Task: Create a Photography Portfolio.
Action: Mouse moved to (220, 85)
Screenshot: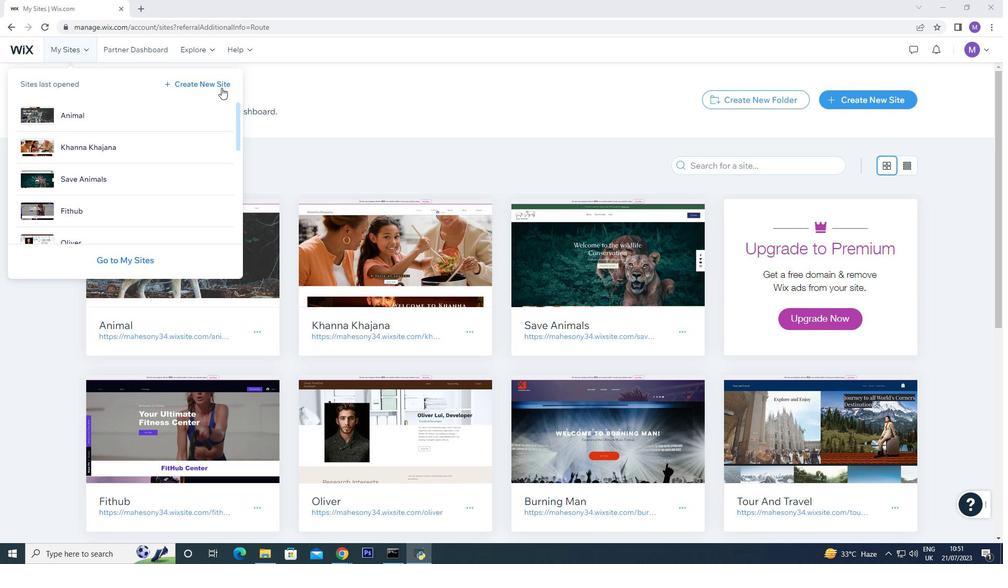 
Action: Mouse pressed left at (220, 85)
Screenshot: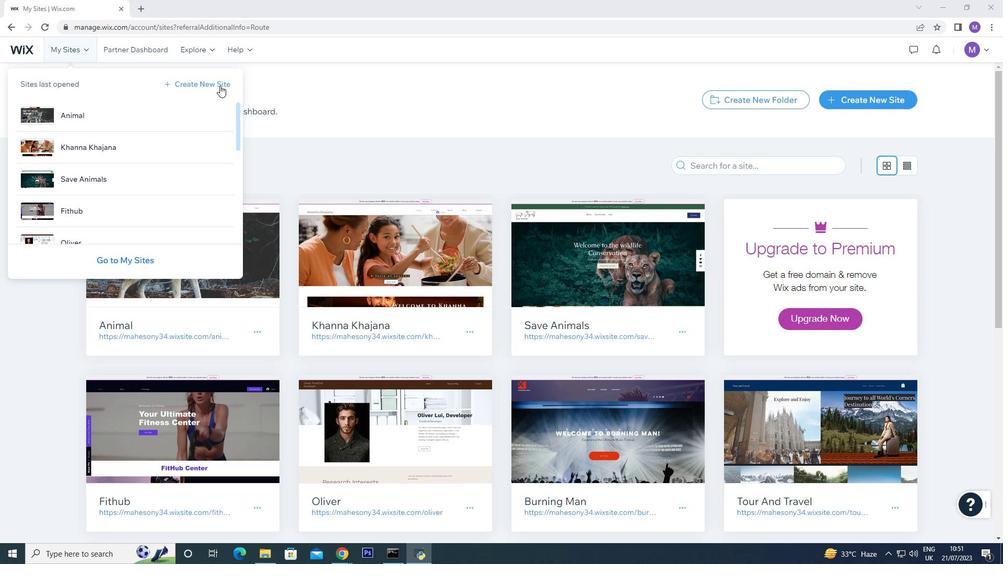 
Action: Mouse moved to (477, 183)
Screenshot: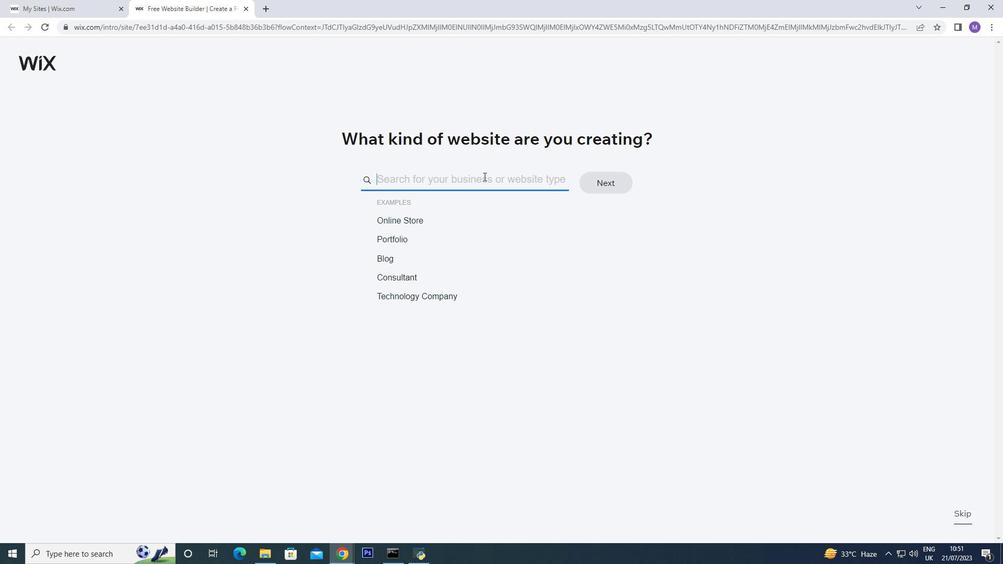 
Action: Mouse pressed left at (477, 183)
Screenshot: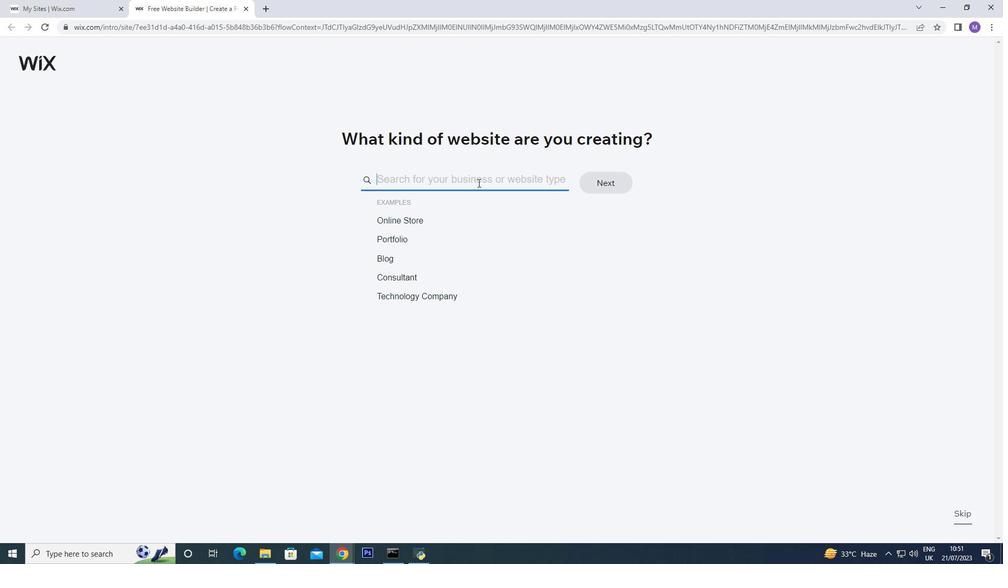 
Action: Mouse moved to (477, 182)
Screenshot: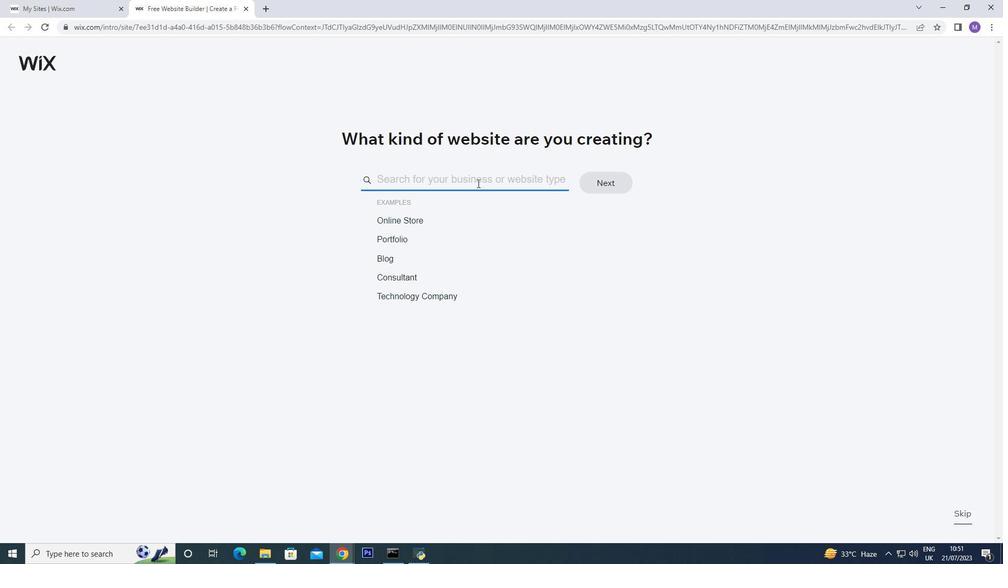 
Action: Key pressed <Key.shift>Photography<Key.space>portfolio
Screenshot: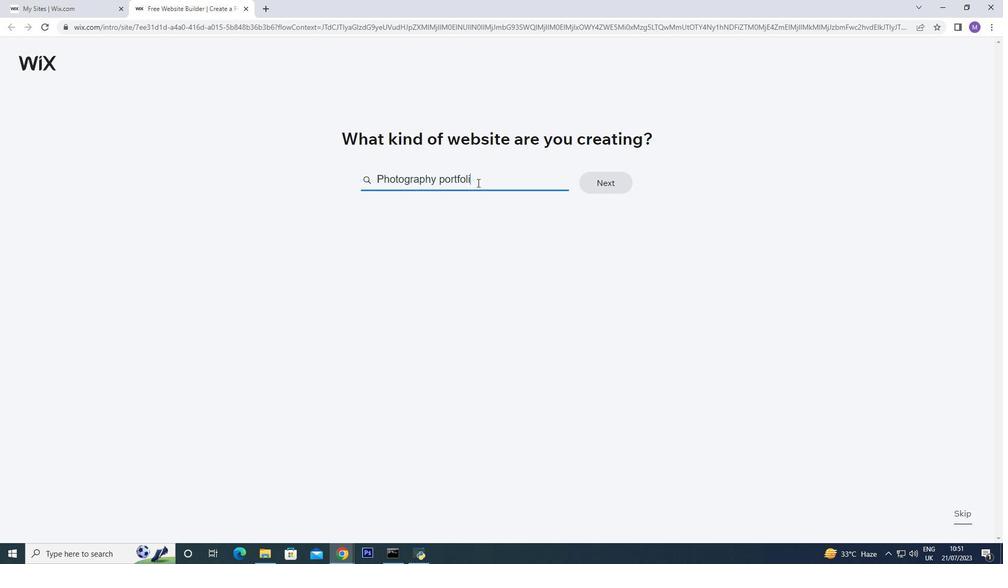 
Action: Mouse moved to (428, 209)
Screenshot: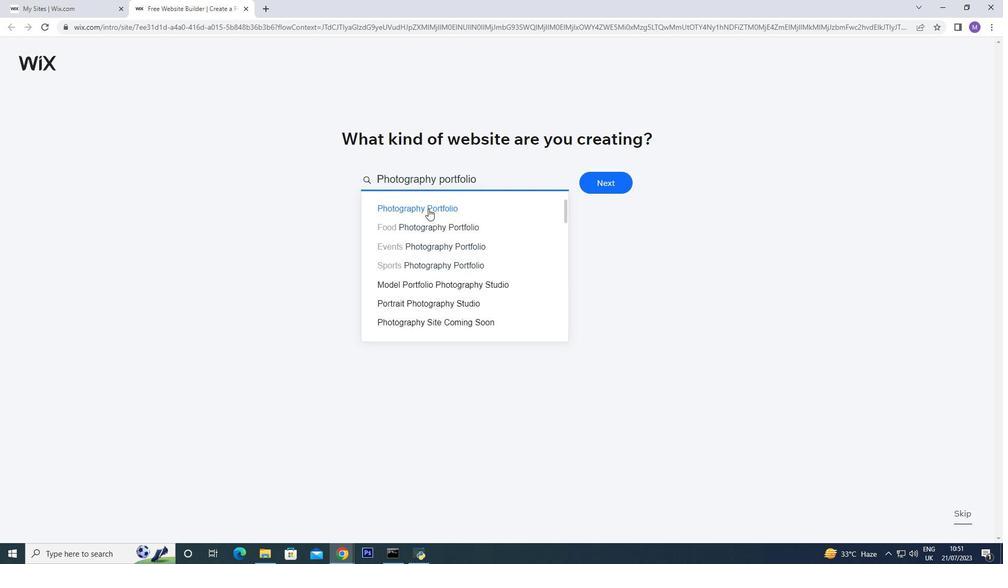 
Action: Mouse pressed left at (428, 209)
Screenshot: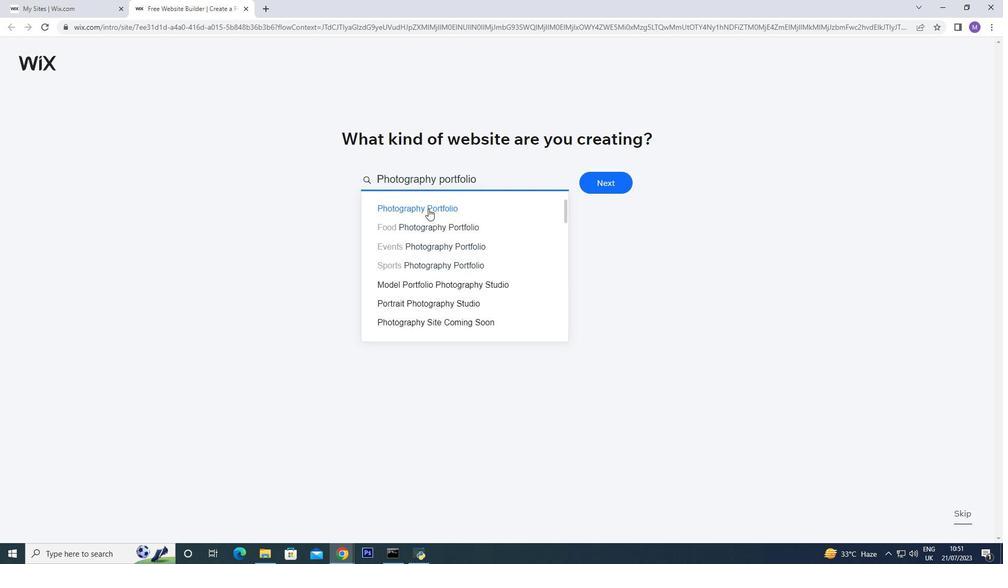 
Action: Mouse moved to (612, 184)
Screenshot: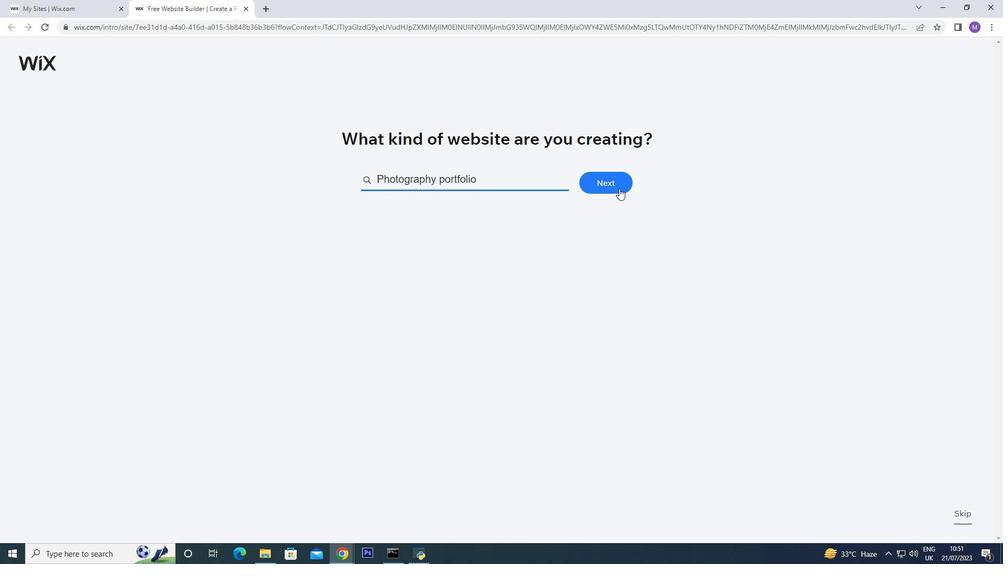 
Action: Mouse pressed left at (612, 184)
Screenshot: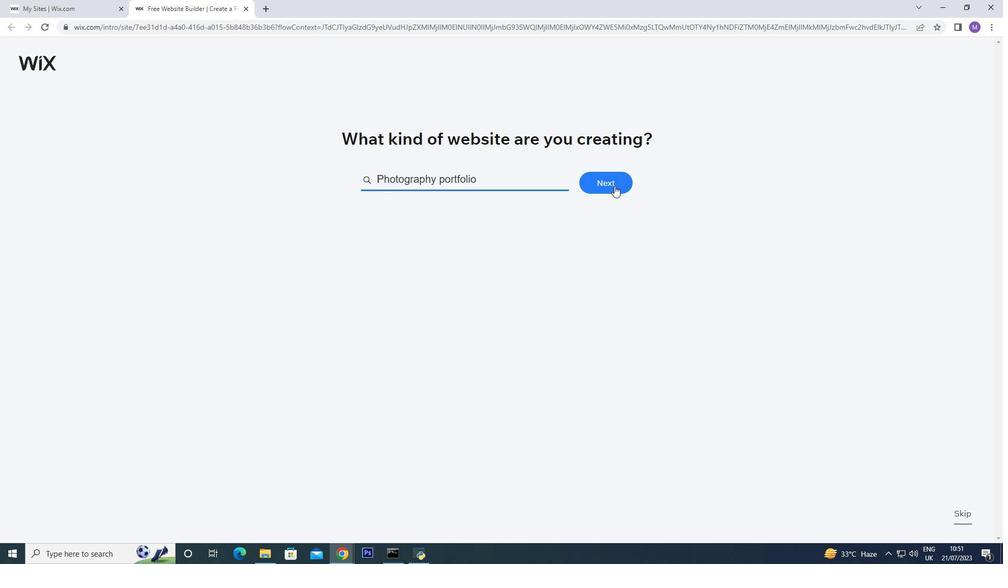 
Action: Mouse pressed left at (612, 184)
Screenshot: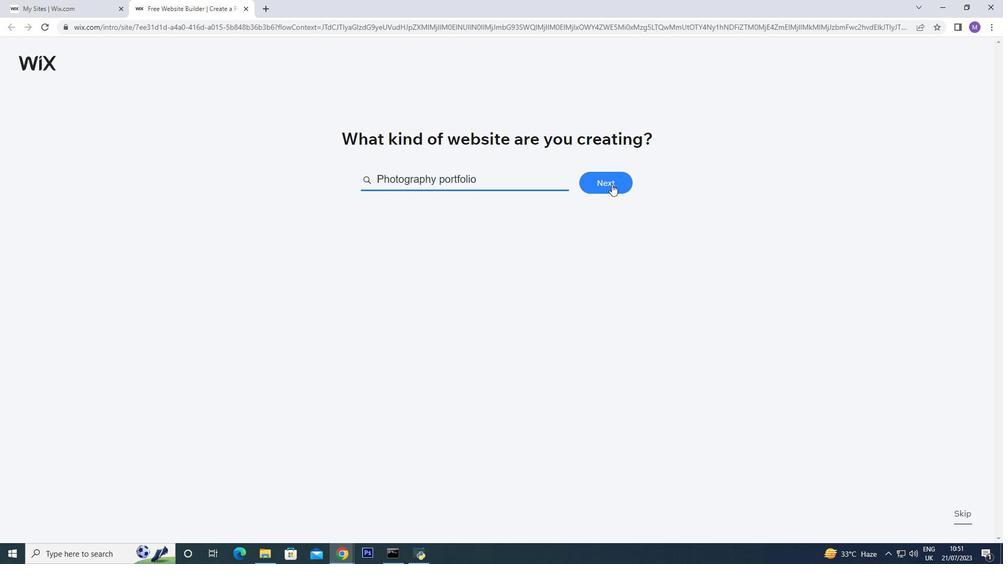 
Action: Mouse pressed left at (612, 184)
Screenshot: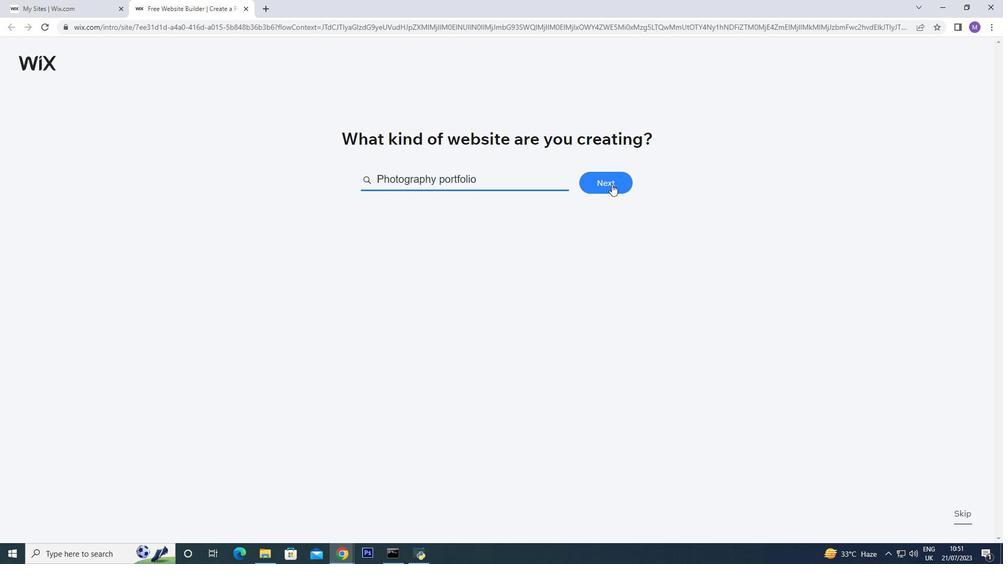 
Action: Mouse moved to (600, 184)
Screenshot: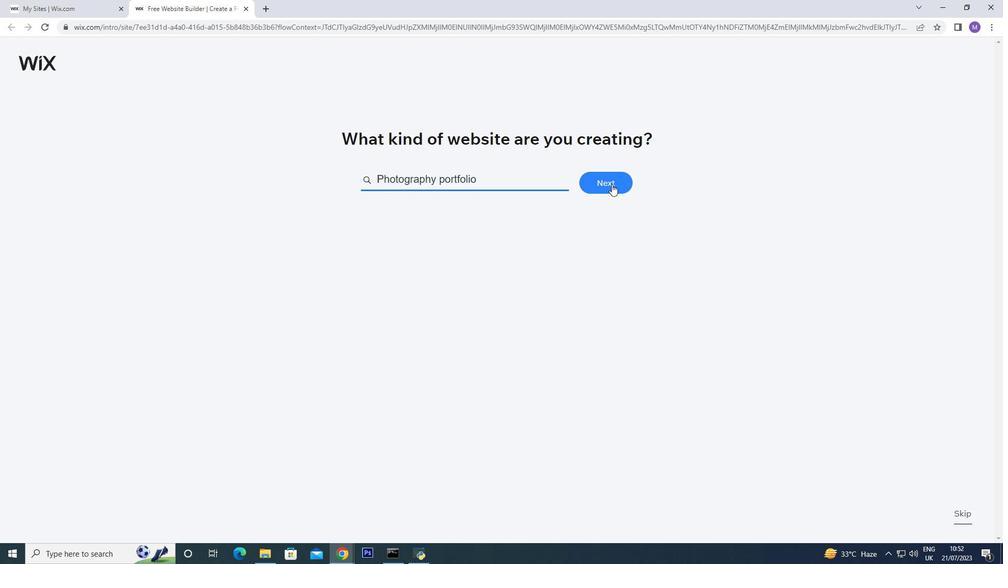 
Action: Mouse pressed left at (600, 184)
Screenshot: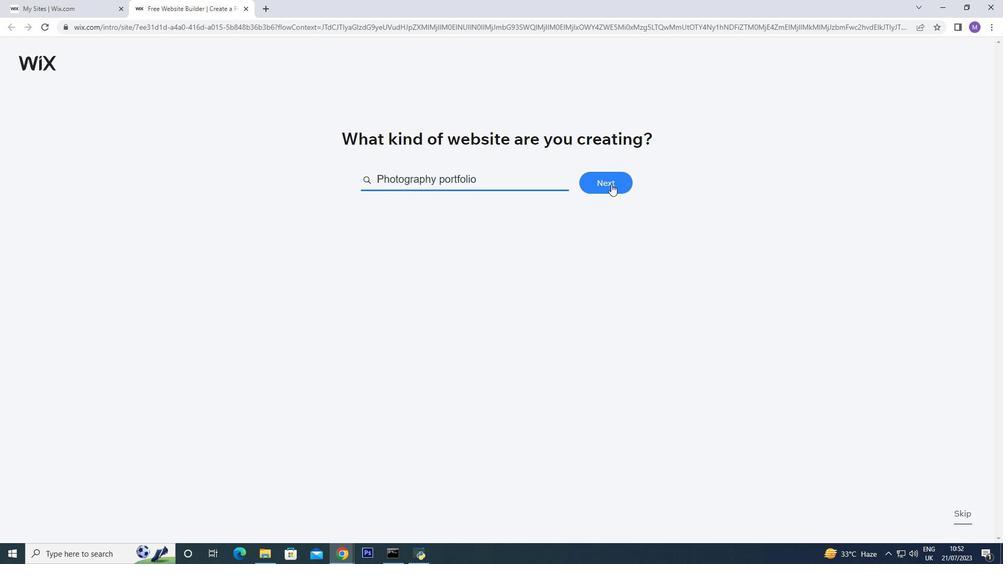 
Action: Mouse pressed left at (600, 184)
Screenshot: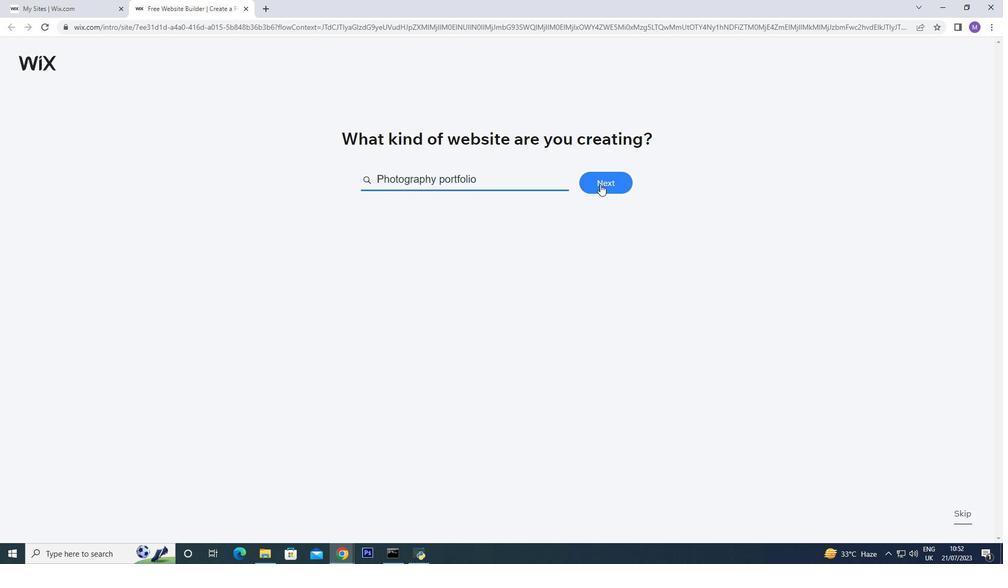 
Action: Mouse pressed left at (600, 184)
Screenshot: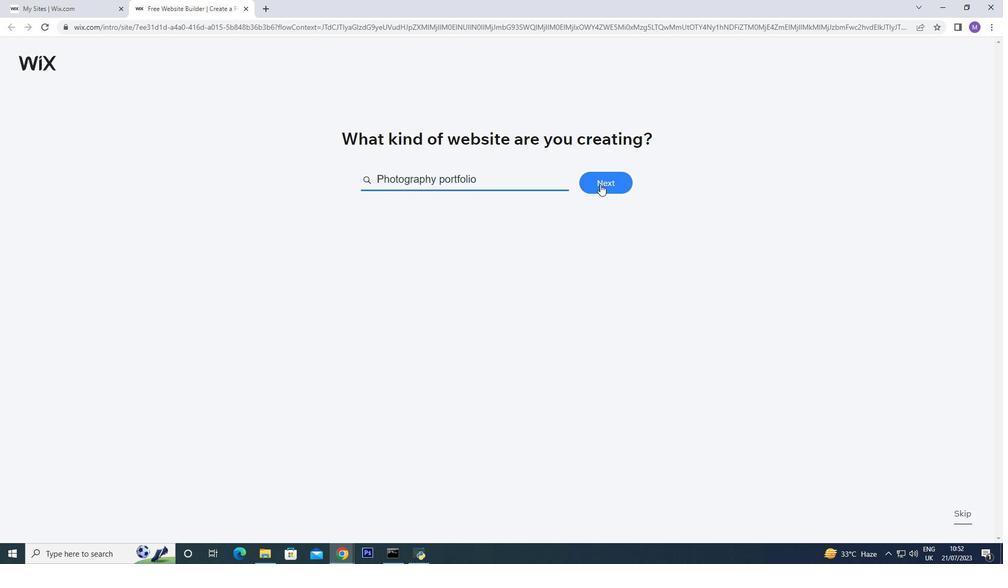 
Action: Mouse pressed left at (600, 184)
Screenshot: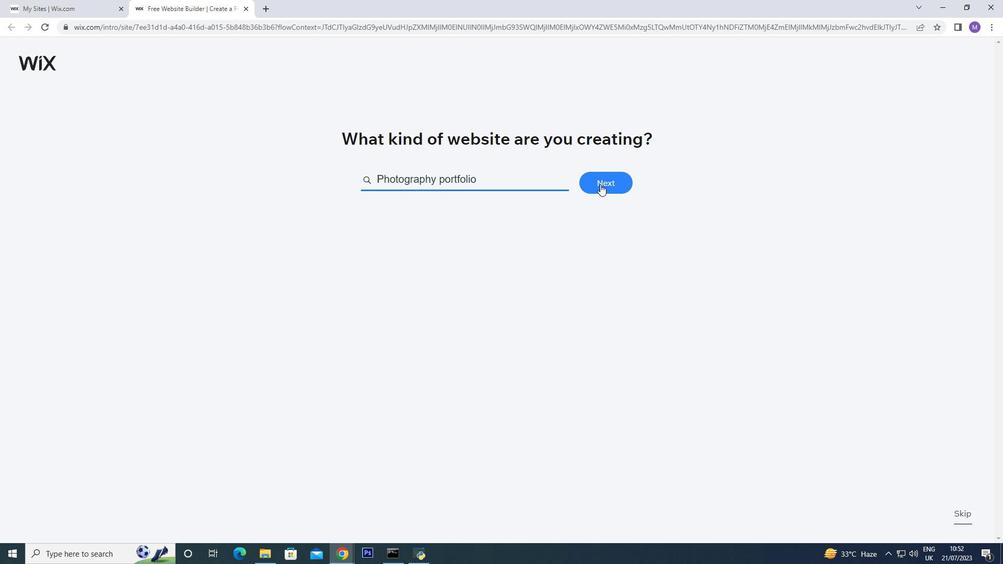 
Action: Mouse moved to (593, 189)
Screenshot: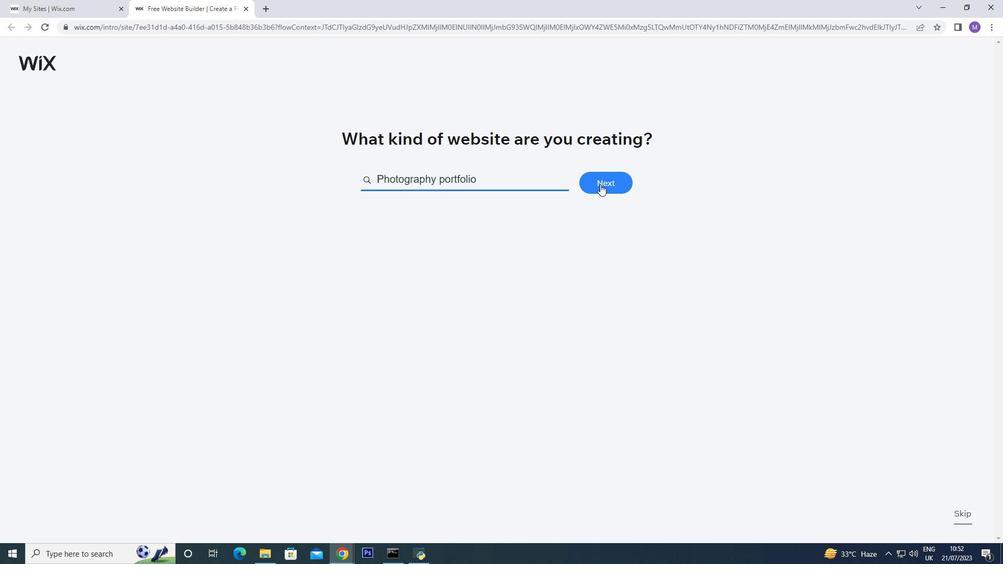 
Action: Mouse pressed left at (593, 189)
Screenshot: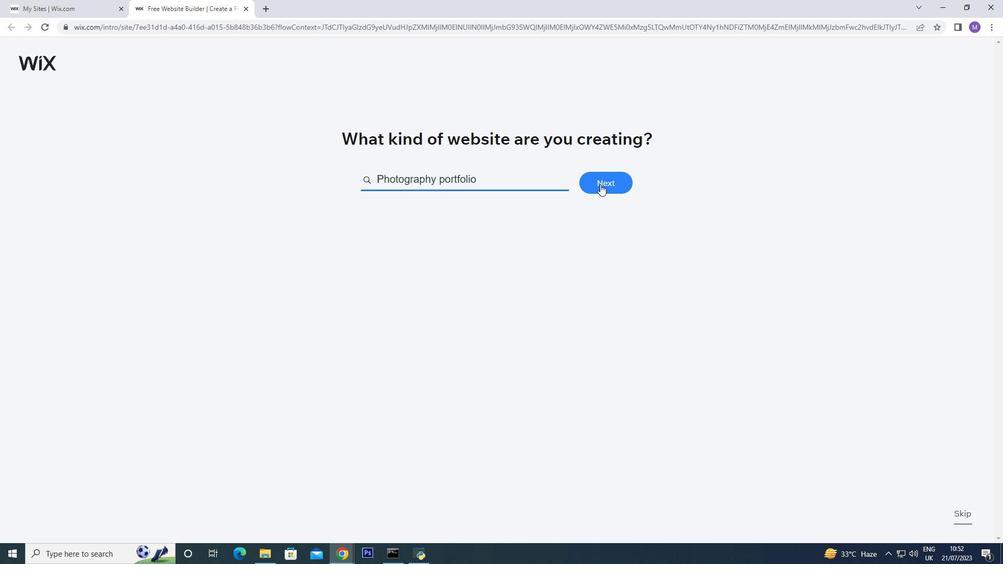 
Action: Mouse moved to (595, 190)
Screenshot: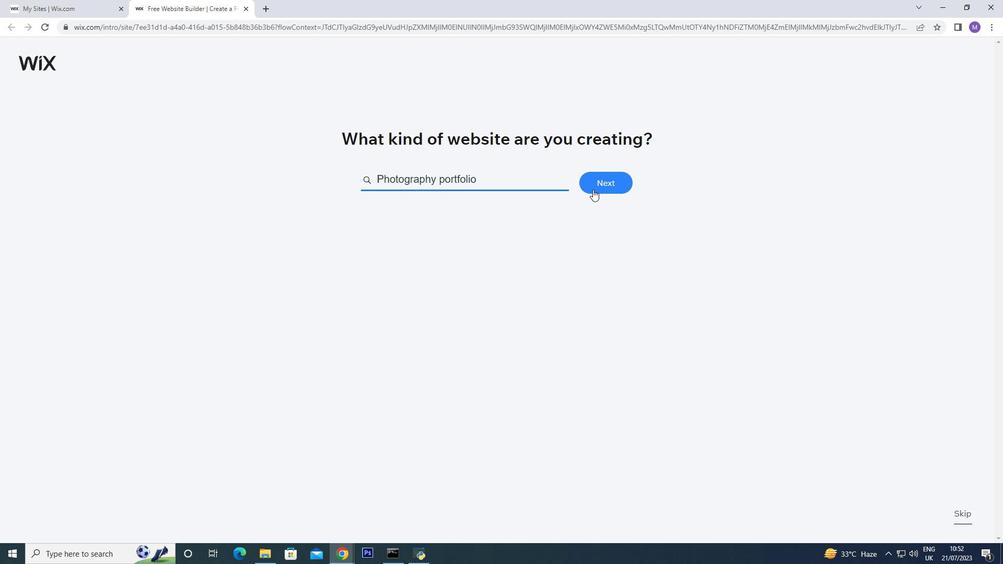 
Action: Mouse pressed left at (595, 190)
Screenshot: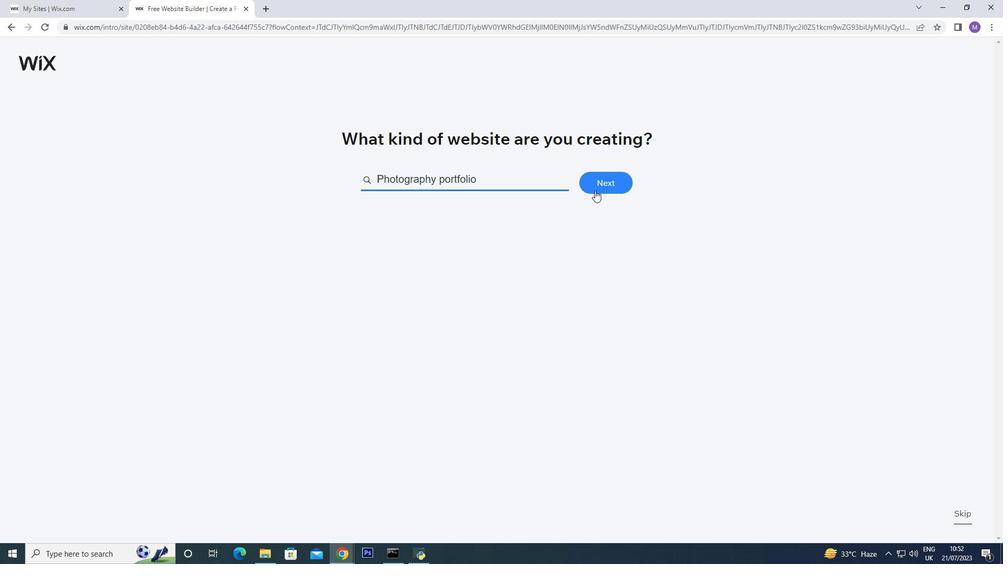 
Action: Mouse pressed left at (595, 190)
Screenshot: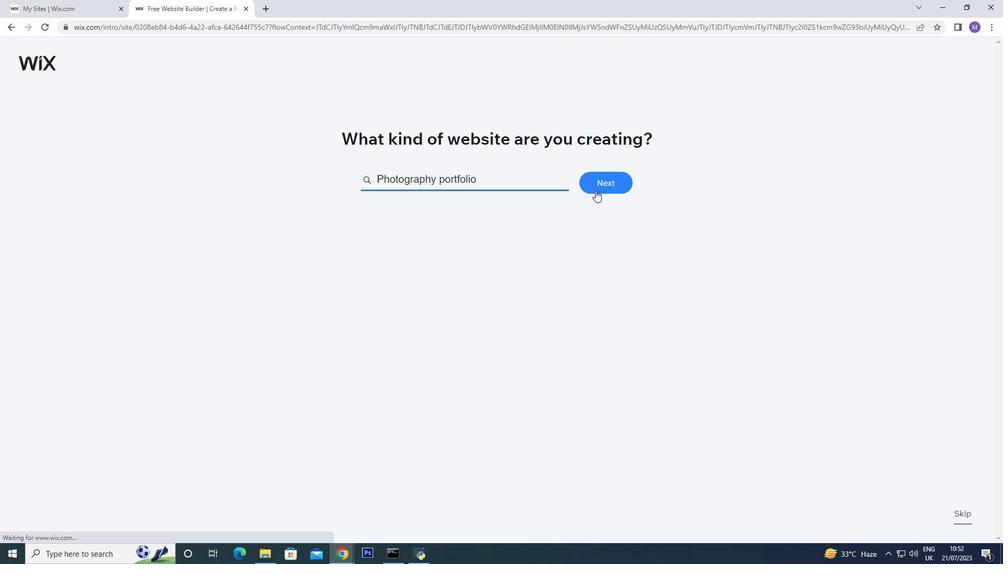 
Action: Mouse moved to (493, 208)
Screenshot: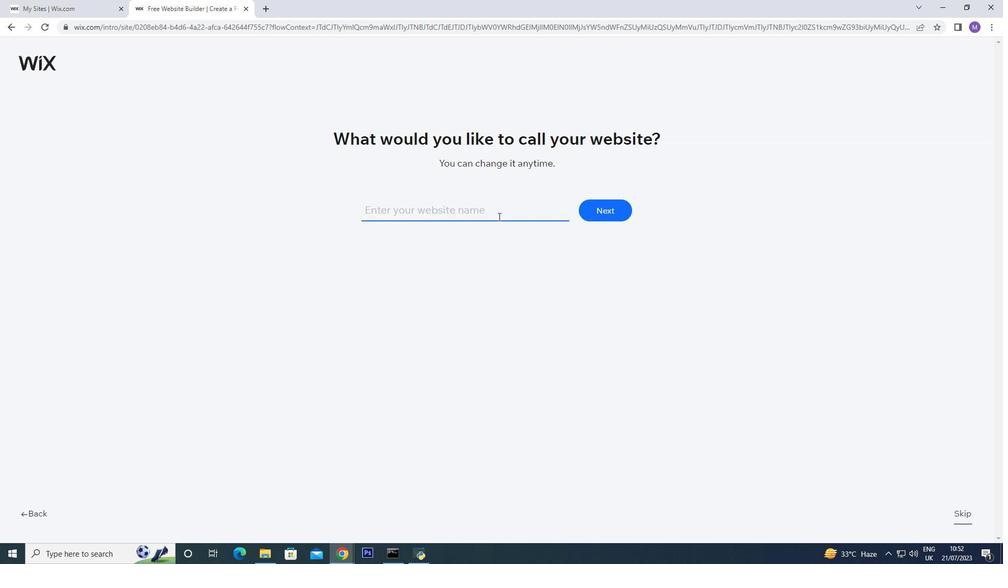 
Action: Mouse pressed left at (493, 208)
Screenshot: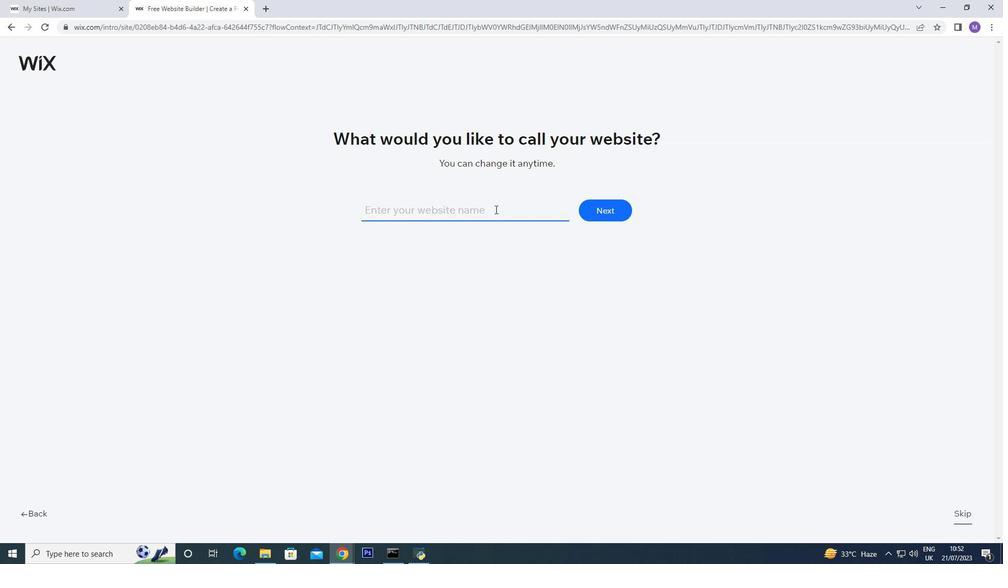 
Action: Mouse moved to (493, 208)
Screenshot: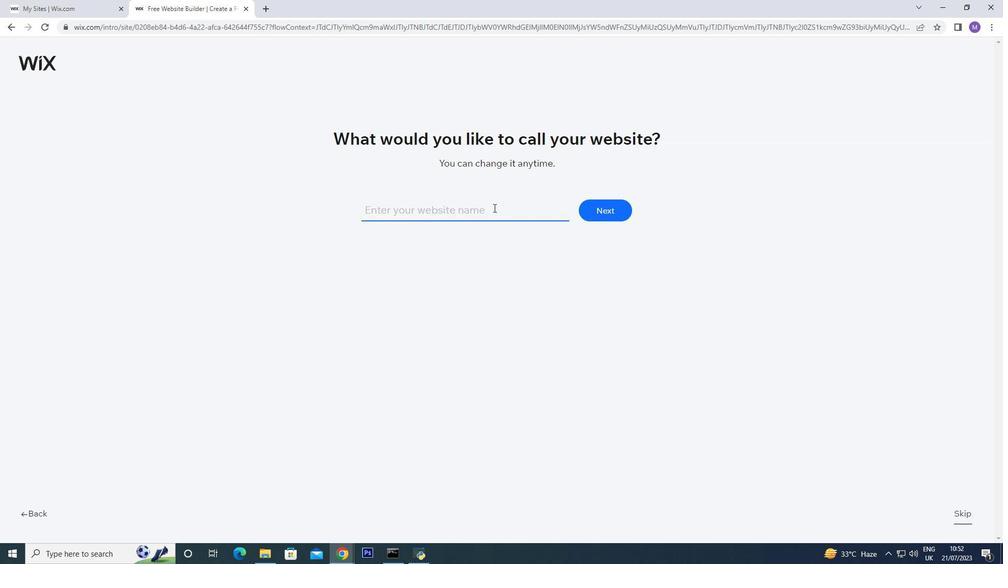 
Action: Key pressed <Key.shift>Alexander<Key.space><Key.shift>Photography
Screenshot: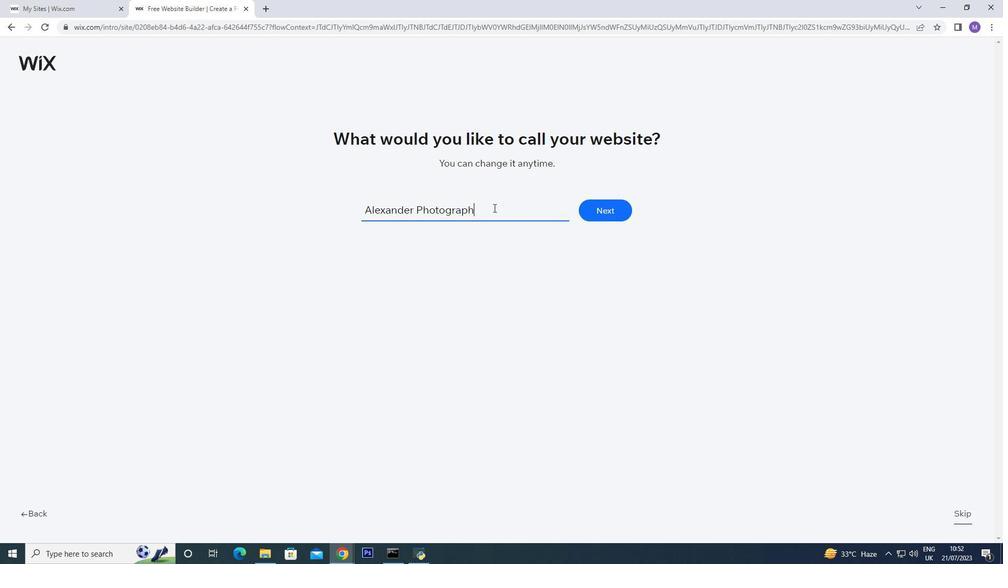 
Action: Mouse moved to (607, 209)
Screenshot: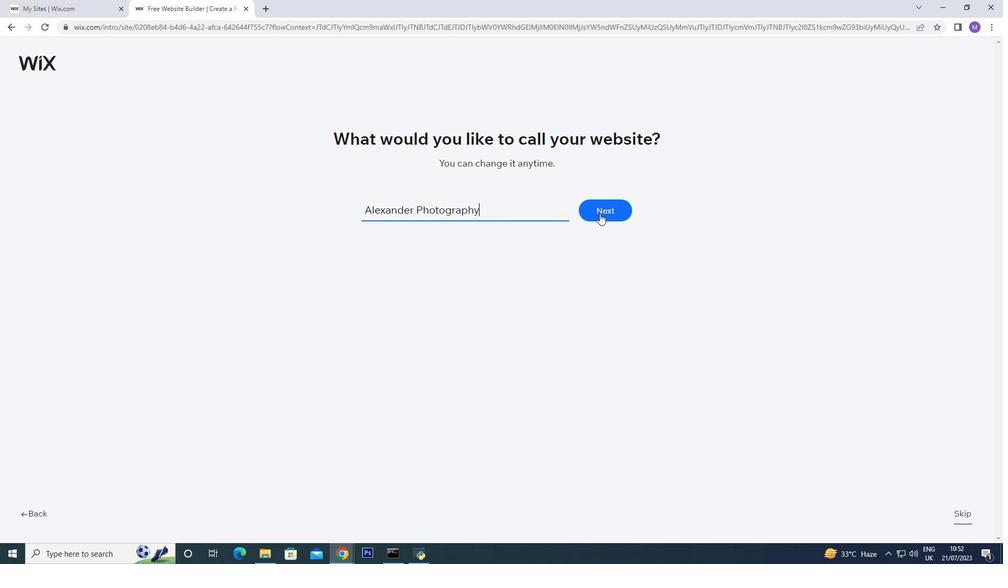
Action: Mouse pressed left at (607, 209)
Screenshot: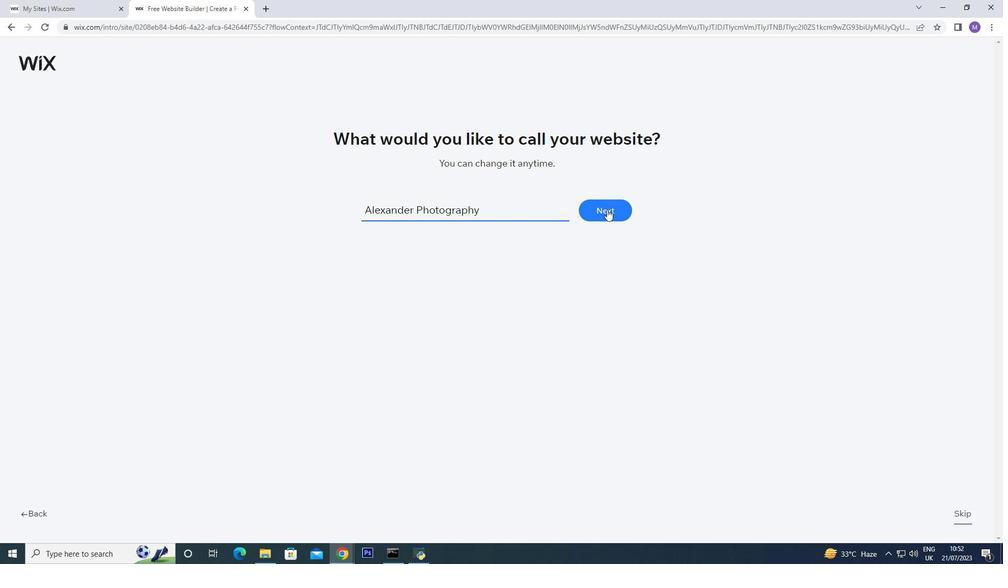 
Action: Mouse pressed left at (607, 209)
Screenshot: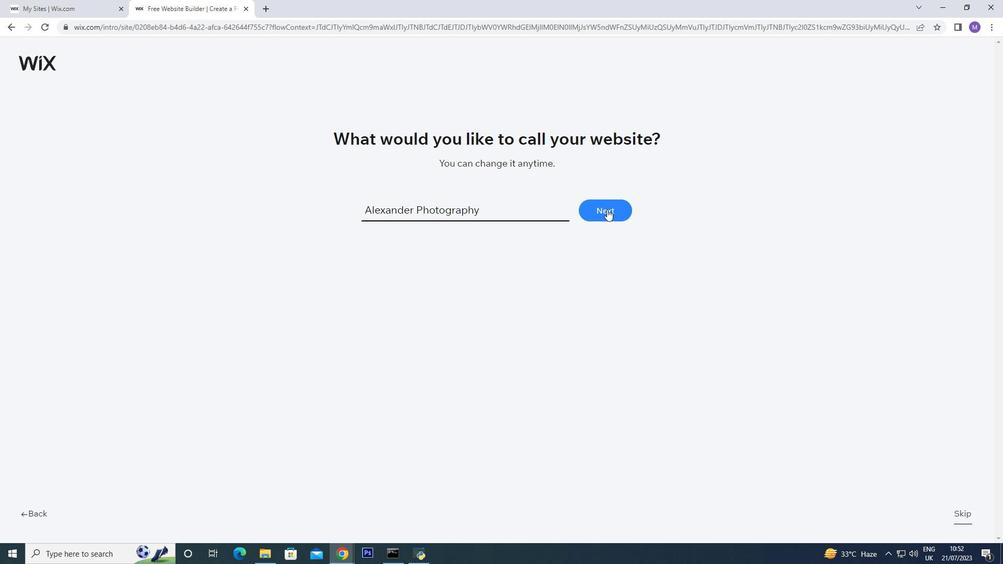 
Action: Mouse pressed left at (607, 209)
Screenshot: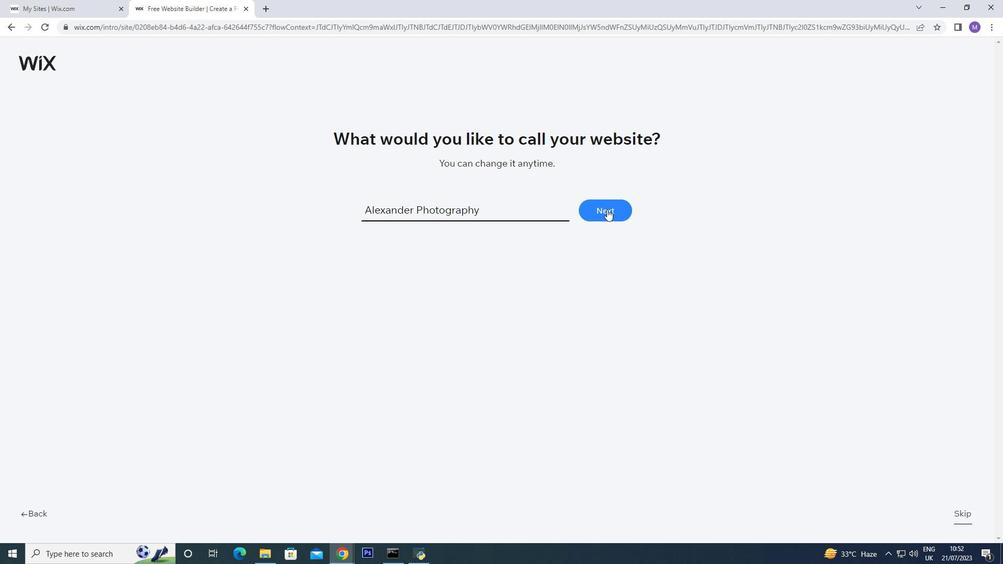 
Action: Mouse pressed left at (607, 209)
Screenshot: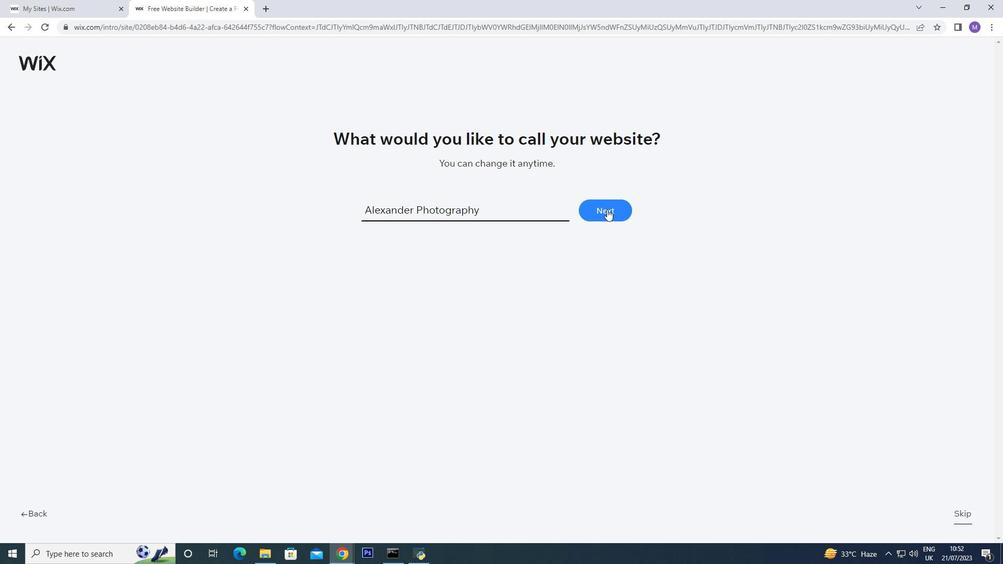 
Action: Mouse pressed left at (607, 209)
Screenshot: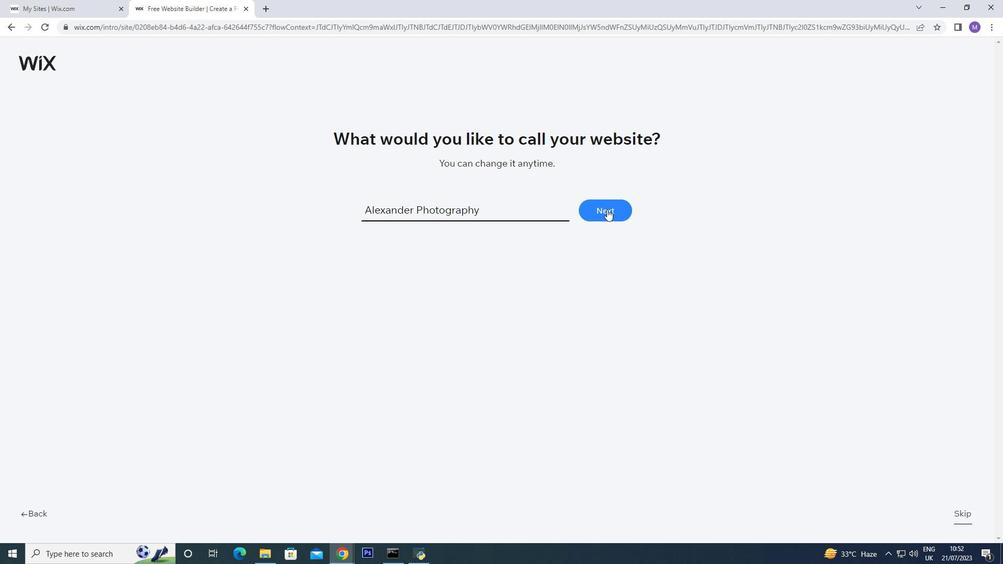 
Action: Mouse moved to (612, 213)
Screenshot: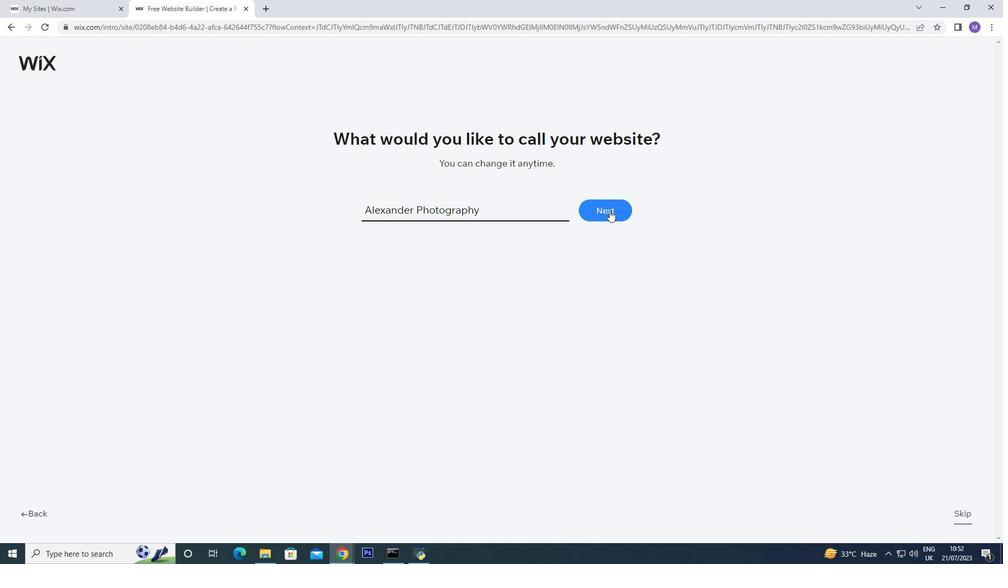 
Action: Mouse pressed left at (612, 213)
Screenshot: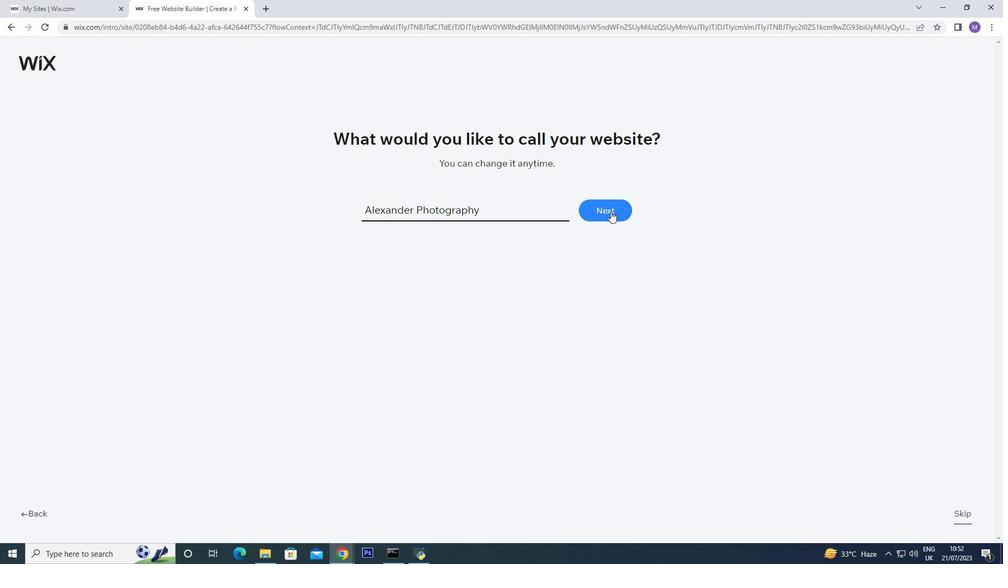 
Action: Mouse pressed left at (612, 213)
Screenshot: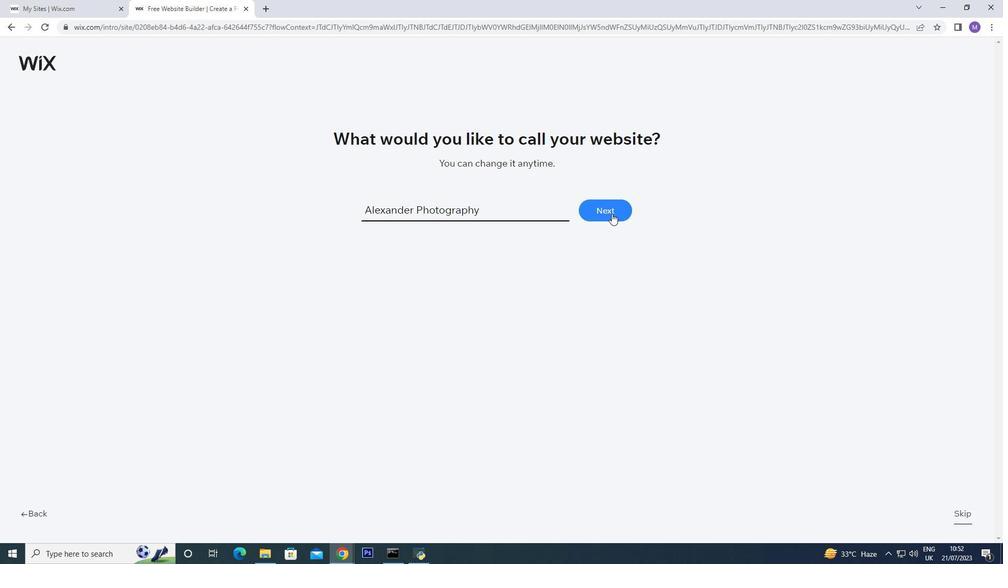 
Action: Mouse moved to (613, 216)
Screenshot: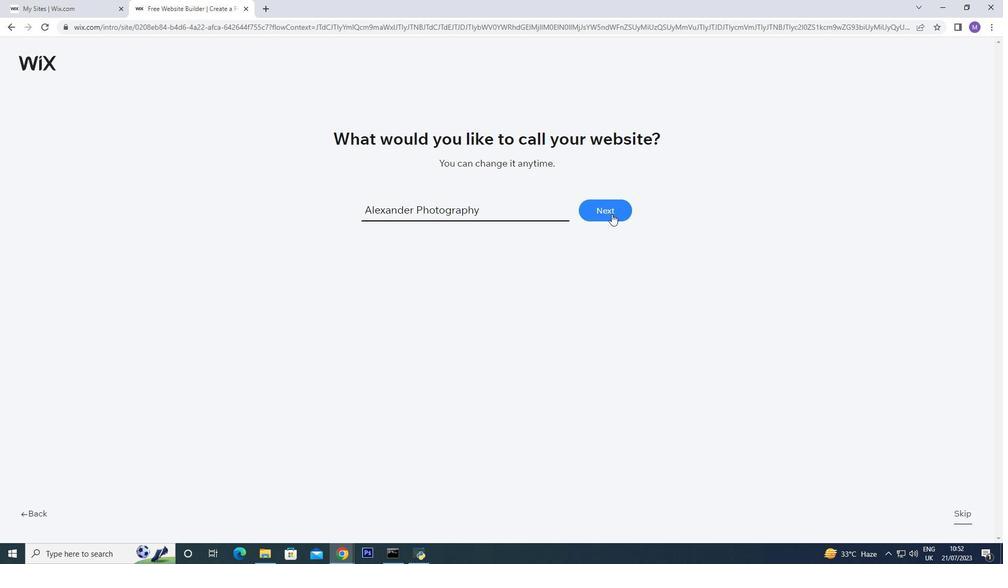 
Action: Mouse pressed left at (613, 216)
Screenshot: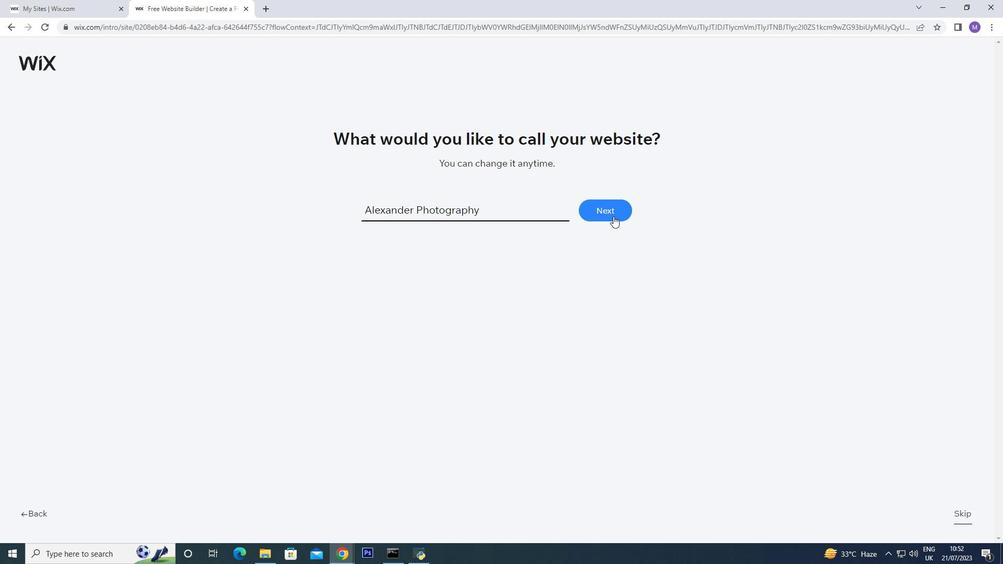 
Action: Mouse moved to (611, 214)
Screenshot: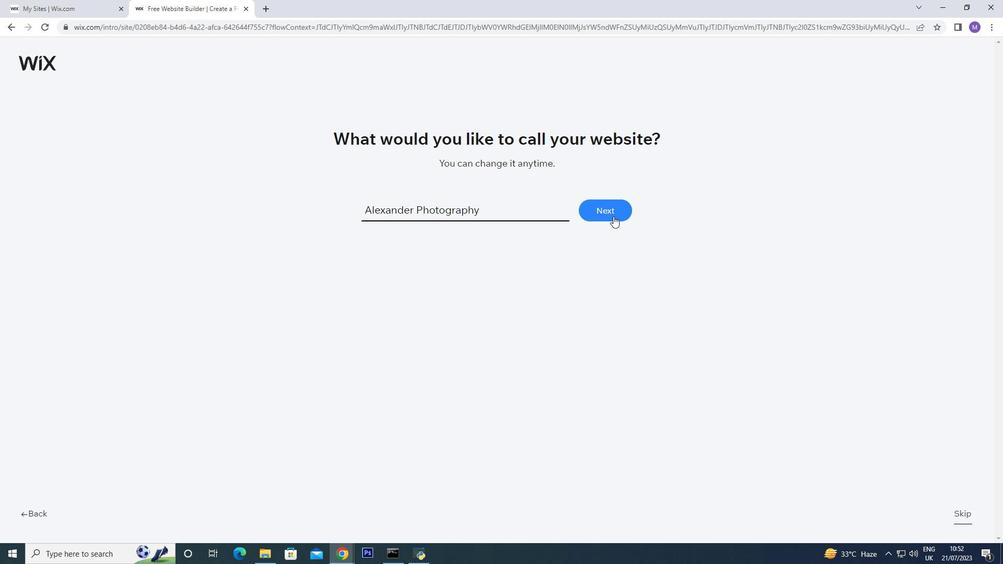 
Action: Mouse pressed left at (611, 214)
Screenshot: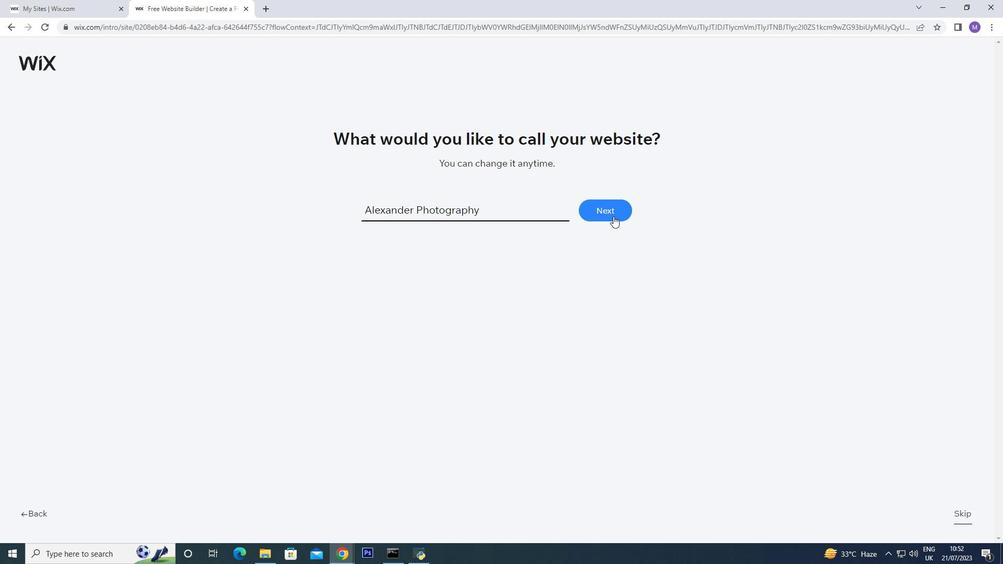 
Action: Mouse pressed left at (611, 214)
Screenshot: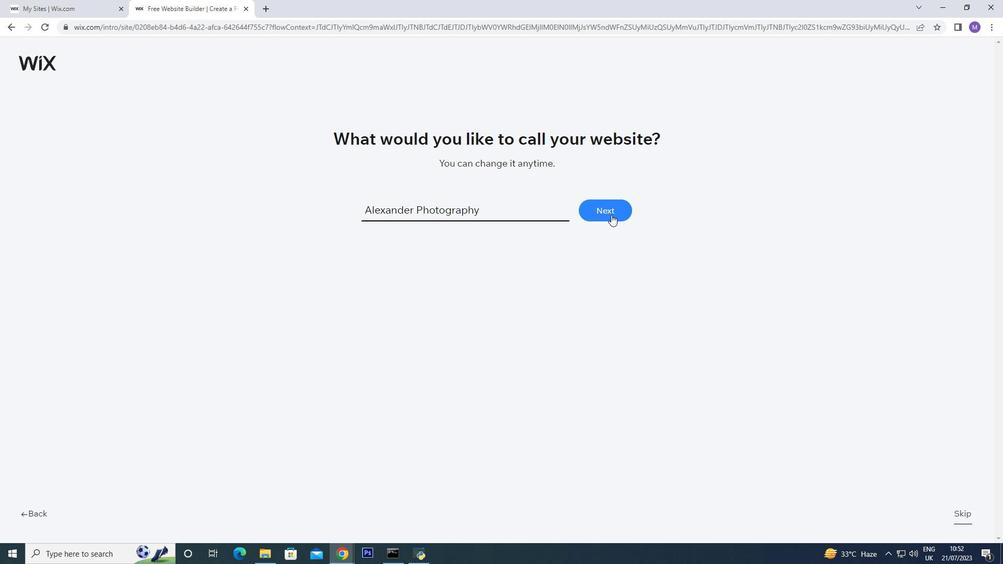 
Action: Mouse moved to (608, 211)
Screenshot: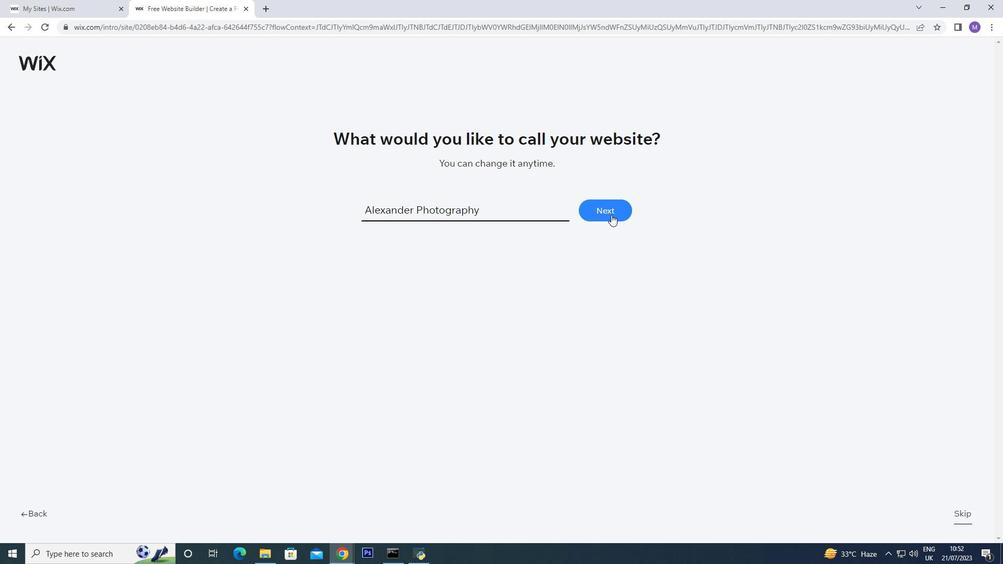 
Action: Mouse pressed left at (608, 211)
Screenshot: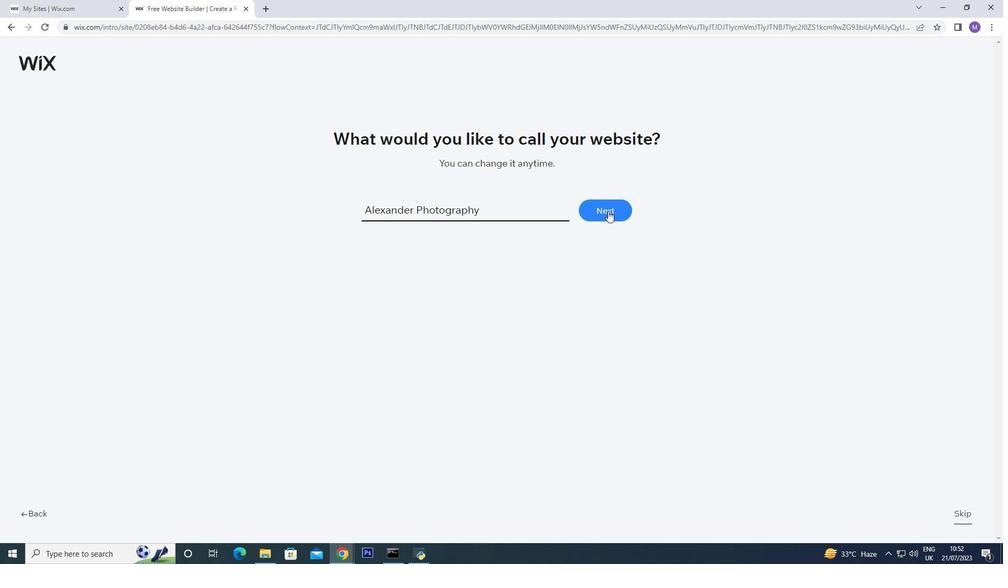 
Action: Mouse moved to (607, 210)
Screenshot: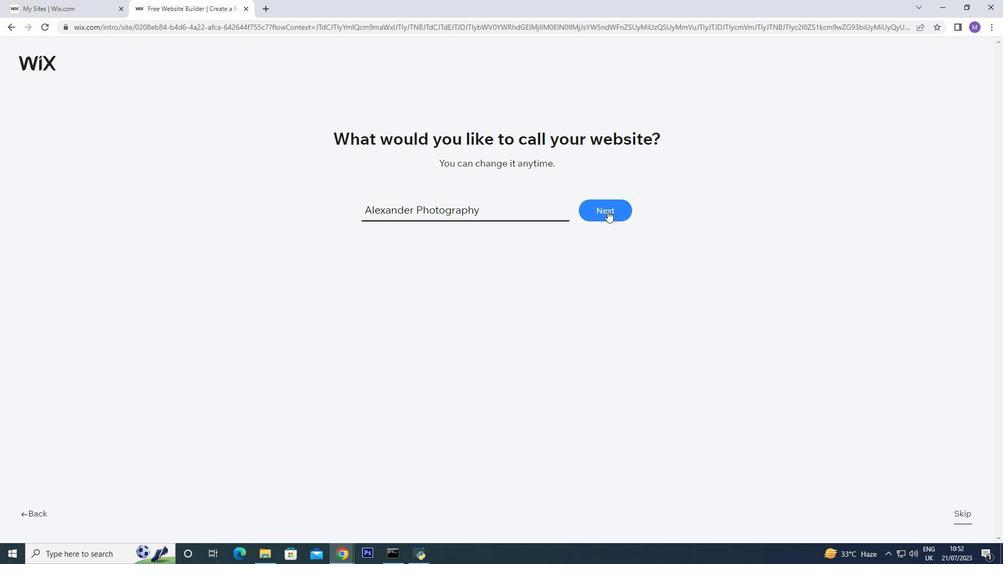 
Action: Mouse pressed left at (607, 210)
Screenshot: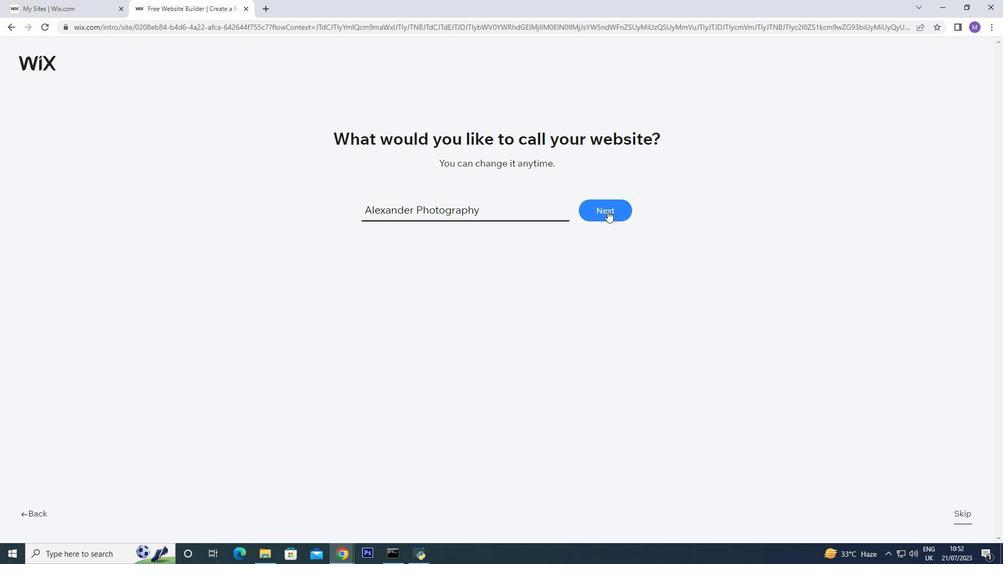 
Action: Mouse pressed left at (607, 210)
Screenshot: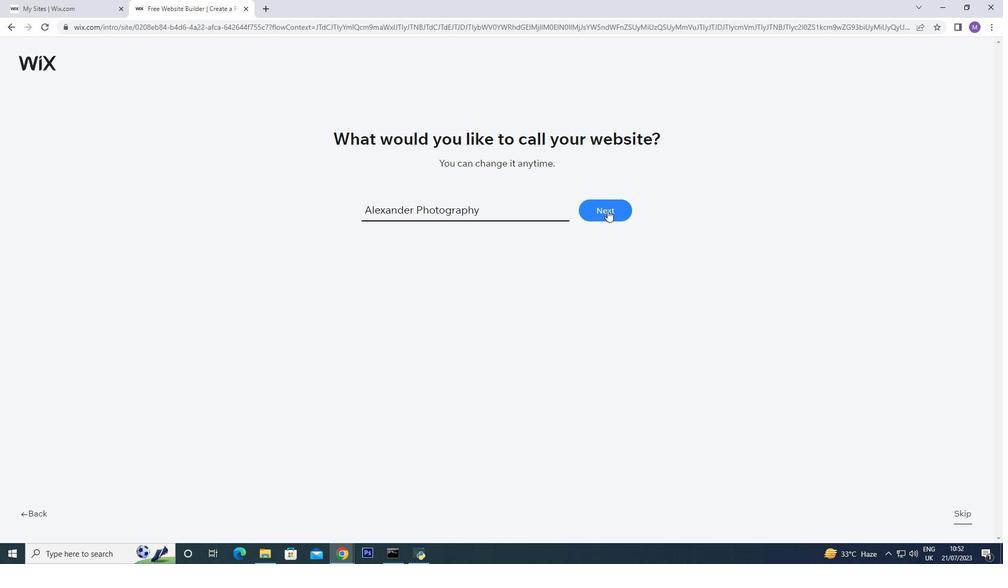 
Action: Mouse moved to (607, 210)
Screenshot: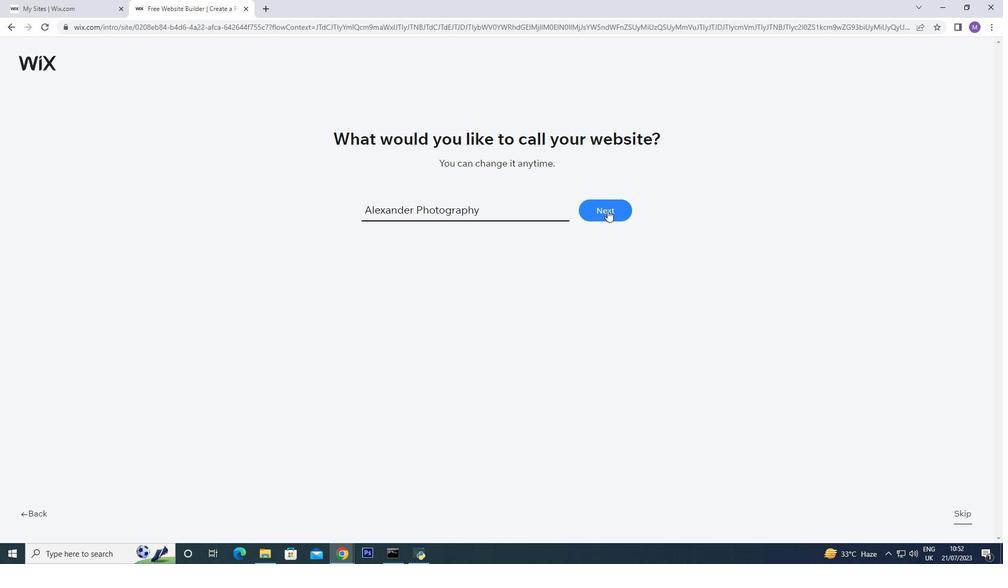 
Action: Mouse pressed left at (607, 210)
Screenshot: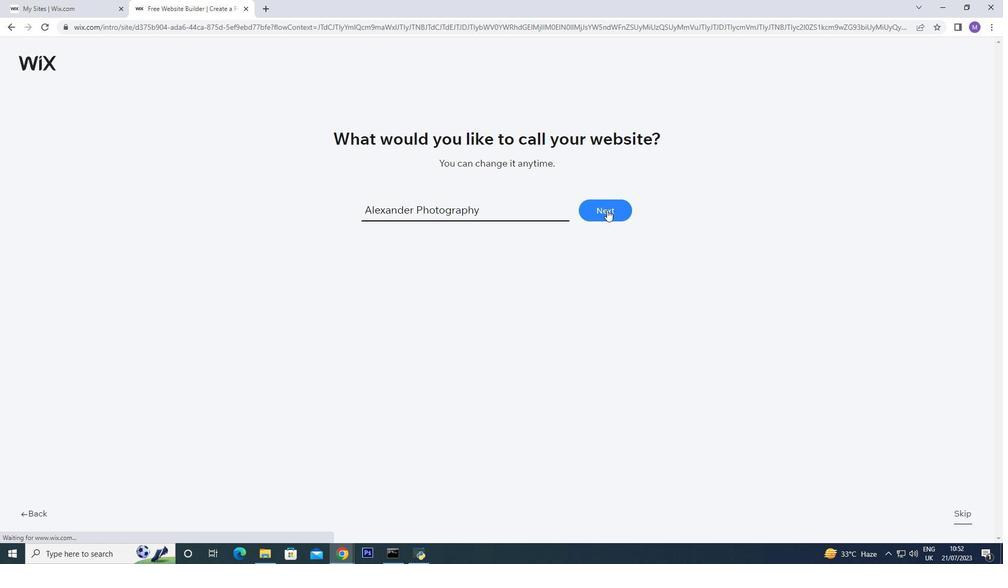 
Action: Mouse pressed left at (607, 210)
Screenshot: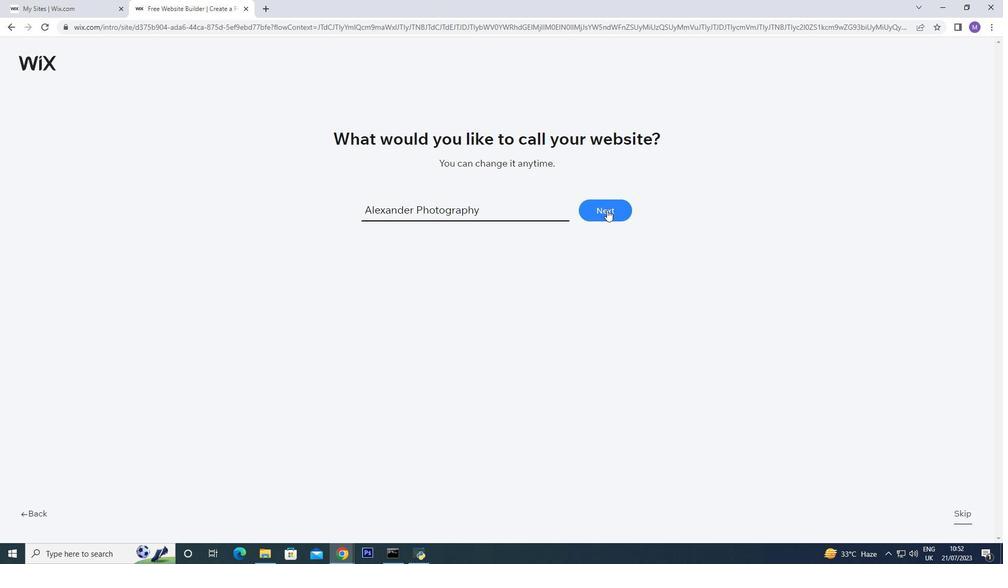 
Action: Mouse moved to (579, 158)
Screenshot: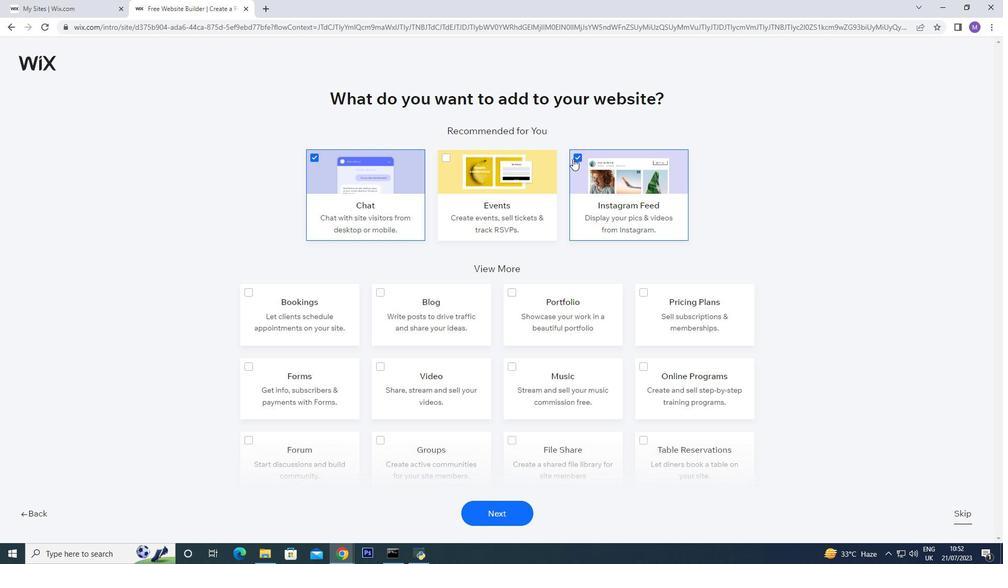 
Action: Mouse pressed left at (579, 158)
Screenshot: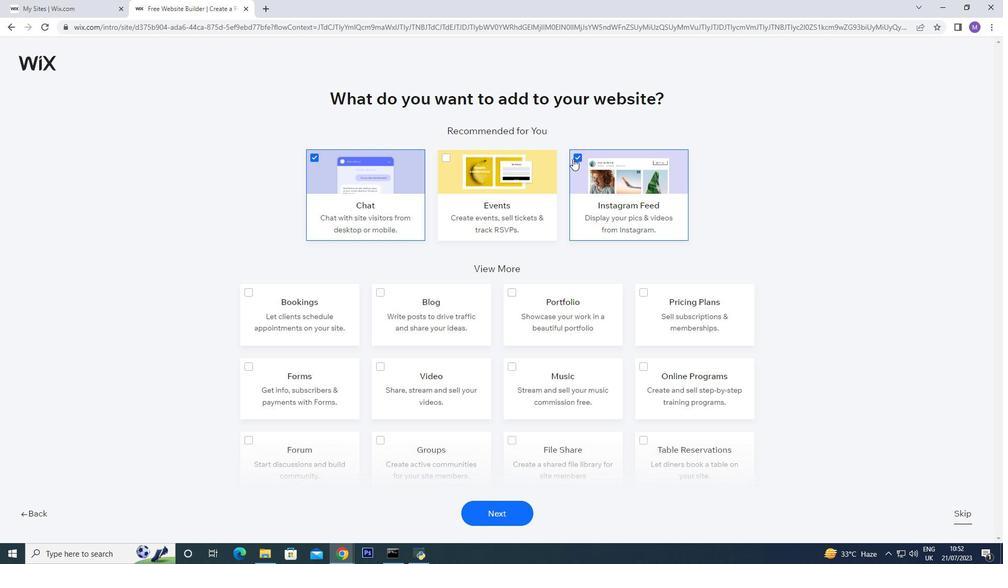 
Action: Mouse moved to (708, 376)
Screenshot: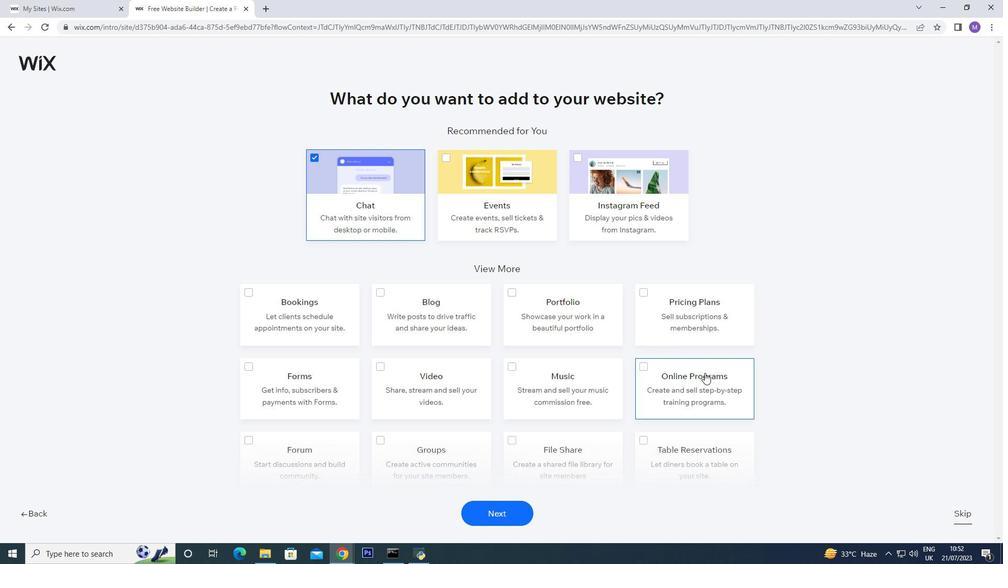 
Action: Mouse scrolled (708, 376) with delta (0, 0)
Screenshot: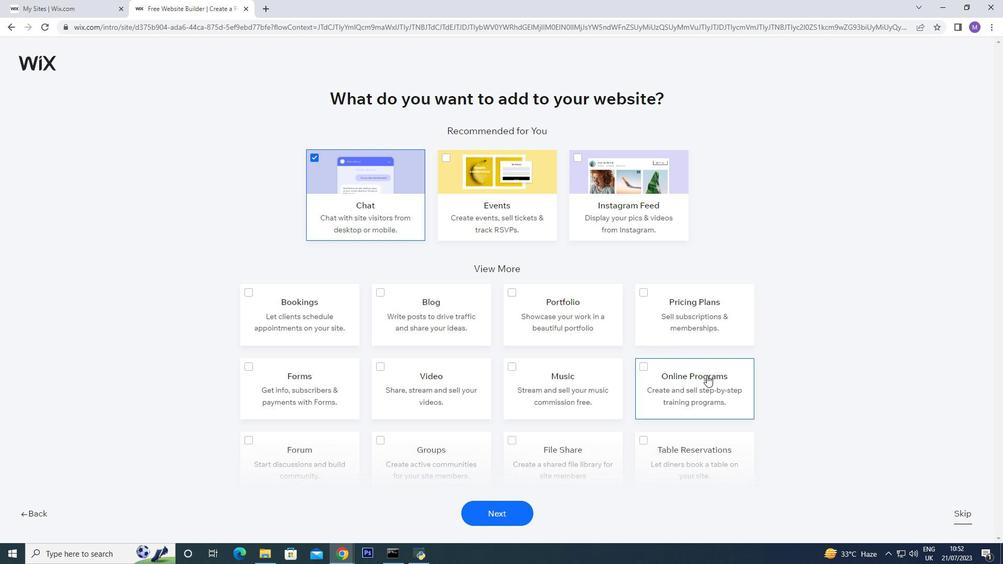 
Action: Mouse moved to (708, 381)
Screenshot: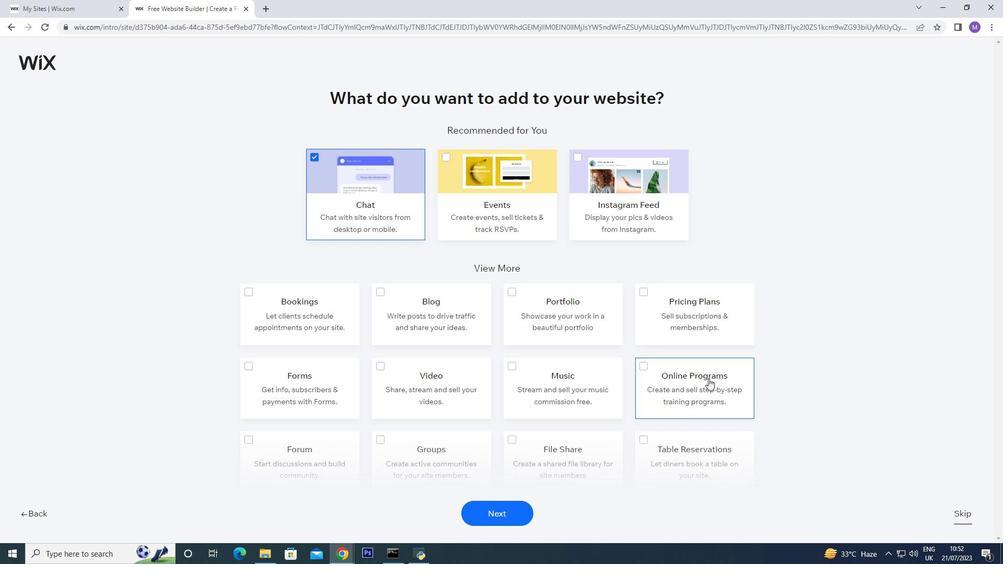 
Action: Mouse scrolled (708, 381) with delta (0, 0)
Screenshot: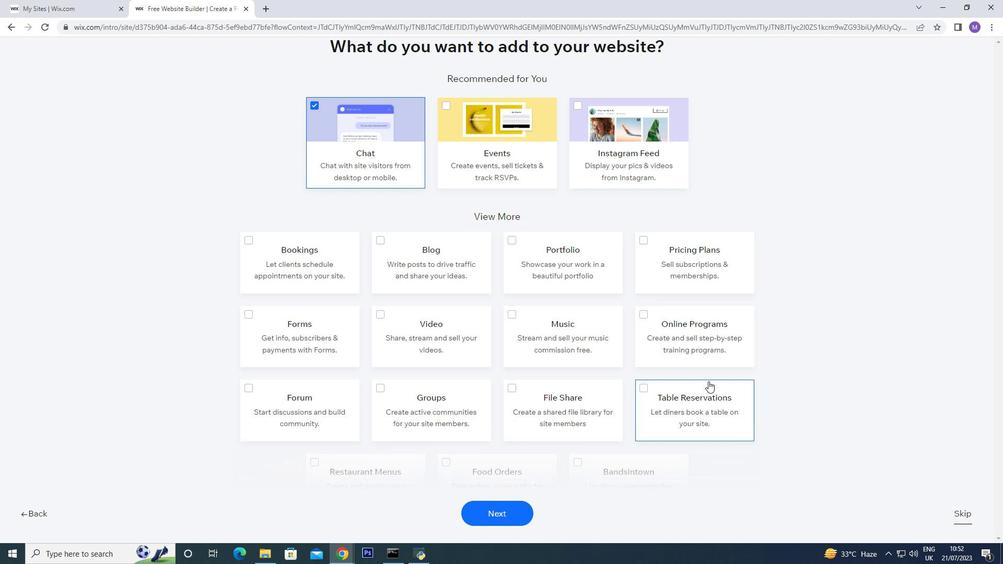 
Action: Mouse moved to (646, 185)
Screenshot: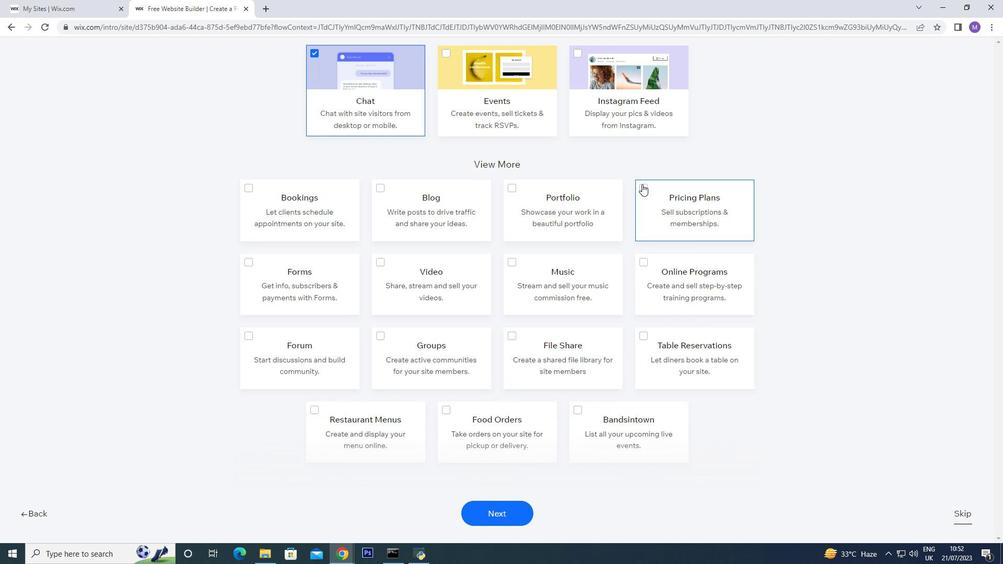 
Action: Mouse pressed left at (646, 185)
Screenshot: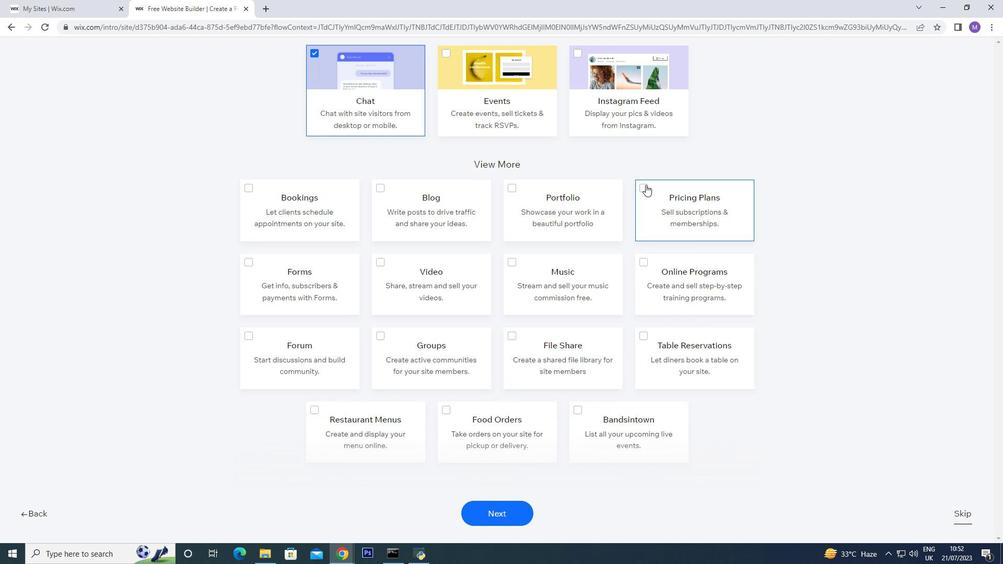 
Action: Mouse moved to (703, 273)
Screenshot: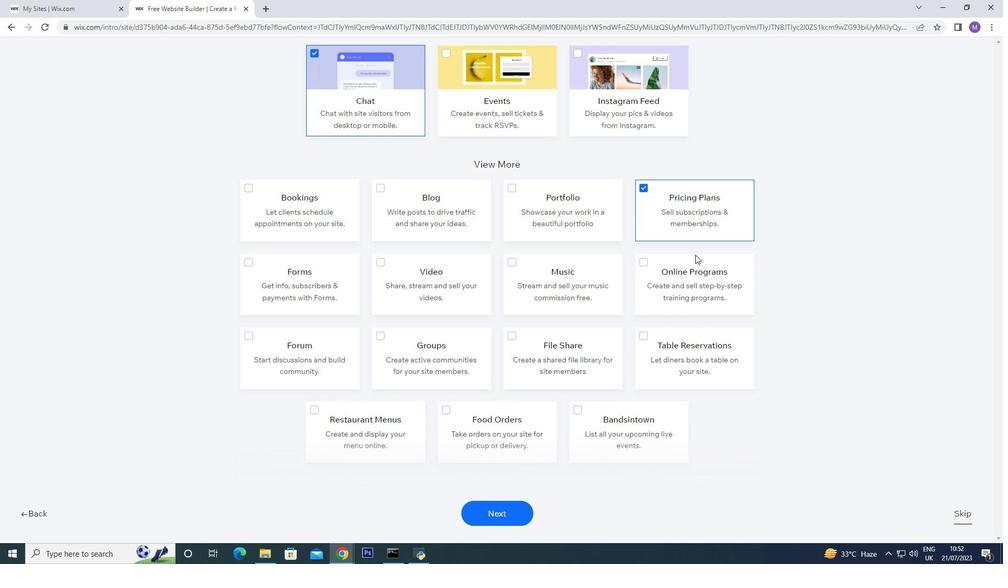 
Action: Mouse scrolled (703, 273) with delta (0, 0)
Screenshot: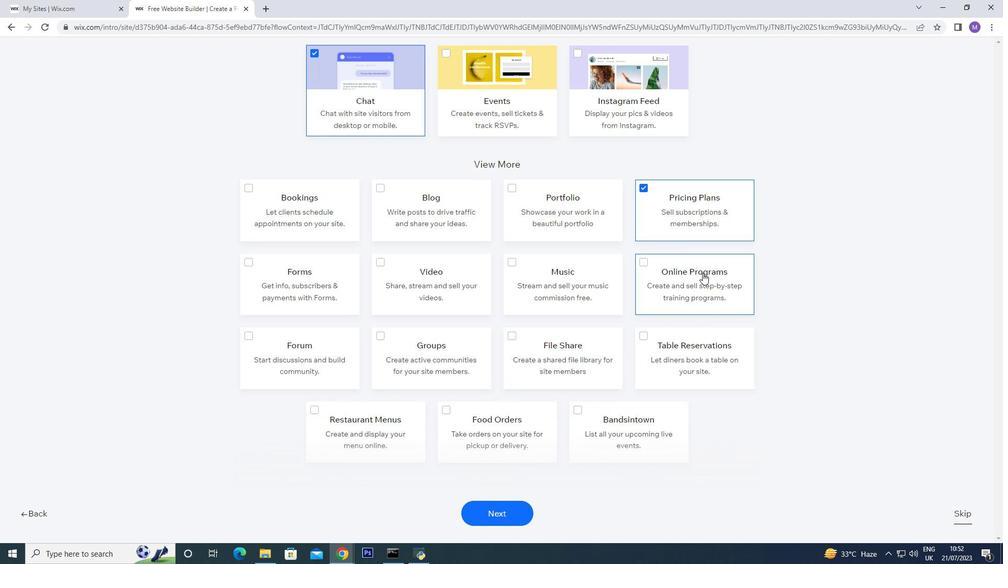 
Action: Mouse moved to (703, 278)
Screenshot: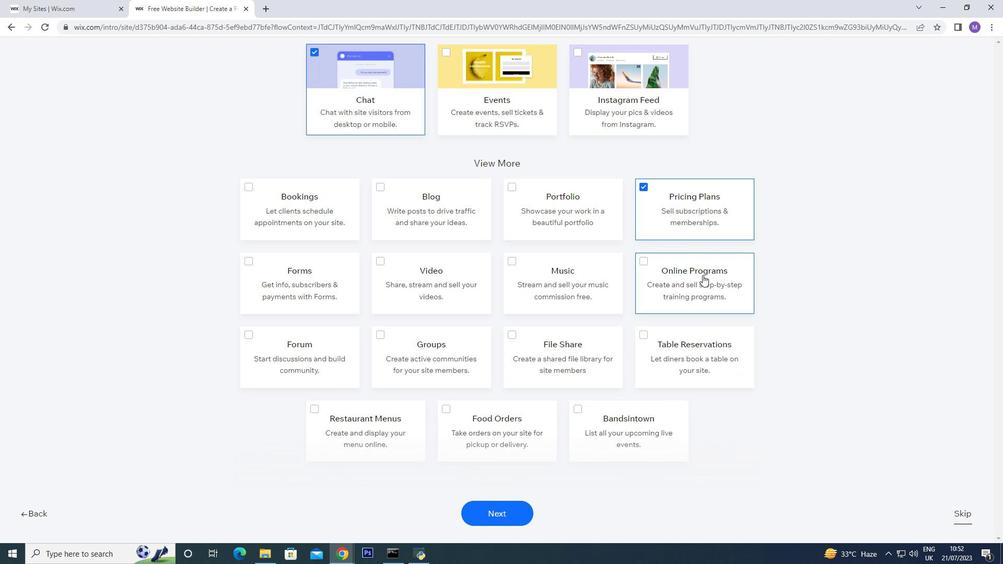 
Action: Mouse scrolled (703, 277) with delta (0, 0)
Screenshot: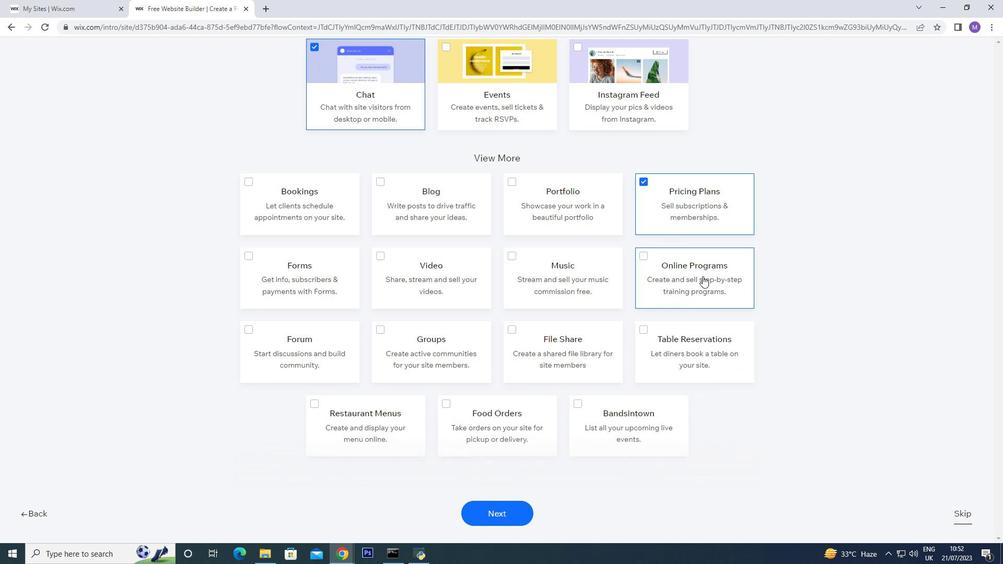 
Action: Mouse moved to (701, 283)
Screenshot: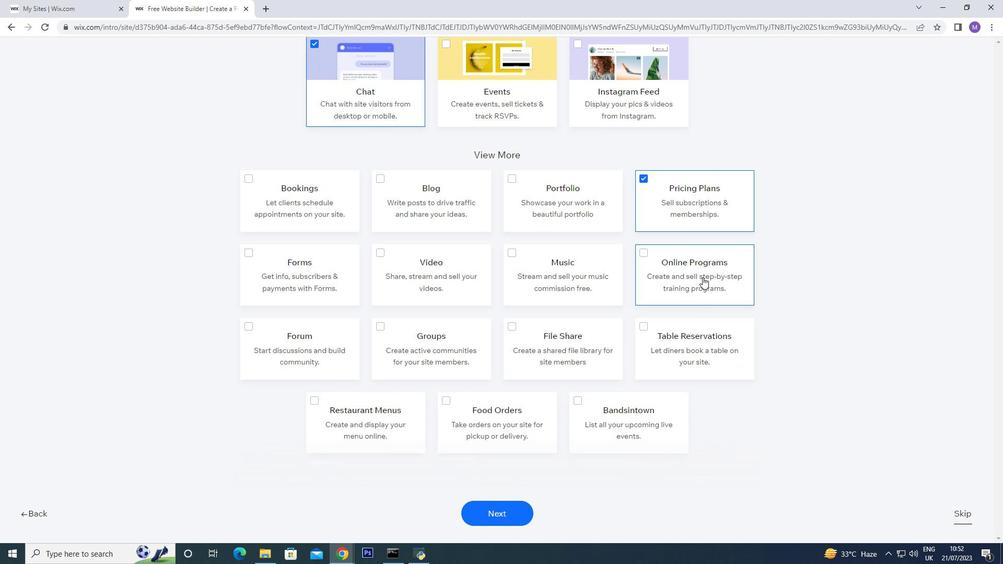 
Action: Mouse scrolled (701, 283) with delta (0, 0)
Screenshot: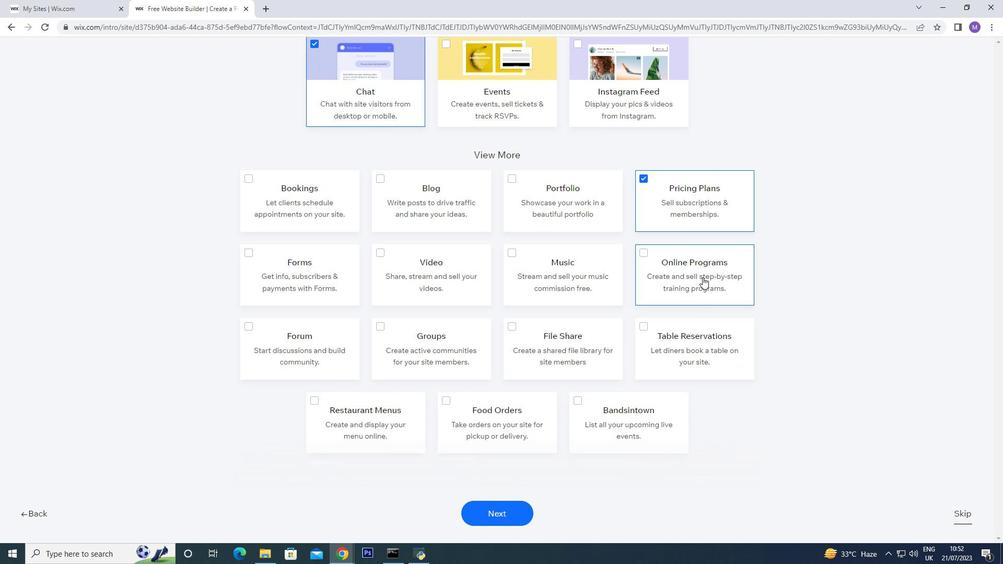 
Action: Mouse moved to (700, 287)
Screenshot: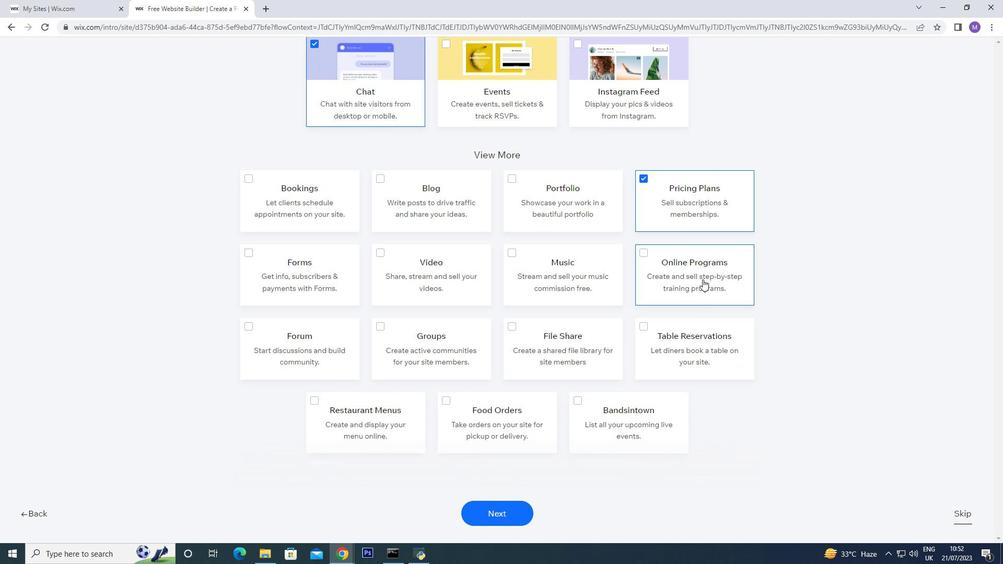 
Action: Mouse scrolled (700, 286) with delta (0, 0)
Screenshot: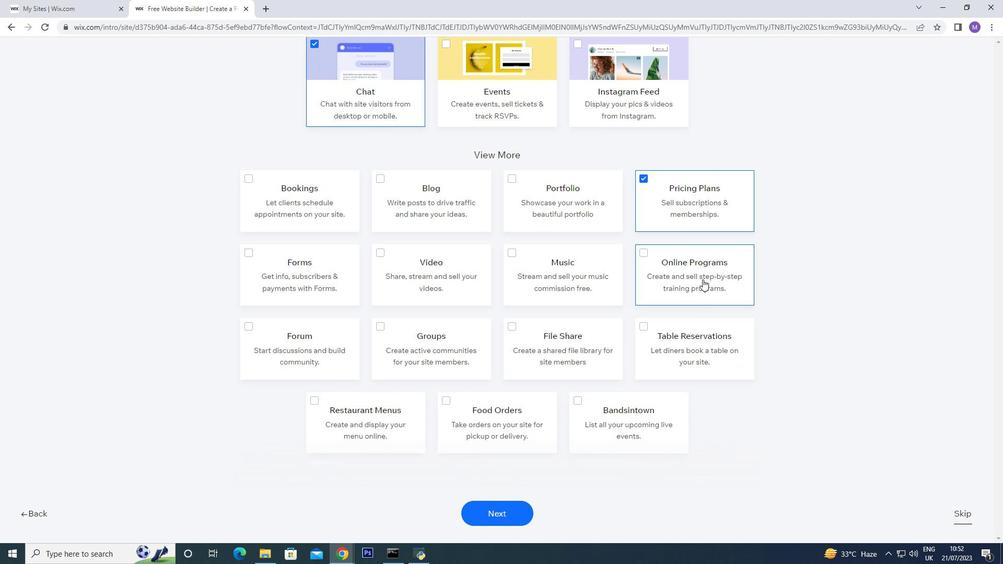 
Action: Mouse moved to (611, 423)
Screenshot: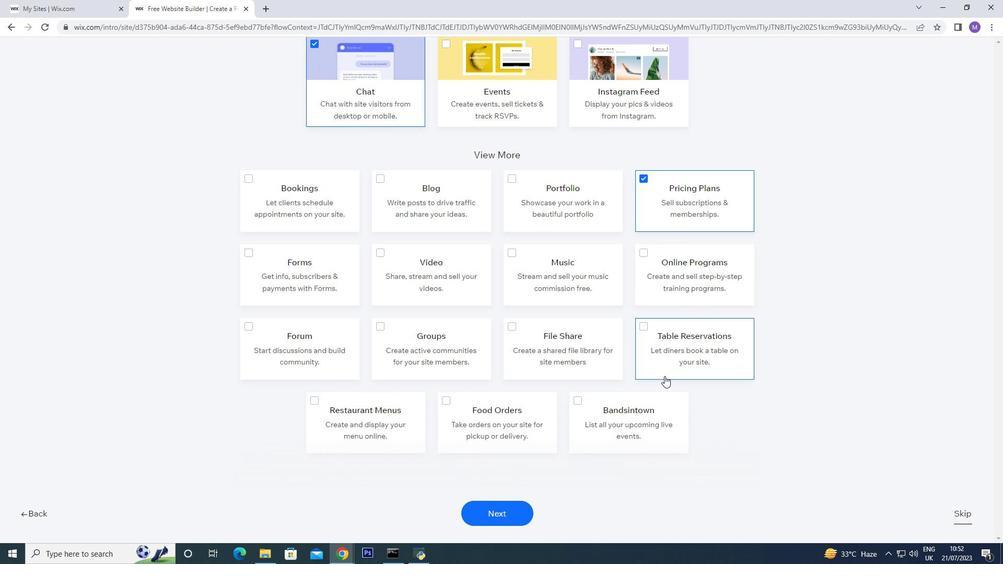 
Action: Mouse scrolled (611, 423) with delta (0, 0)
Screenshot: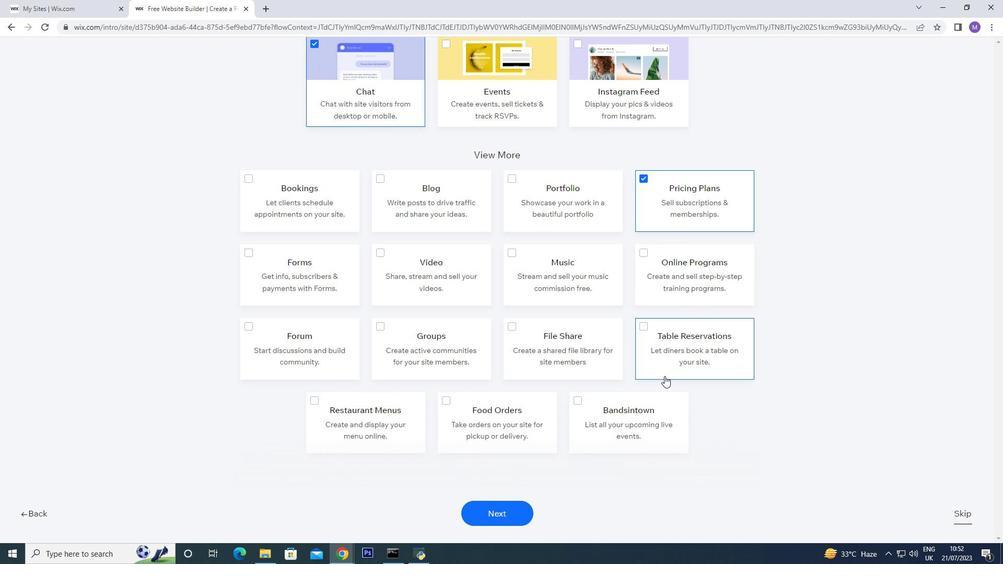 
Action: Mouse moved to (601, 432)
Screenshot: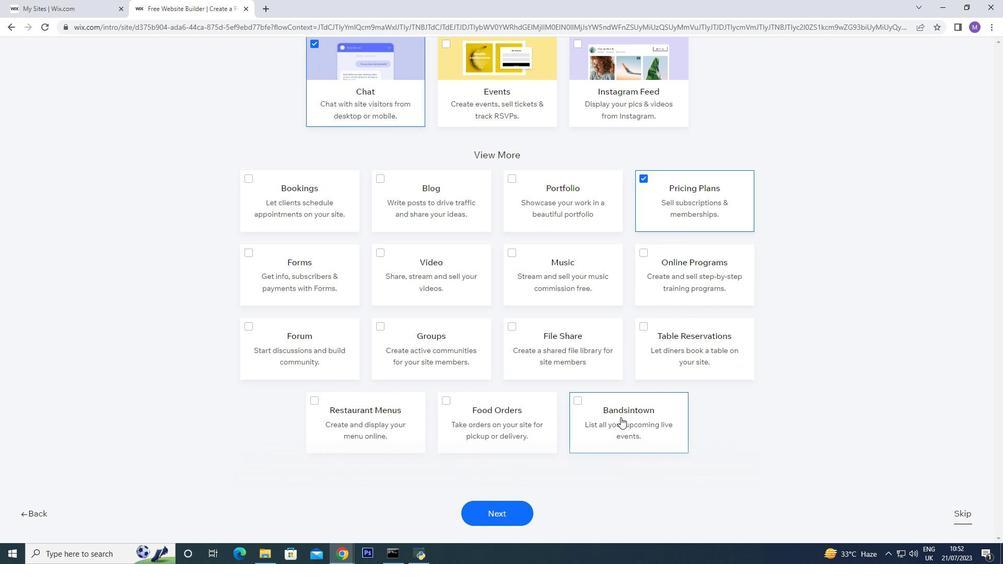 
Action: Mouse scrolled (601, 431) with delta (0, 0)
Screenshot: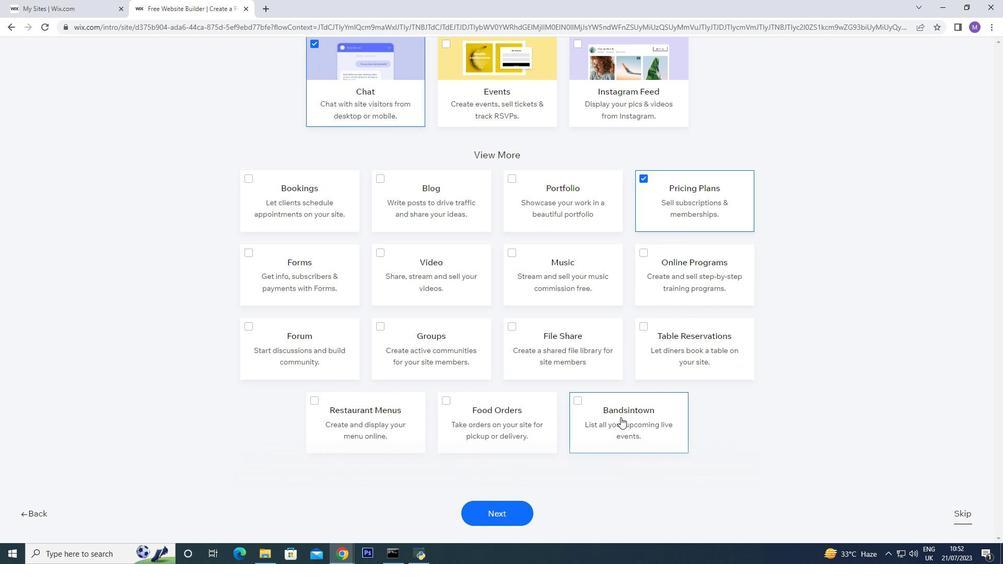 
Action: Mouse moved to (501, 512)
Screenshot: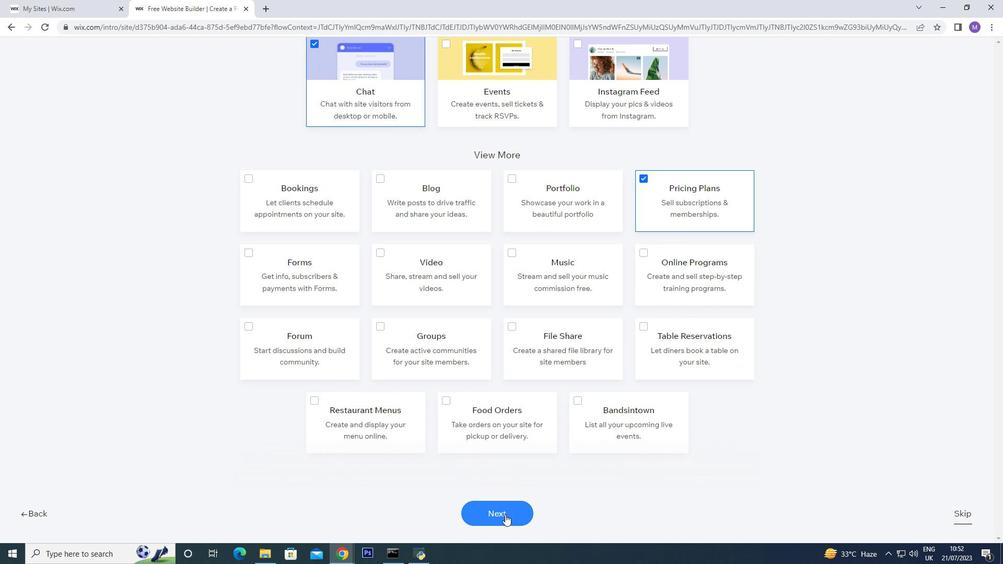 
Action: Mouse pressed left at (501, 512)
Screenshot: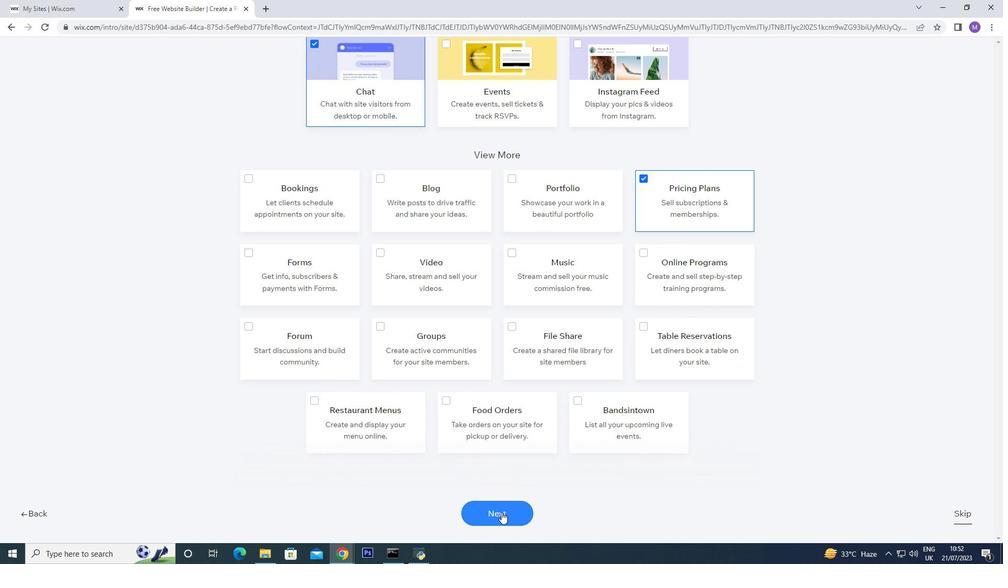 
Action: Mouse moved to (498, 512)
Screenshot: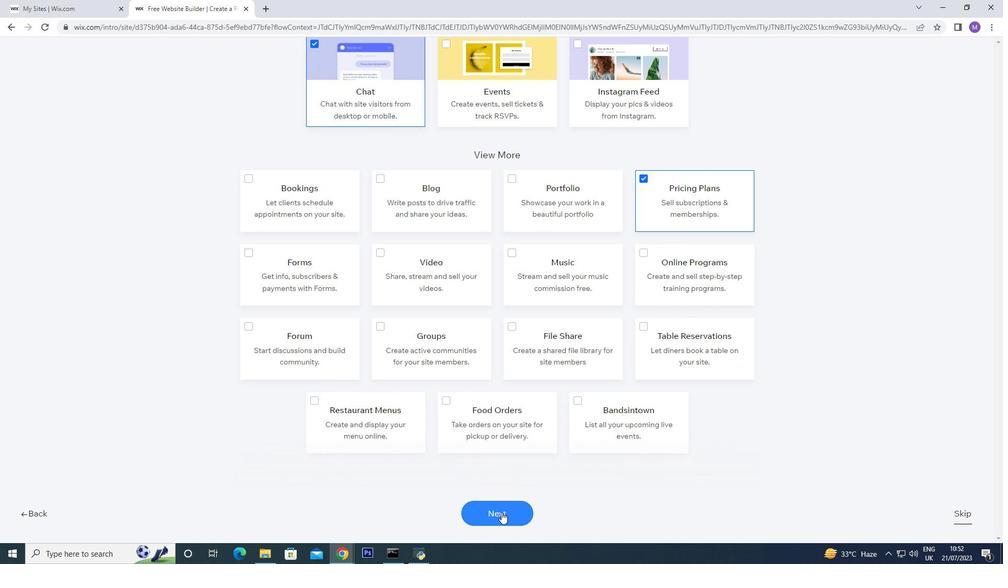 
Action: Mouse pressed left at (498, 512)
Screenshot: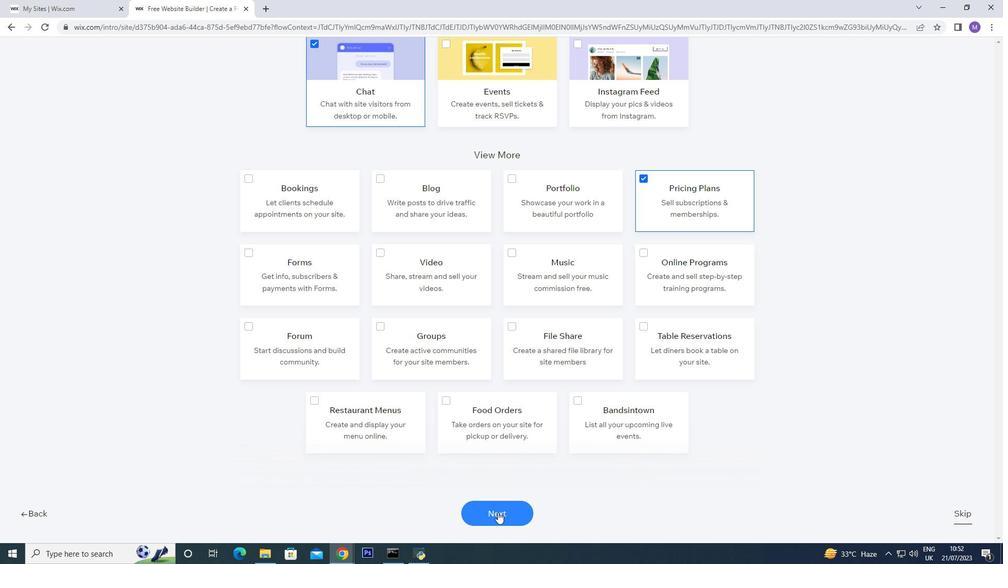 
Action: Mouse moved to (574, 205)
Screenshot: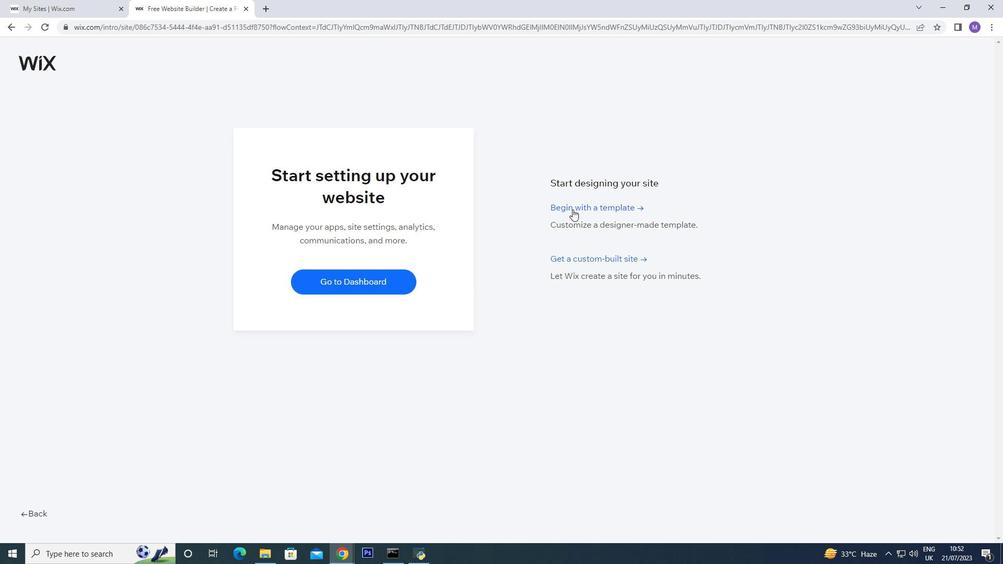 
Action: Mouse pressed left at (574, 205)
Screenshot: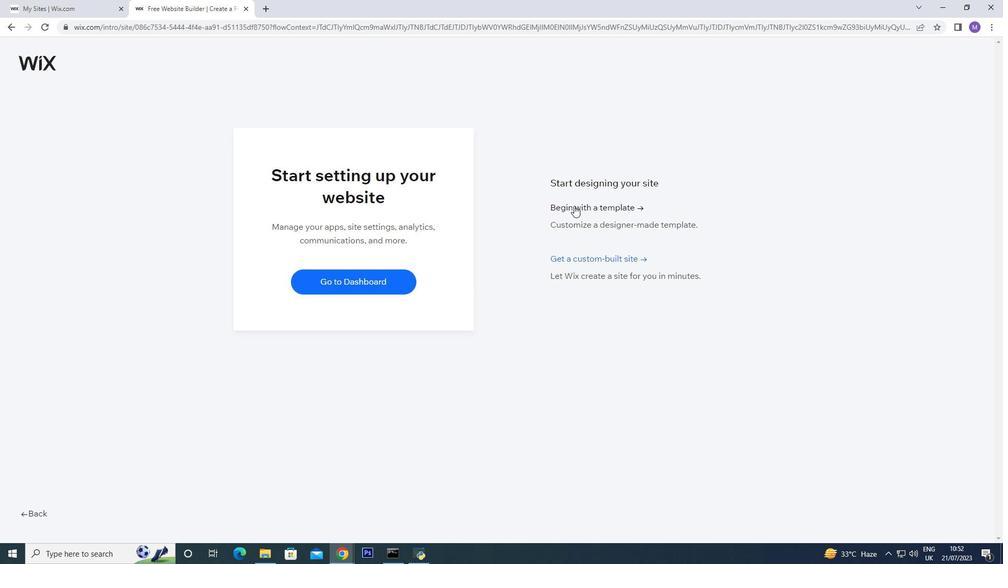 
Action: Mouse pressed left at (574, 205)
Screenshot: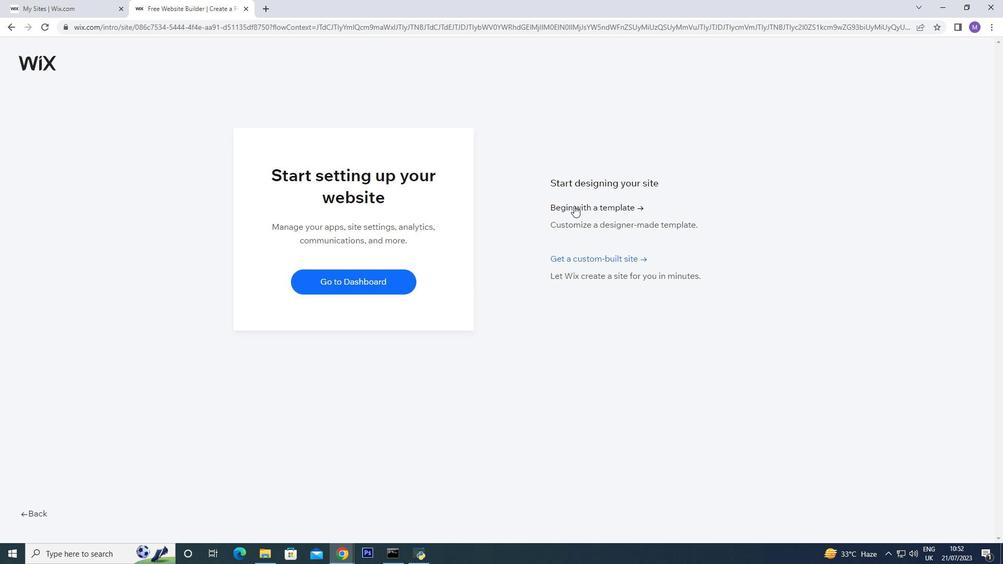 
Action: Mouse pressed left at (574, 205)
Screenshot: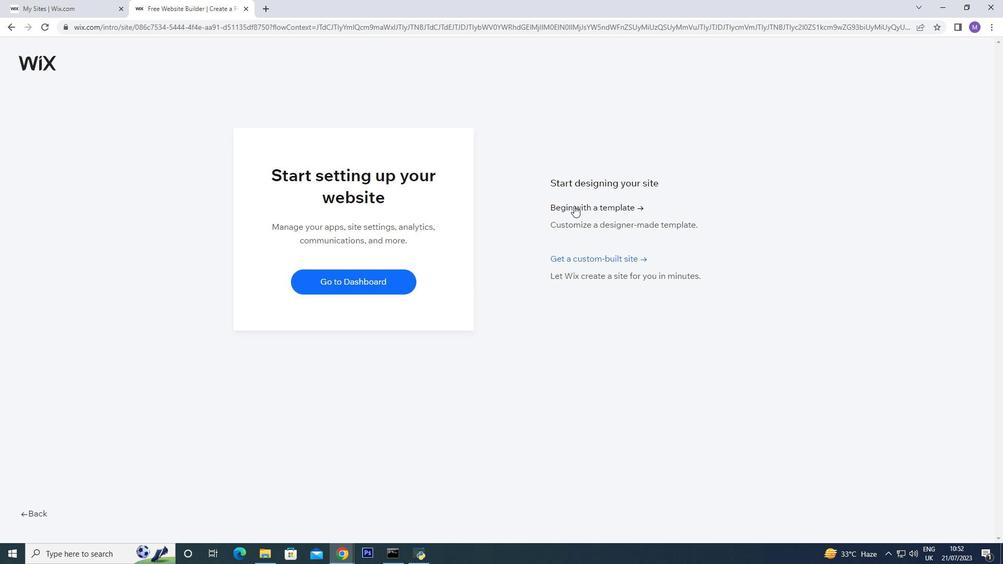 
Action: Mouse moved to (577, 314)
Screenshot: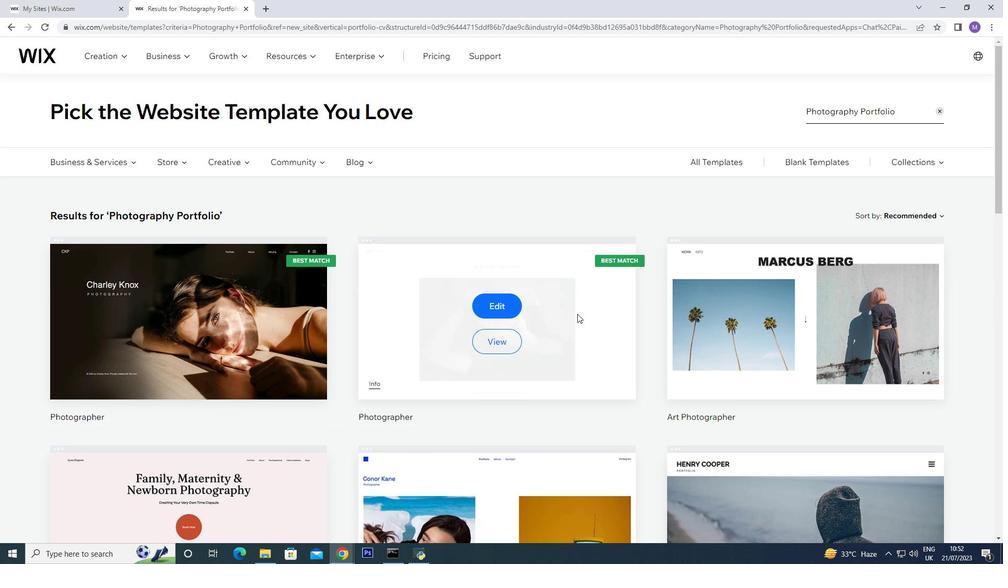 
Action: Mouse scrolled (577, 314) with delta (0, 0)
Screenshot: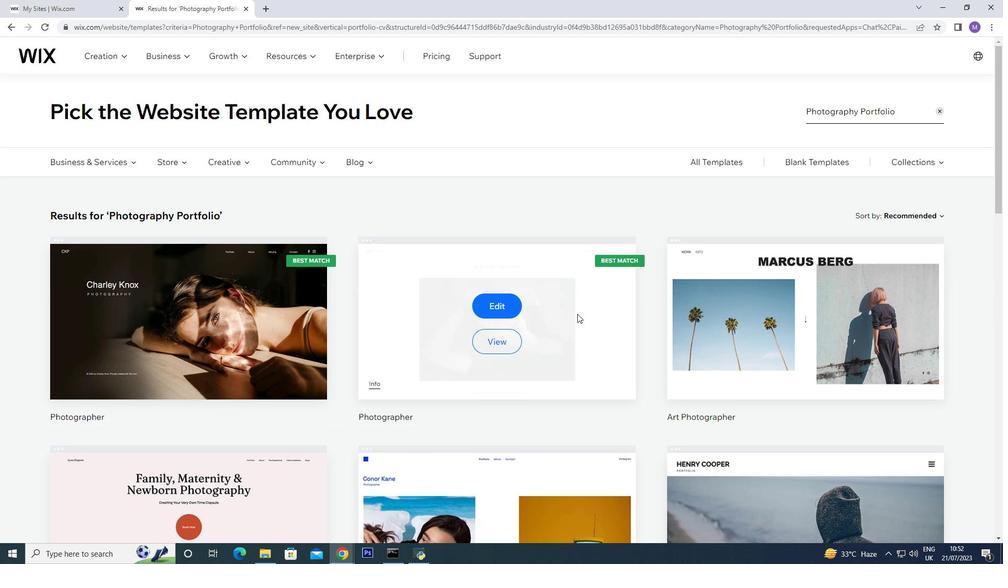 
Action: Mouse moved to (576, 314)
Screenshot: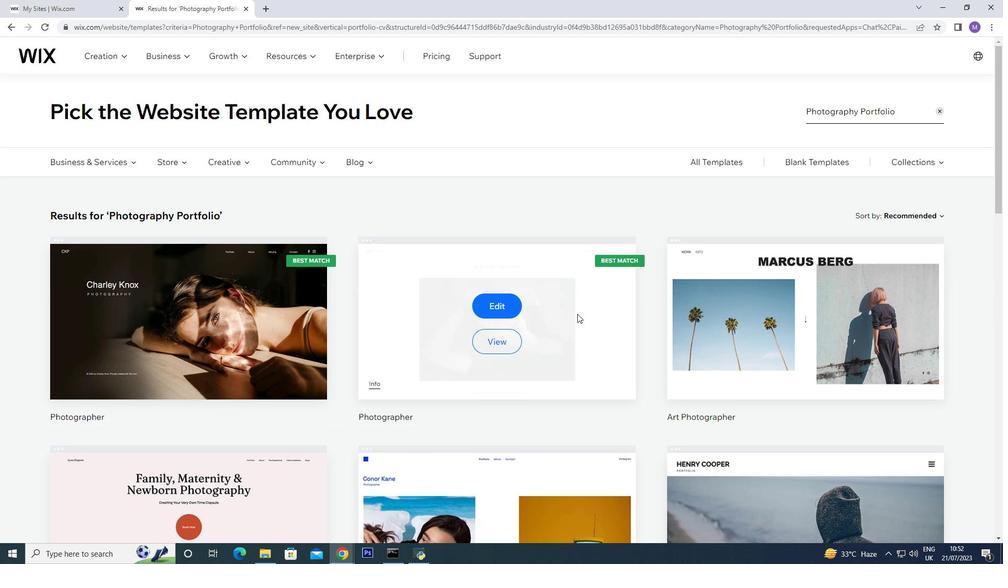 
Action: Mouse scrolled (576, 314) with delta (0, 0)
Screenshot: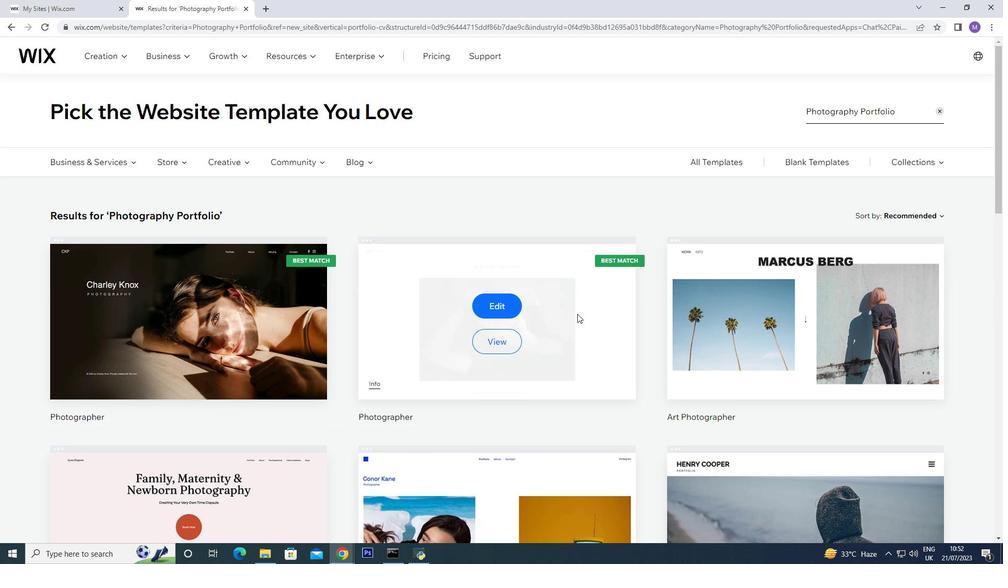 
Action: Mouse moved to (575, 315)
Screenshot: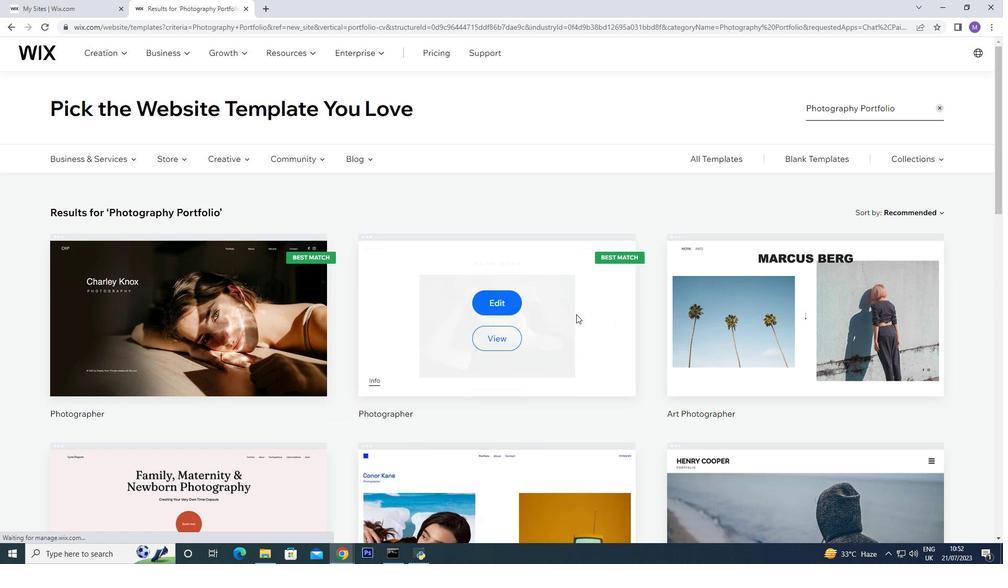 
Action: Mouse scrolled (575, 314) with delta (0, 0)
Screenshot: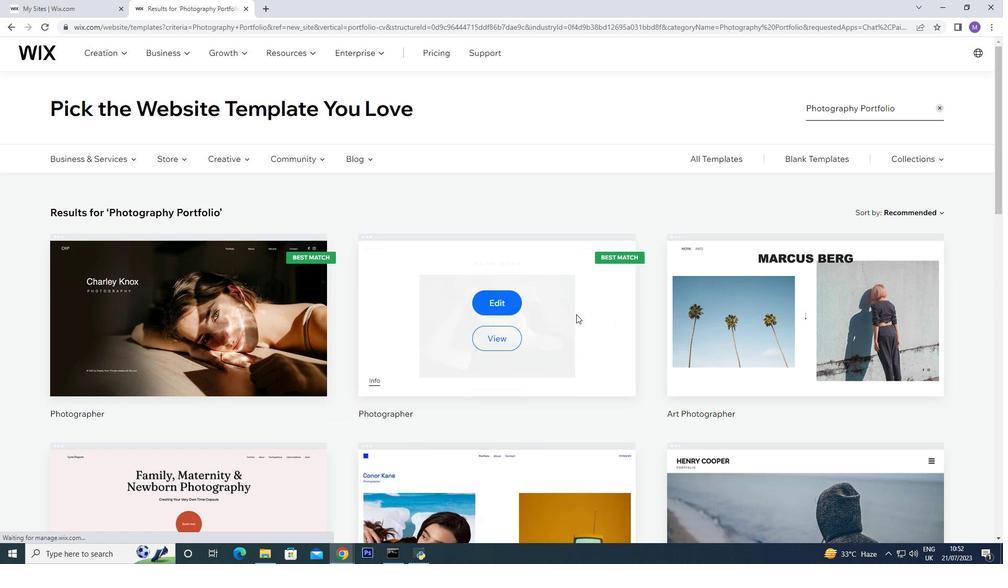 
Action: Mouse moved to (574, 315)
Screenshot: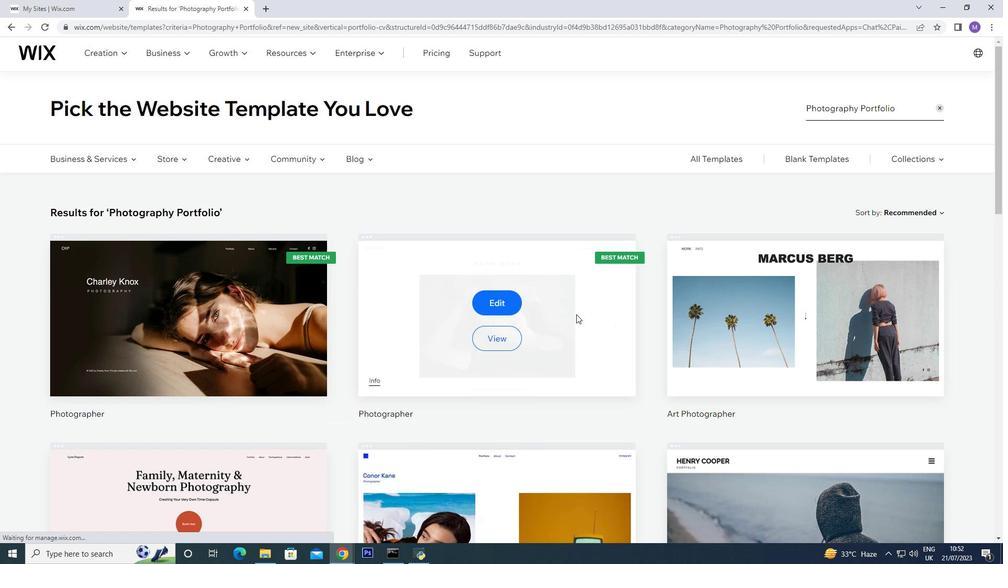 
Action: Mouse scrolled (574, 315) with delta (0, 0)
Screenshot: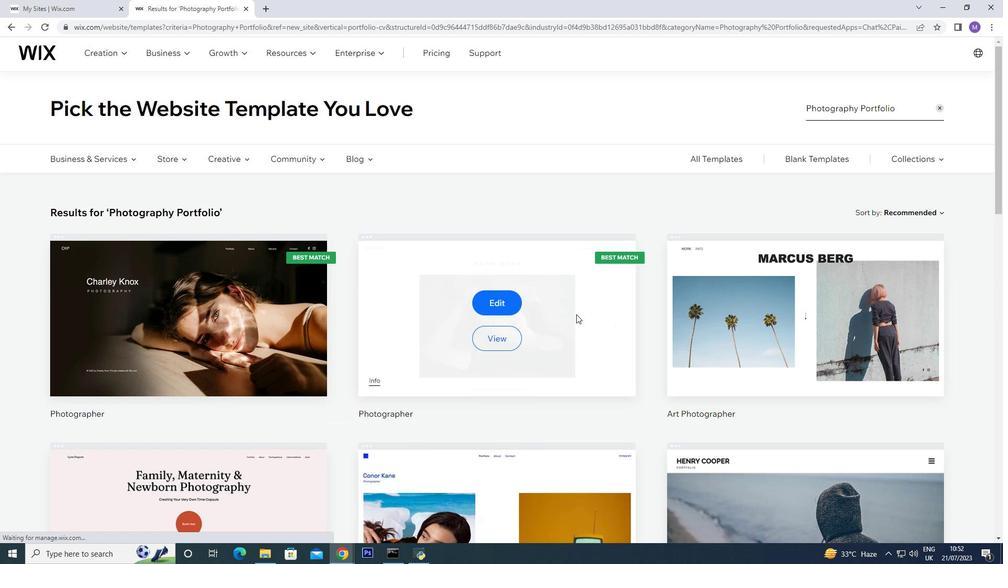 
Action: Mouse scrolled (574, 315) with delta (0, 0)
Screenshot: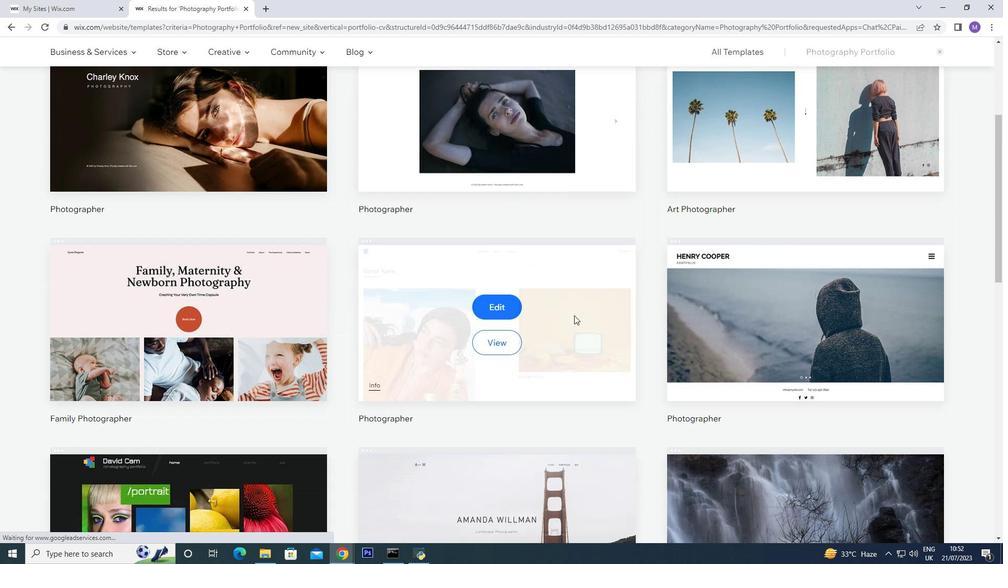 
Action: Mouse scrolled (574, 315) with delta (0, 0)
Screenshot: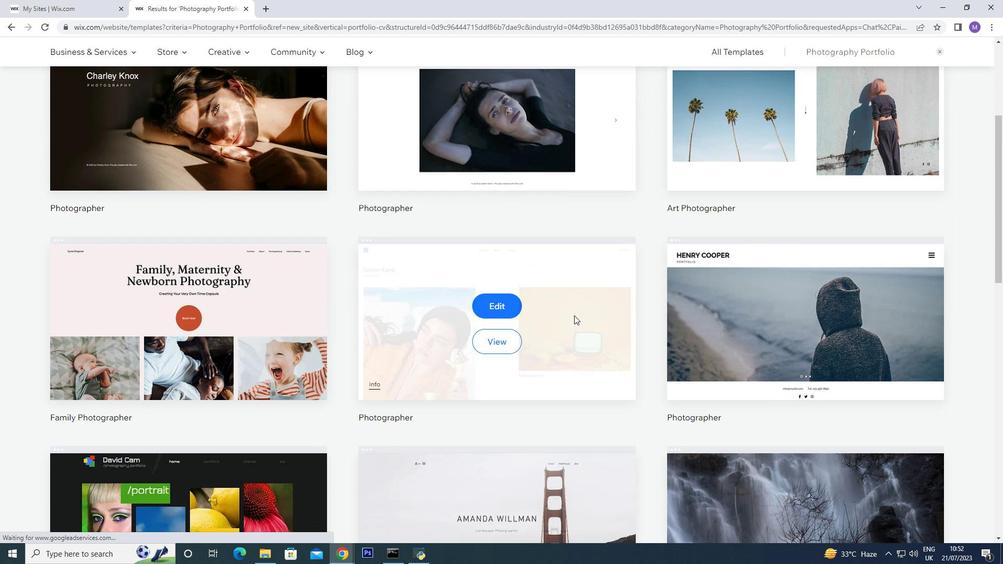 
Action: Mouse moved to (569, 313)
Screenshot: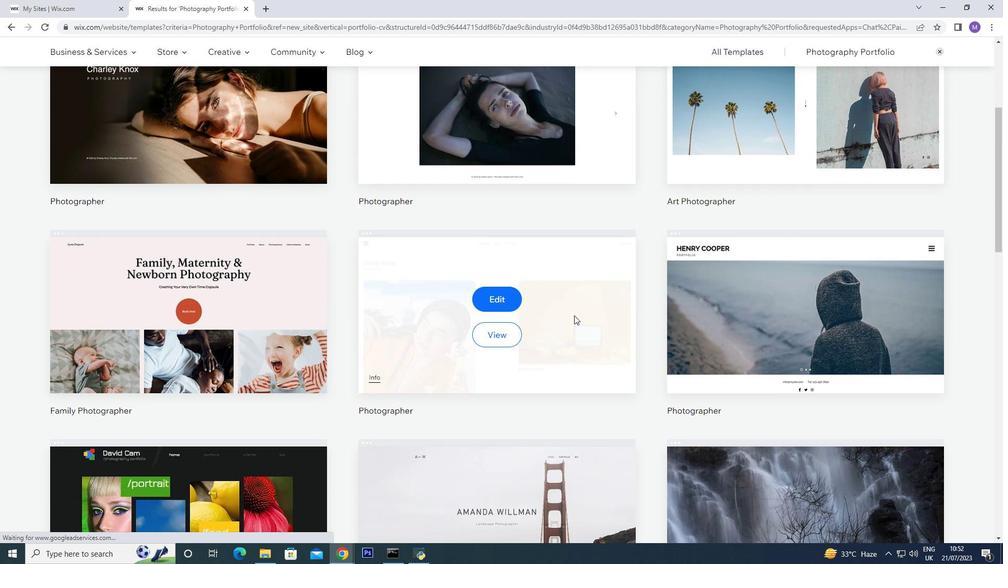 
Action: Mouse scrolled (569, 313) with delta (0, 0)
Screenshot: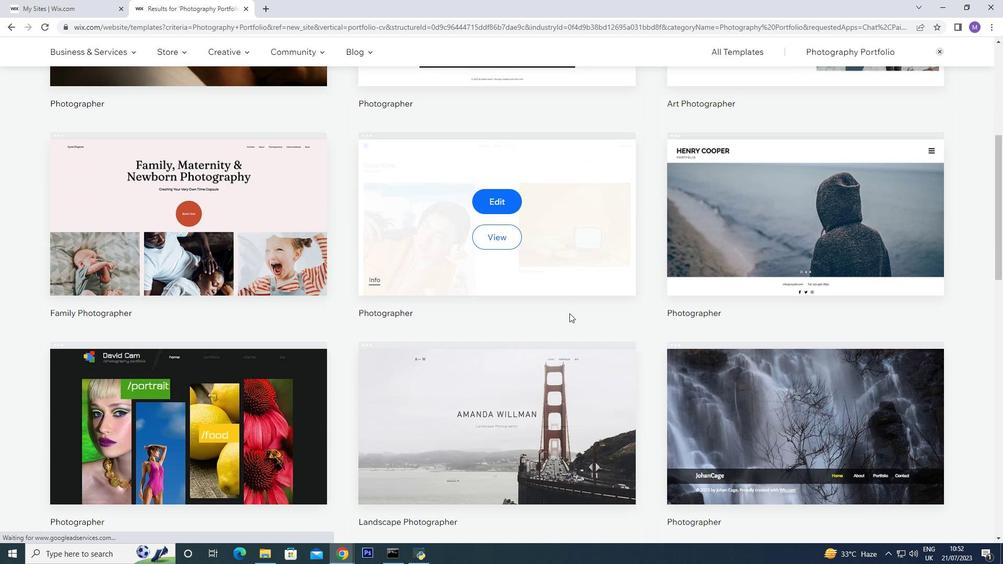 
Action: Mouse scrolled (569, 313) with delta (0, 0)
Screenshot: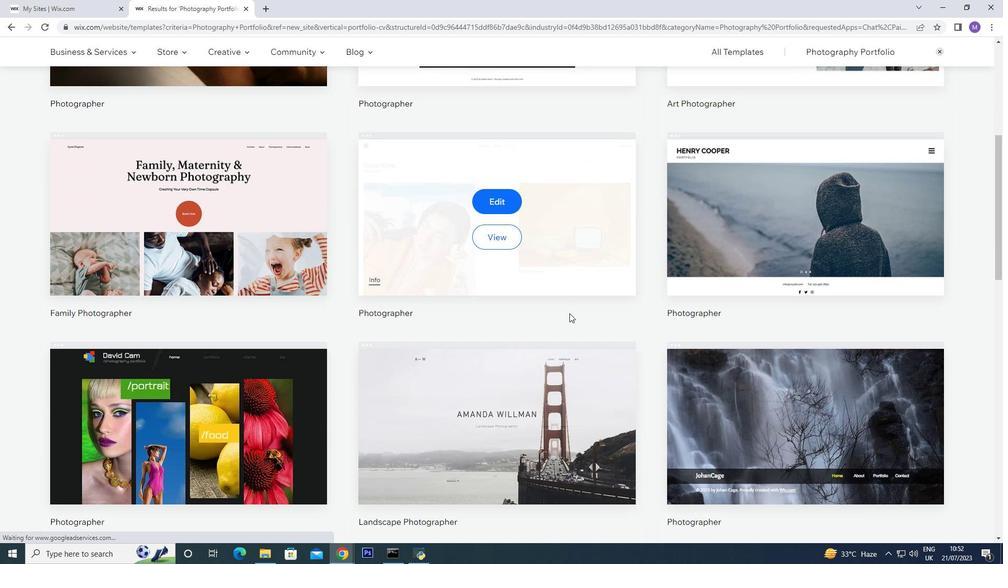 
Action: Mouse scrolled (569, 313) with delta (0, 0)
Screenshot: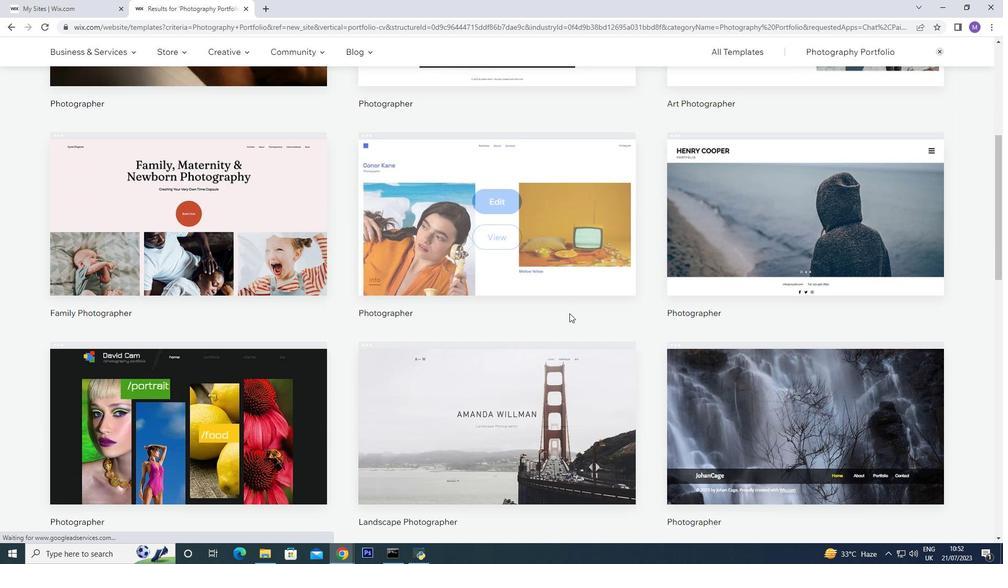 
Action: Mouse scrolled (569, 313) with delta (0, 0)
Screenshot: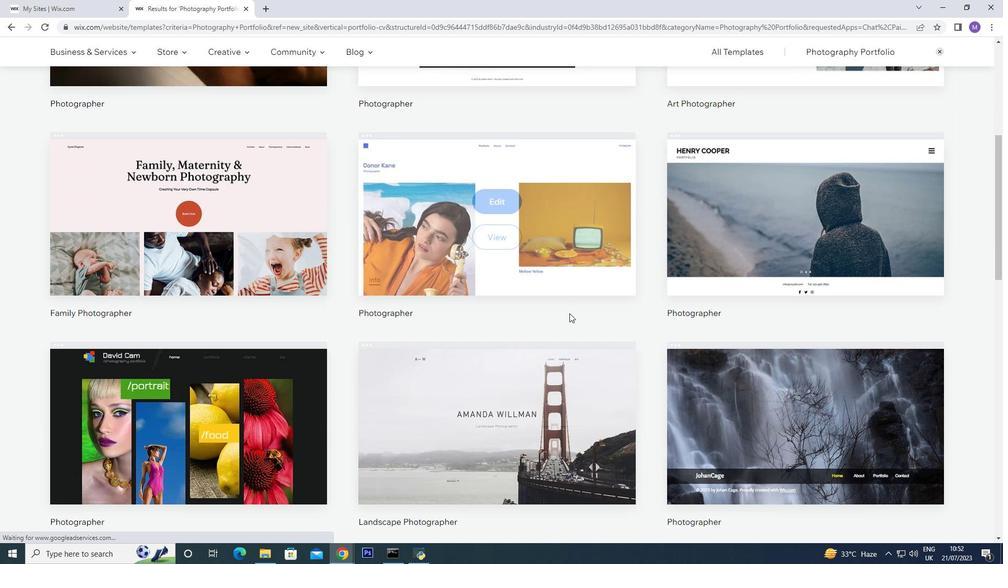
Action: Mouse scrolled (569, 313) with delta (0, 0)
Screenshot: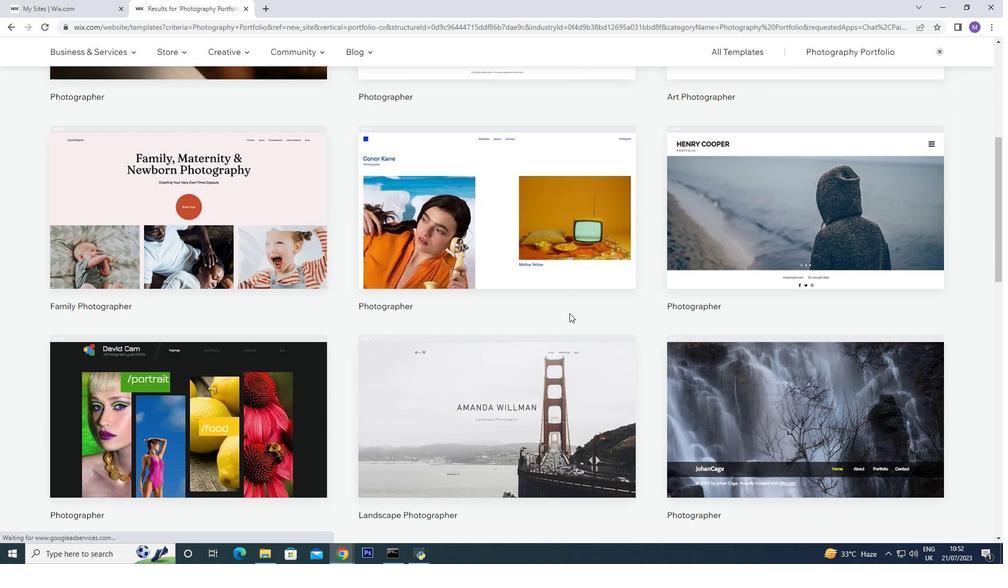 
Action: Mouse scrolled (569, 313) with delta (0, 0)
Screenshot: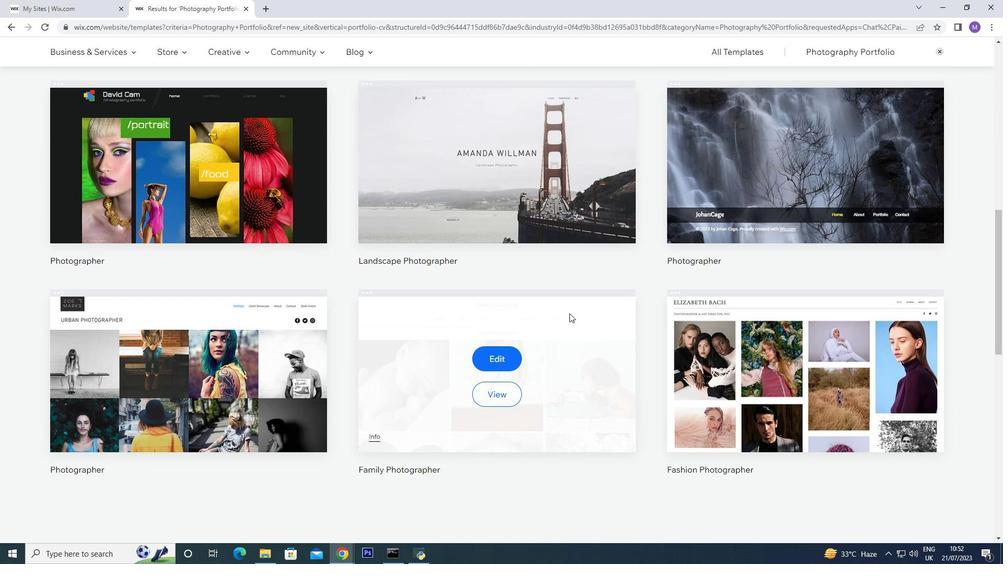
Action: Mouse scrolled (569, 313) with delta (0, 0)
Screenshot: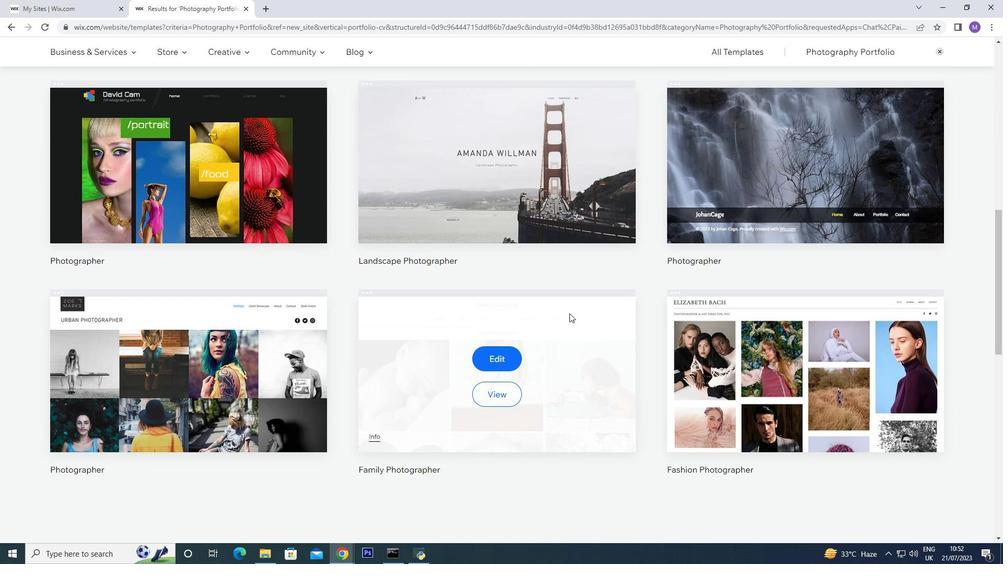 
Action: Mouse scrolled (569, 313) with delta (0, 0)
Screenshot: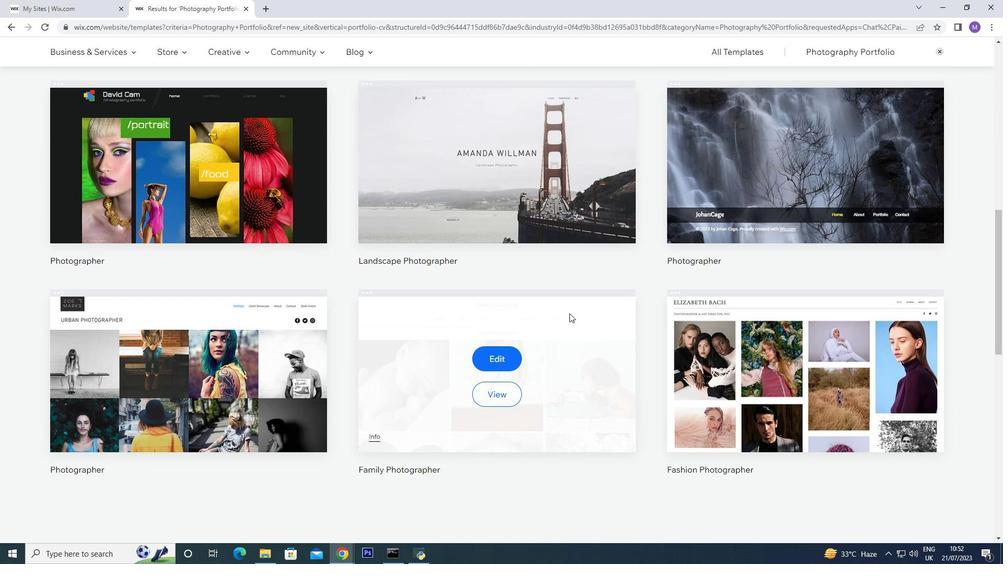 
Action: Mouse scrolled (569, 313) with delta (0, 0)
Screenshot: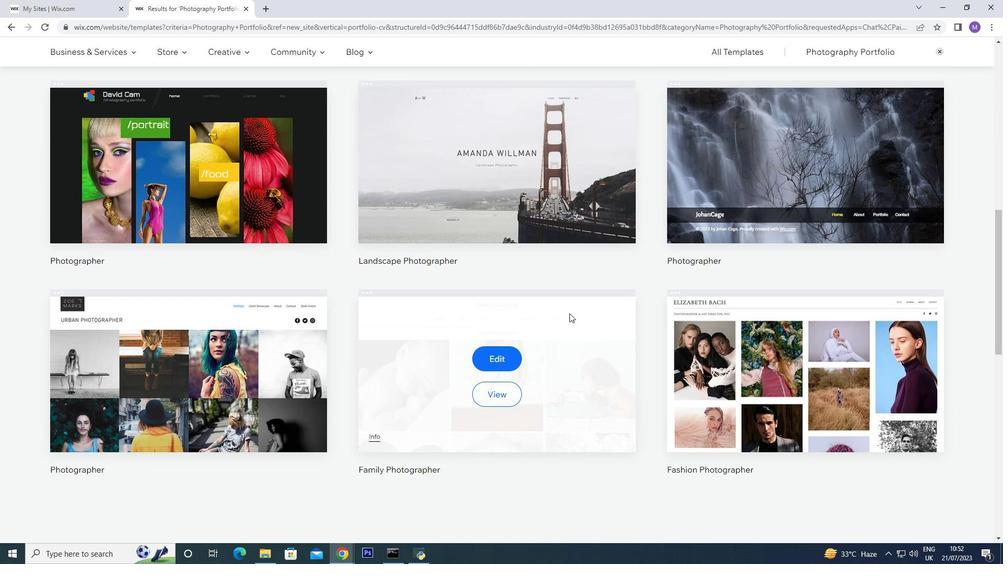 
Action: Mouse scrolled (569, 313) with delta (0, 0)
Screenshot: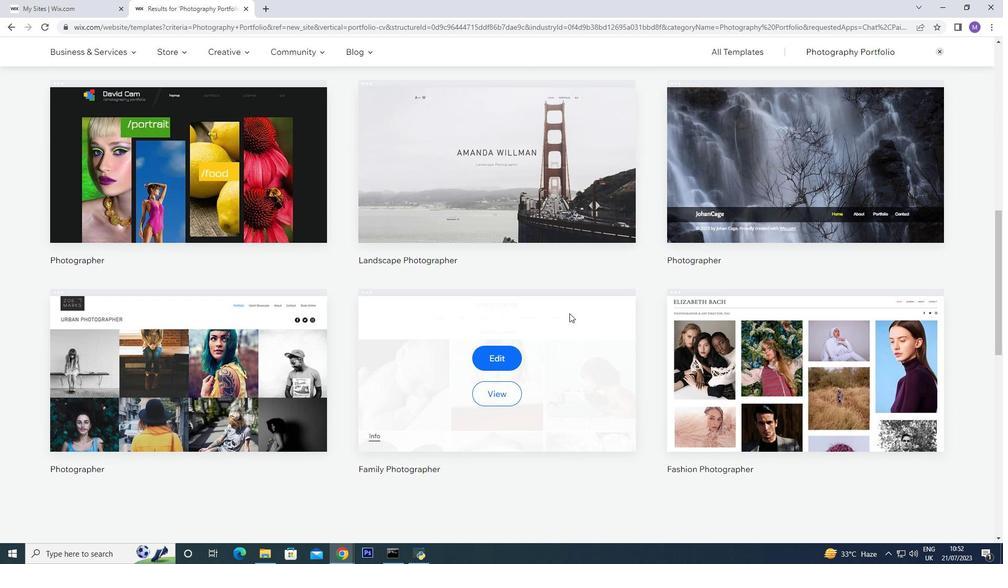
Action: Mouse scrolled (569, 314) with delta (0, 0)
Screenshot: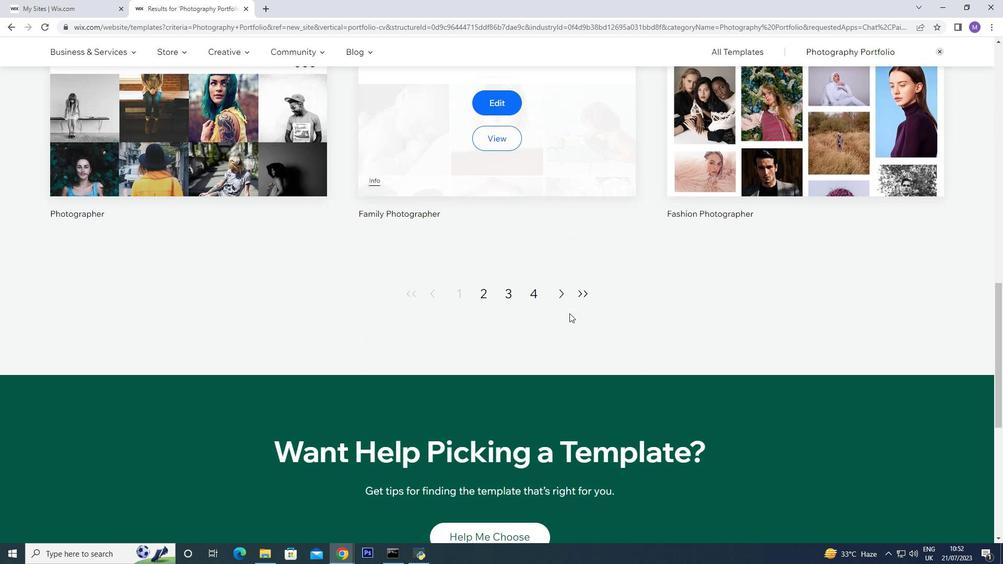 
Action: Mouse scrolled (569, 314) with delta (0, 0)
Screenshot: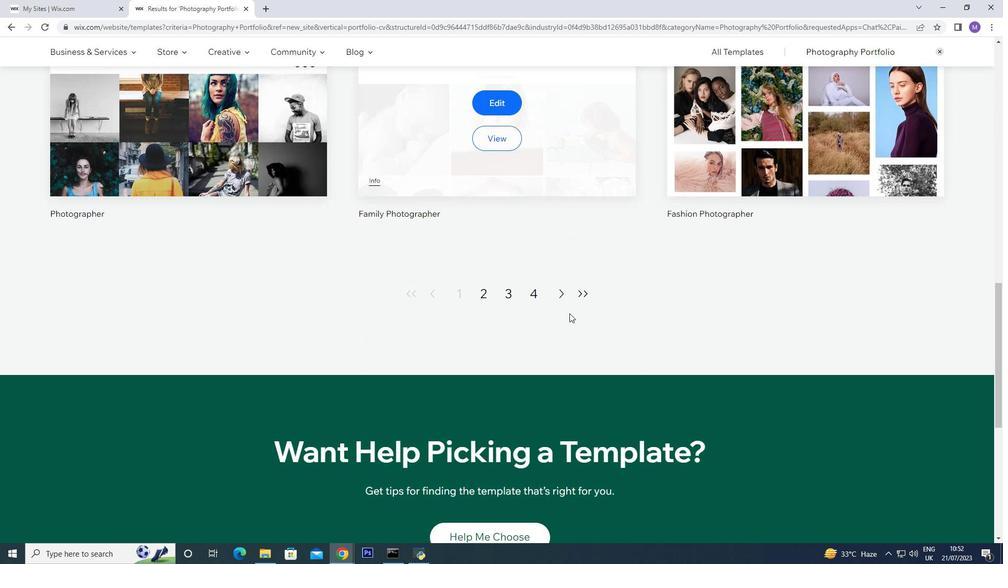 
Action: Mouse scrolled (569, 314) with delta (0, 0)
Screenshot: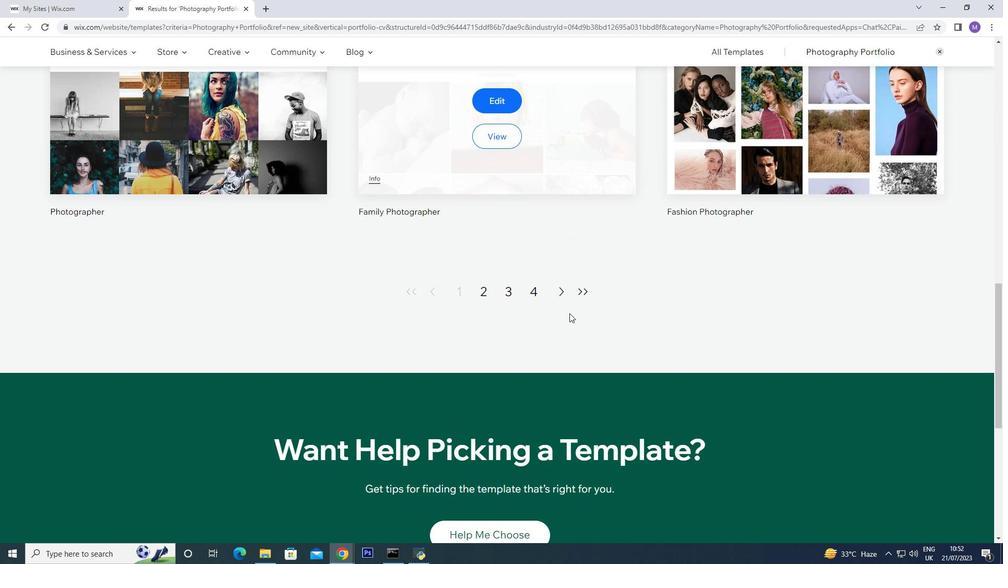 
Action: Mouse scrolled (569, 314) with delta (0, 0)
Screenshot: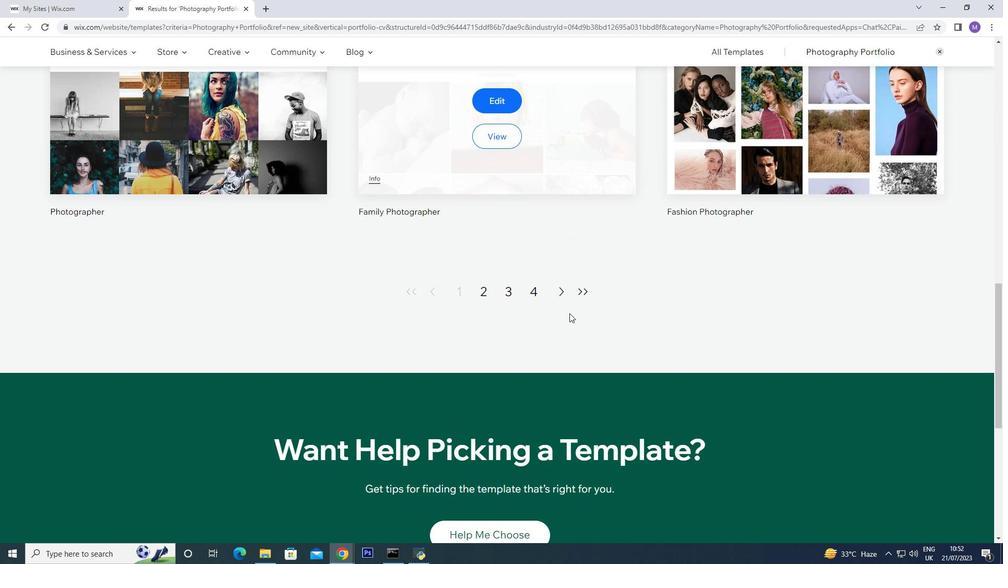 
Action: Mouse scrolled (569, 314) with delta (0, 0)
Screenshot: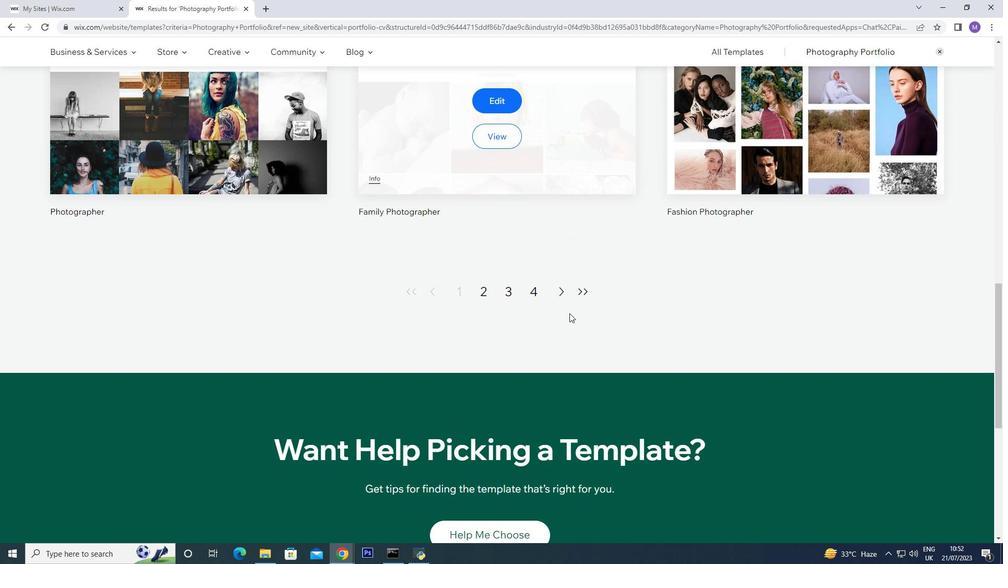 
Action: Mouse scrolled (569, 314) with delta (0, 0)
Screenshot: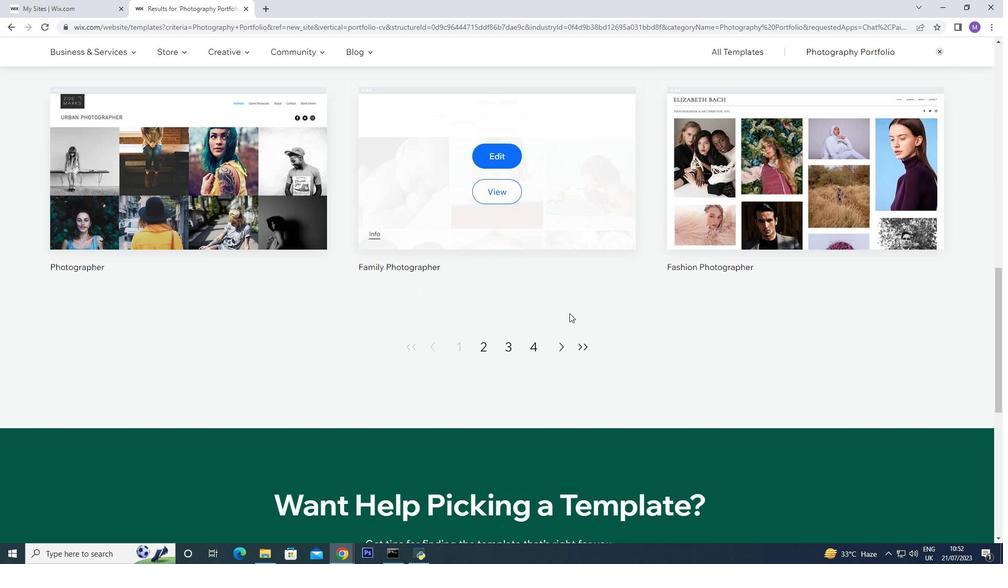 
Action: Mouse moved to (569, 313)
Screenshot: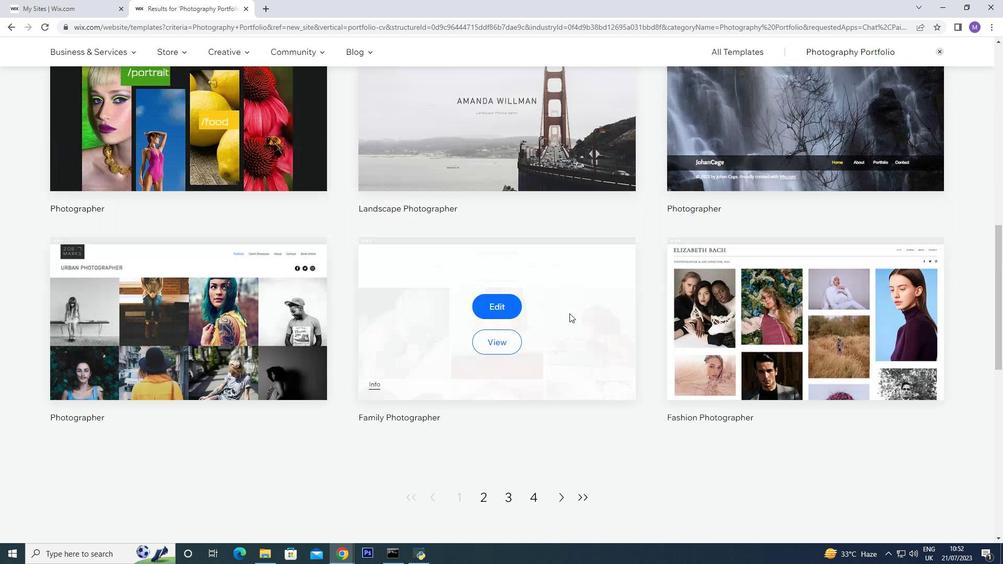 
Action: Mouse scrolled (569, 314) with delta (0, 0)
Screenshot: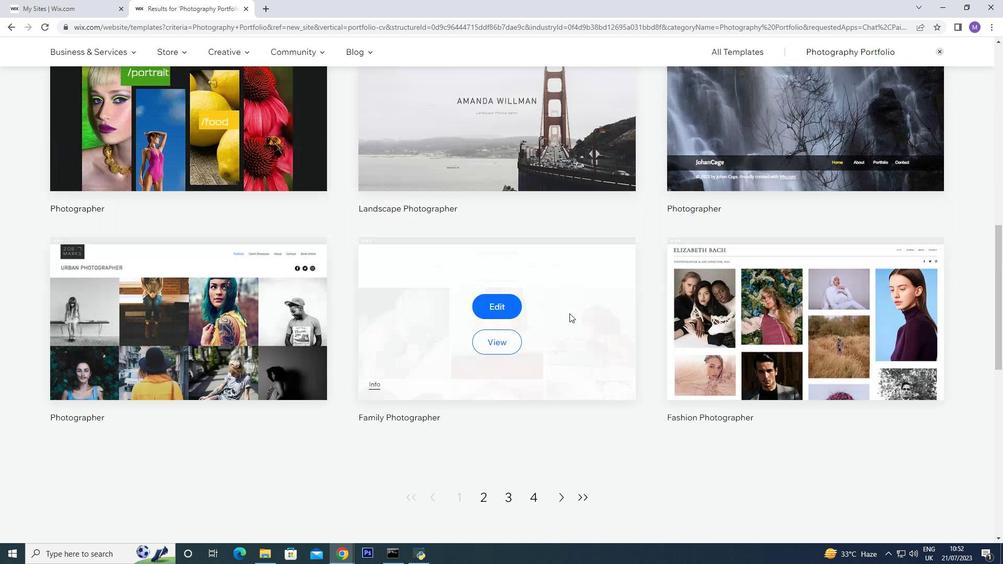 
Action: Mouse scrolled (569, 314) with delta (0, 0)
Screenshot: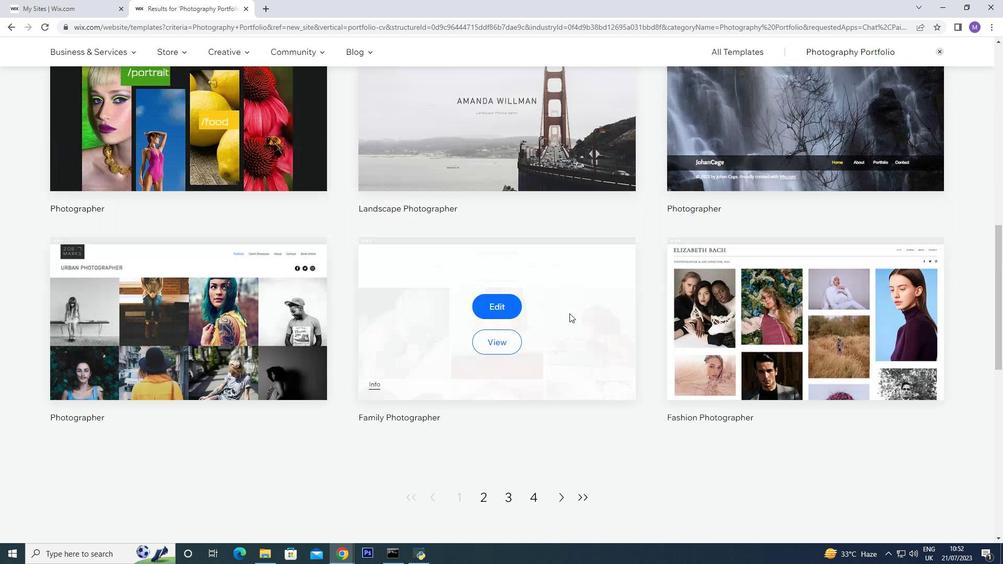
Action: Mouse scrolled (569, 314) with delta (0, 0)
Screenshot: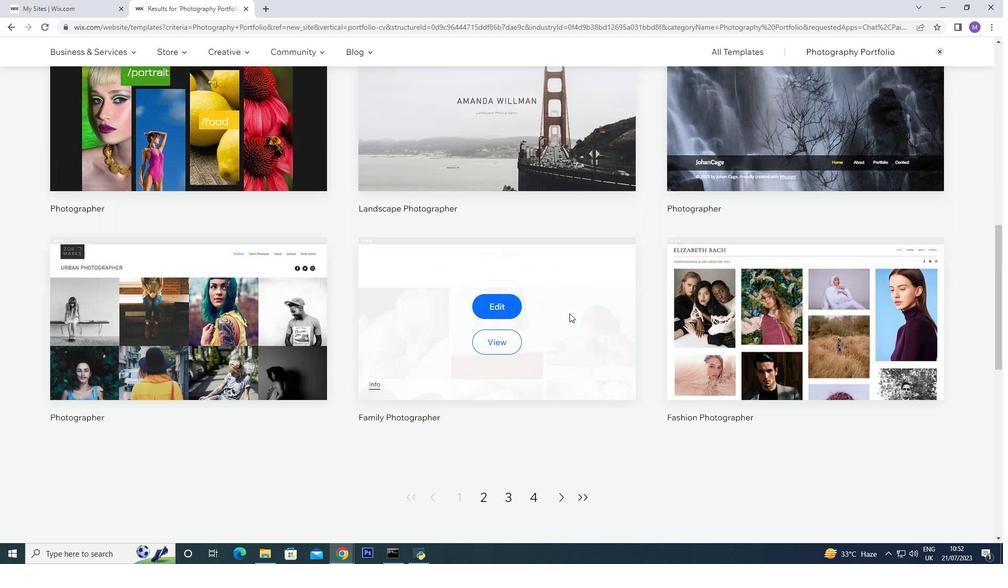 
Action: Mouse scrolled (569, 314) with delta (0, 0)
Screenshot: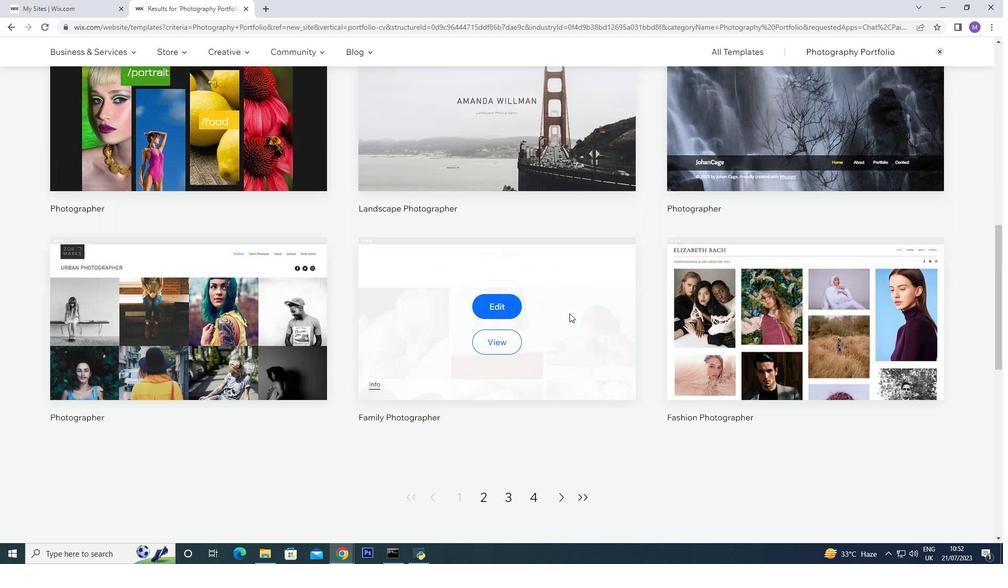 
Action: Mouse scrolled (569, 314) with delta (0, 0)
Screenshot: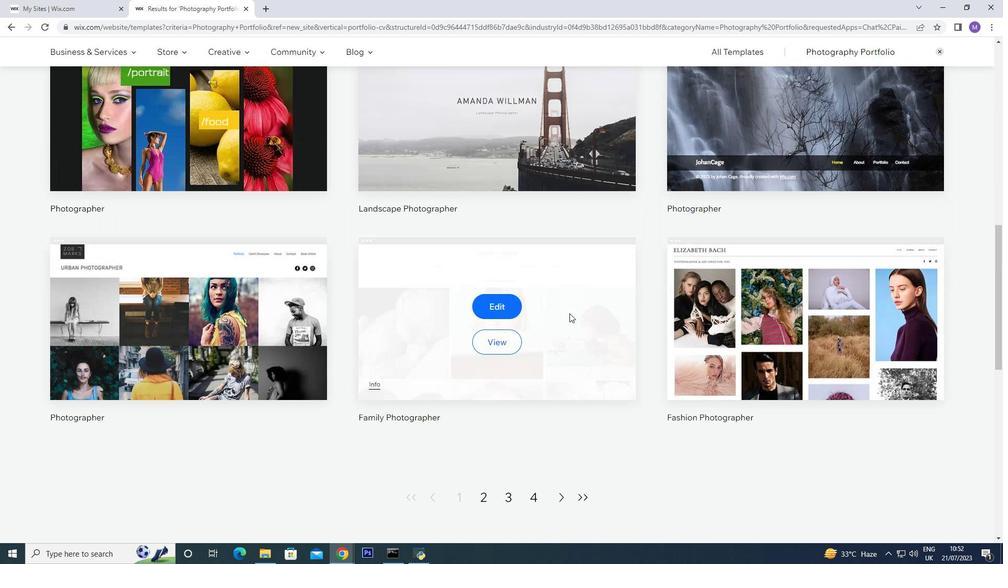 
Action: Mouse moved to (567, 313)
Screenshot: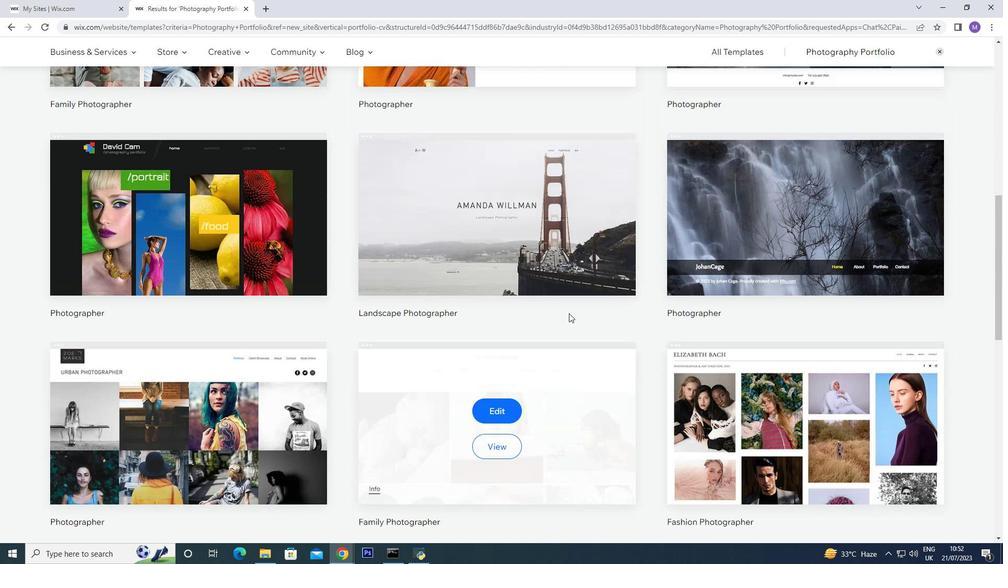 
Action: Mouse scrolled (567, 314) with delta (0, 0)
Screenshot: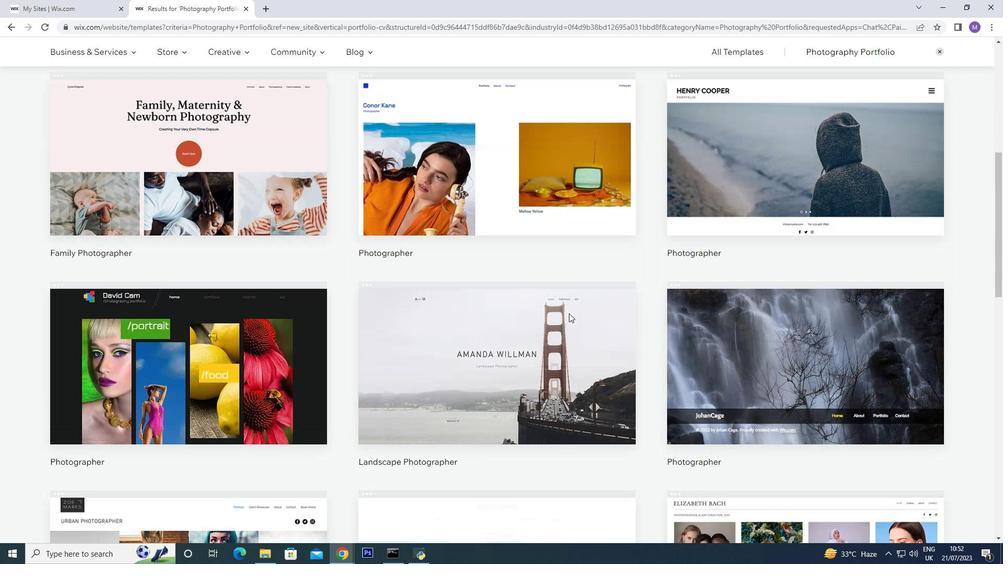 
Action: Mouse scrolled (567, 314) with delta (0, 0)
Screenshot: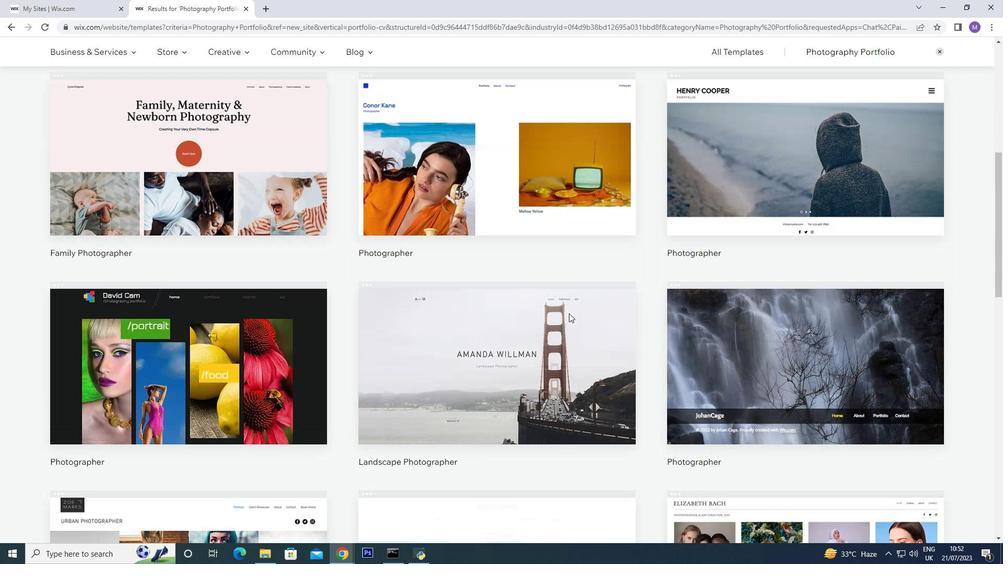 
Action: Mouse scrolled (567, 314) with delta (0, 0)
Screenshot: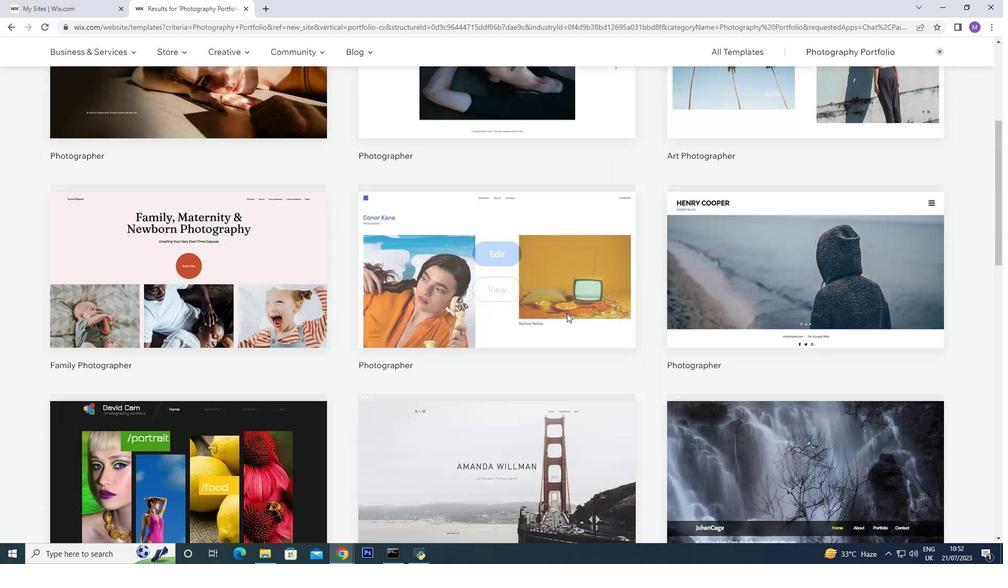 
Action: Mouse scrolled (567, 314) with delta (0, 0)
Screenshot: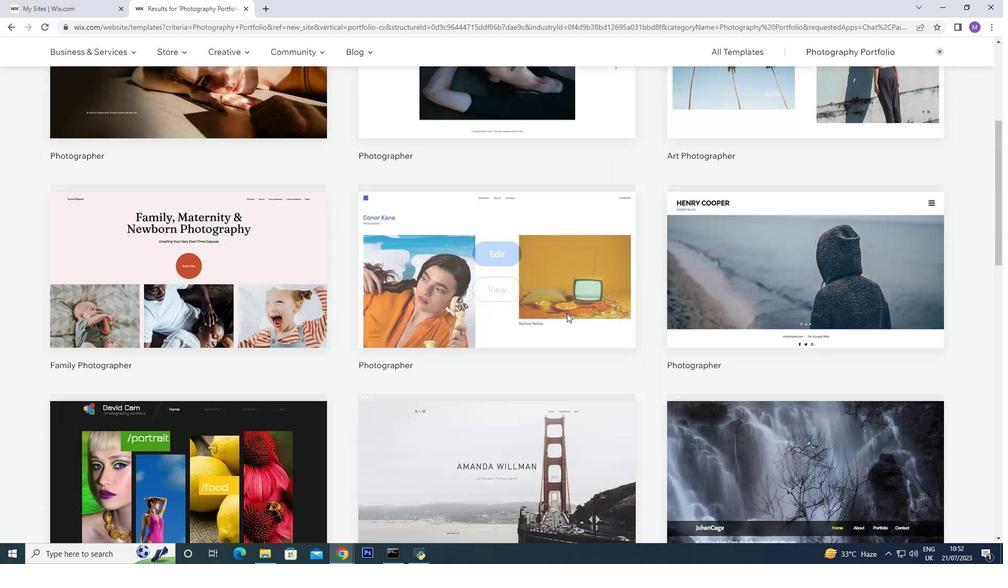 
Action: Mouse scrolled (567, 314) with delta (0, 0)
Screenshot: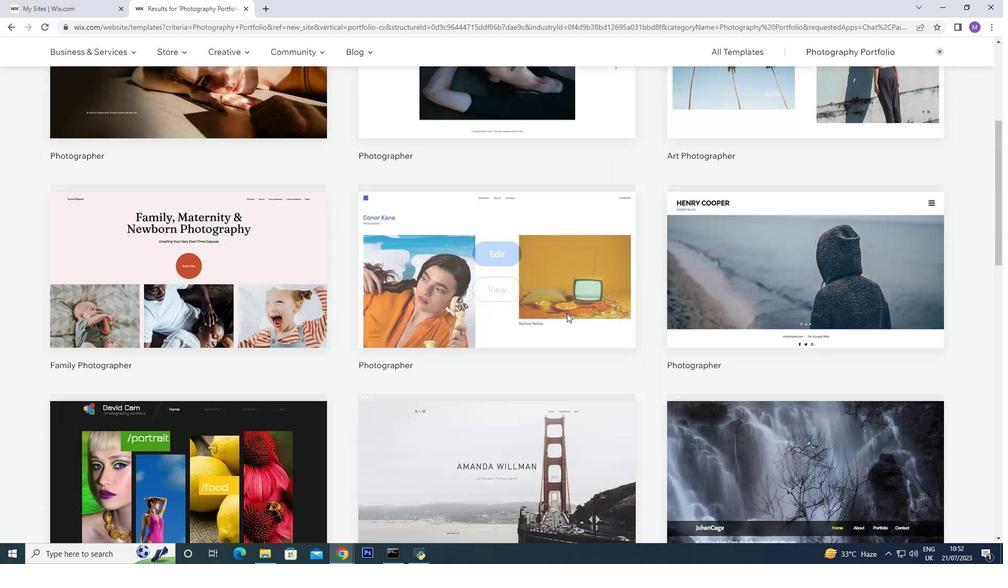 
Action: Mouse scrolled (567, 314) with delta (0, 0)
Screenshot: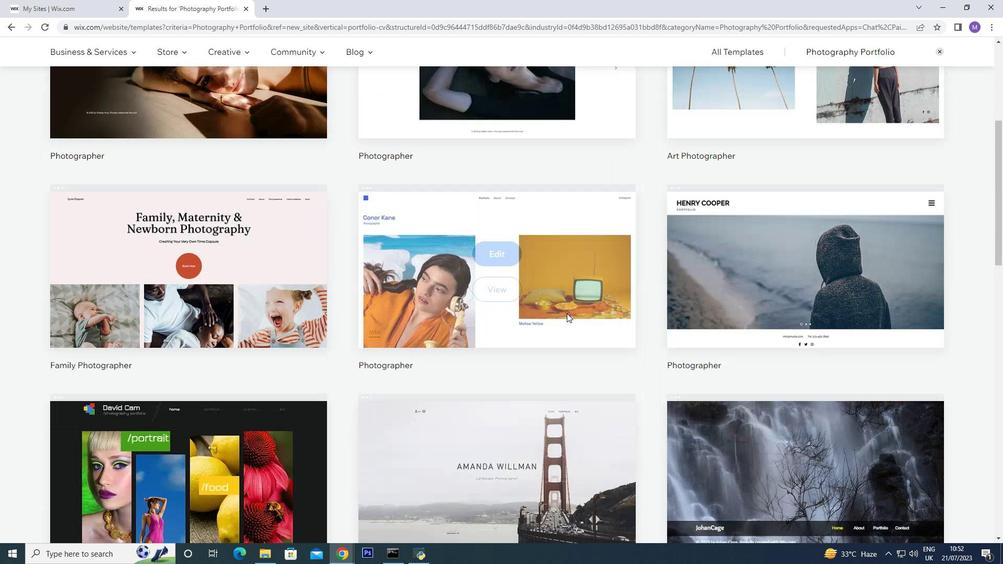 
Action: Mouse scrolled (567, 314) with delta (0, 0)
Screenshot: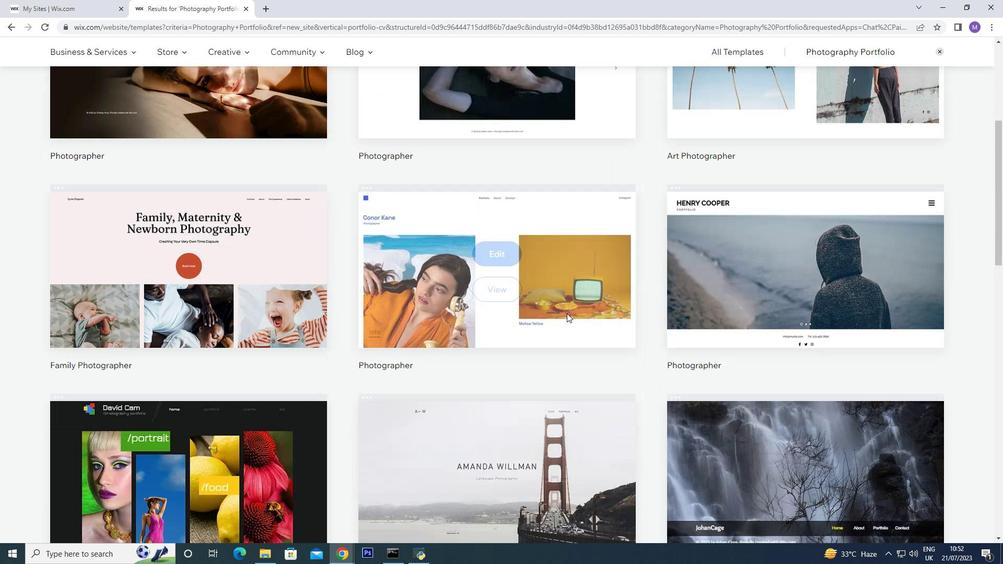 
Action: Mouse moved to (763, 340)
Screenshot: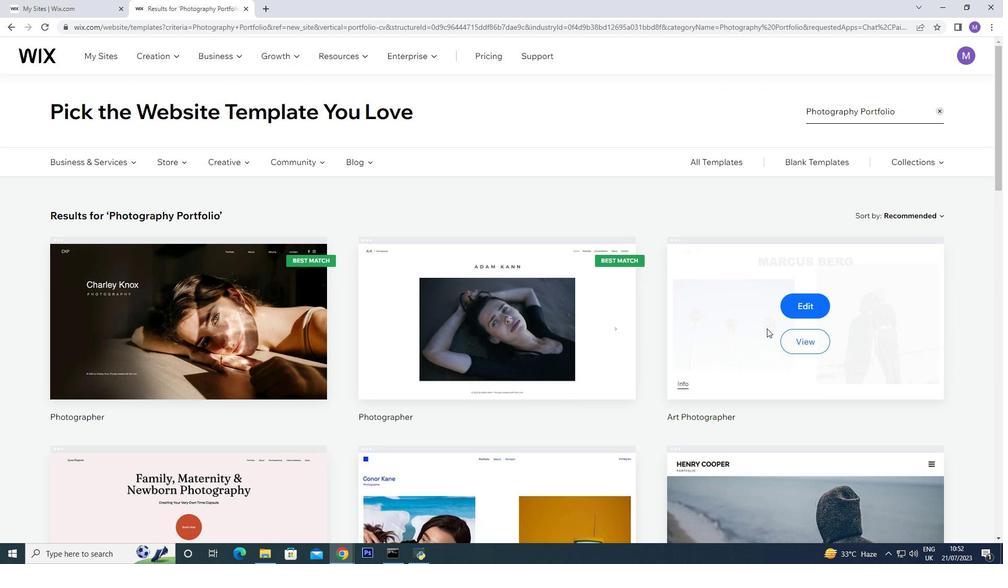 
Action: Mouse scrolled (763, 339) with delta (0, 0)
Screenshot: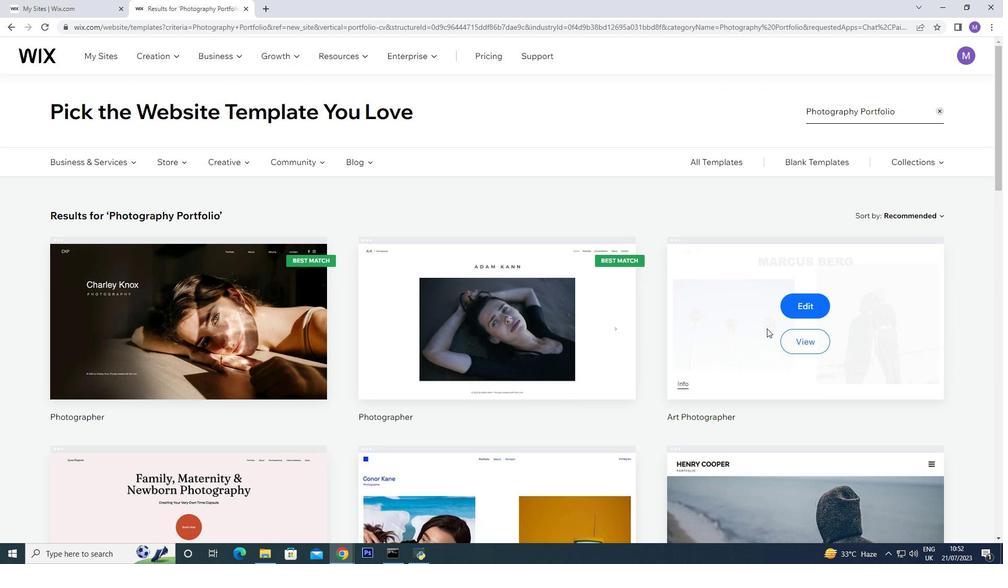 
Action: Mouse moved to (761, 342)
Screenshot: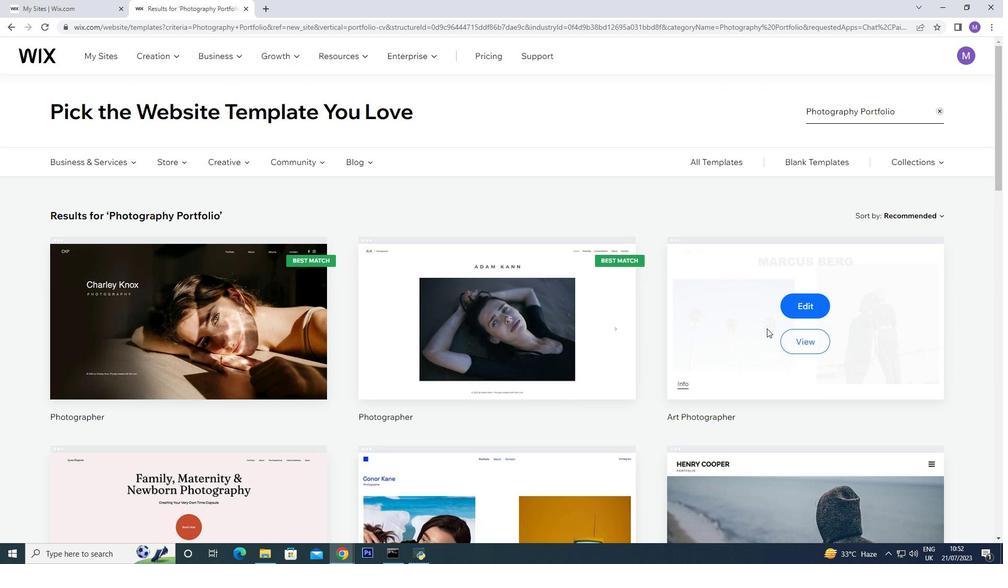 
Action: Mouse scrolled (761, 341) with delta (0, 0)
Screenshot: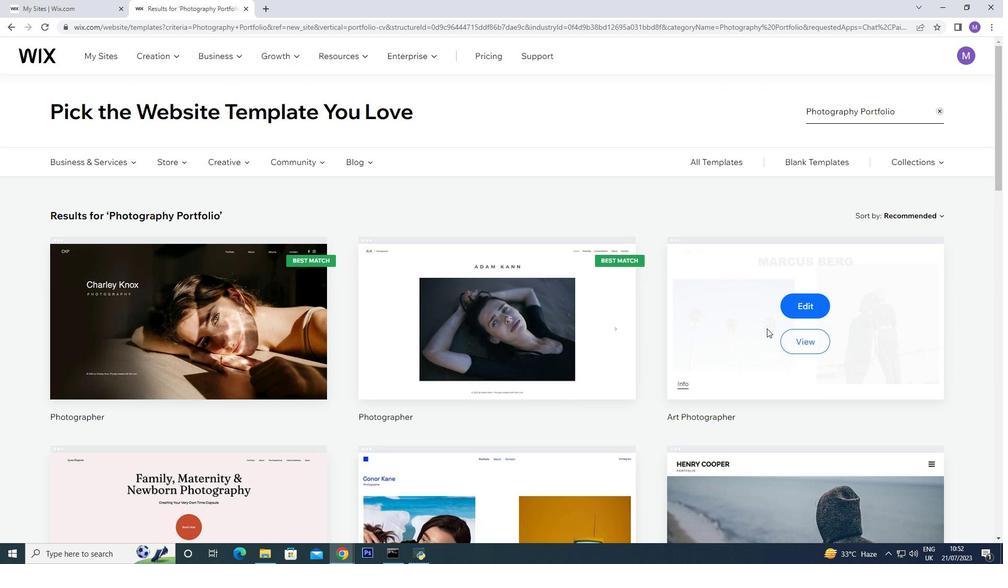 
Action: Mouse moved to (759, 342)
Screenshot: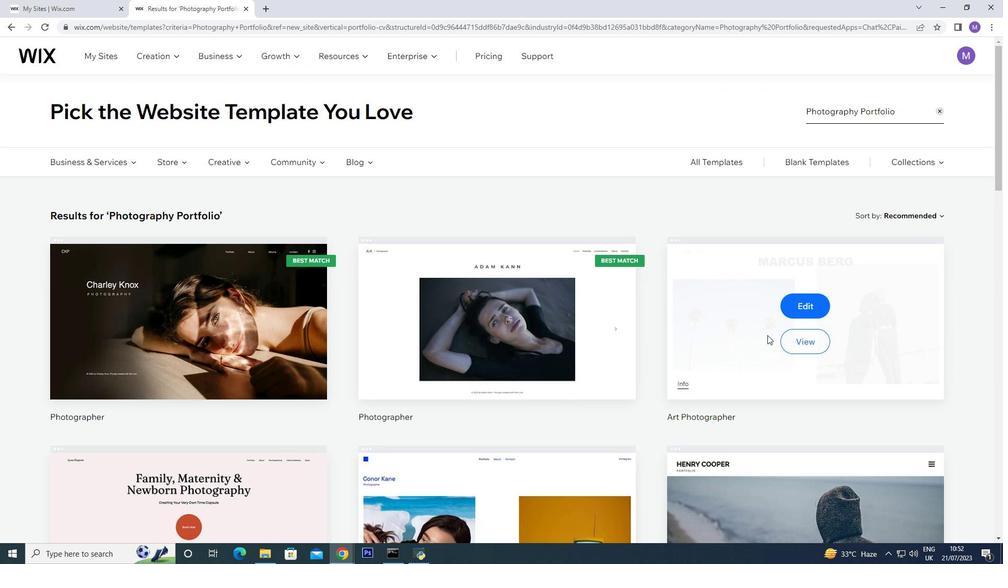 
Action: Mouse scrolled (759, 342) with delta (0, 0)
Screenshot: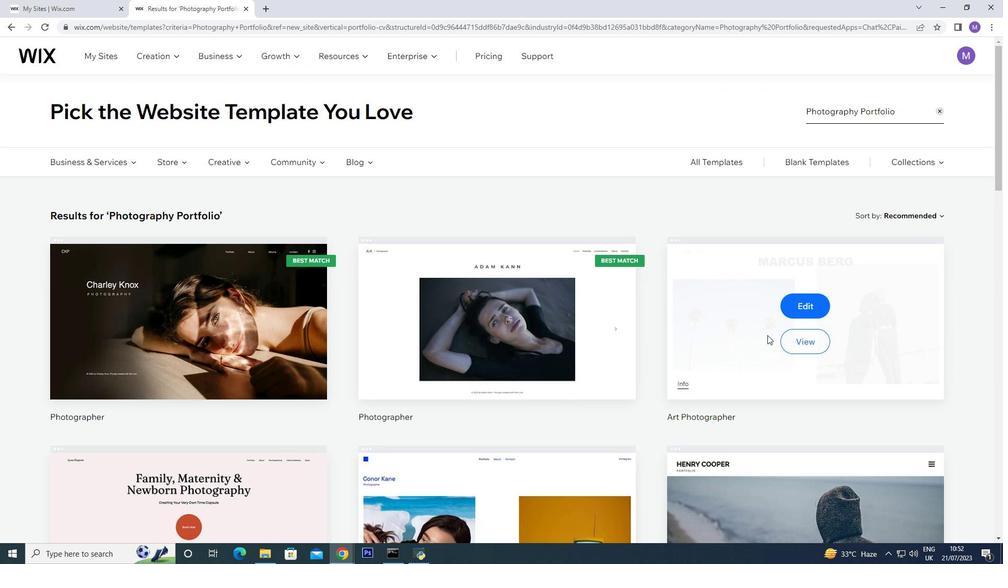 
Action: Mouse moved to (758, 343)
Screenshot: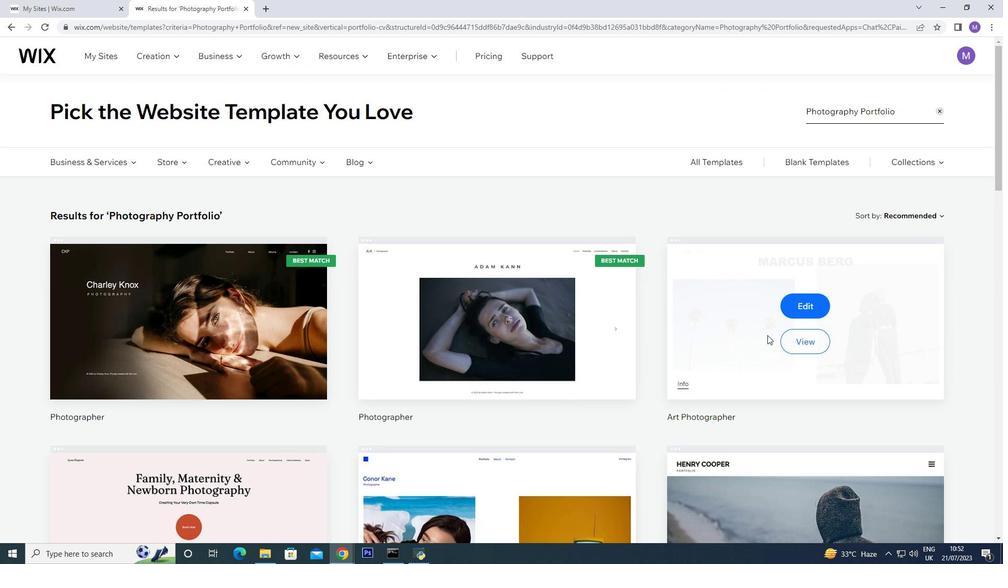 
Action: Mouse scrolled (758, 342) with delta (0, 0)
Screenshot: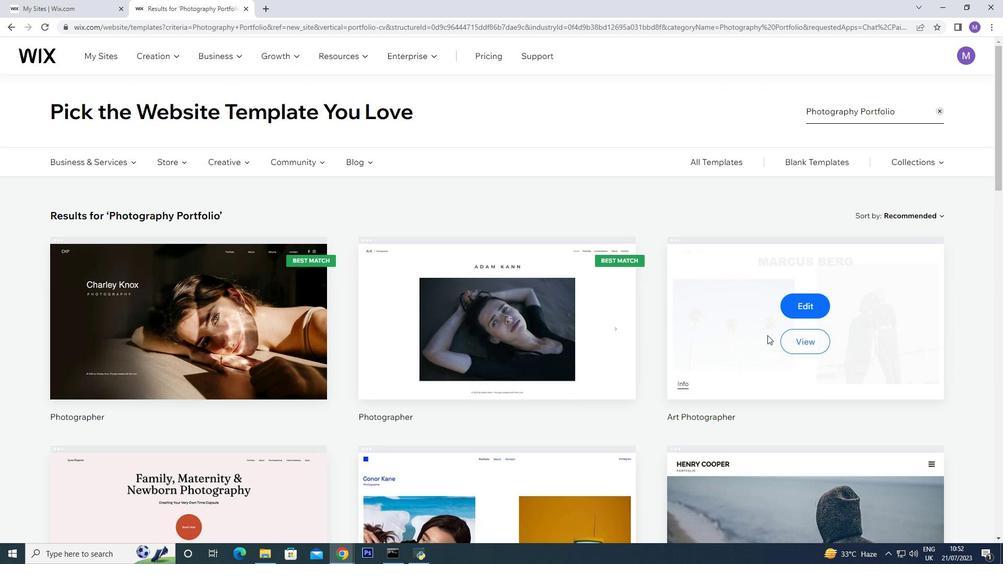 
Action: Mouse scrolled (758, 342) with delta (0, 0)
Screenshot: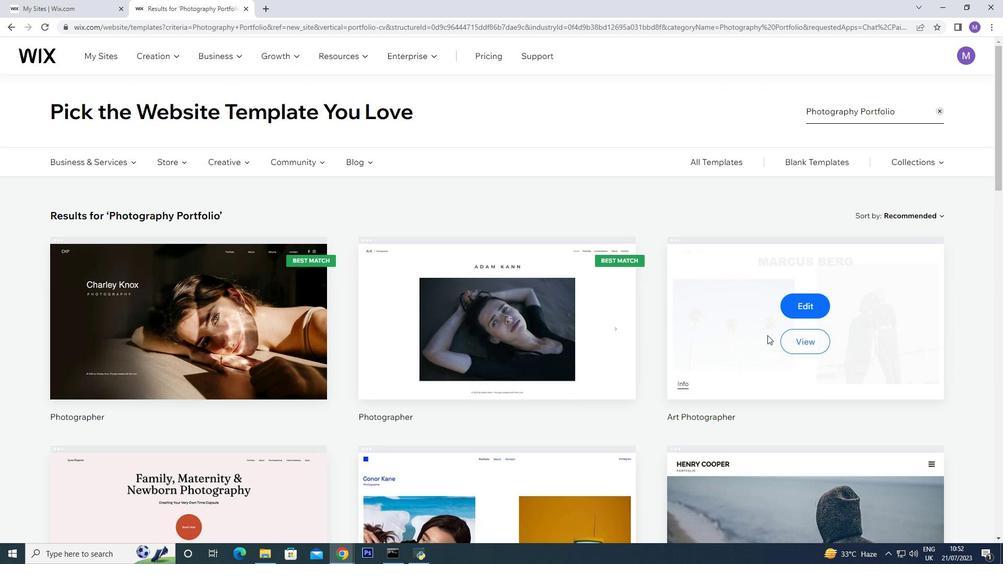 
Action: Mouse scrolled (758, 342) with delta (0, 0)
Screenshot: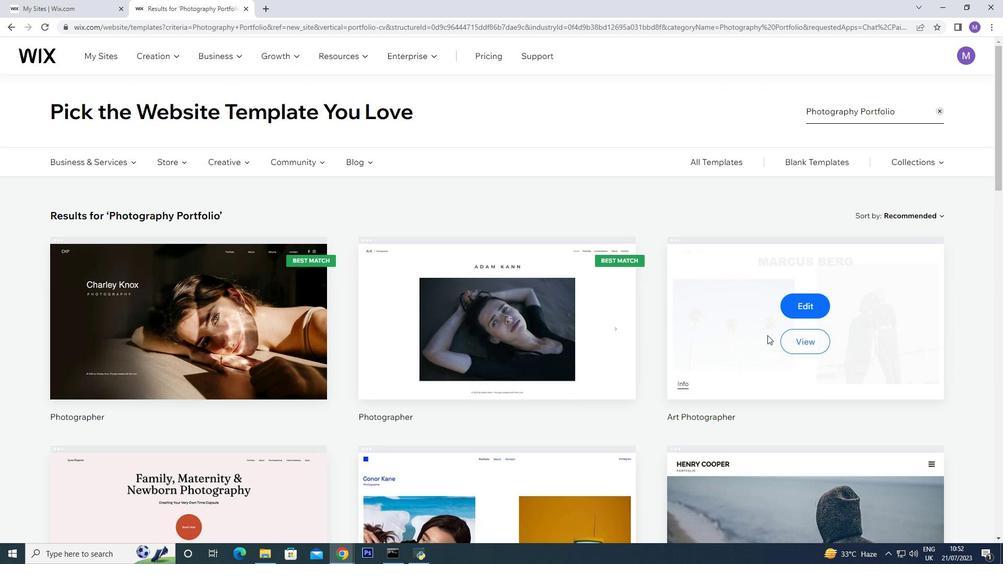 
Action: Mouse moved to (757, 343)
Screenshot: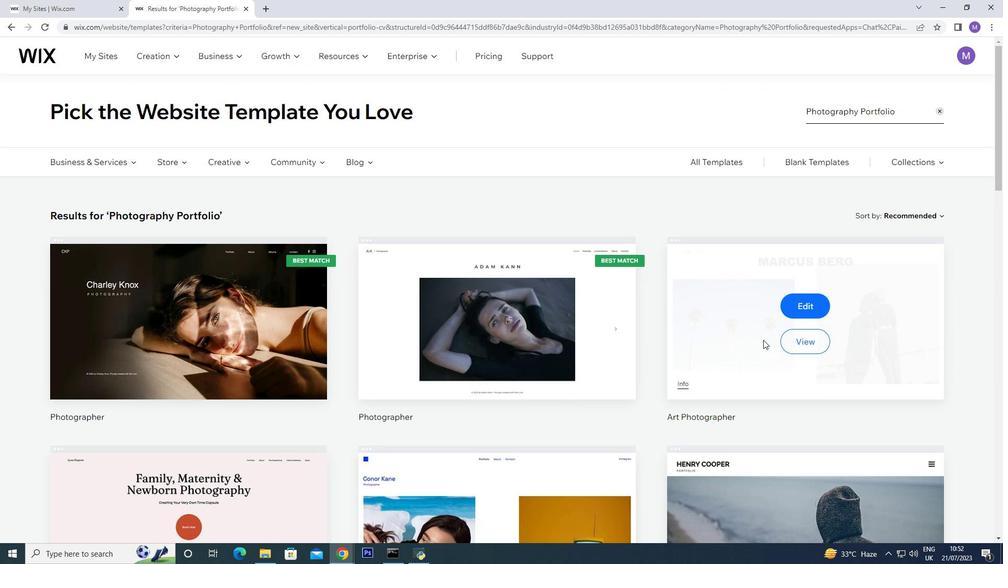 
Action: Mouse scrolled (757, 342) with delta (0, 0)
Screenshot: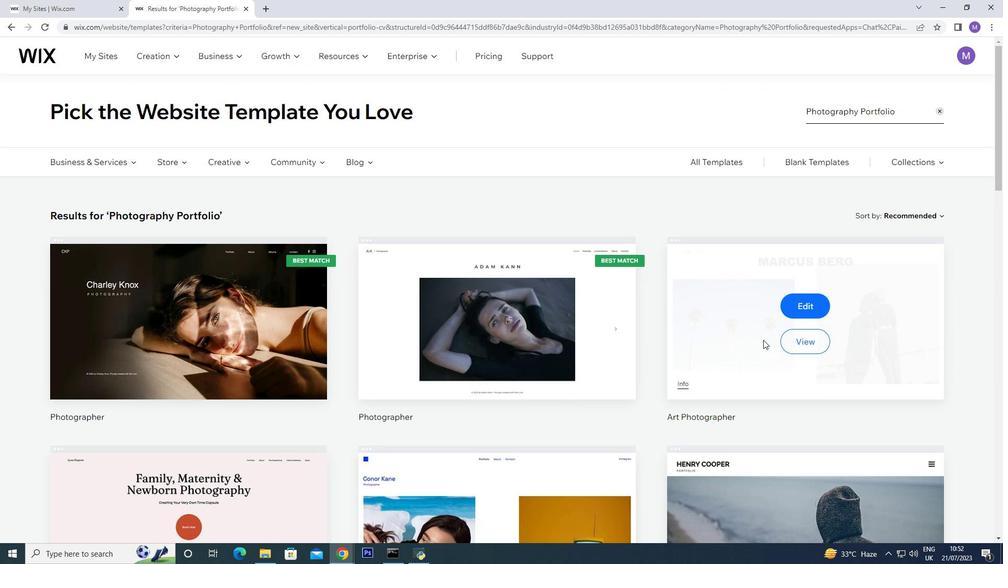 
Action: Mouse moved to (700, 353)
Screenshot: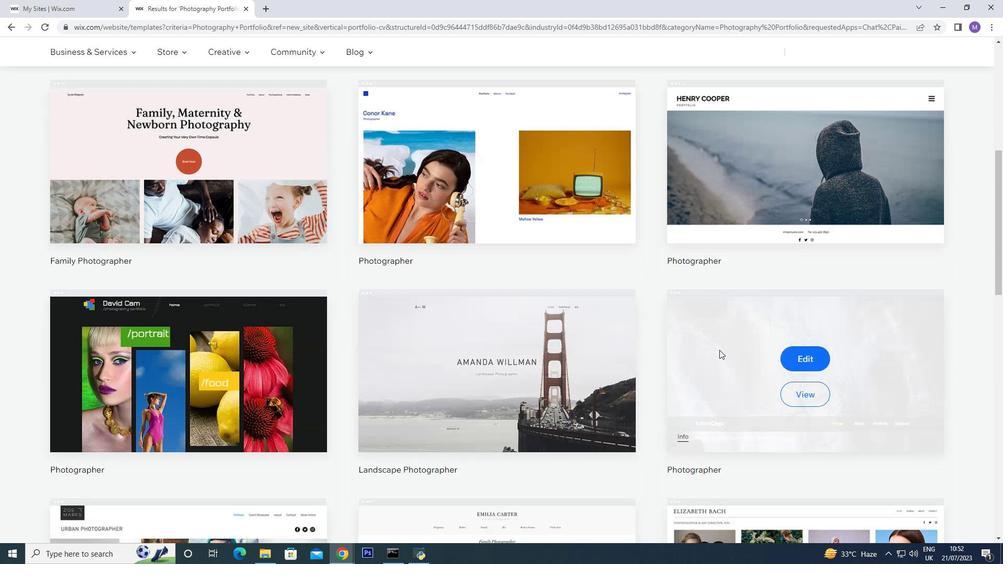 
Action: Mouse scrolled (700, 353) with delta (0, 0)
Screenshot: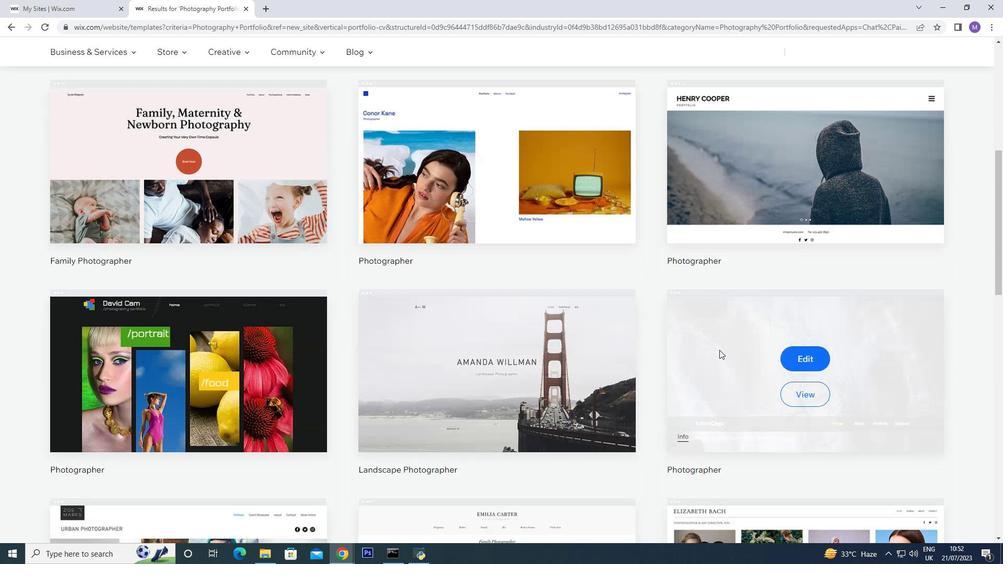 
Action: Mouse moved to (694, 354)
Screenshot: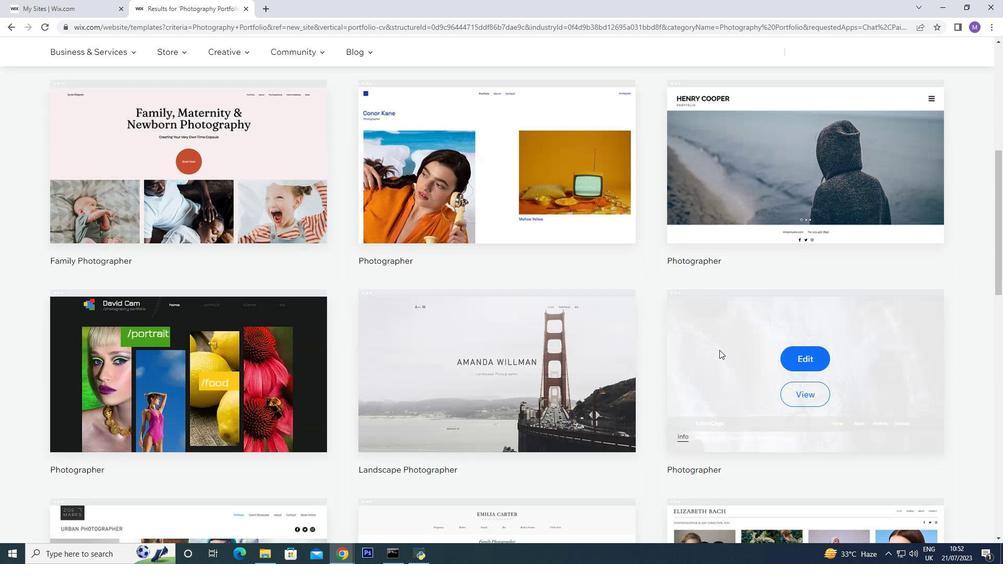 
Action: Mouse scrolled (694, 353) with delta (0, 0)
Screenshot: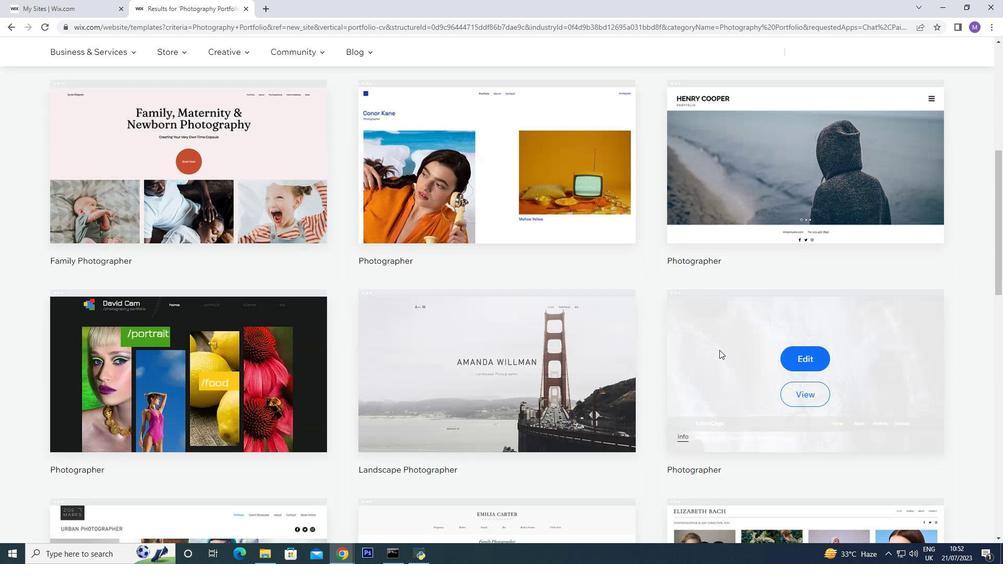 
Action: Mouse moved to (686, 356)
Screenshot: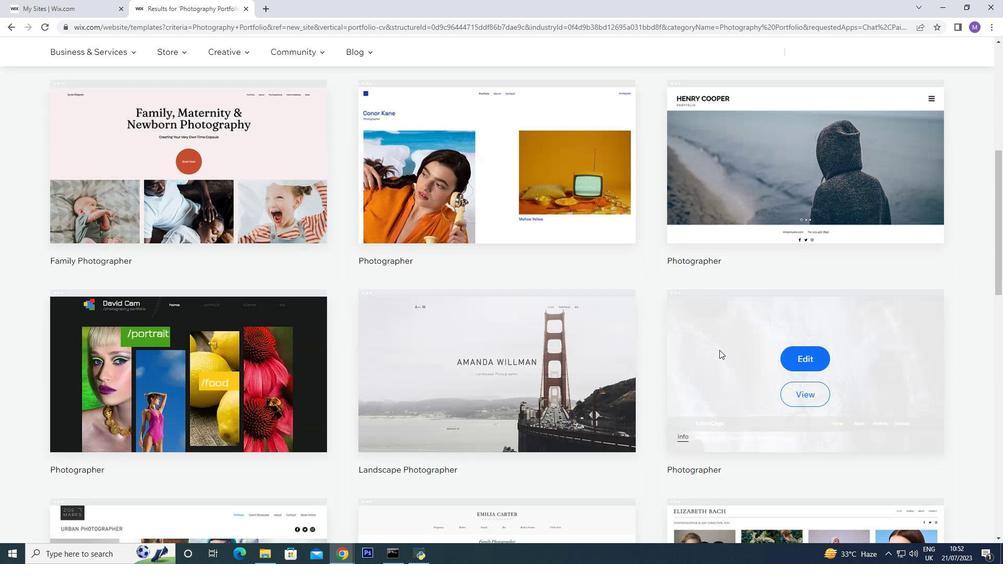 
Action: Mouse scrolled (688, 355) with delta (0, 0)
Screenshot: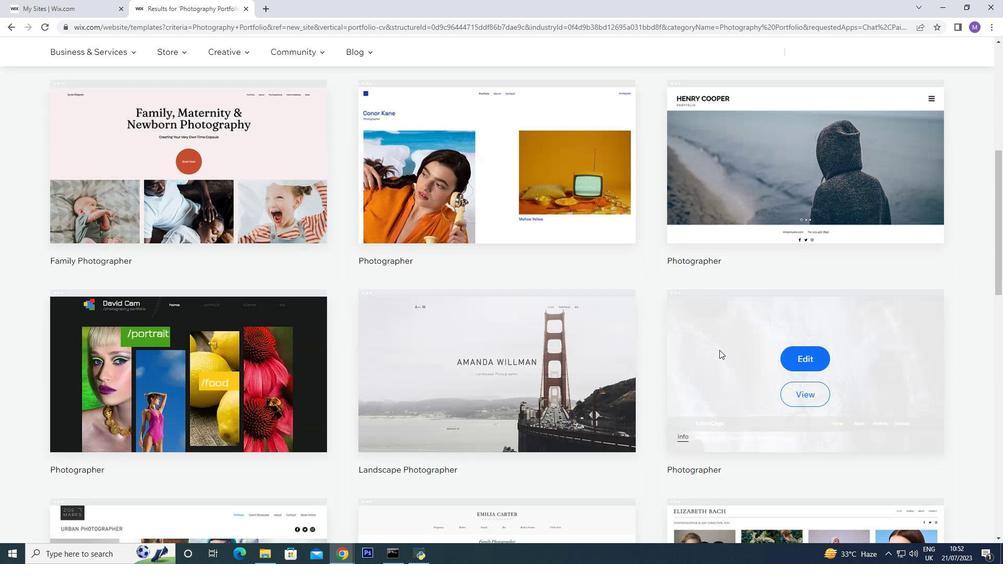 
Action: Mouse moved to (684, 357)
Screenshot: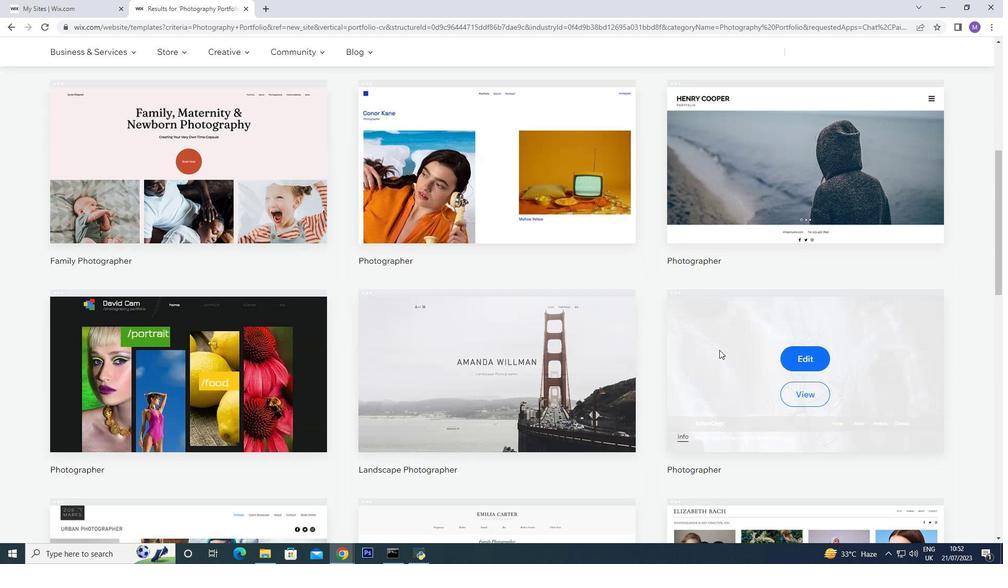 
Action: Mouse scrolled (685, 356) with delta (0, 0)
Screenshot: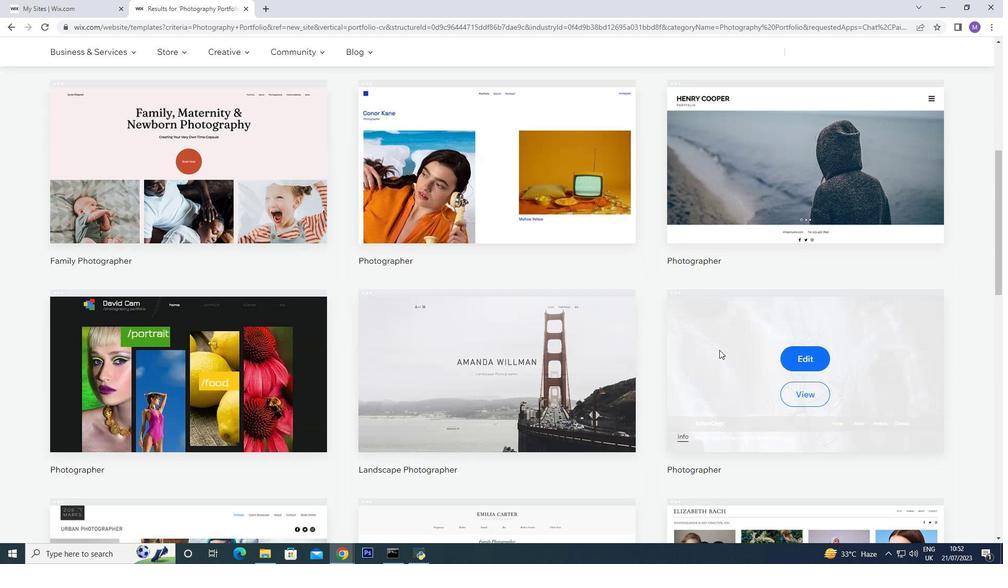 
Action: Mouse scrolled (684, 356) with delta (0, 0)
Screenshot: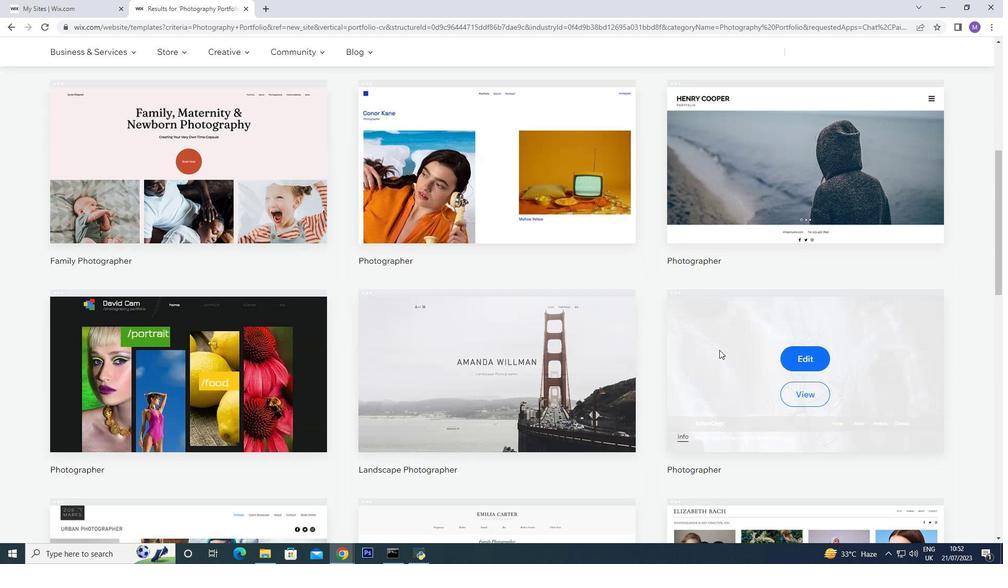 
Action: Mouse moved to (683, 358)
Screenshot: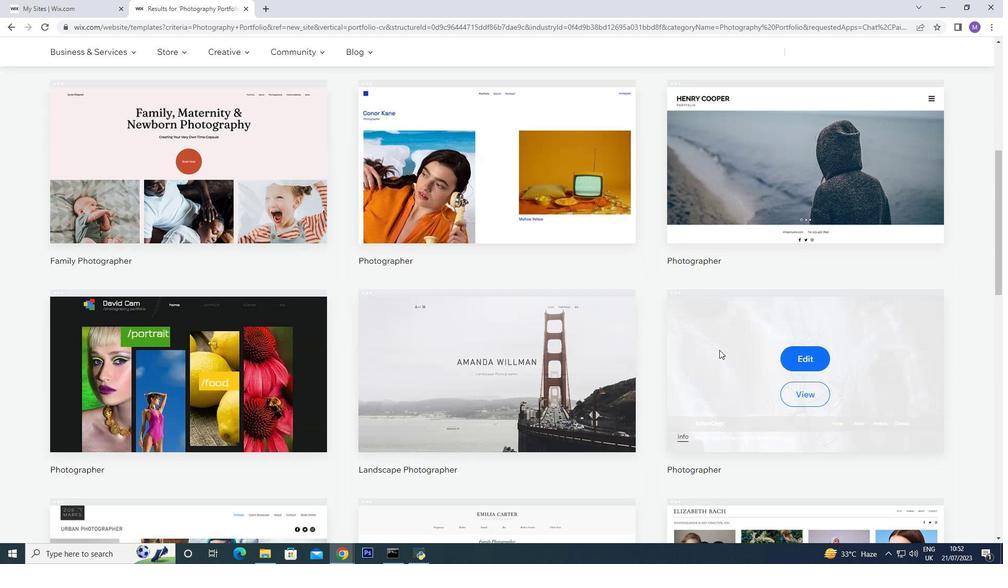 
Action: Mouse scrolled (684, 356) with delta (0, 0)
Screenshot: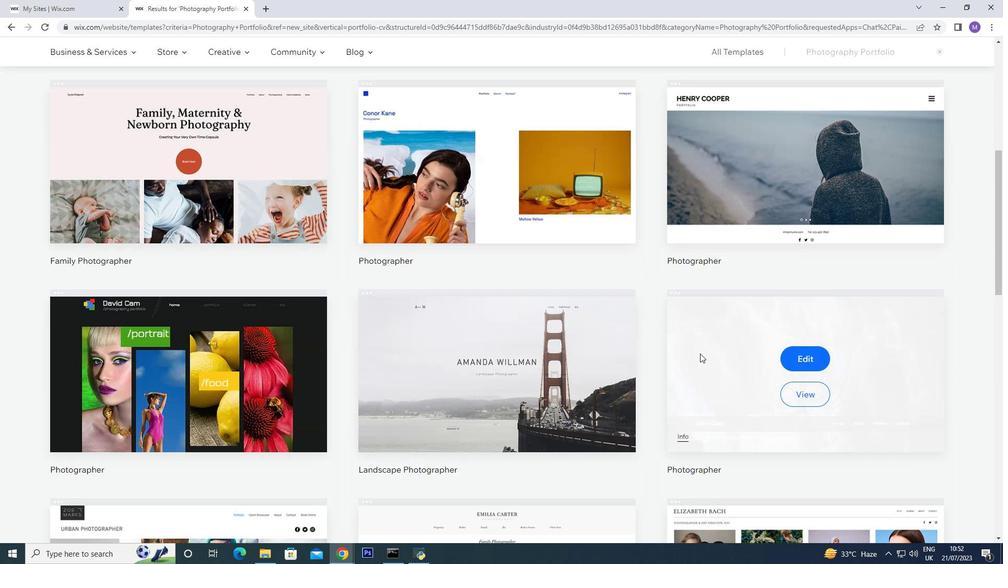 
Action: Mouse moved to (681, 358)
Screenshot: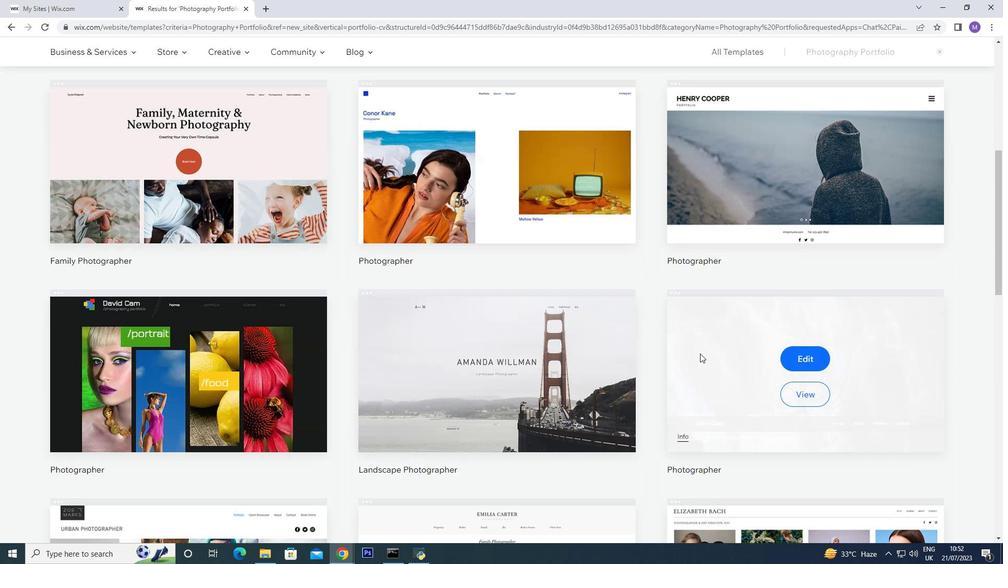 
Action: Mouse scrolled (682, 357) with delta (0, 0)
Screenshot: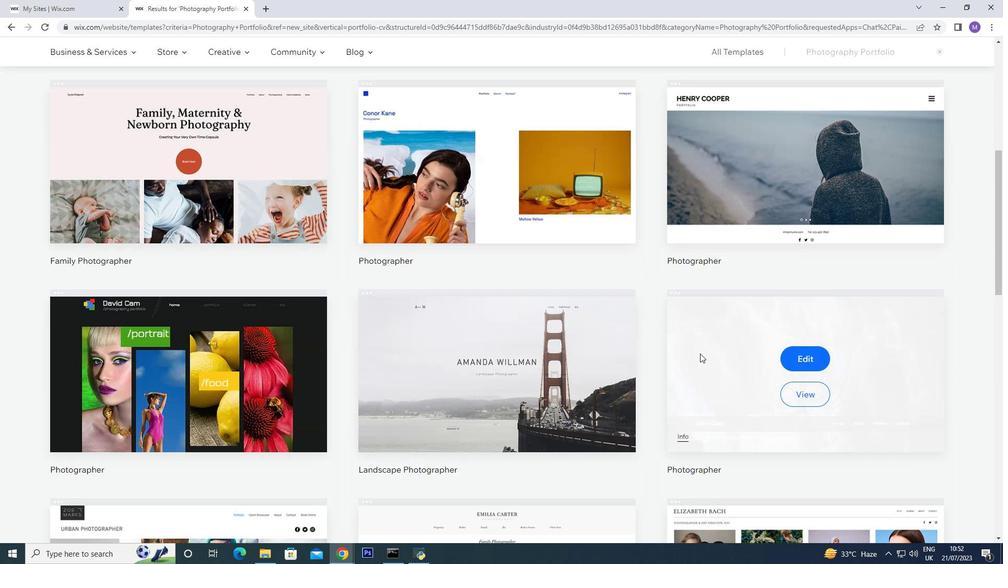 
Action: Mouse moved to (481, 397)
Screenshot: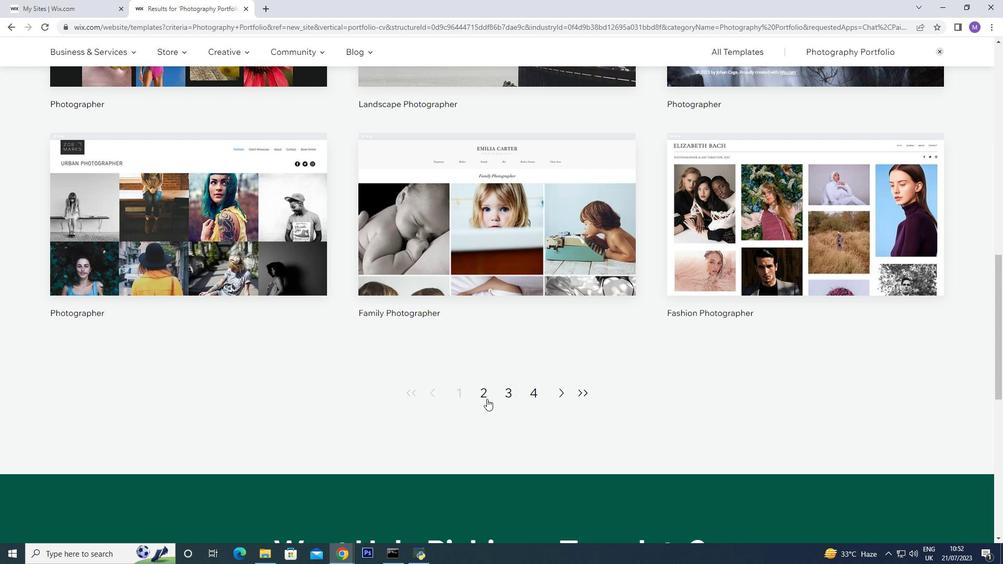 
Action: Mouse pressed left at (481, 397)
Screenshot: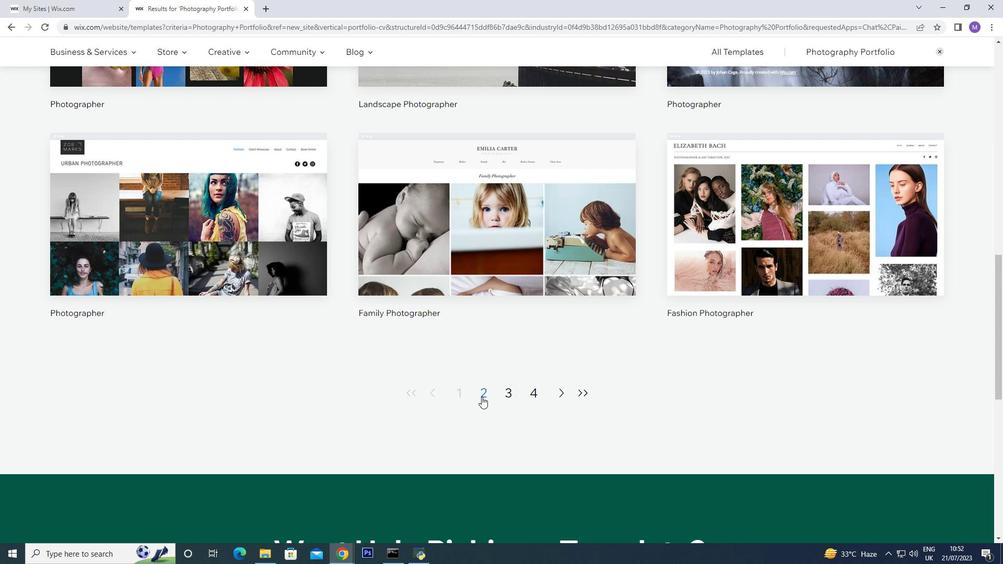 
Action: Mouse moved to (531, 362)
Screenshot: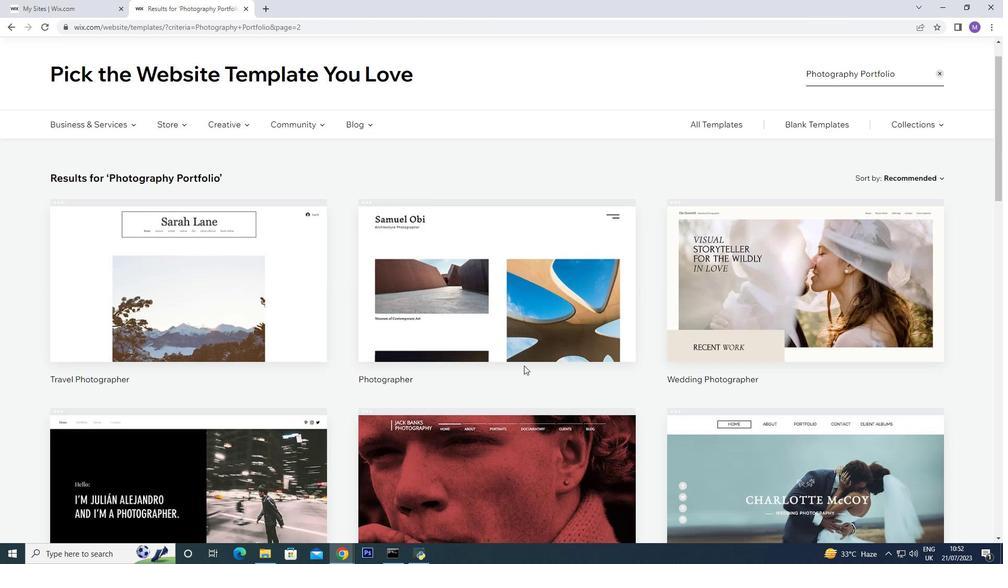 
Action: Mouse scrolled (531, 362) with delta (0, 0)
Screenshot: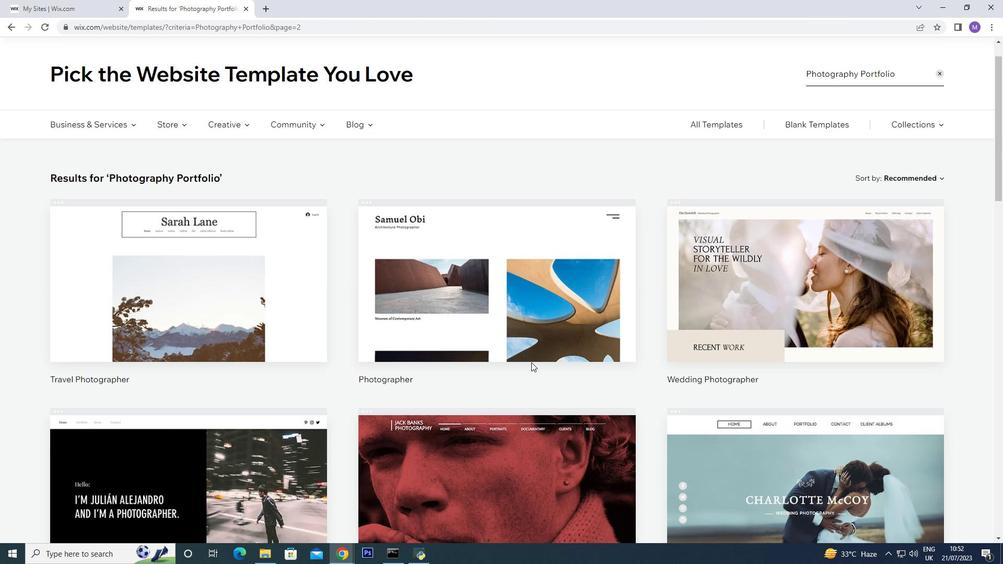 
Action: Mouse scrolled (531, 362) with delta (0, 0)
Screenshot: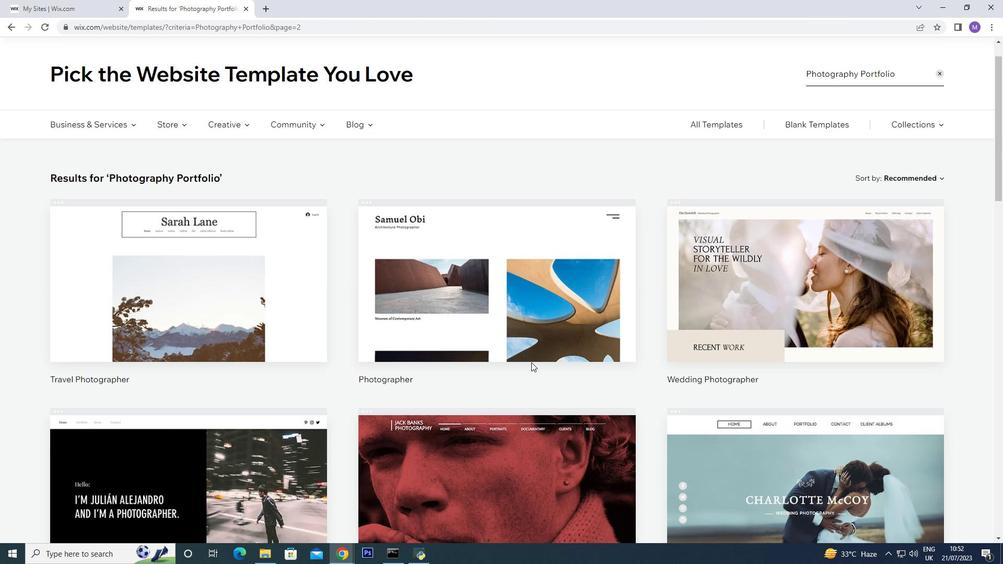
Action: Mouse scrolled (531, 362) with delta (0, 0)
Screenshot: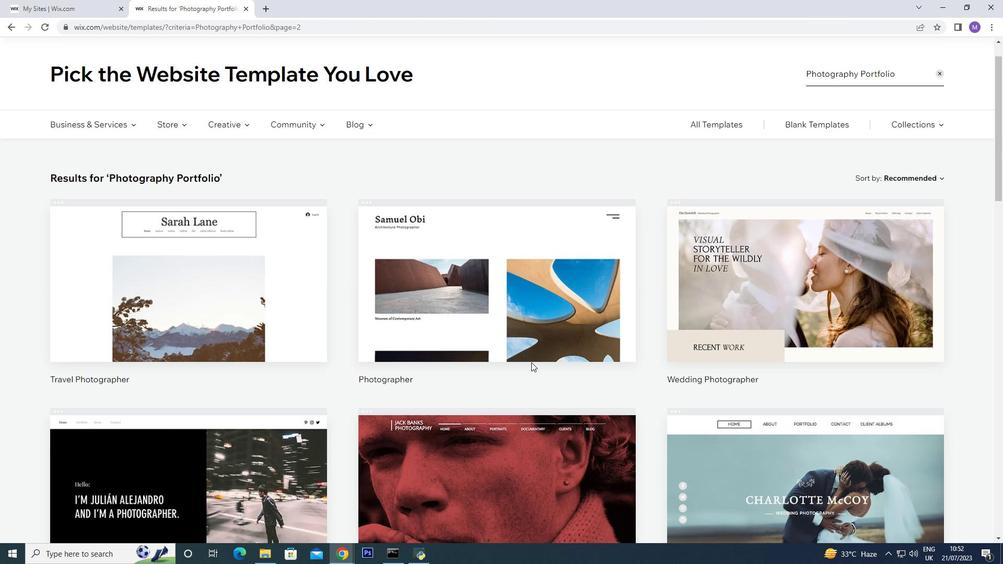 
Action: Mouse scrolled (531, 362) with delta (0, 0)
Screenshot: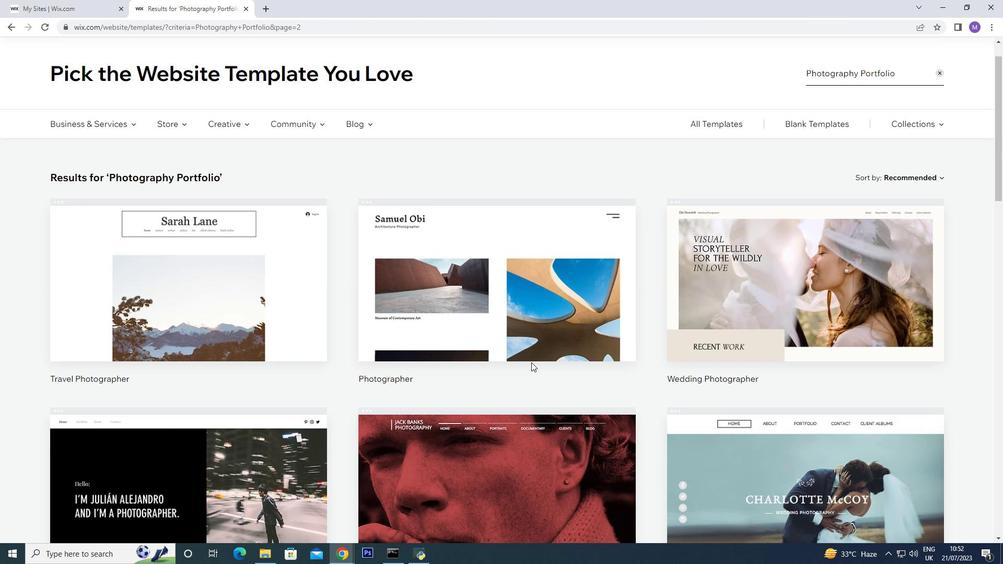 
Action: Mouse scrolled (531, 362) with delta (0, 0)
Screenshot: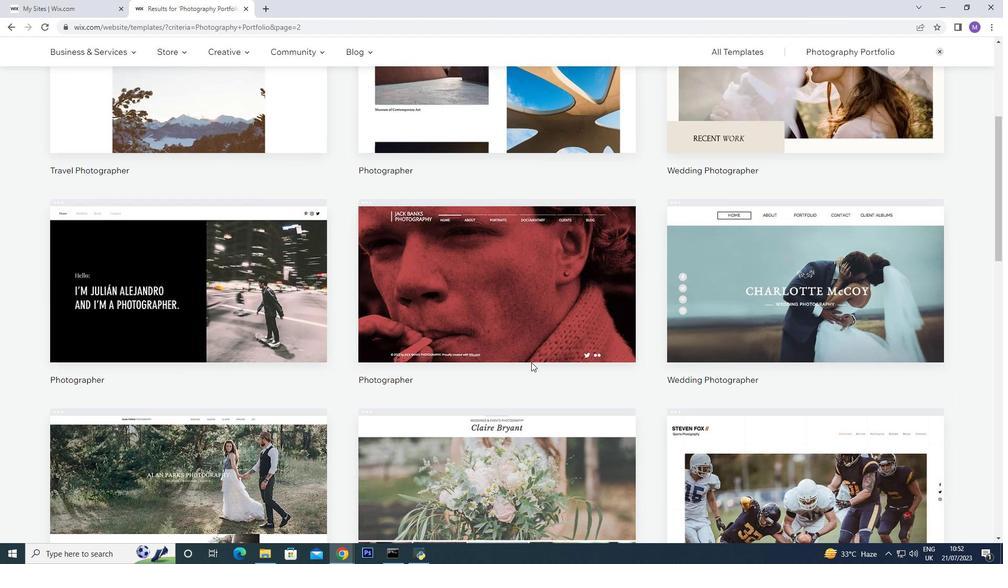 
Action: Mouse scrolled (531, 362) with delta (0, 0)
Screenshot: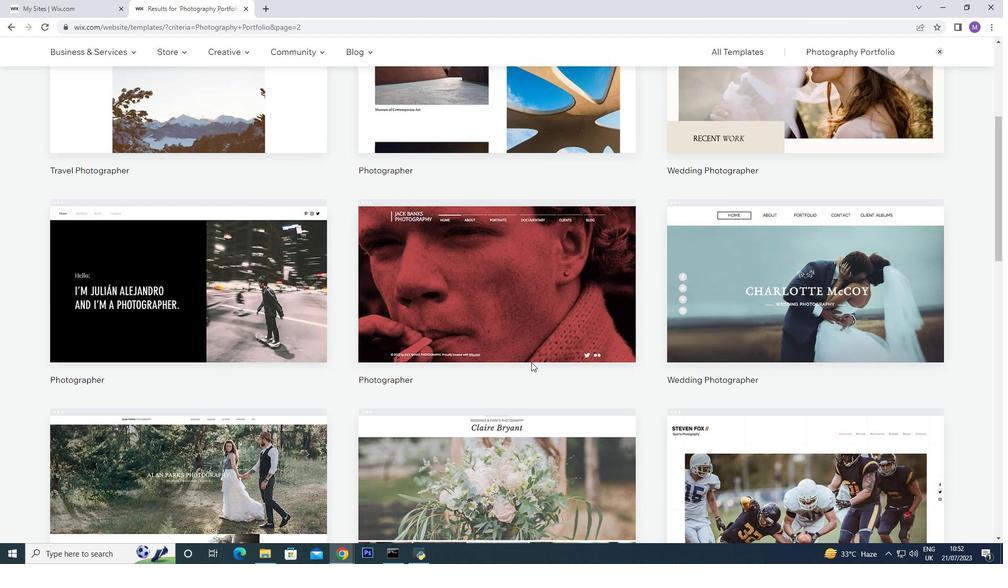 
Action: Mouse scrolled (531, 362) with delta (0, 0)
Screenshot: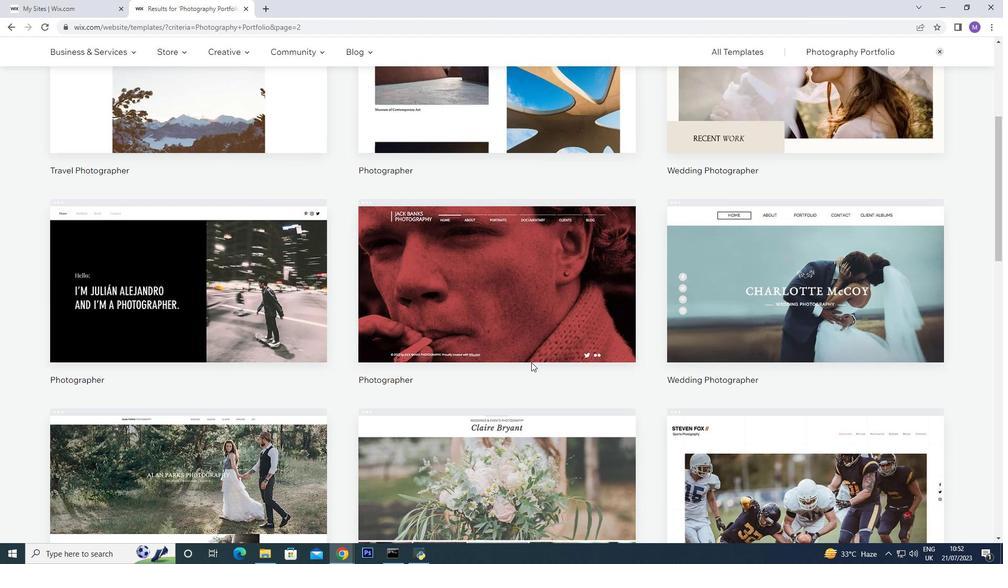 
Action: Mouse scrolled (531, 362) with delta (0, 0)
Screenshot: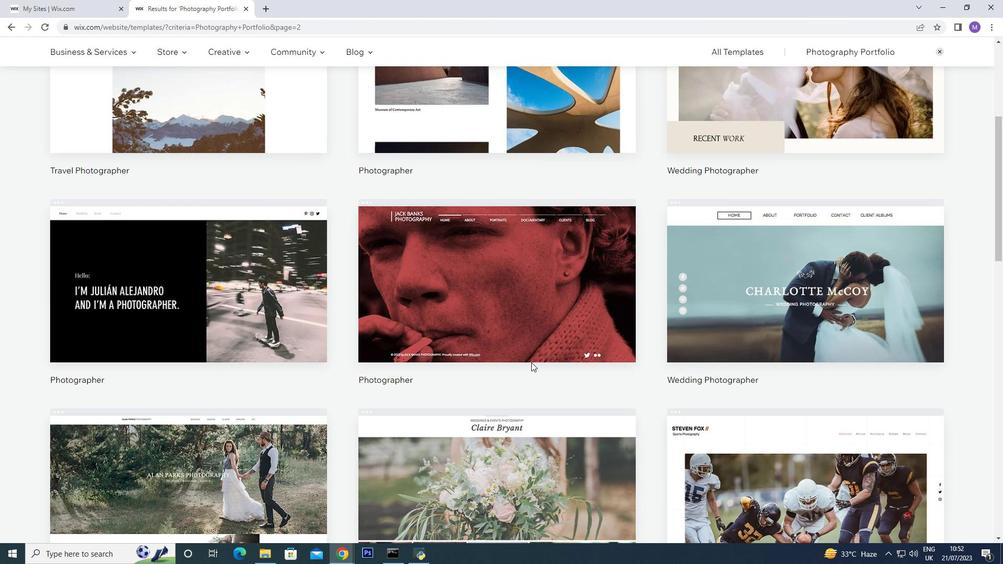 
Action: Mouse scrolled (531, 362) with delta (0, 0)
Screenshot: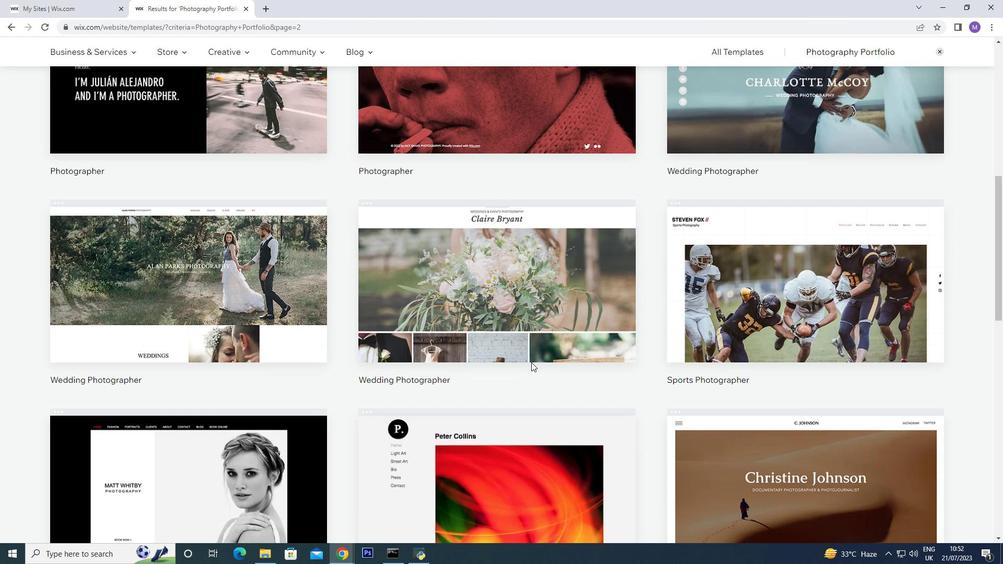 
Action: Mouse scrolled (531, 362) with delta (0, 0)
Screenshot: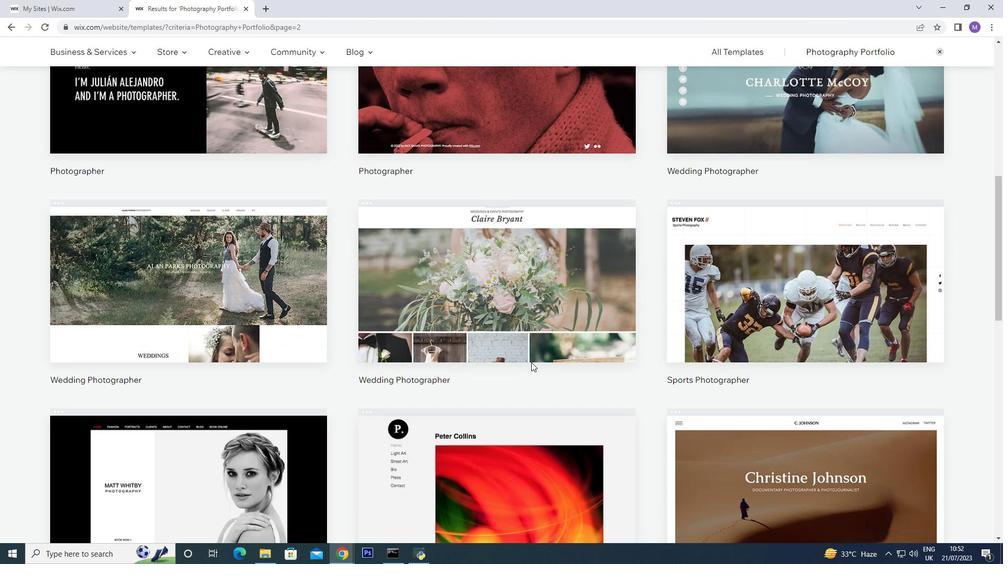 
Action: Mouse scrolled (531, 362) with delta (0, 0)
Screenshot: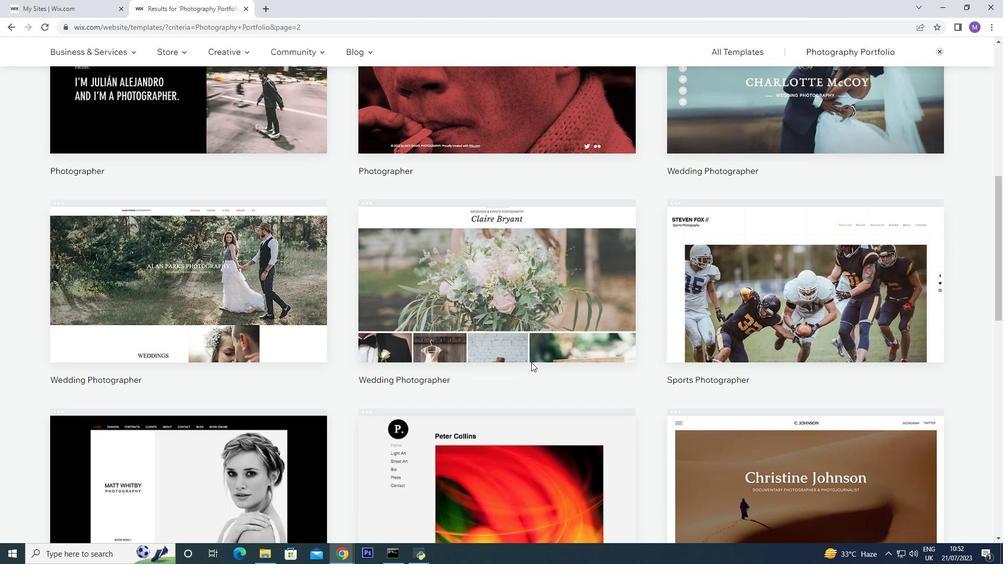
Action: Mouse scrolled (531, 362) with delta (0, 0)
Screenshot: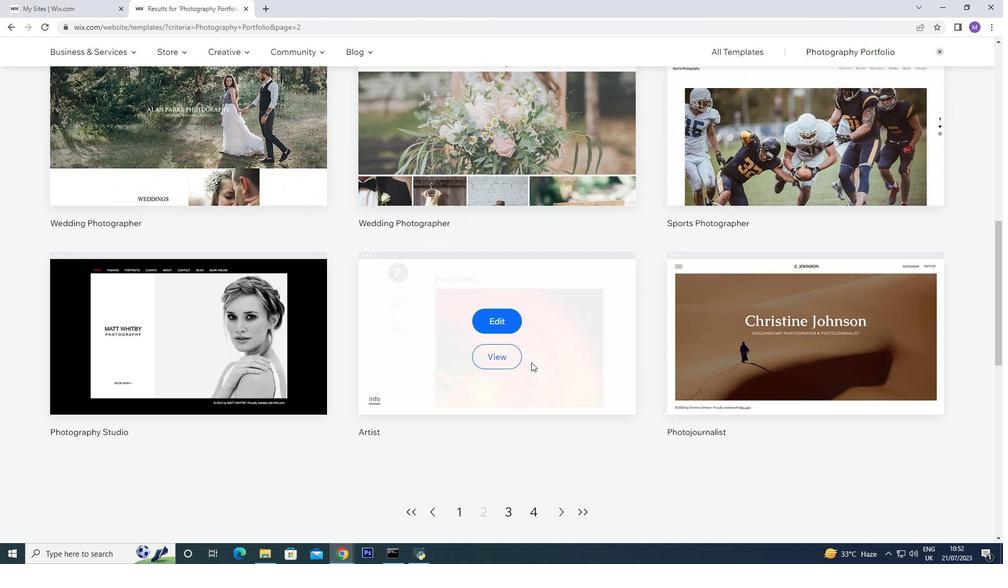 
Action: Mouse scrolled (531, 362) with delta (0, 0)
Screenshot: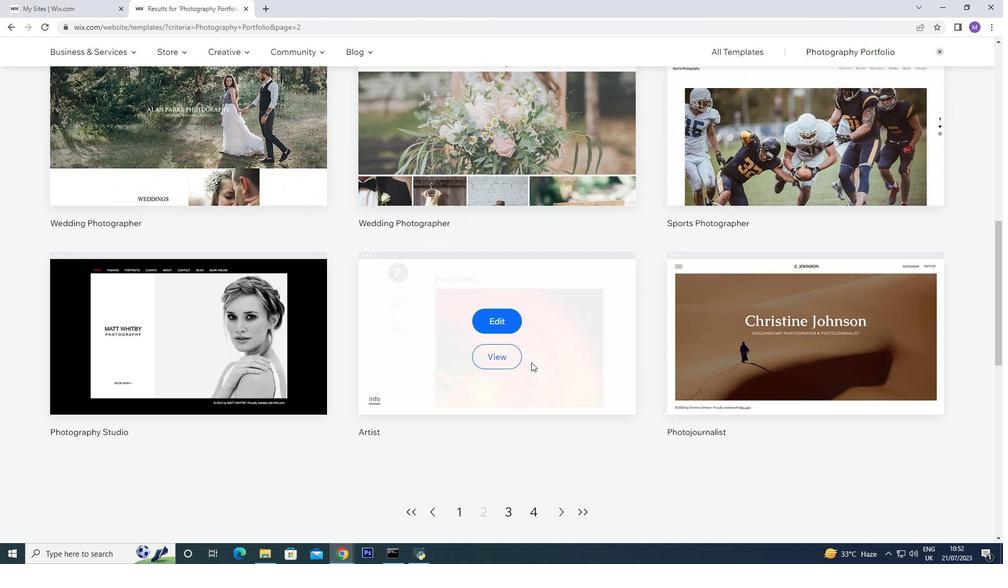 
Action: Mouse scrolled (531, 362) with delta (0, 0)
Screenshot: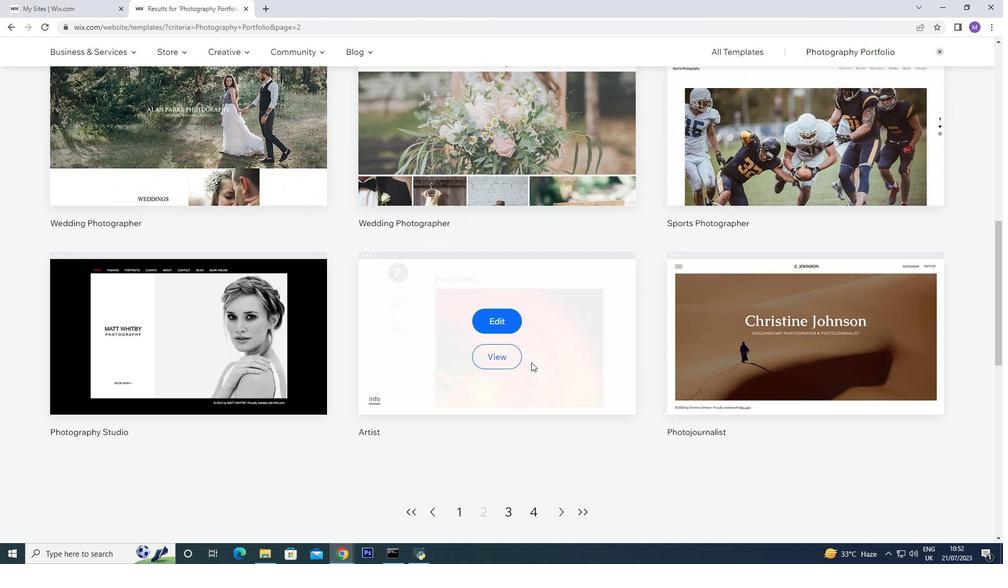 
Action: Mouse scrolled (531, 362) with delta (0, 0)
Screenshot: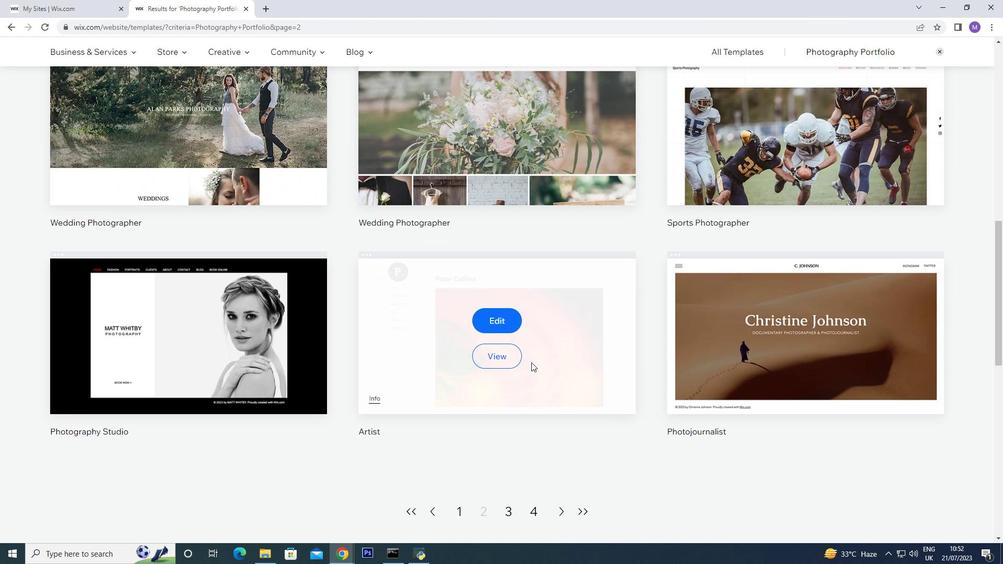 
Action: Mouse scrolled (531, 362) with delta (0, 0)
Screenshot: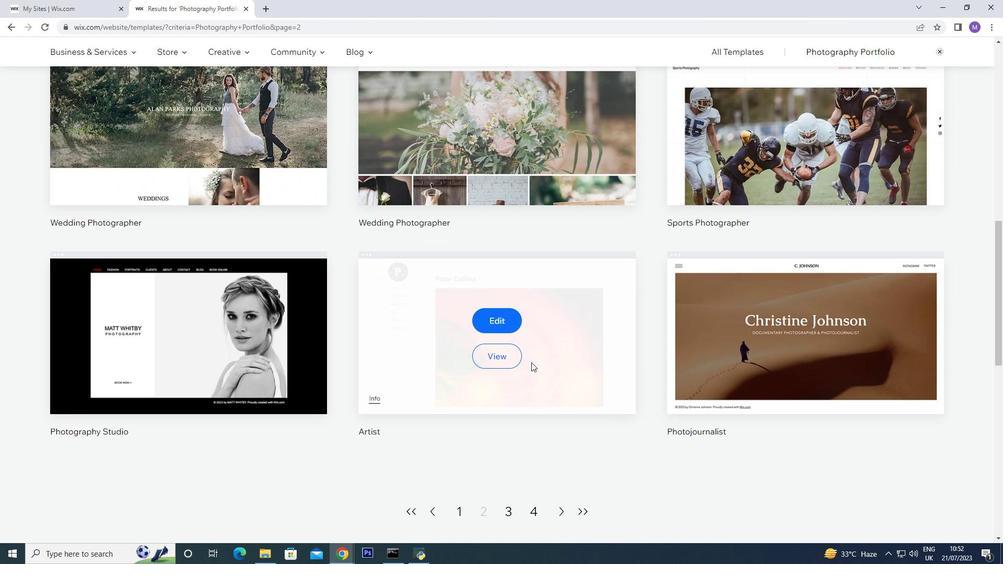 
Action: Mouse moved to (508, 252)
Screenshot: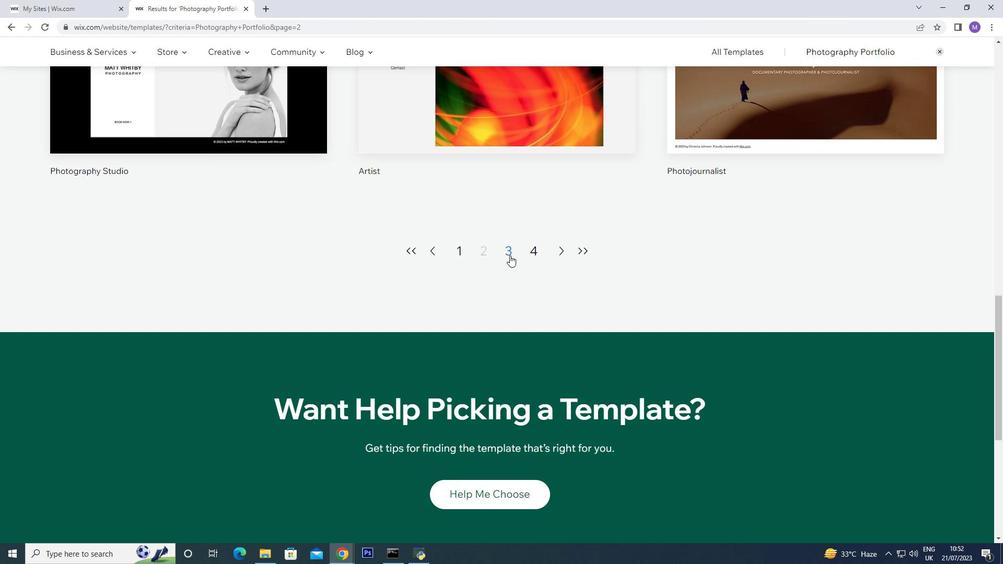 
Action: Mouse pressed left at (508, 252)
Screenshot: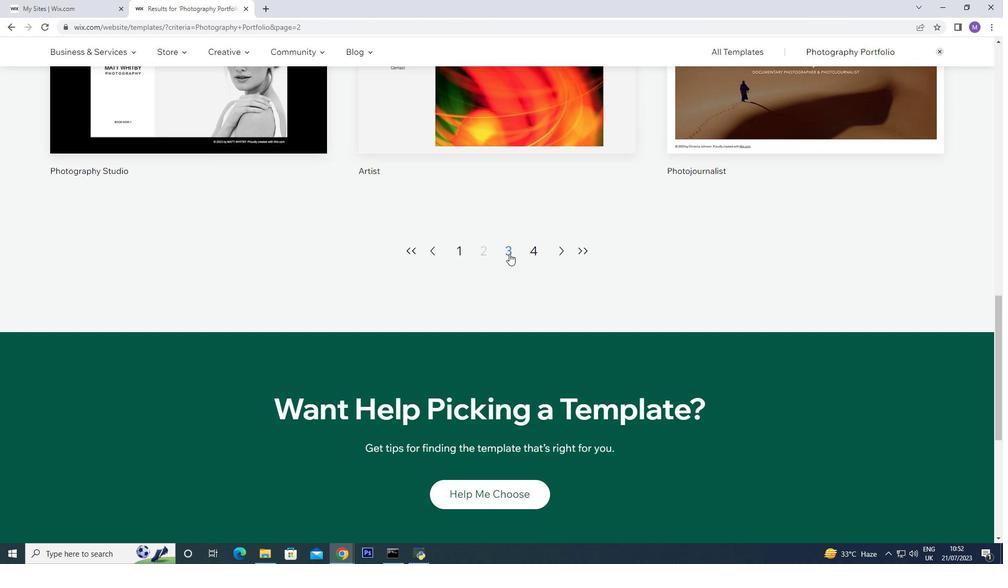 
Action: Mouse moved to (863, 352)
Screenshot: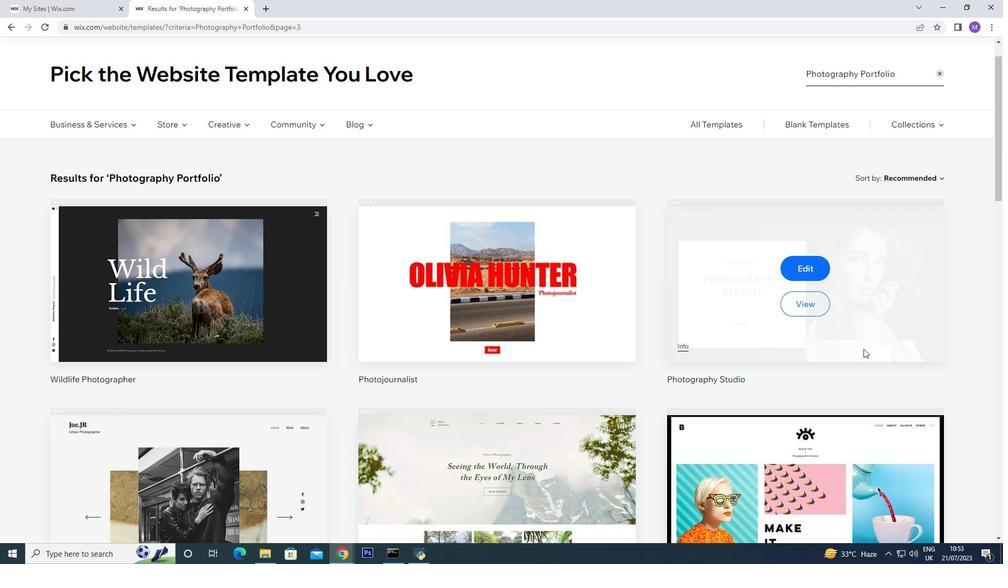 
Action: Mouse scrolled (863, 352) with delta (0, 0)
Screenshot: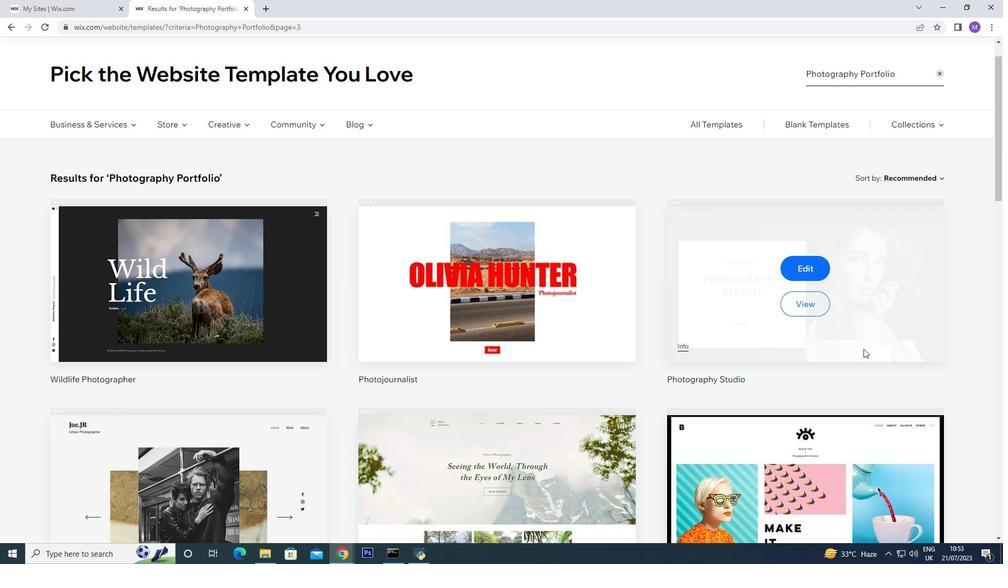 
Action: Mouse moved to (858, 357)
Screenshot: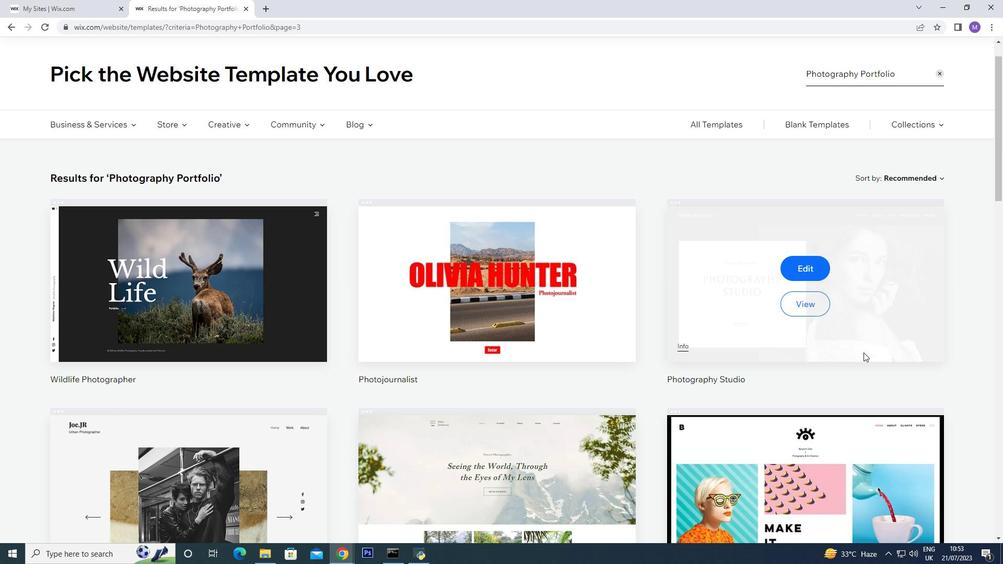 
Action: Mouse scrolled (860, 355) with delta (0, 0)
Screenshot: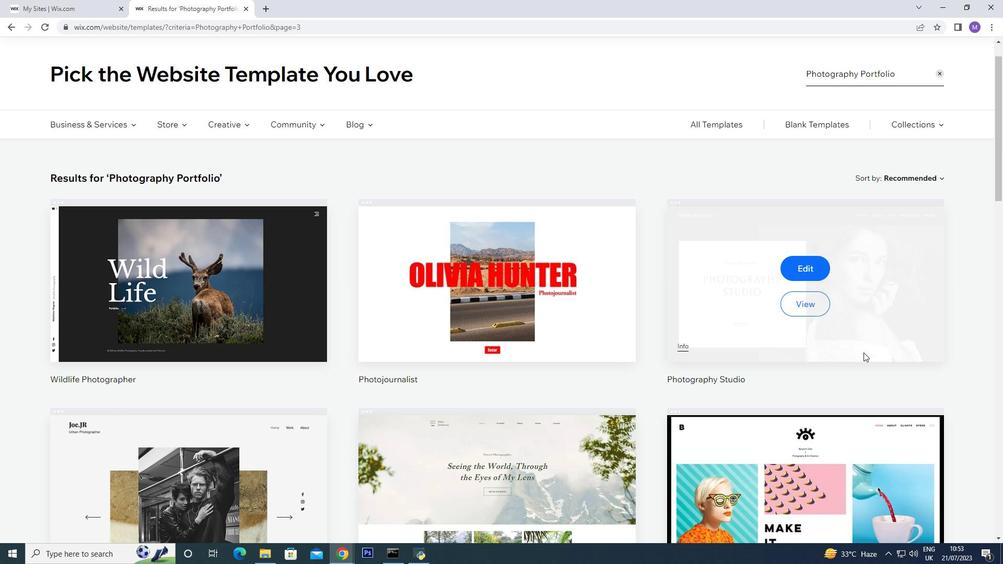 
Action: Mouse scrolled (858, 356) with delta (0, 0)
Screenshot: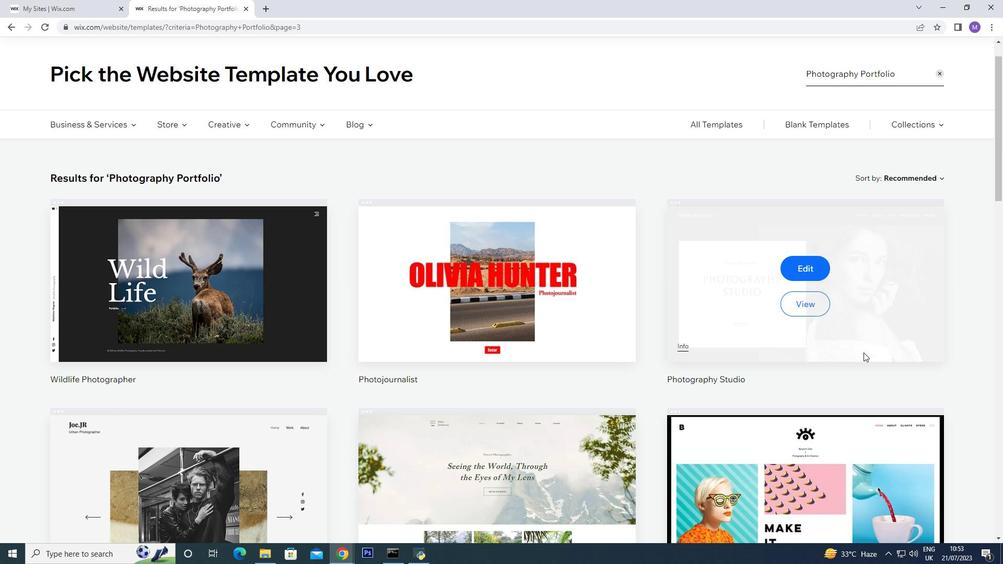 
Action: Mouse scrolled (858, 356) with delta (0, 0)
Screenshot: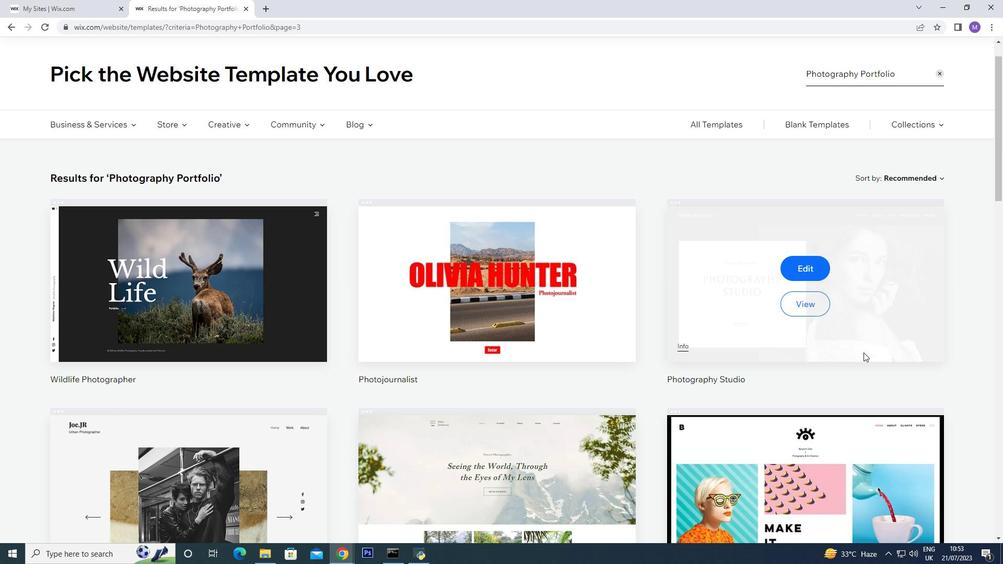 
Action: Mouse moved to (858, 357)
Screenshot: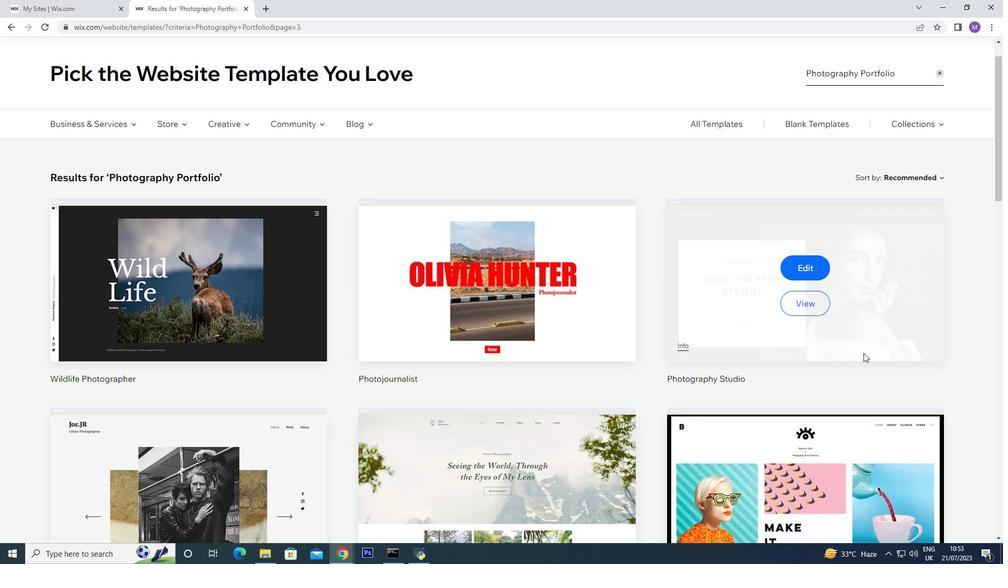 
Action: Mouse scrolled (858, 358) with delta (0, 0)
Screenshot: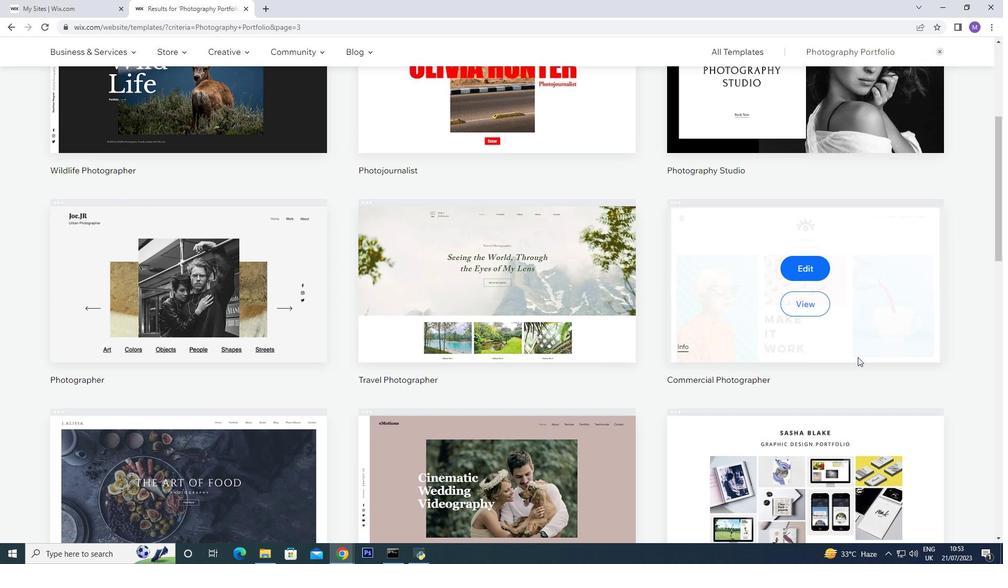 
Action: Mouse scrolled (858, 358) with delta (0, 0)
Screenshot: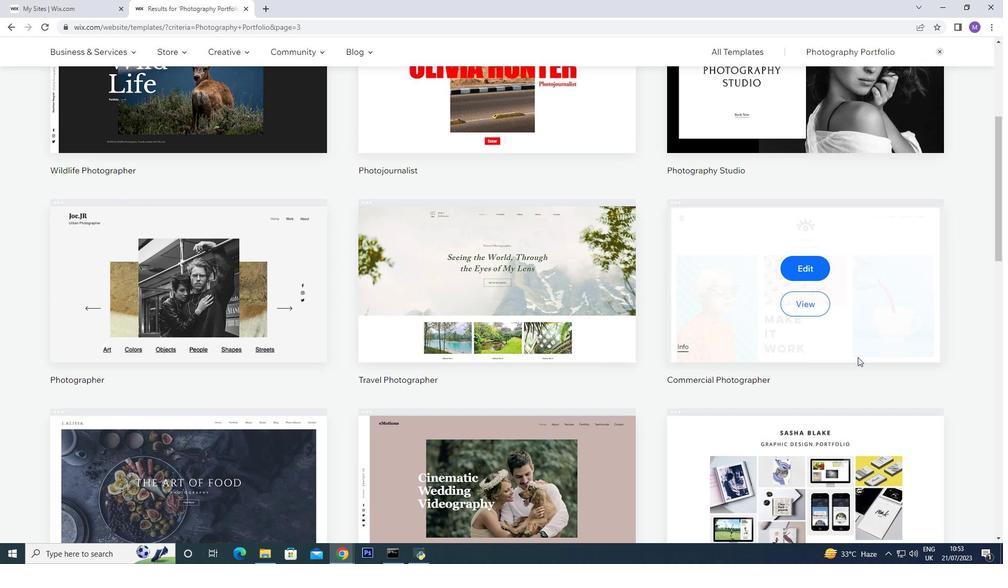 
Action: Mouse scrolled (858, 358) with delta (0, 0)
Screenshot: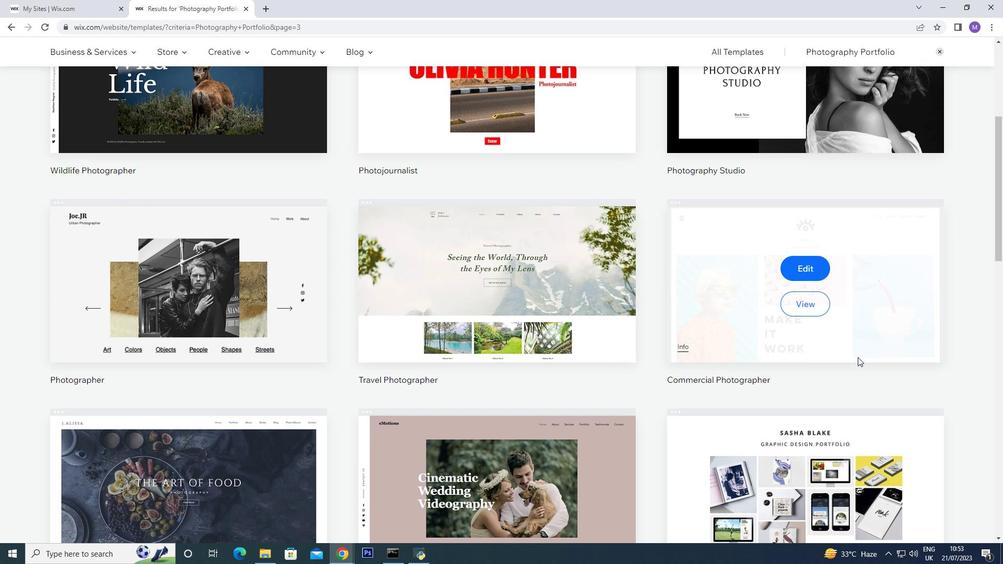 
Action: Mouse moved to (855, 357)
Screenshot: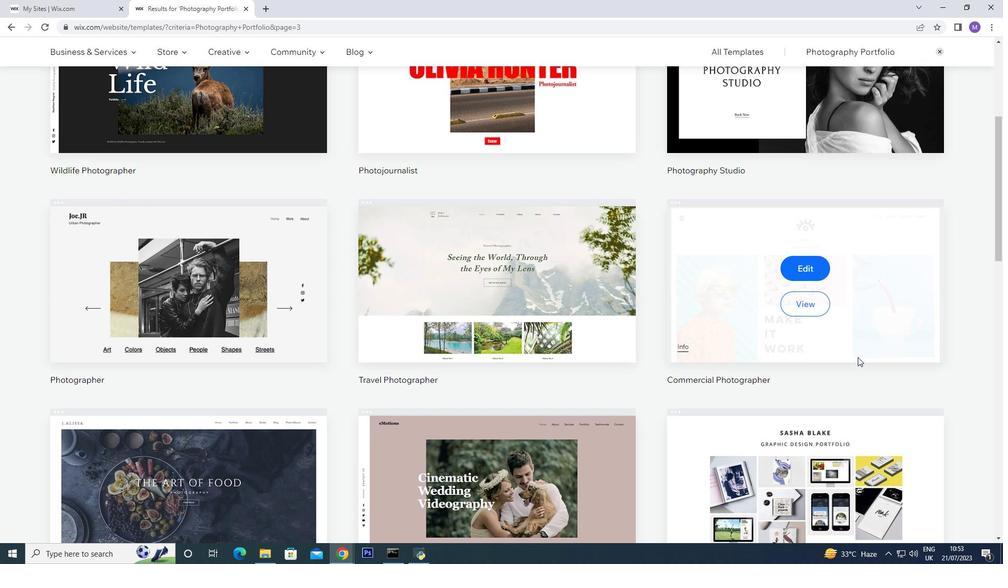 
Action: Mouse scrolled (855, 358) with delta (0, 0)
Screenshot: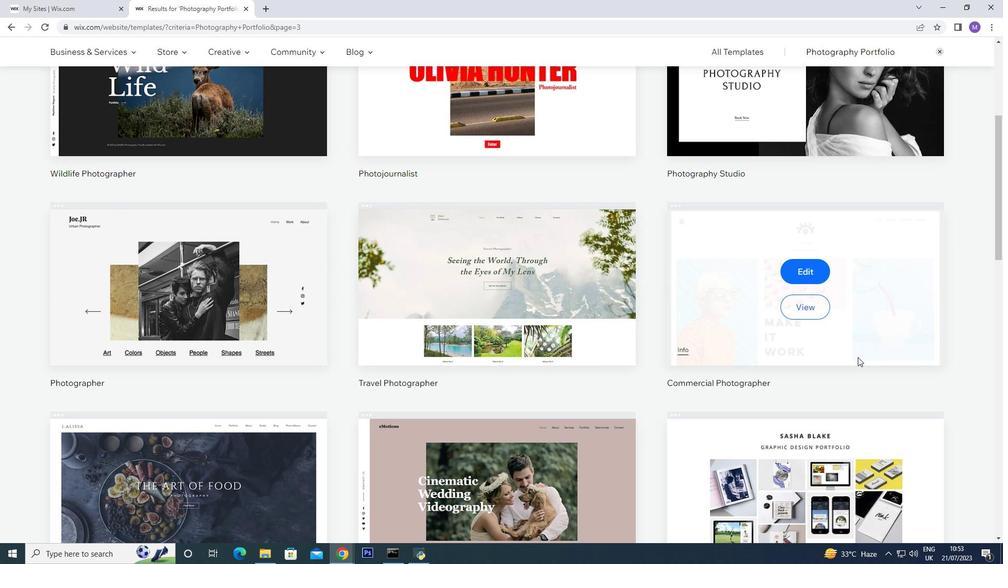 
Action: Mouse scrolled (855, 358) with delta (0, 0)
Screenshot: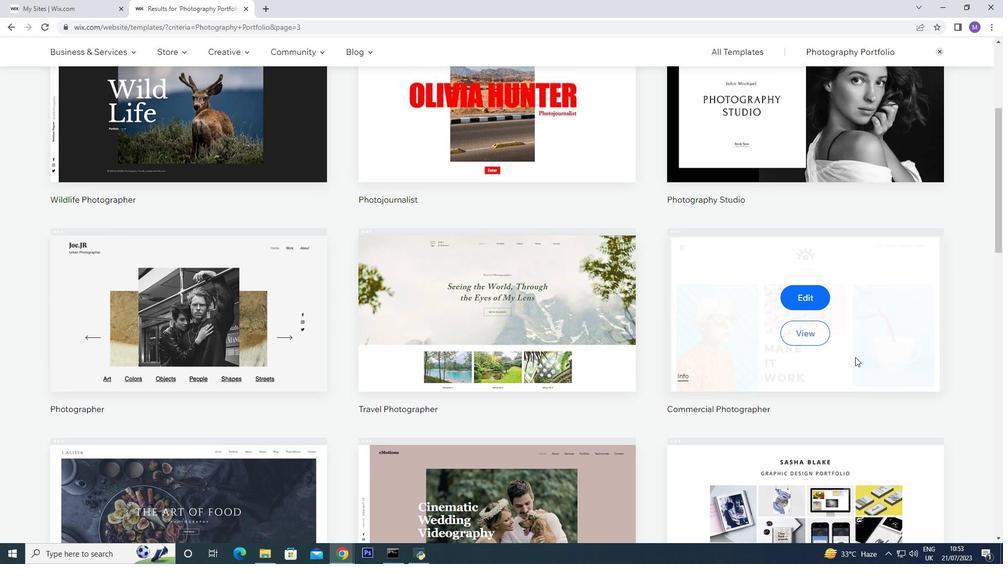 
Action: Mouse moved to (811, 303)
Screenshot: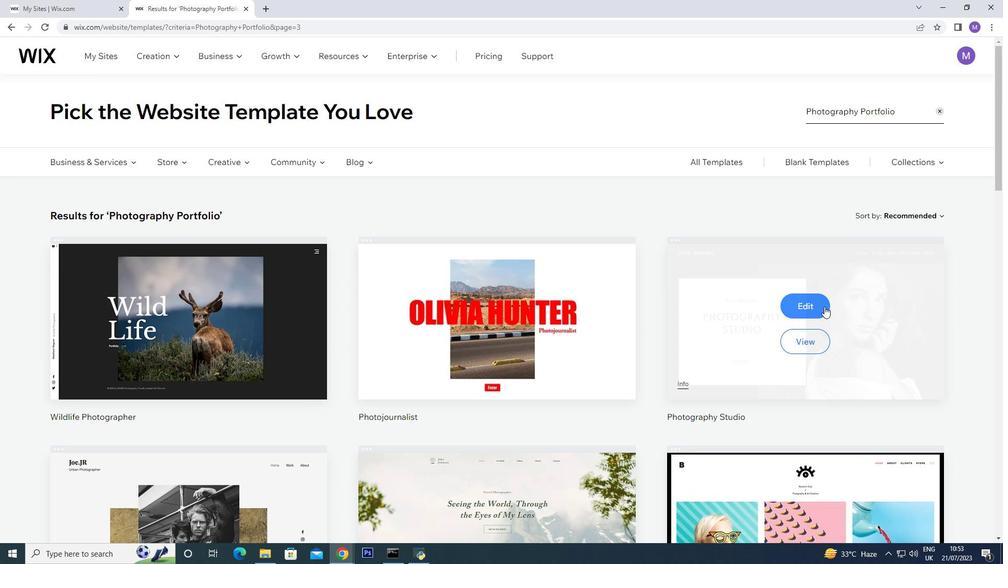 
Action: Mouse pressed left at (811, 303)
Screenshot: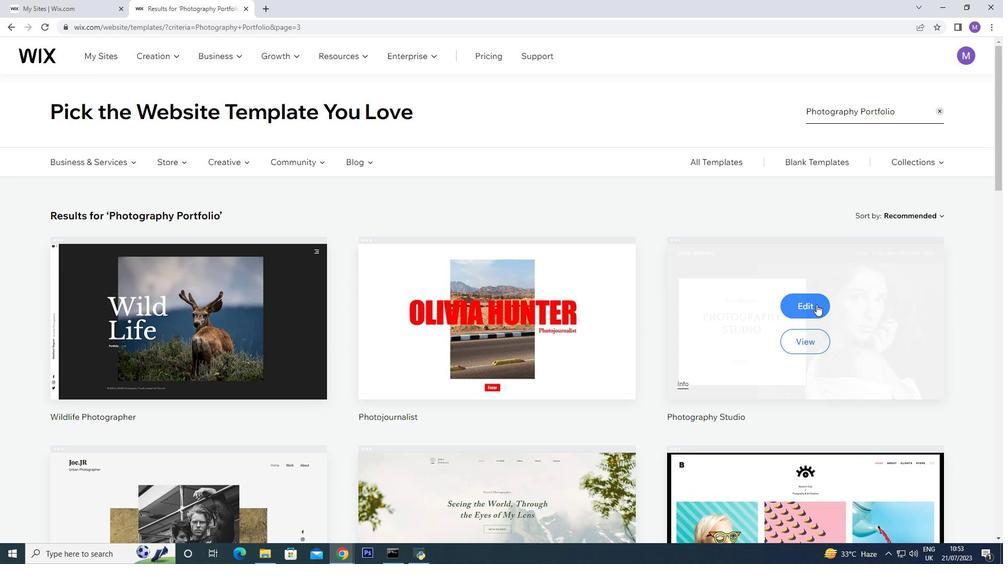 
Action: Mouse moved to (614, 297)
Screenshot: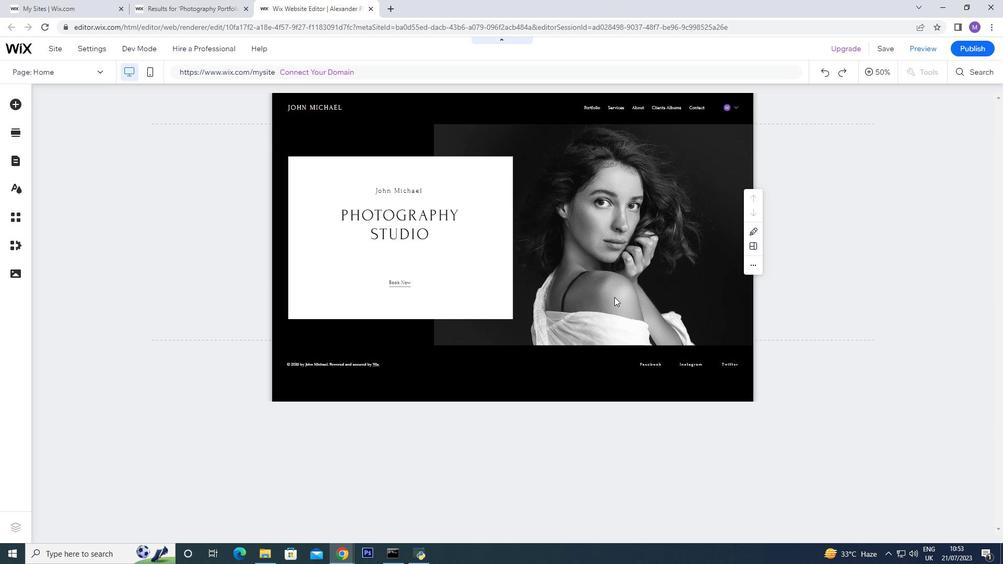 
Action: Mouse pressed left at (614, 297)
Screenshot: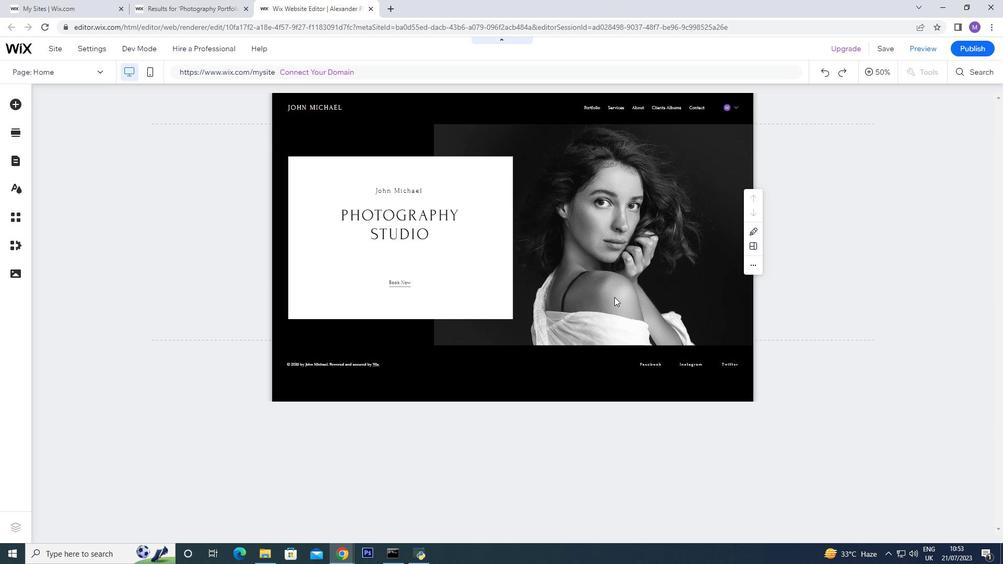 
Action: Mouse moved to (616, 298)
Screenshot: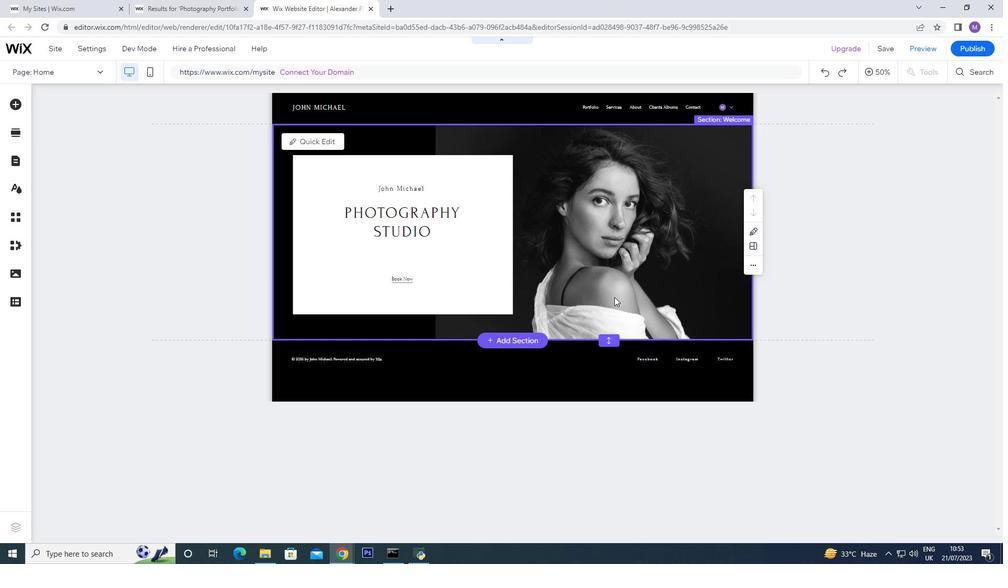
Action: Mouse pressed left at (616, 298)
Screenshot: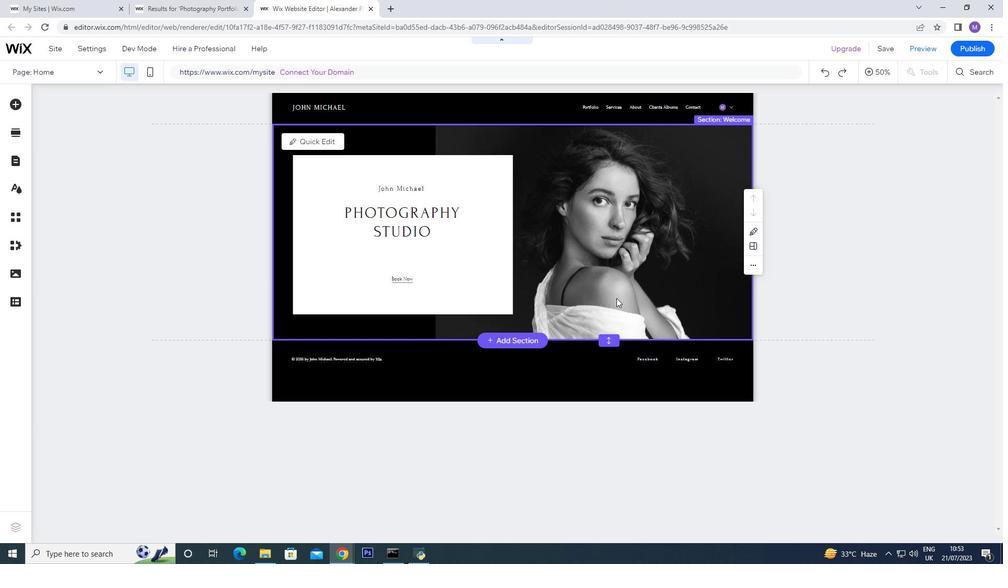 
Action: Mouse moved to (645, 306)
Screenshot: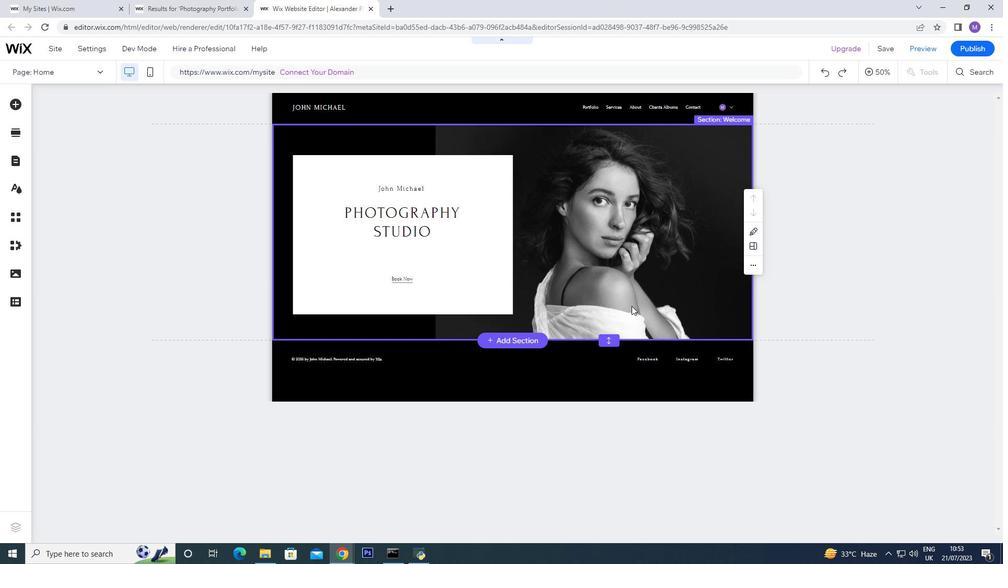 
Action: Mouse pressed left at (645, 306)
Screenshot: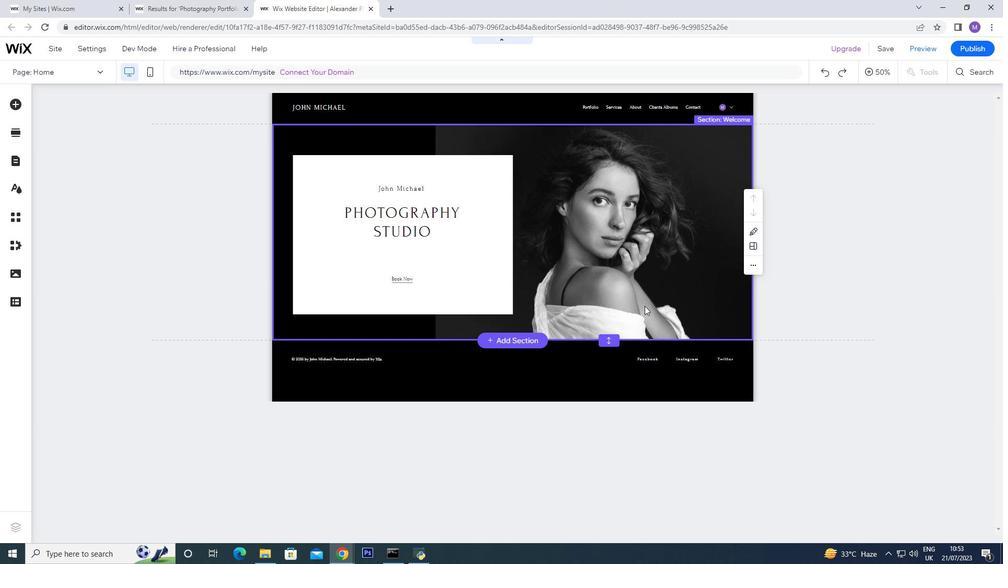 
Action: Mouse moved to (539, 238)
Screenshot: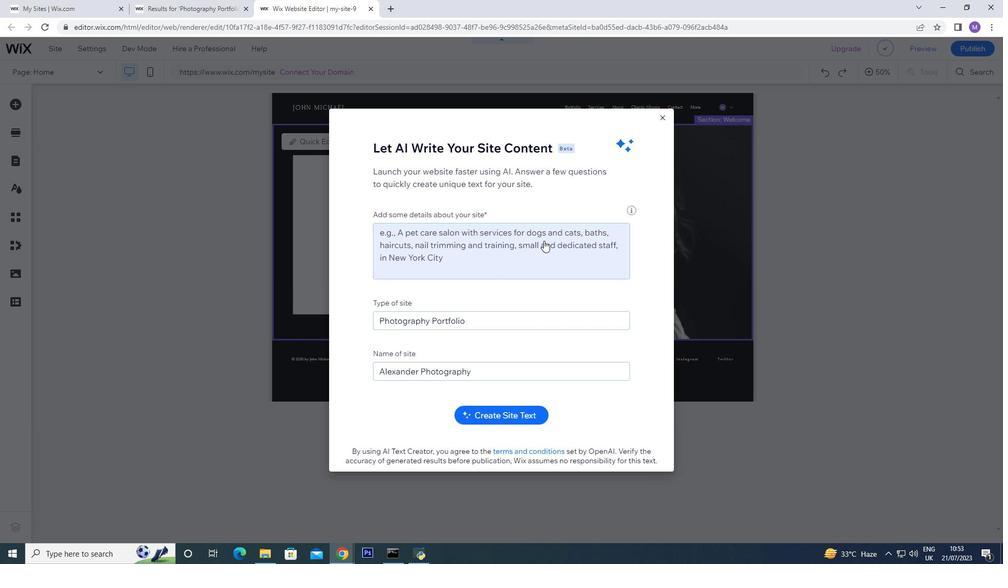 
Action: Mouse pressed left at (539, 238)
Screenshot: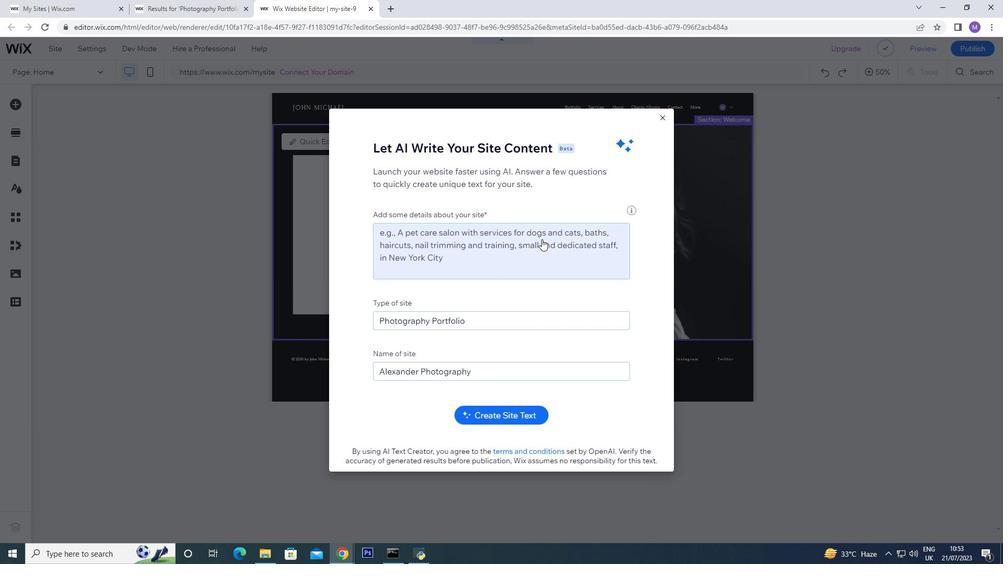 
Action: Mouse moved to (539, 238)
Screenshot: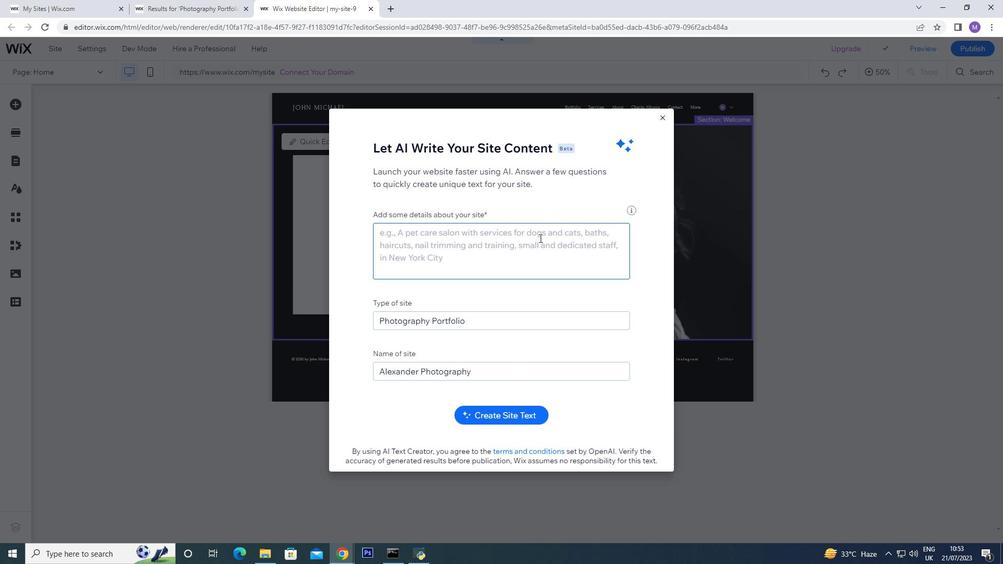 
Action: Key pressed <Key.shift>Hi<Key.space>i<Key.space>am<Key.space><Key.shift>Alexn<Key.backspace>ander<Key.space>photographer
Screenshot: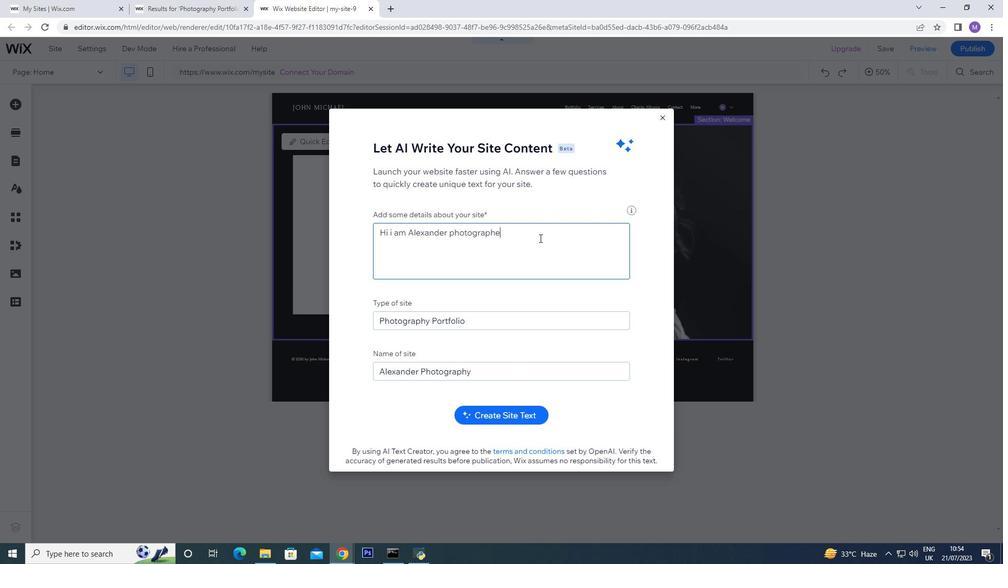 
Action: Mouse moved to (545, 240)
Screenshot: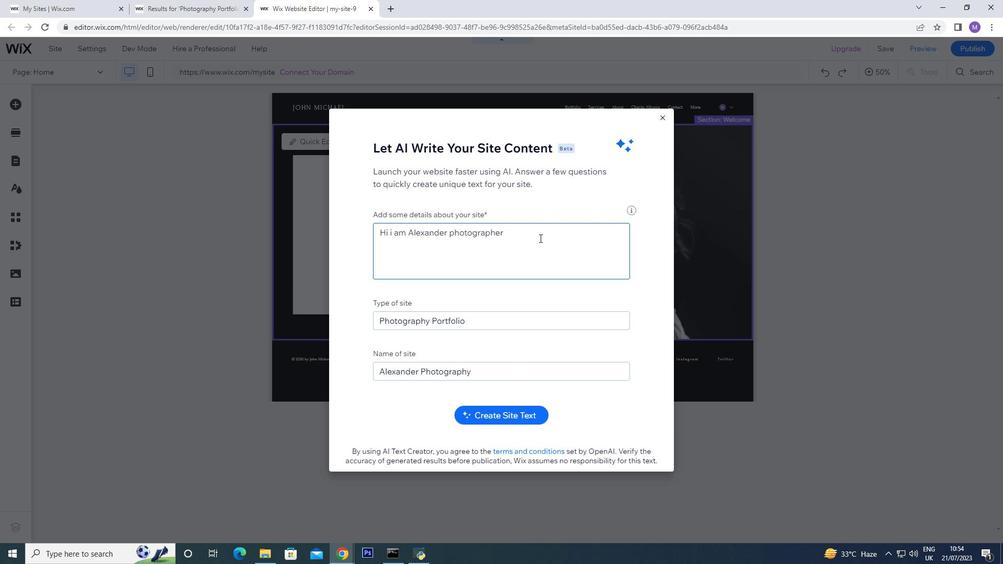 
Action: Key pressed .
Screenshot: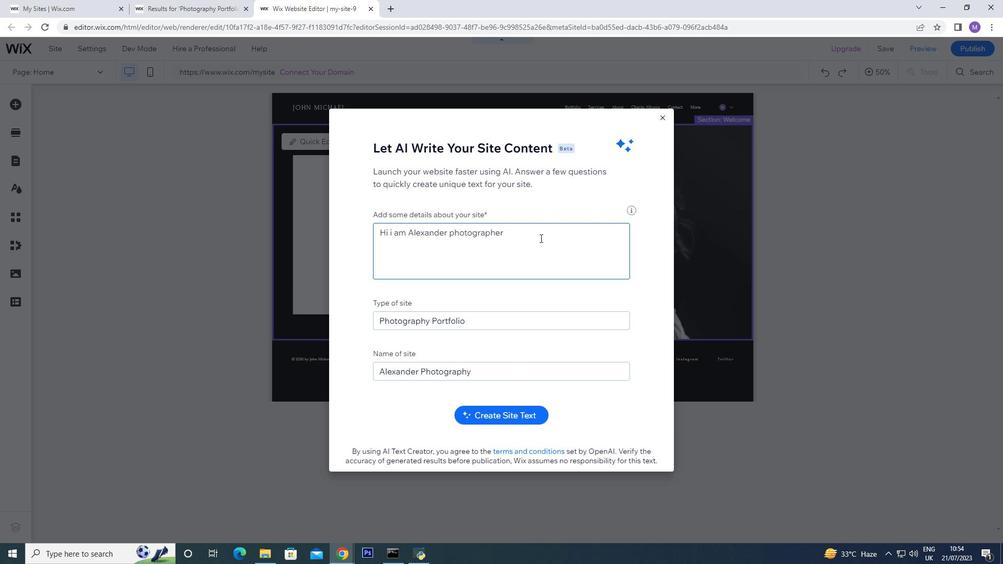 
Action: Mouse moved to (524, 418)
Screenshot: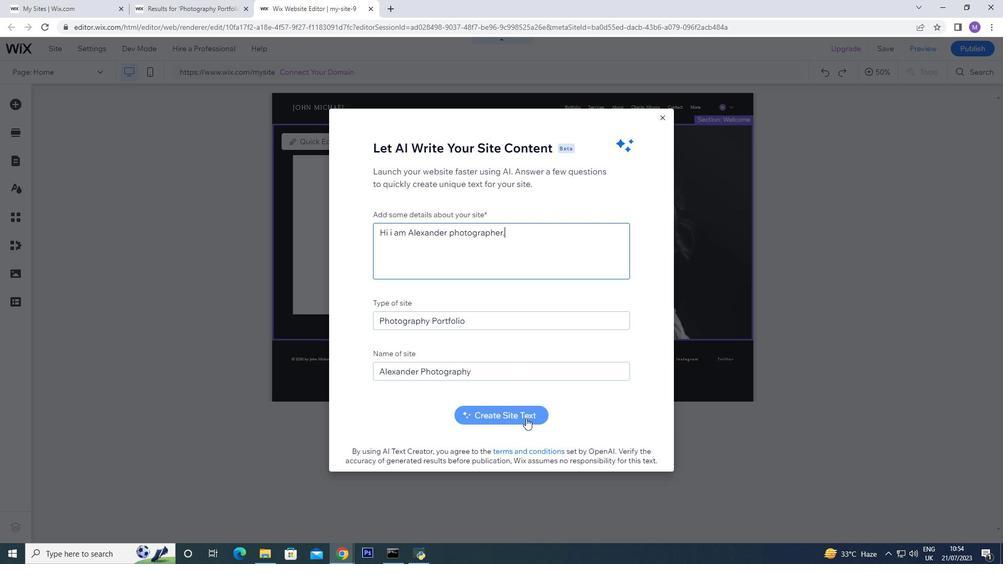 
Action: Mouse pressed left at (524, 418)
Screenshot: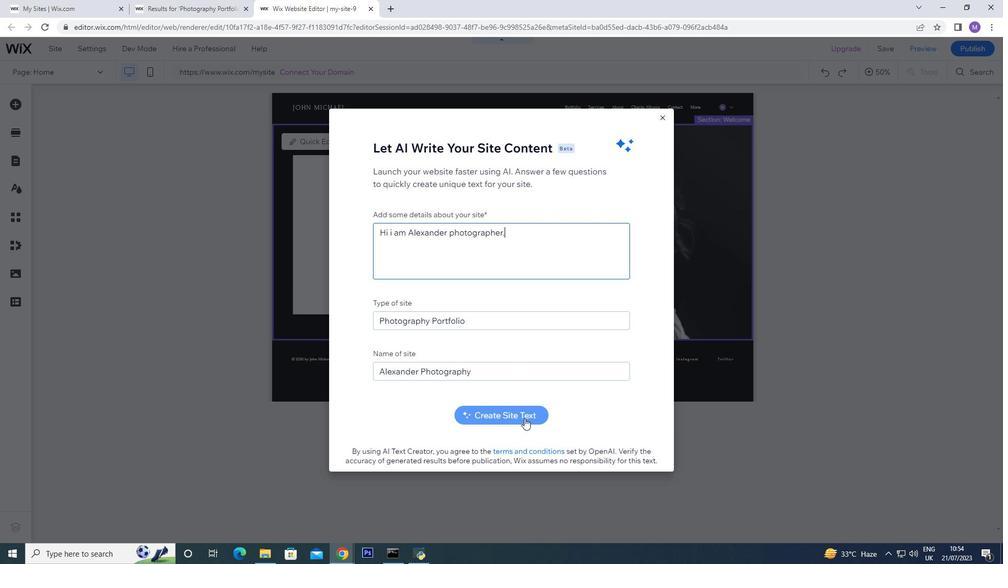 
Action: Mouse moved to (523, 418)
Screenshot: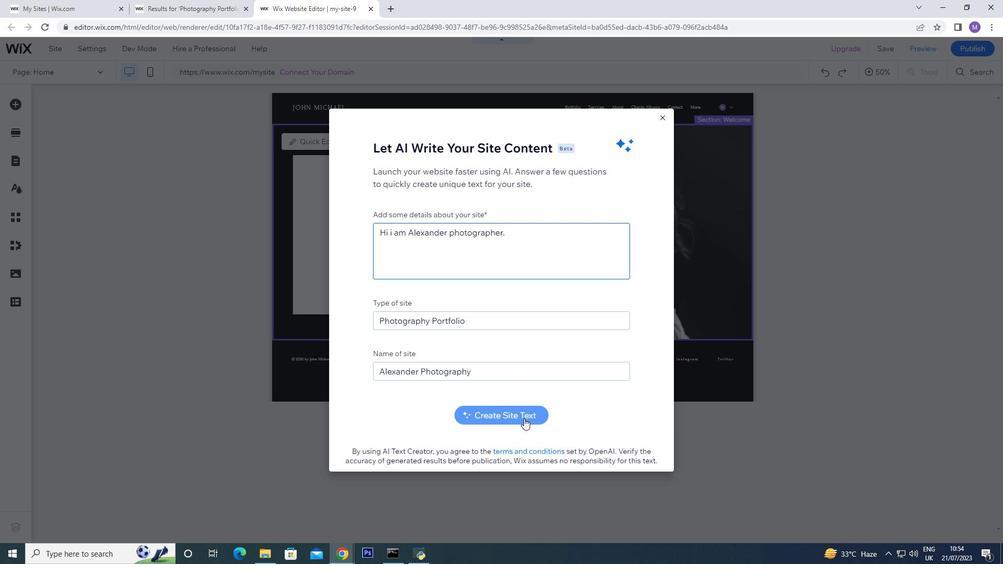 
Action: Mouse pressed left at (523, 418)
Screenshot: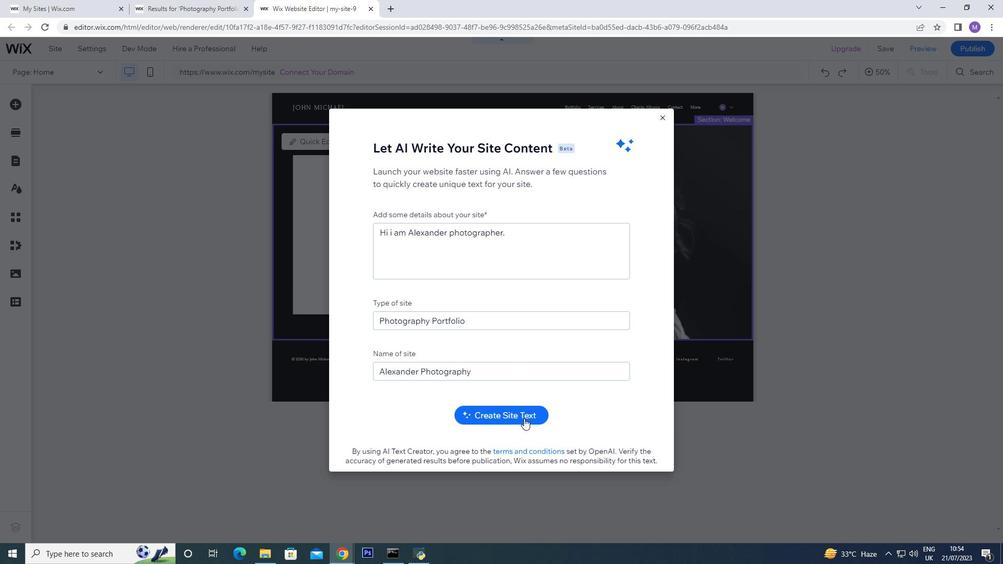 
Action: Mouse moved to (586, 320)
Screenshot: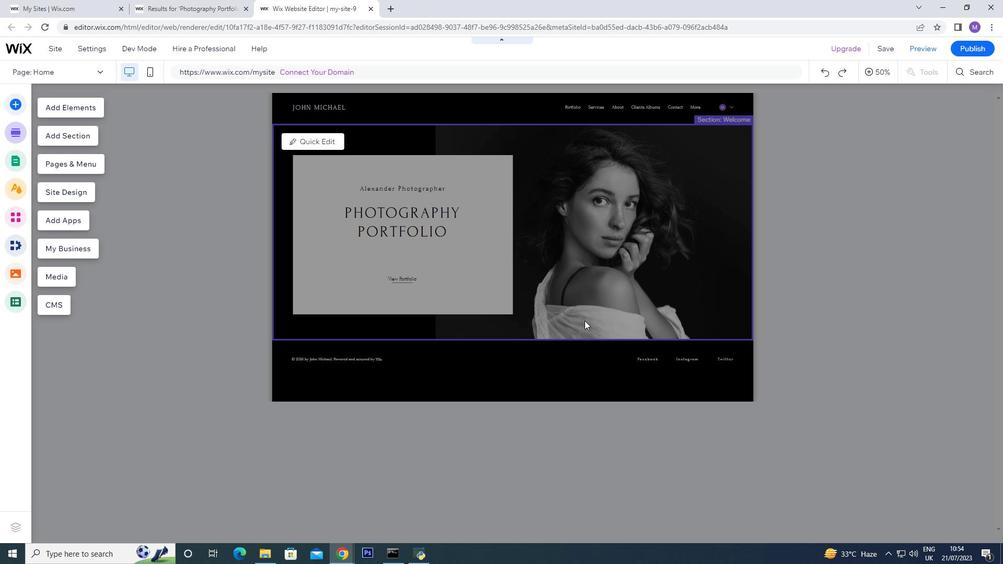 
Action: Mouse pressed left at (586, 320)
Screenshot: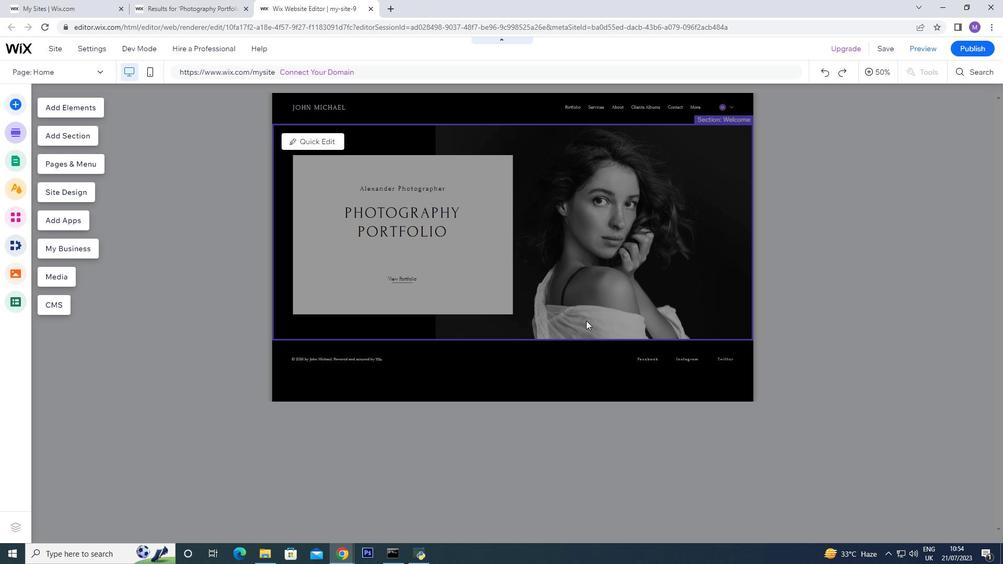 
Action: Mouse pressed left at (586, 320)
Screenshot: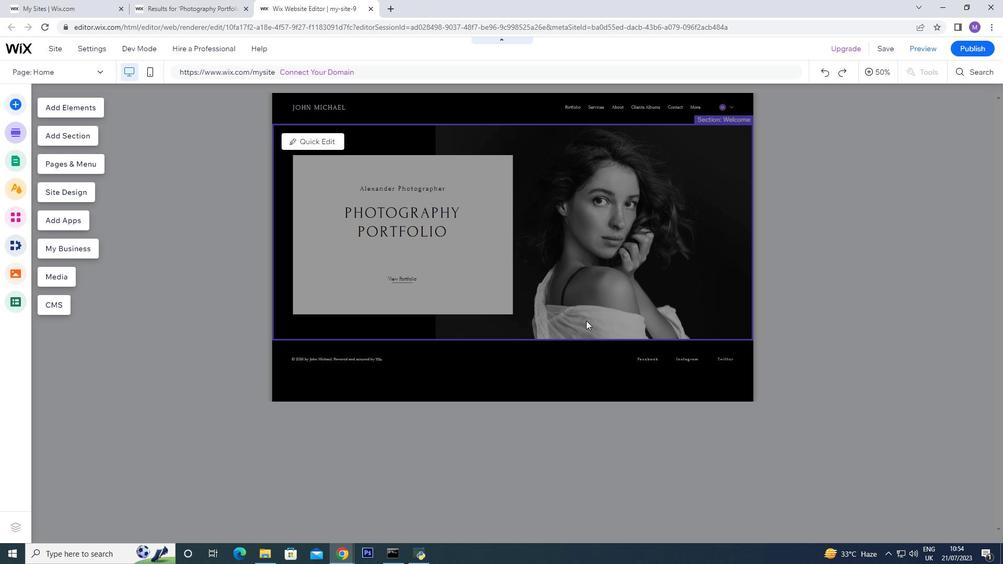
Action: Mouse pressed left at (586, 320)
Screenshot: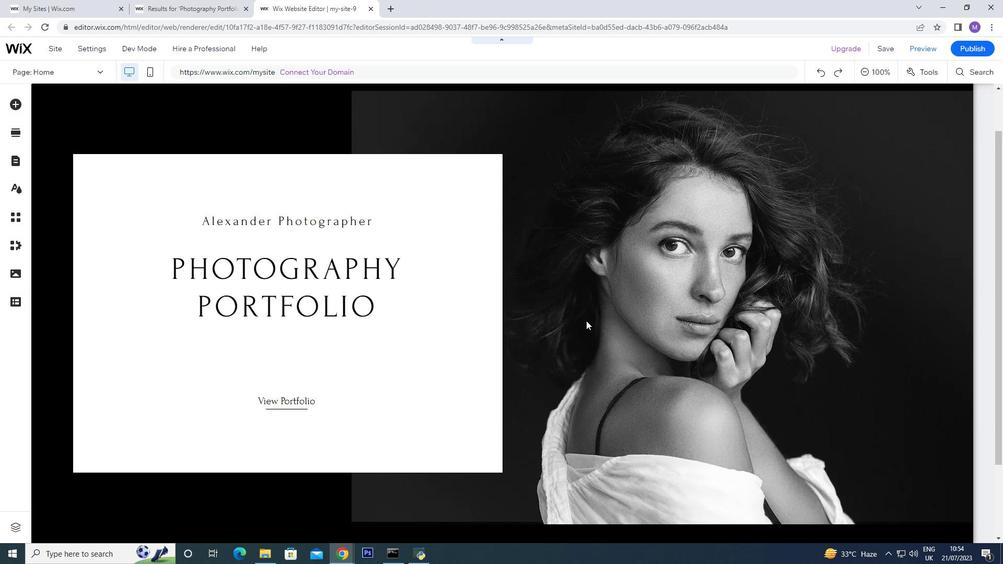 
Action: Mouse pressed left at (586, 320)
Screenshot: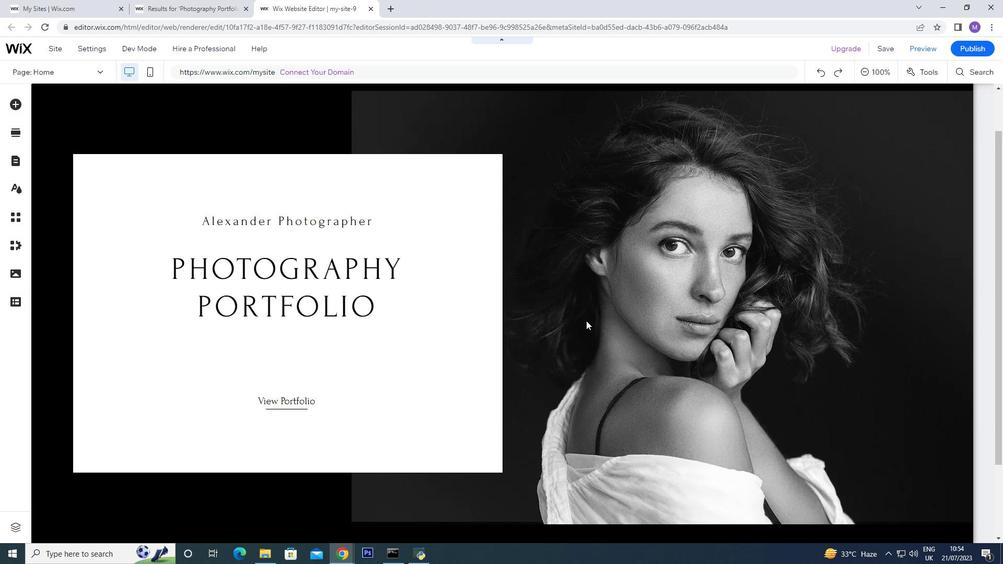 
Action: Mouse moved to (627, 312)
Screenshot: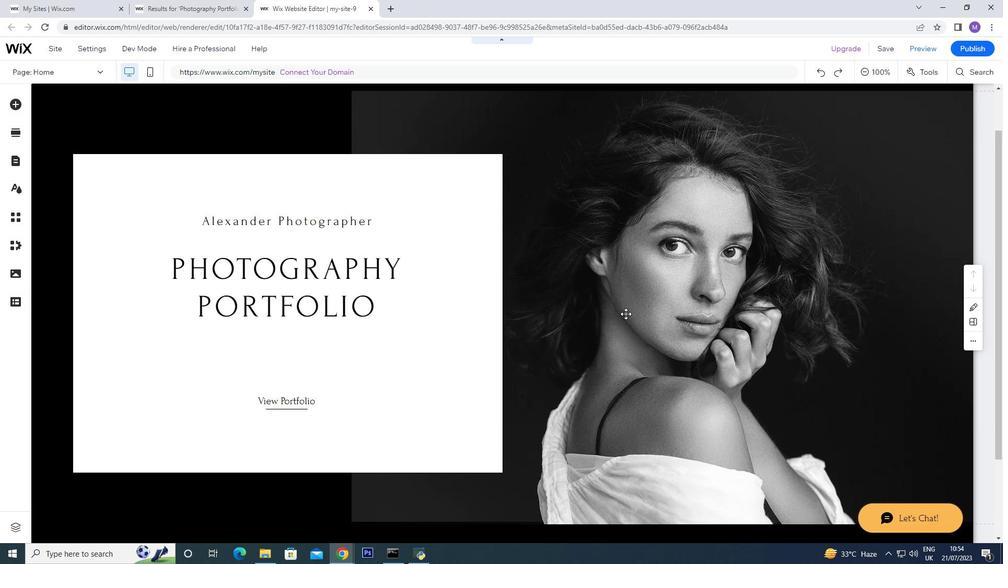 
Action: Mouse scrolled (627, 313) with delta (0, 0)
Screenshot: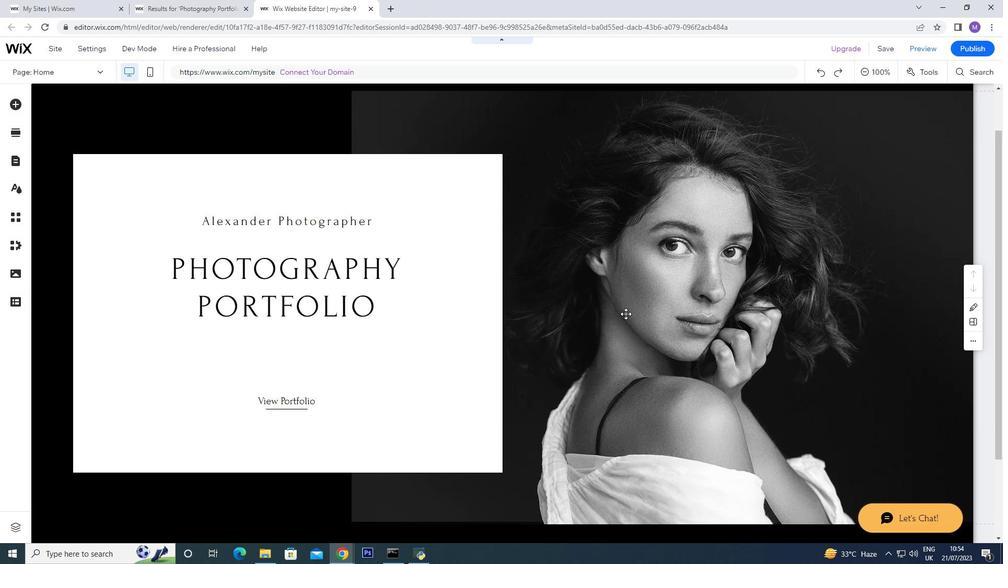 
Action: Mouse scrolled (627, 313) with delta (0, 0)
Screenshot: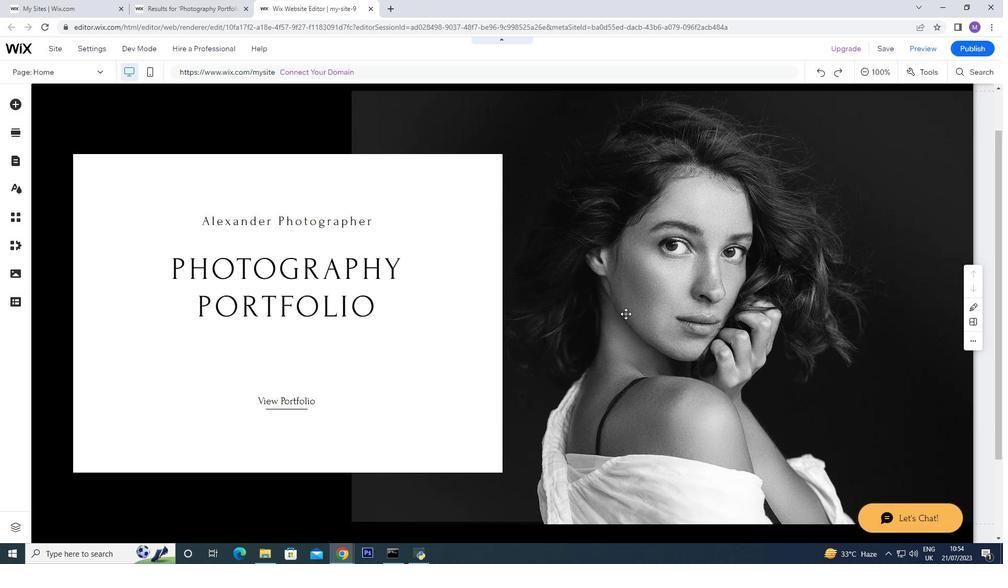 
Action: Mouse scrolled (627, 313) with delta (0, 0)
Screenshot: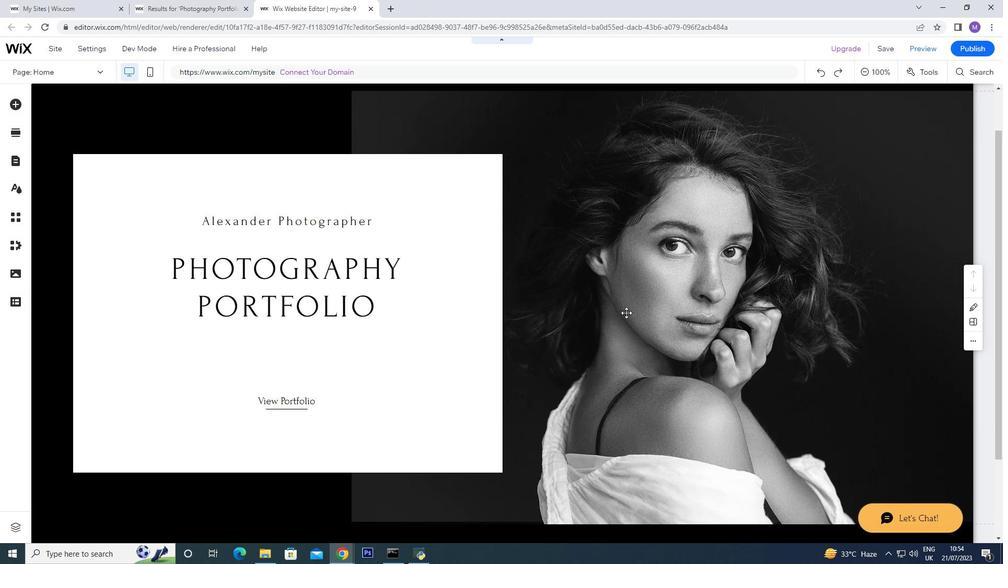 
Action: Mouse scrolled (627, 313) with delta (0, 0)
Screenshot: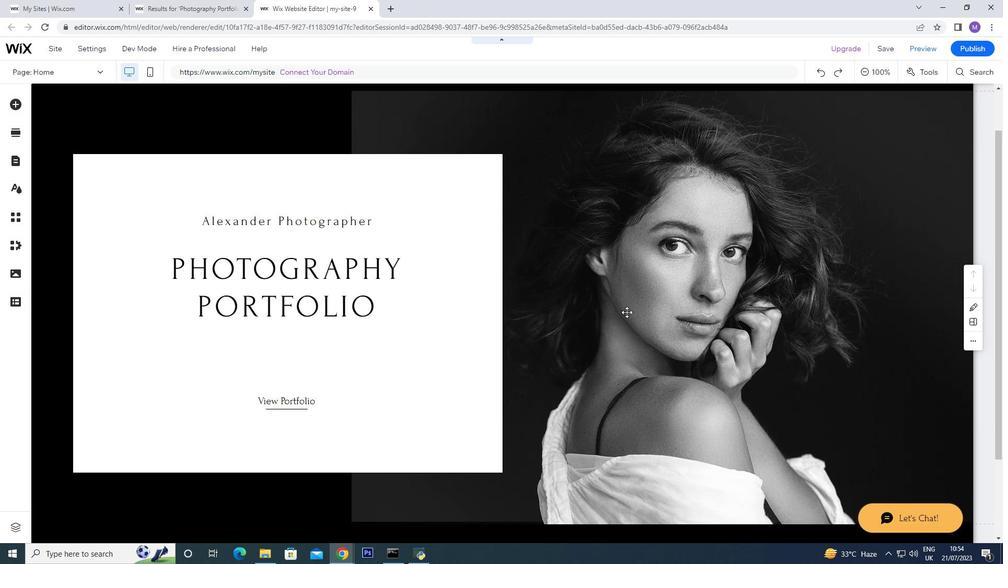 
Action: Mouse scrolled (627, 313) with delta (0, 0)
Screenshot: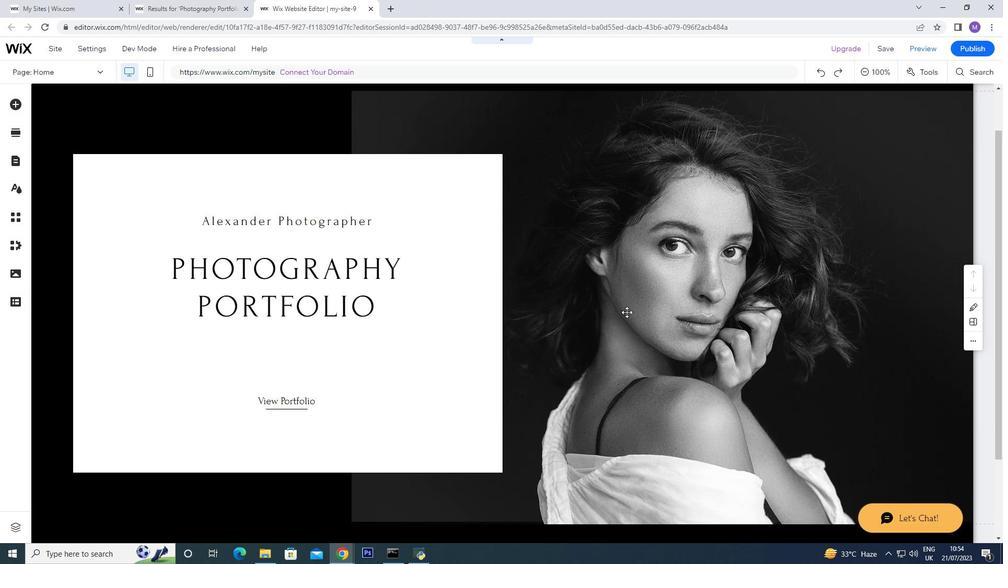 
Action: Mouse scrolled (627, 312) with delta (0, 0)
Screenshot: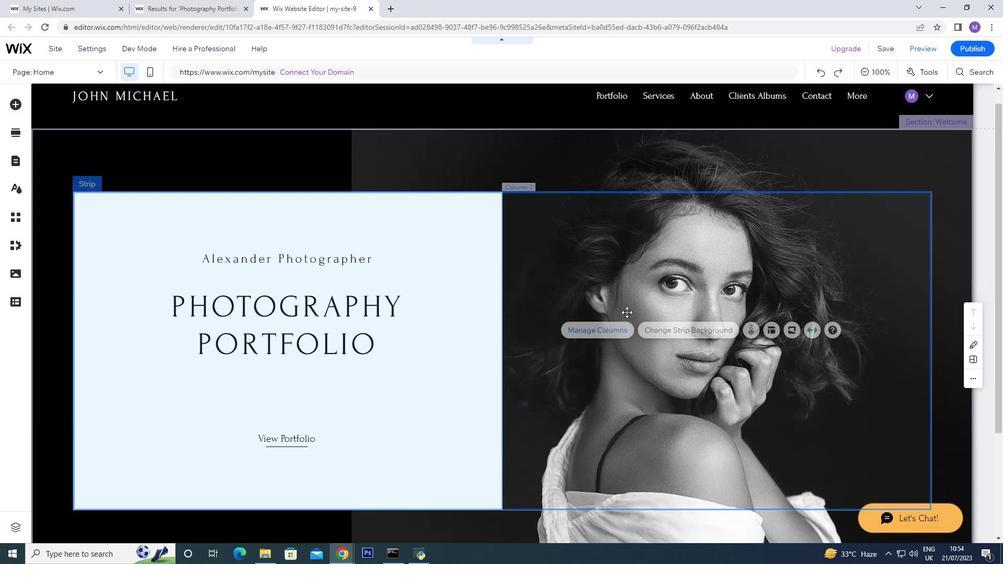 
Action: Mouse scrolled (627, 312) with delta (0, 0)
Screenshot: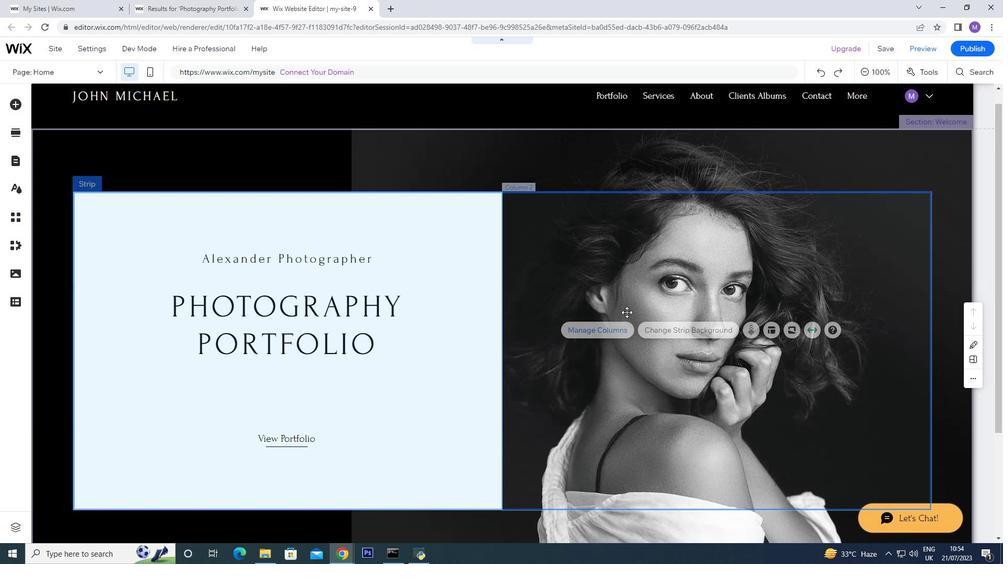 
Action: Mouse scrolled (627, 313) with delta (0, 0)
Screenshot: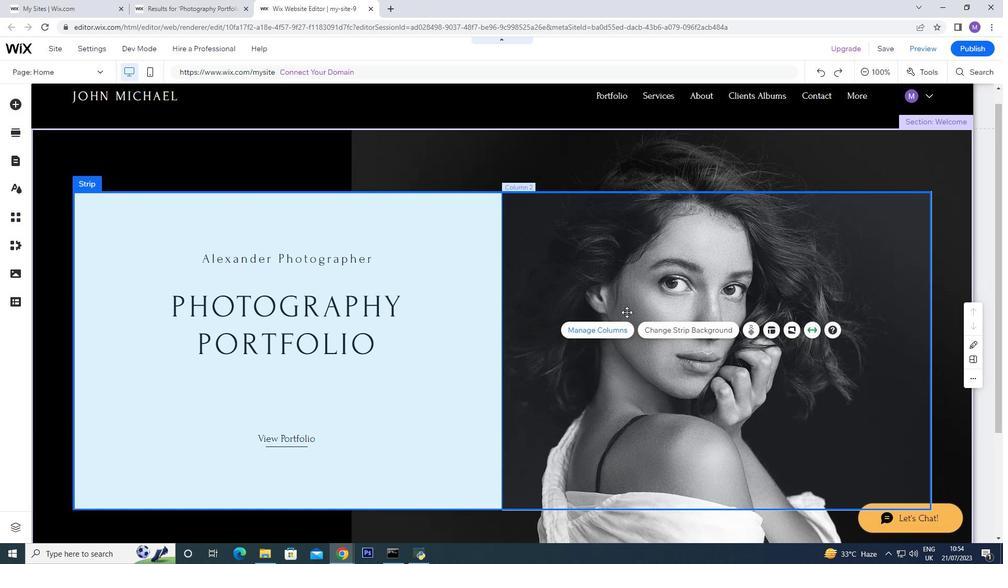 
Action: Mouse scrolled (627, 312) with delta (0, 0)
Screenshot: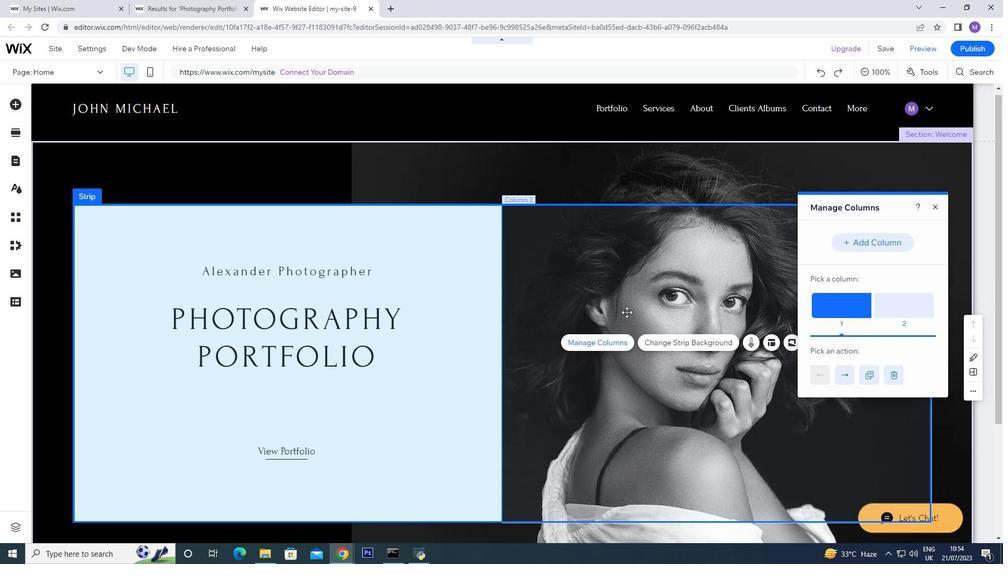 
Action: Mouse scrolled (627, 312) with delta (0, 0)
Screenshot: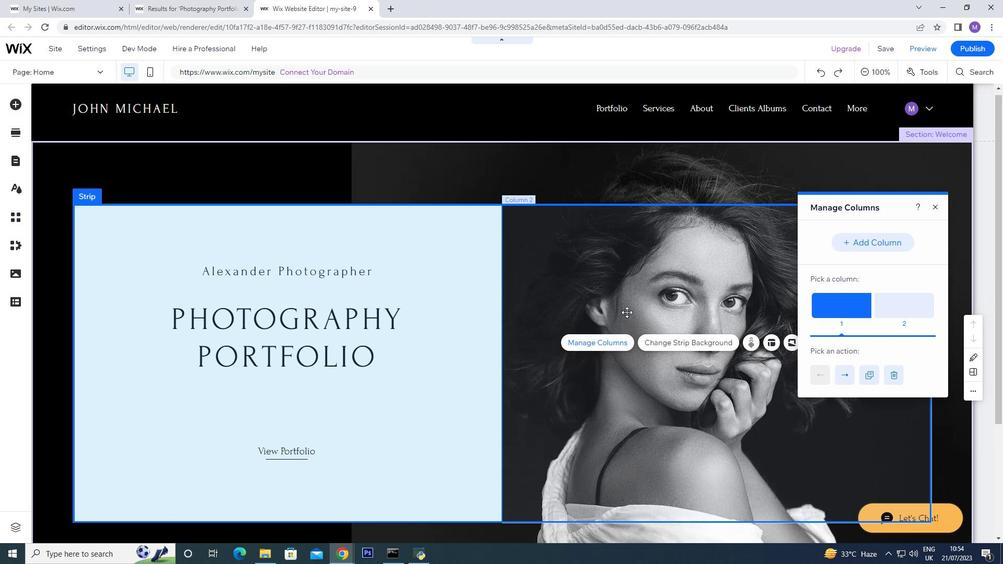 
Action: Mouse scrolled (627, 312) with delta (0, 0)
Screenshot: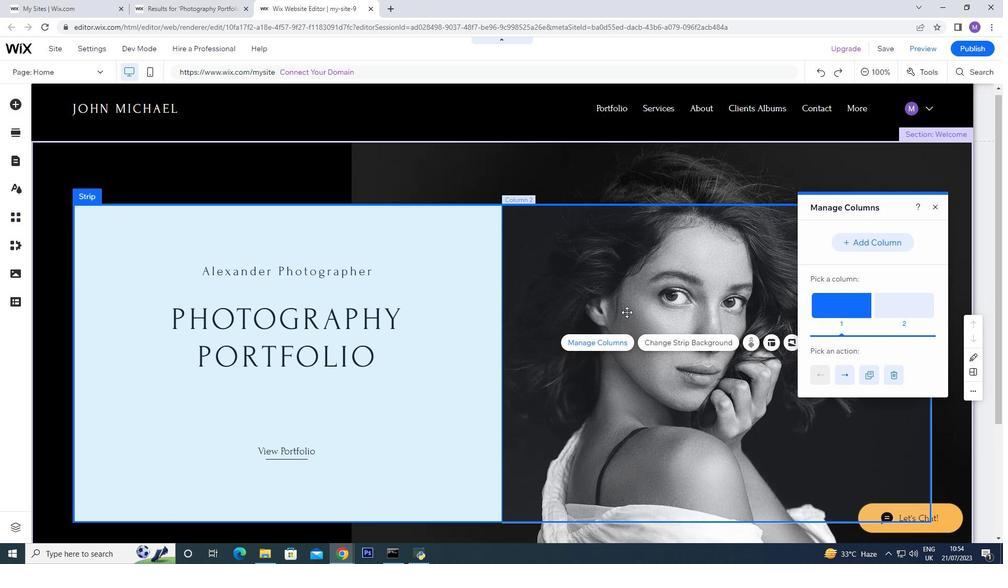 
Action: Mouse scrolled (627, 312) with delta (0, 0)
Screenshot: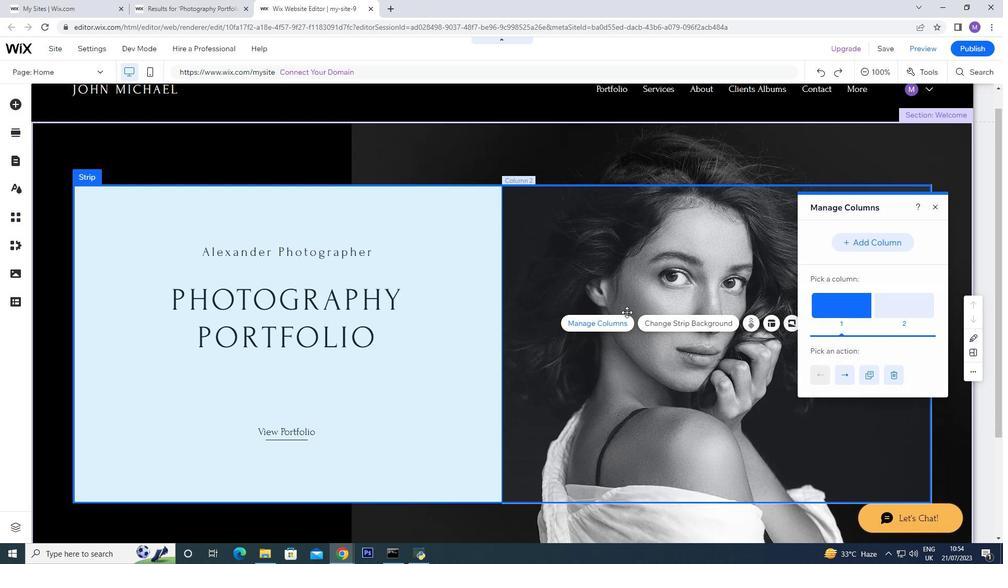 
Action: Mouse scrolled (627, 313) with delta (0, 0)
Screenshot: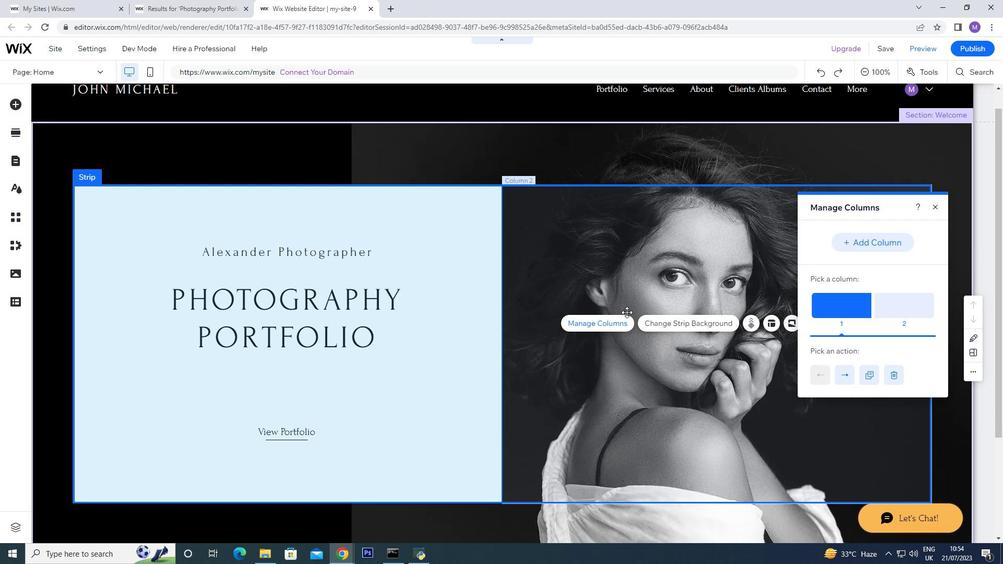 
Action: Mouse scrolled (627, 313) with delta (0, 0)
Screenshot: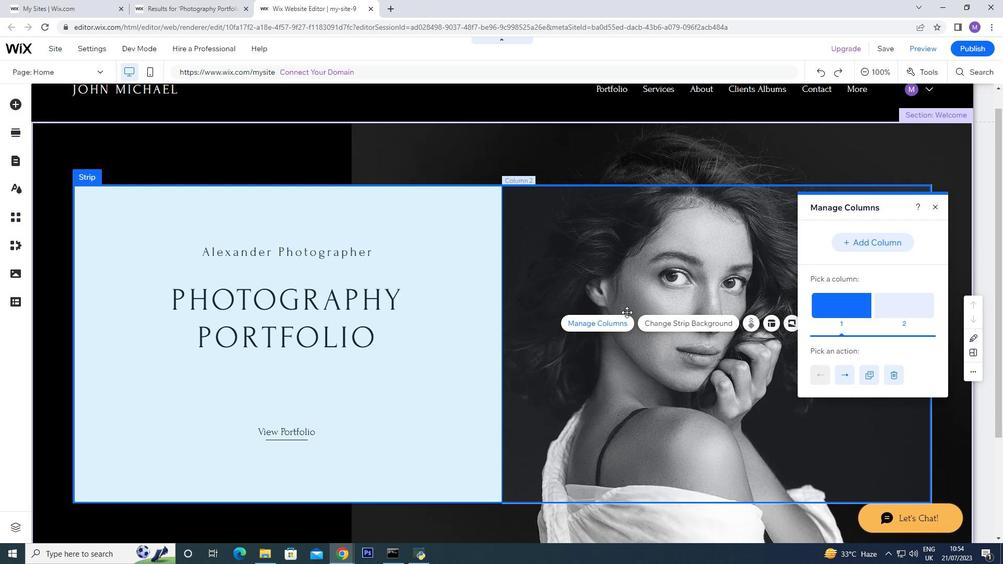 
Action: Mouse scrolled (627, 313) with delta (0, 0)
Screenshot: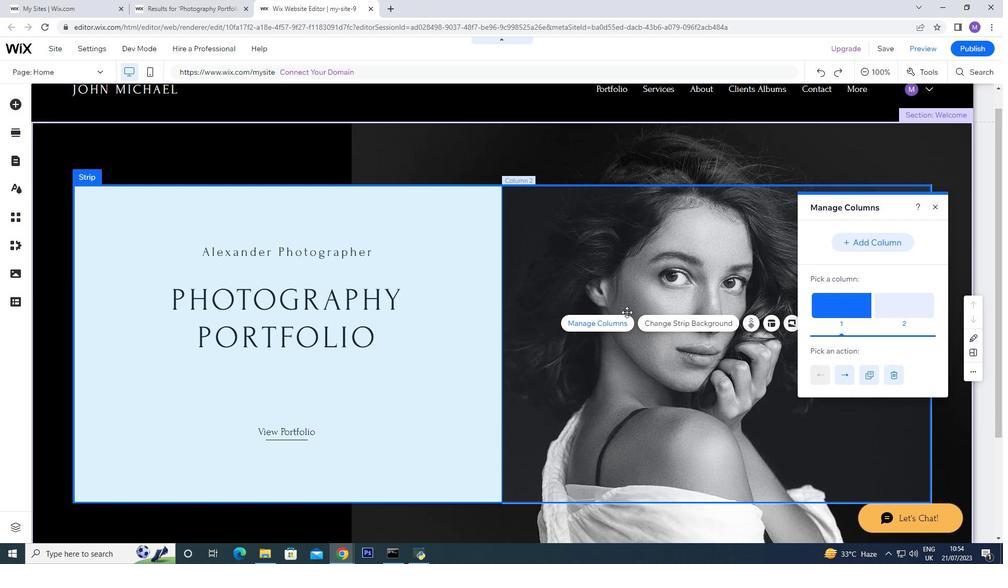 
Action: Mouse scrolled (627, 313) with delta (0, 0)
Screenshot: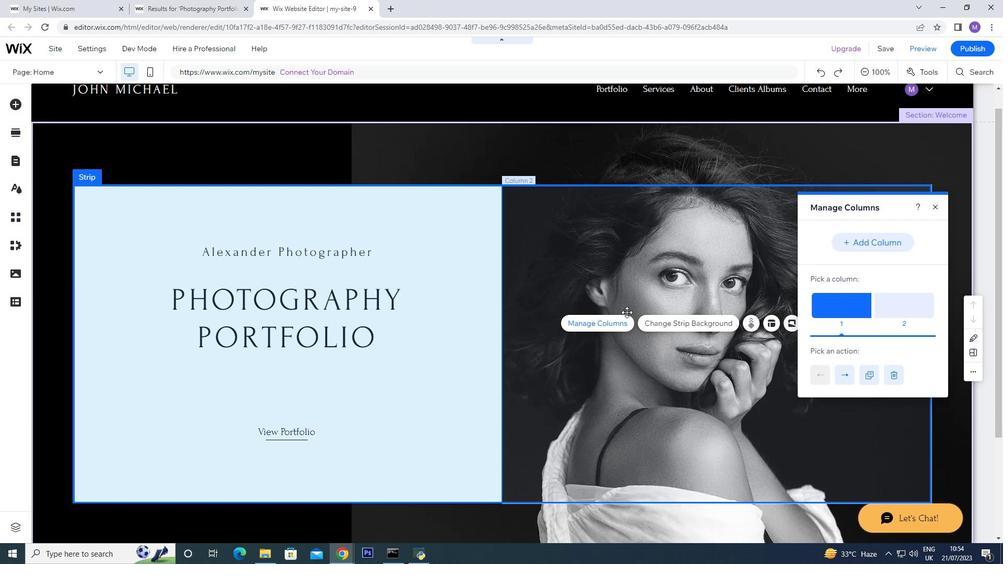
Action: Mouse scrolled (627, 313) with delta (0, 0)
Screenshot: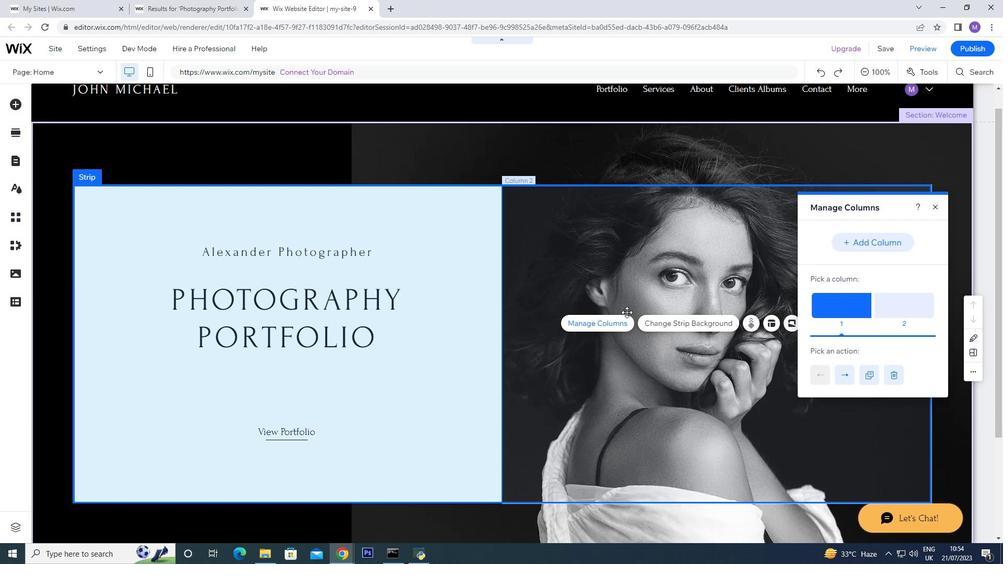
Action: Mouse scrolled (627, 313) with delta (0, 0)
Screenshot: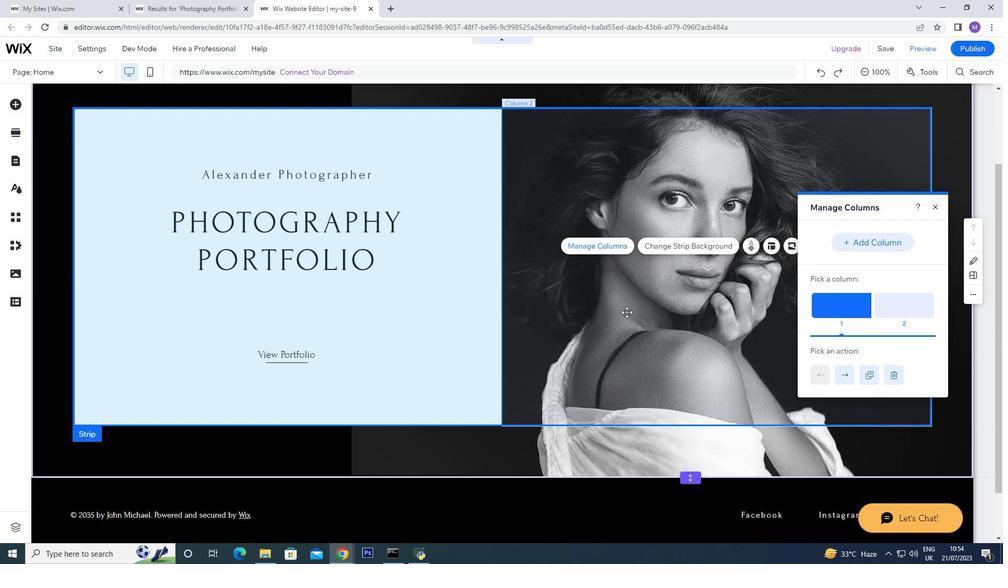 
Action: Mouse scrolled (627, 313) with delta (0, 0)
Screenshot: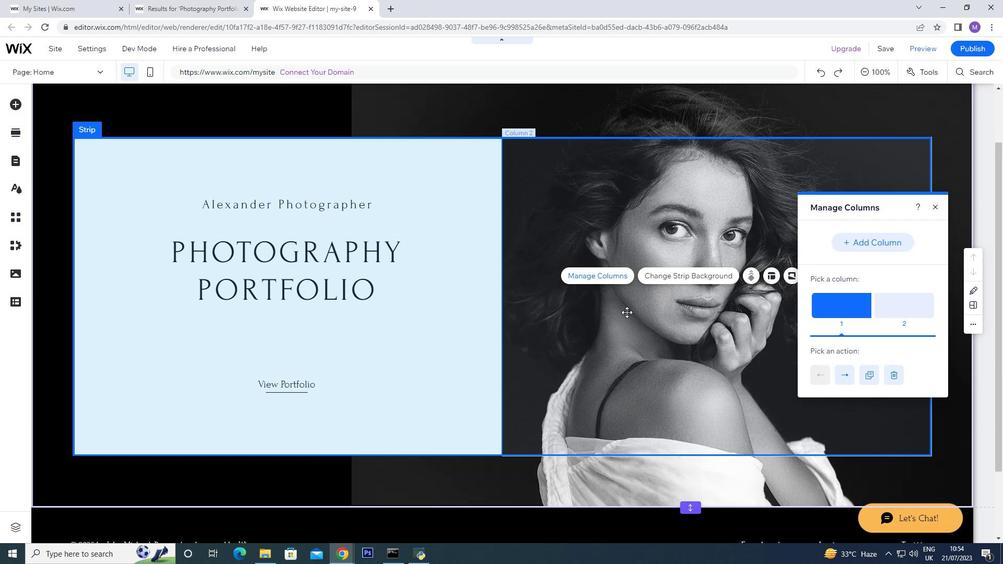 
Action: Mouse moved to (703, 349)
Screenshot: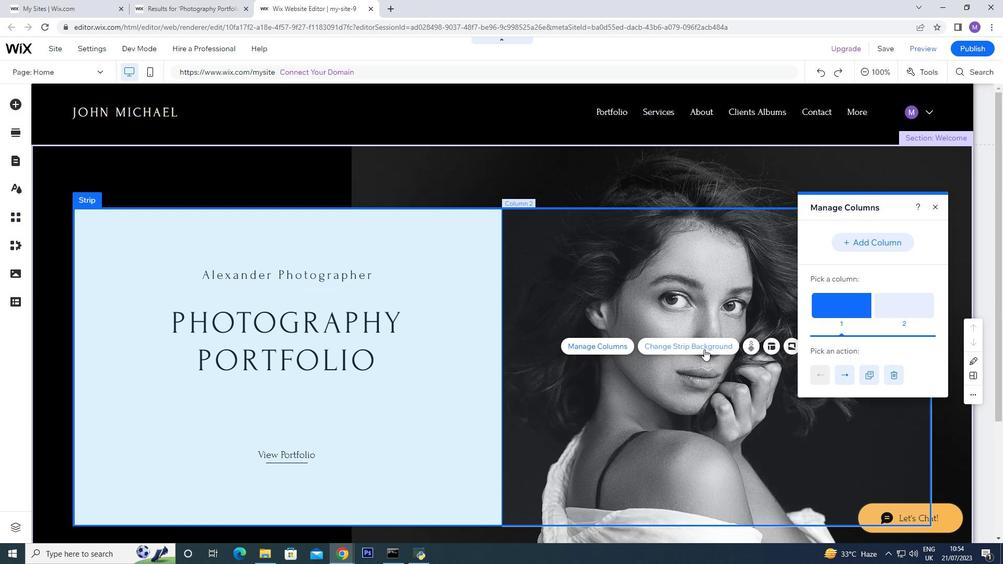 
Action: Mouse pressed left at (703, 349)
Screenshot: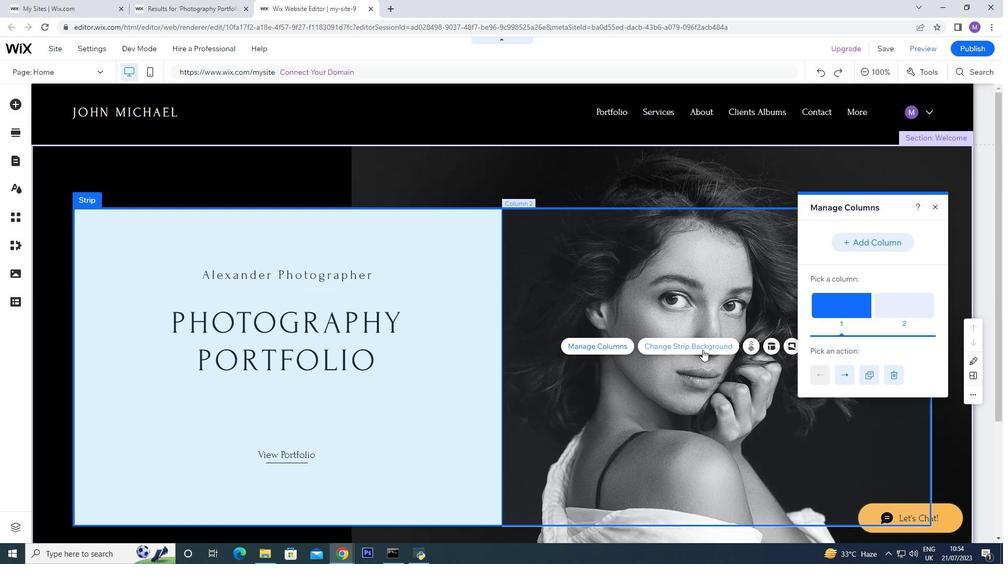 
Action: Mouse moved to (937, 220)
Screenshot: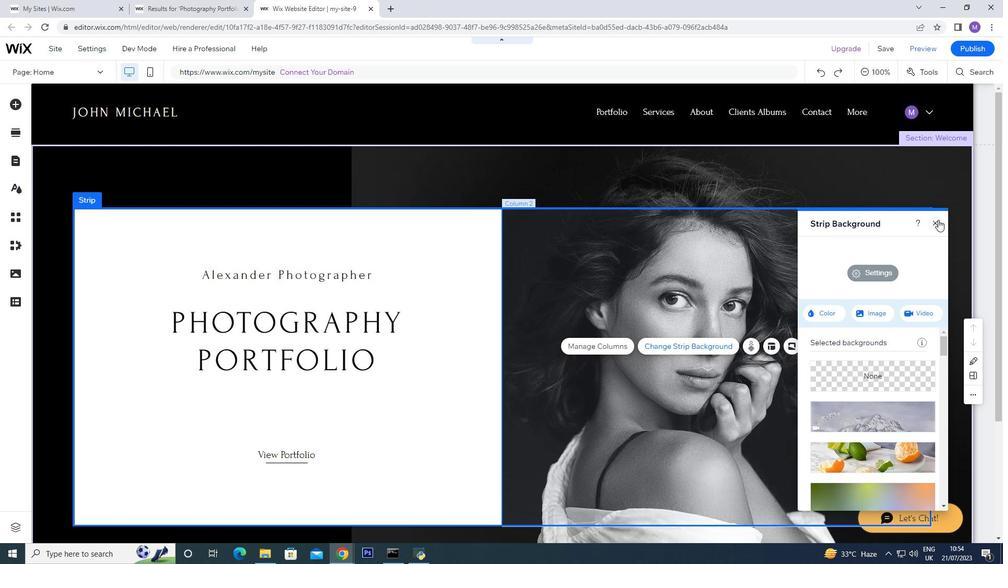 
Action: Mouse pressed left at (937, 220)
Screenshot: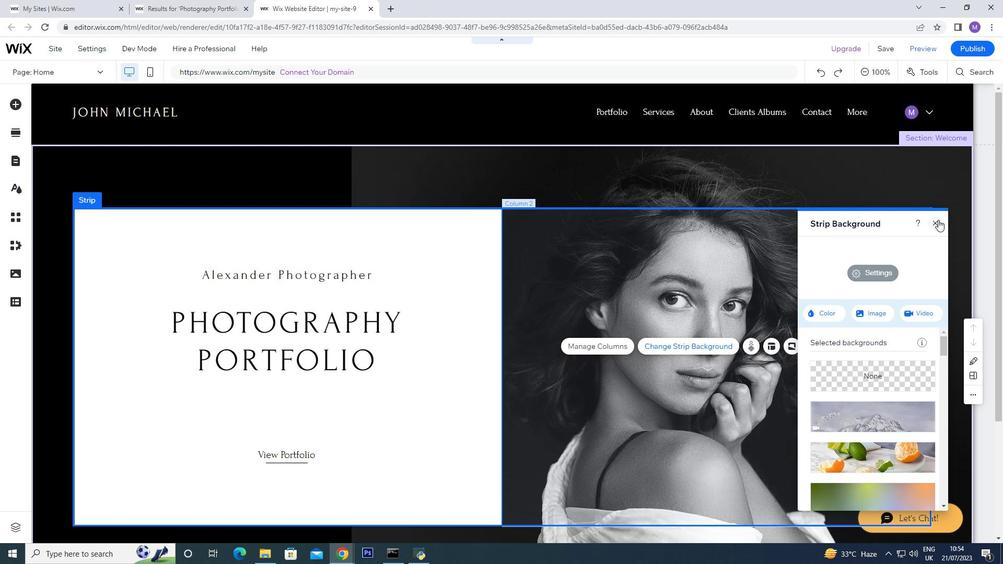 
Action: Mouse moved to (976, 361)
Screenshot: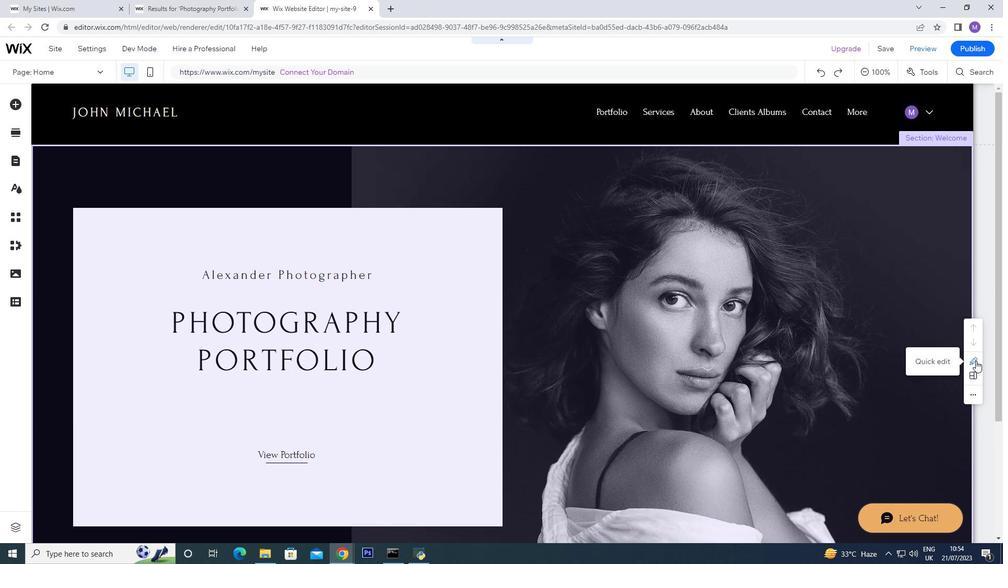 
Action: Mouse pressed left at (976, 361)
Screenshot: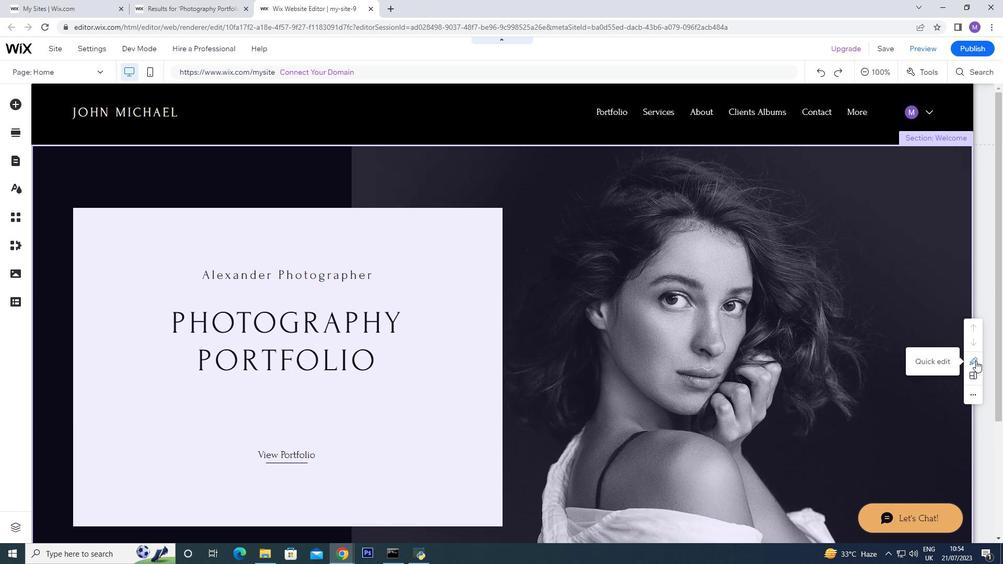 
Action: Mouse moved to (953, 241)
Screenshot: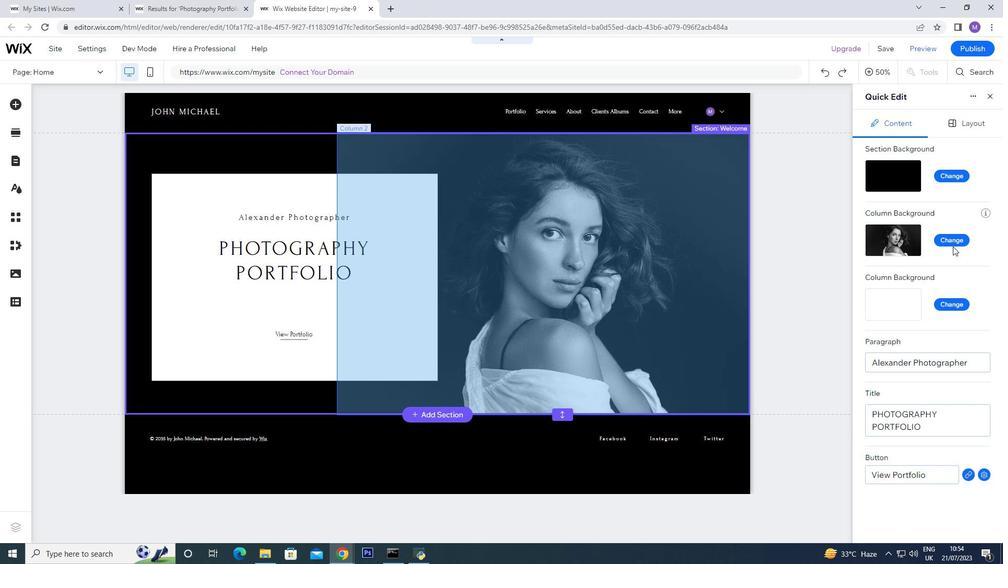 
Action: Mouse pressed left at (953, 241)
Screenshot: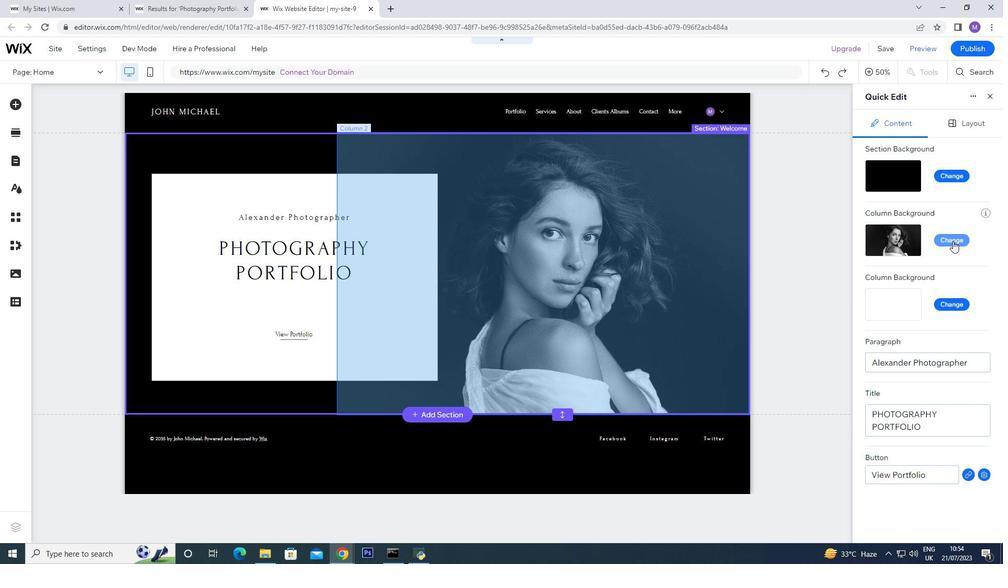 
Action: Mouse moved to (930, 179)
Screenshot: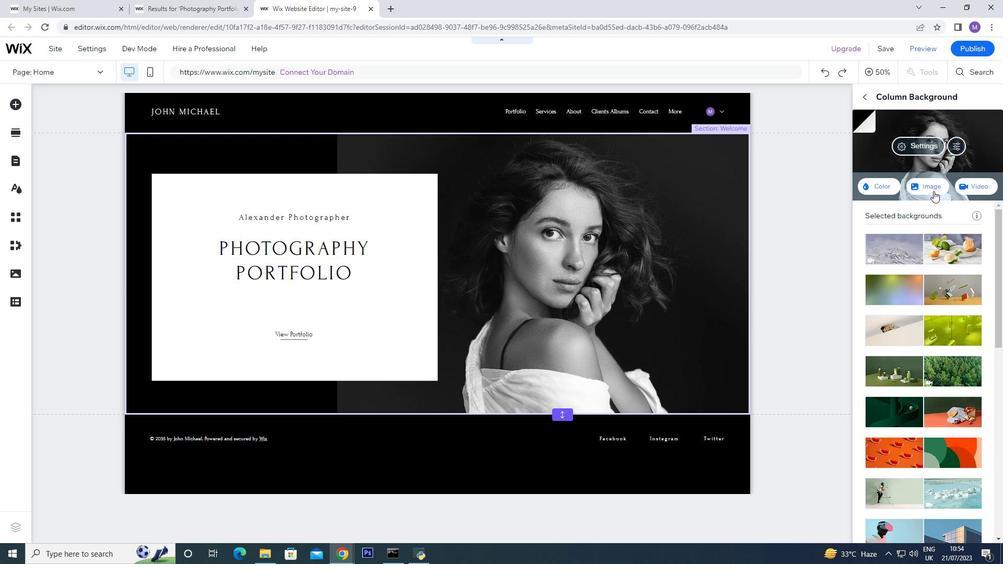 
Action: Mouse pressed left at (930, 179)
Screenshot: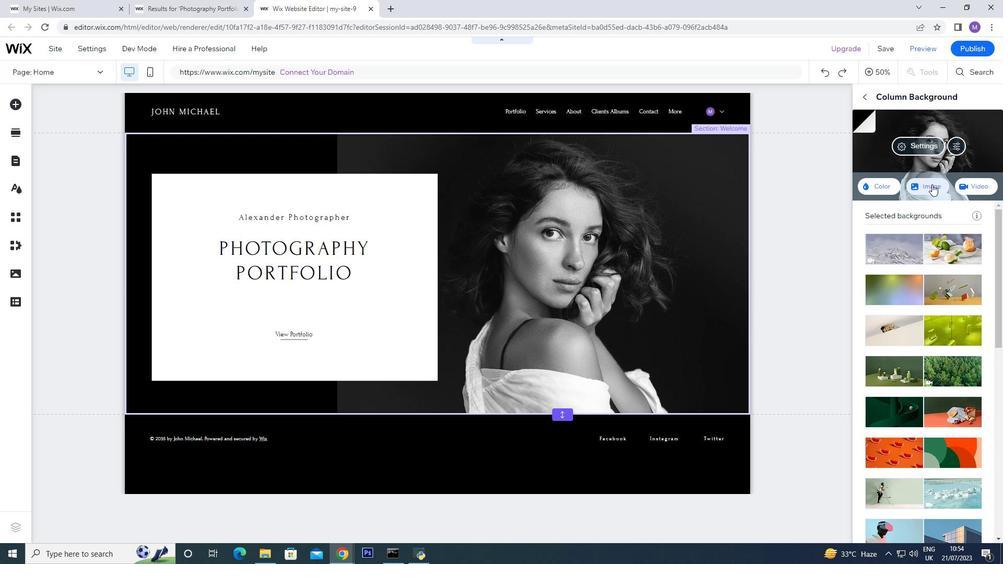
Action: Mouse moved to (591, 122)
Screenshot: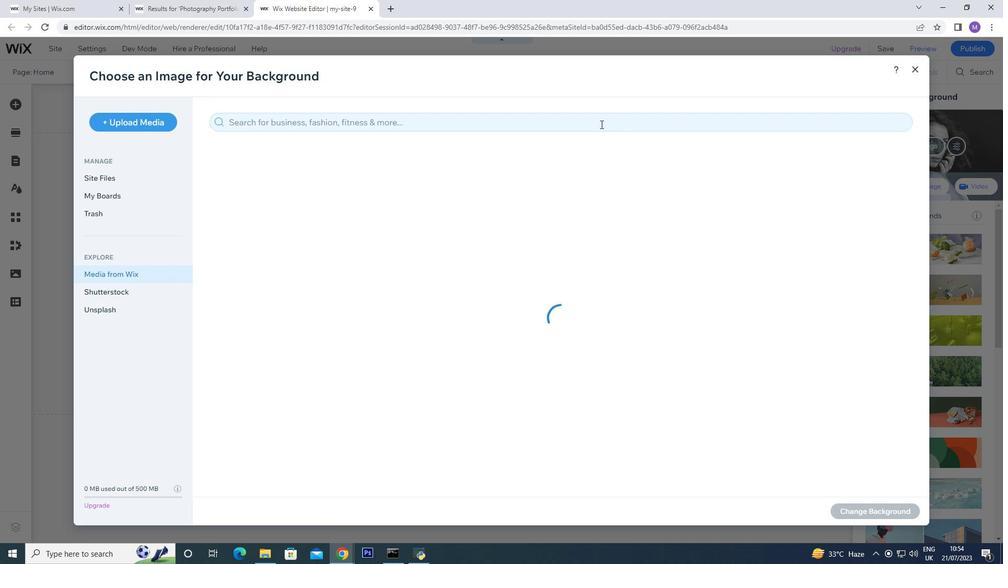 
Action: Mouse pressed left at (591, 122)
Screenshot: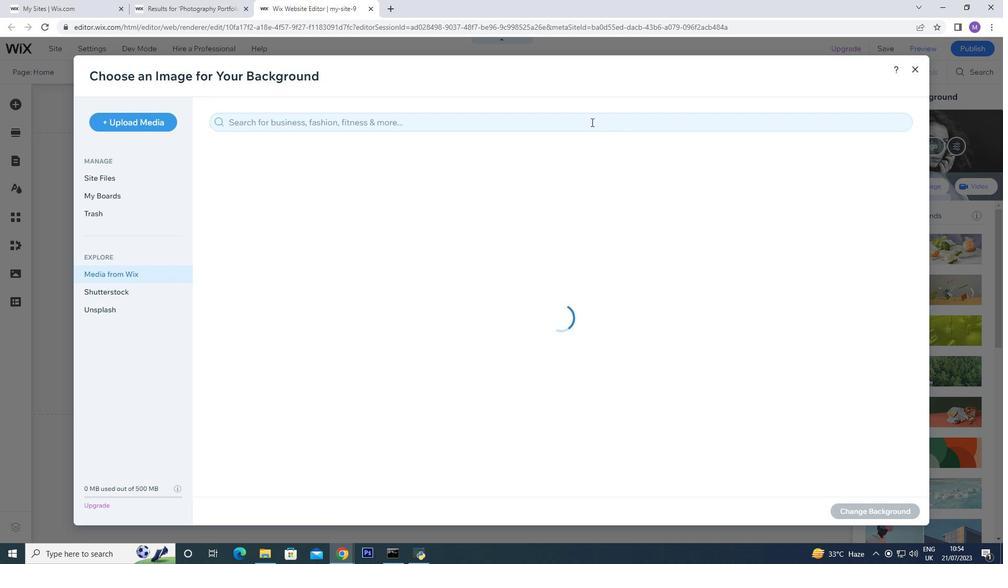 
Action: Mouse moved to (634, 343)
Screenshot: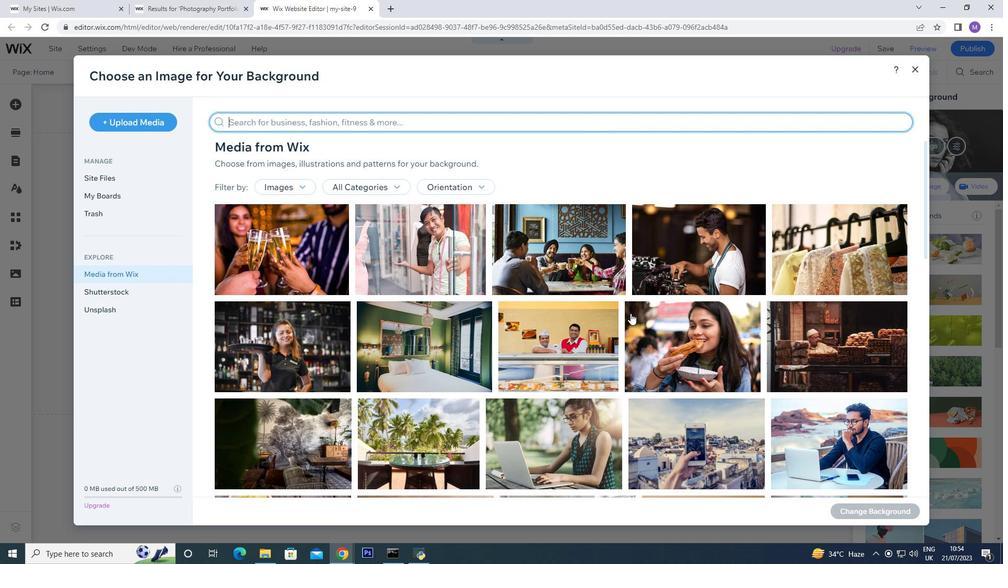 
Action: Mouse scrolled (634, 342) with delta (0, 0)
Screenshot: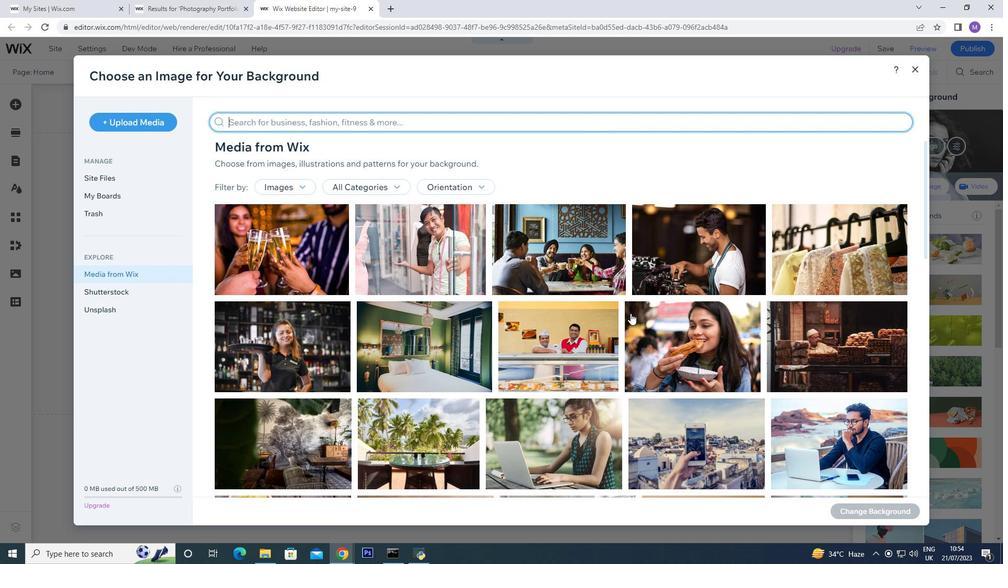 
Action: Mouse moved to (635, 349)
Screenshot: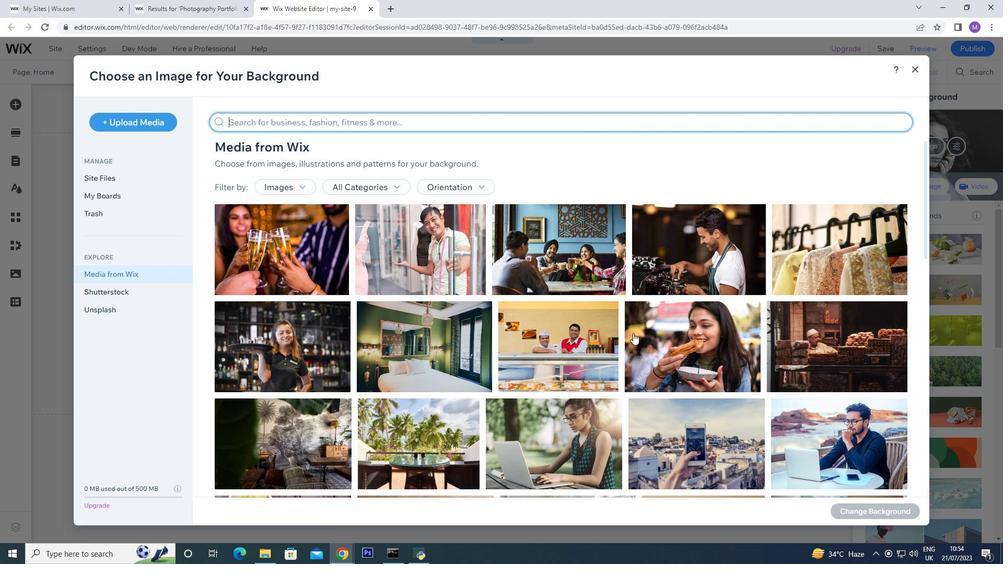 
Action: Mouse scrolled (635, 348) with delta (0, 0)
Screenshot: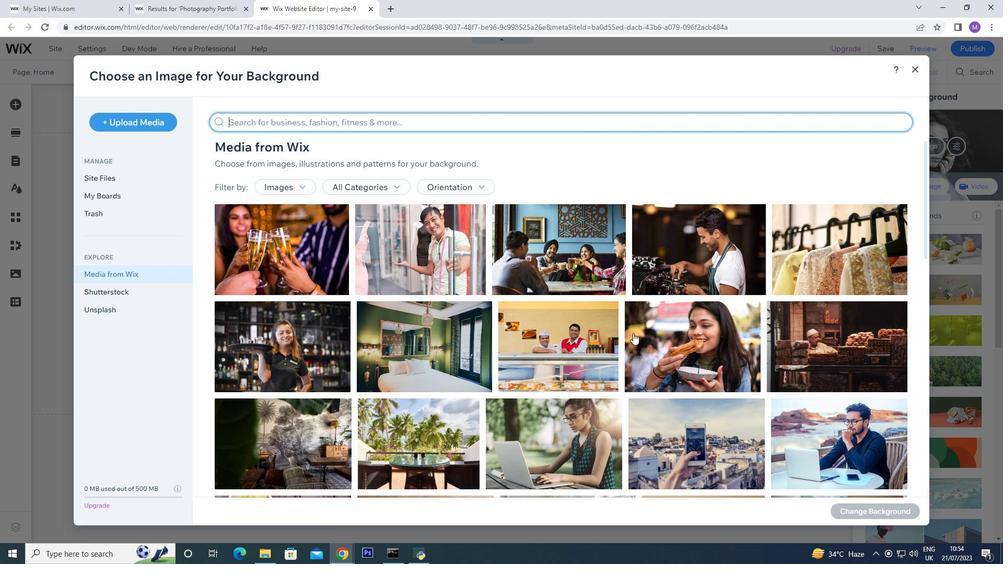 
Action: Mouse moved to (636, 353)
Screenshot: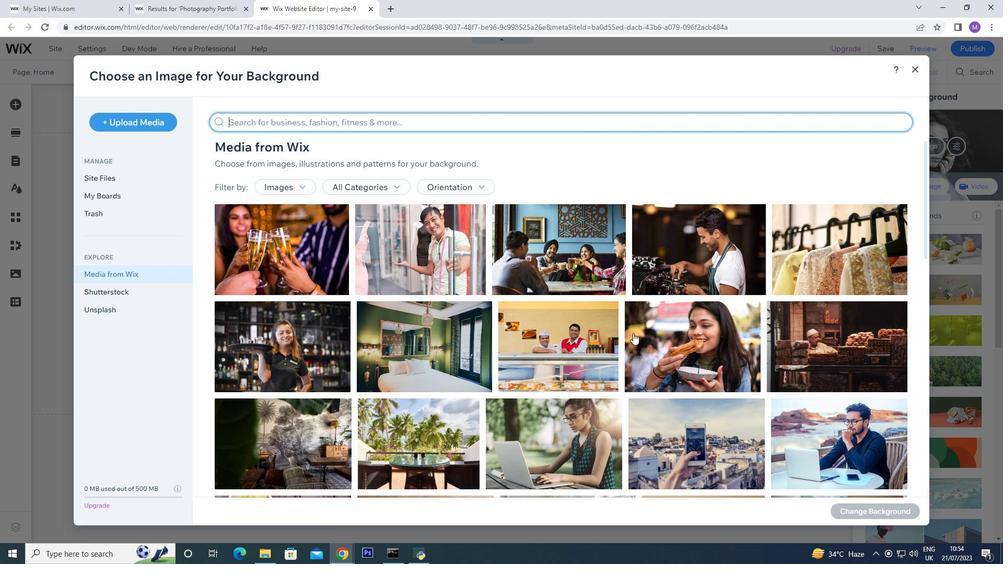 
Action: Mouse scrolled (636, 352) with delta (0, 0)
Screenshot: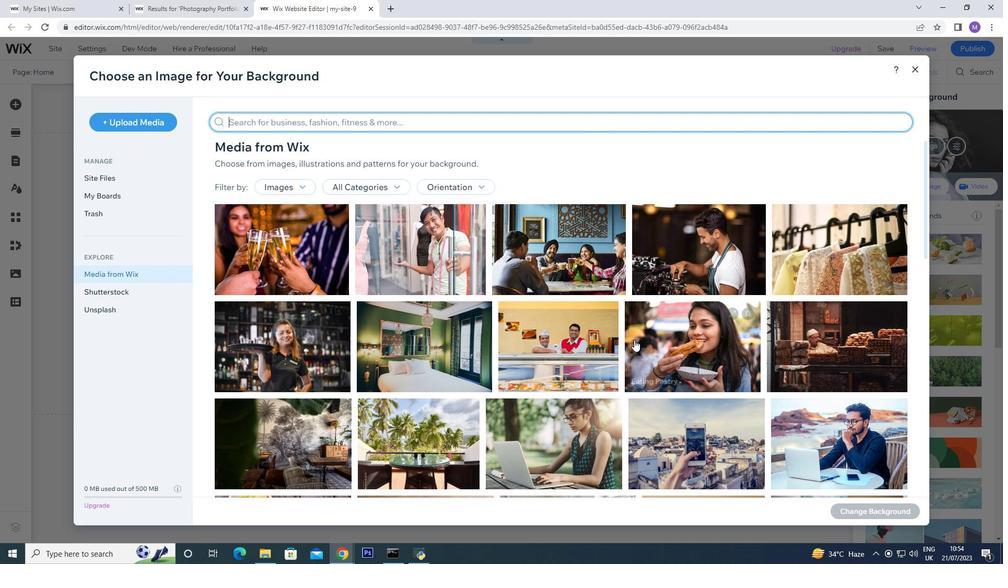 
Action: Mouse moved to (636, 358)
Screenshot: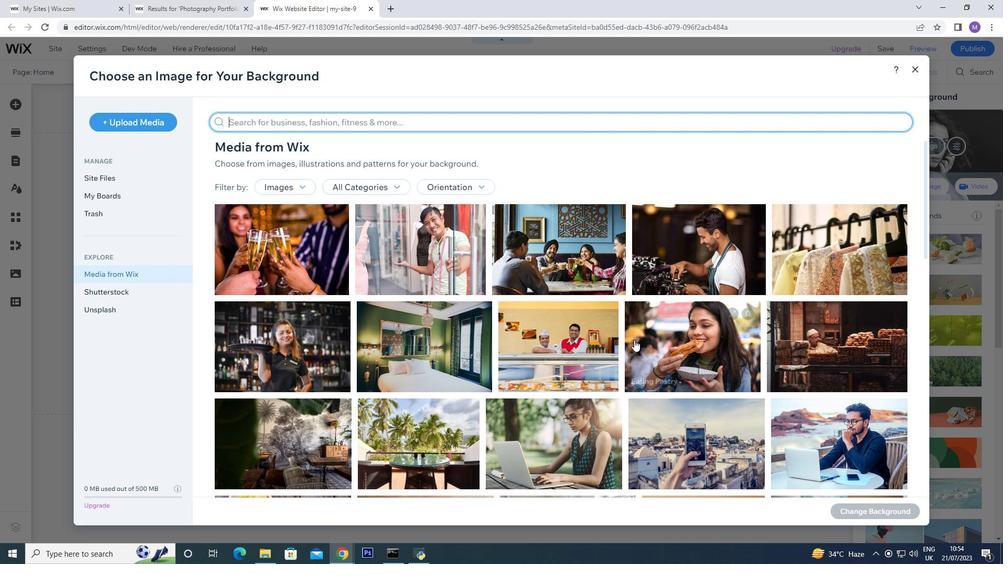 
Action: Mouse scrolled (636, 357) with delta (0, 0)
Screenshot: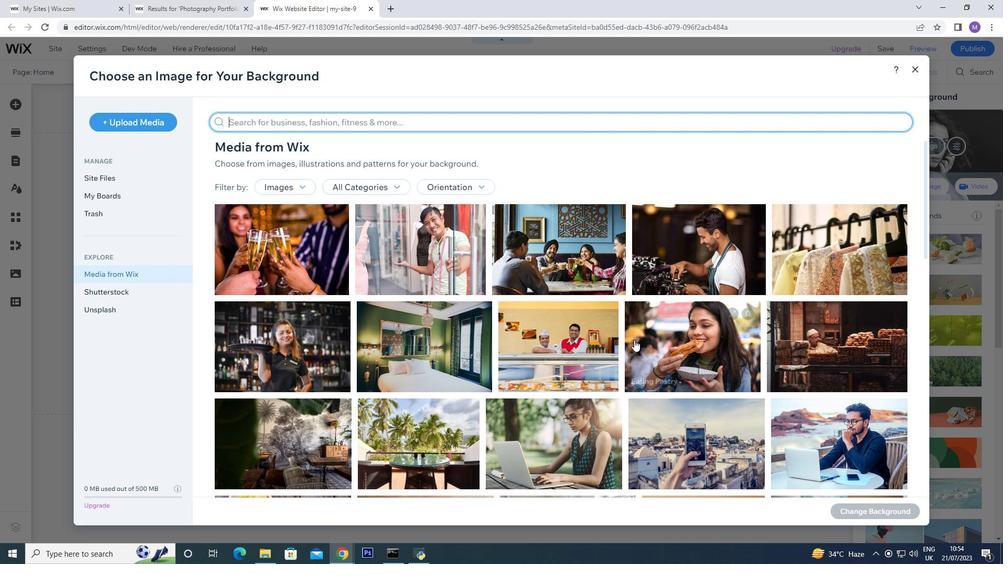 
Action: Mouse moved to (636, 359)
Screenshot: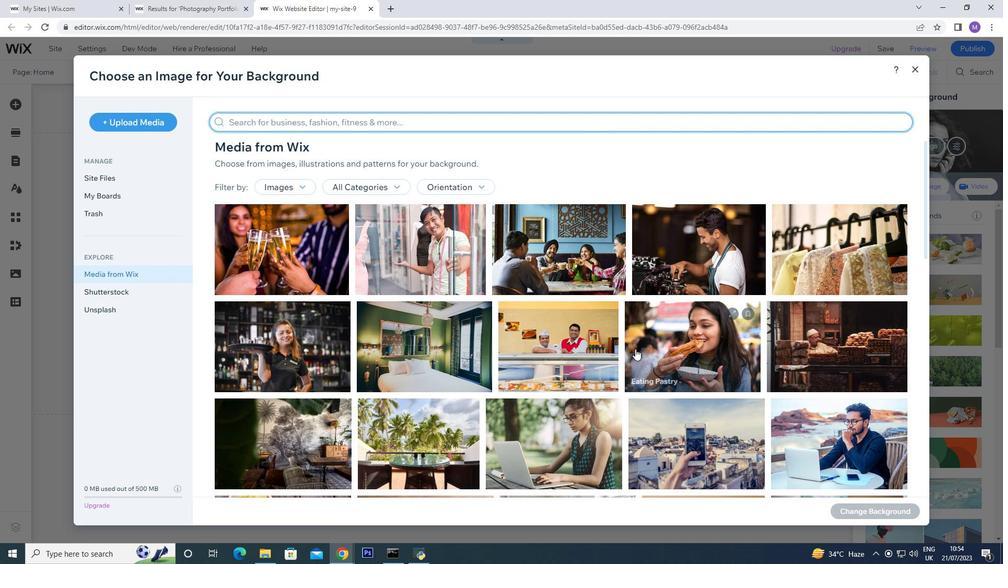 
Action: Mouse scrolled (636, 359) with delta (0, 0)
Screenshot: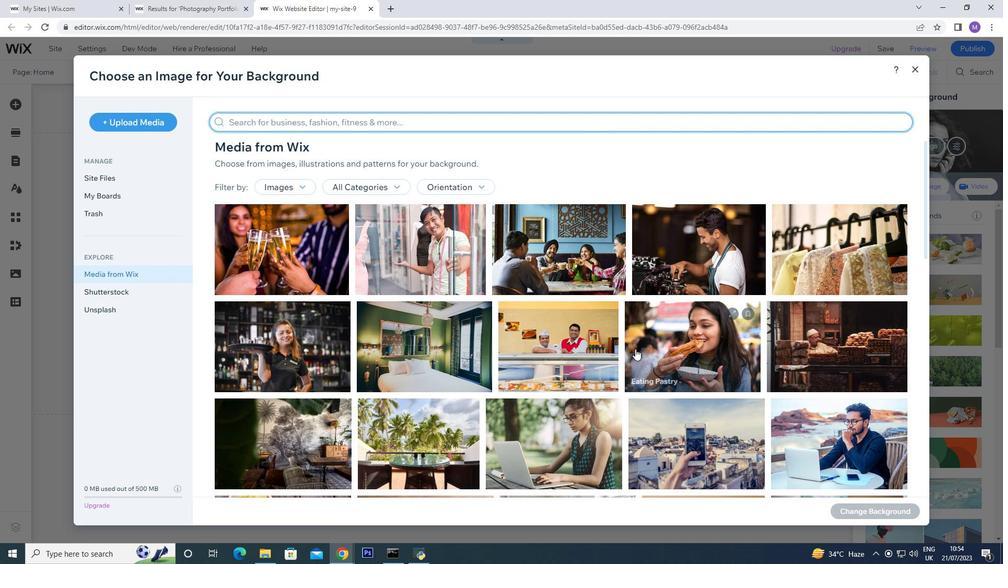 
Action: Mouse moved to (638, 365)
Screenshot: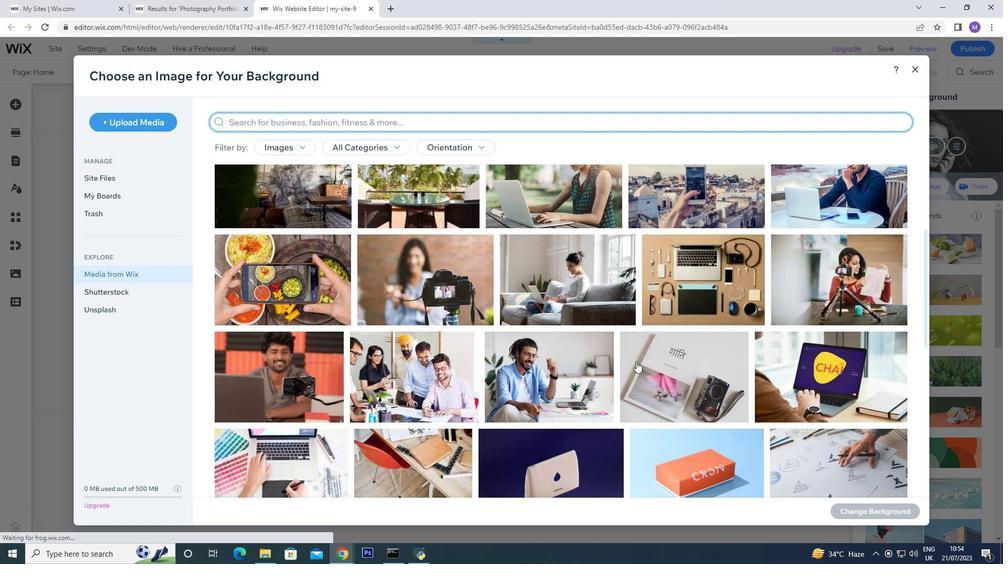 
Action: Mouse scrolled (638, 364) with delta (0, 0)
Screenshot: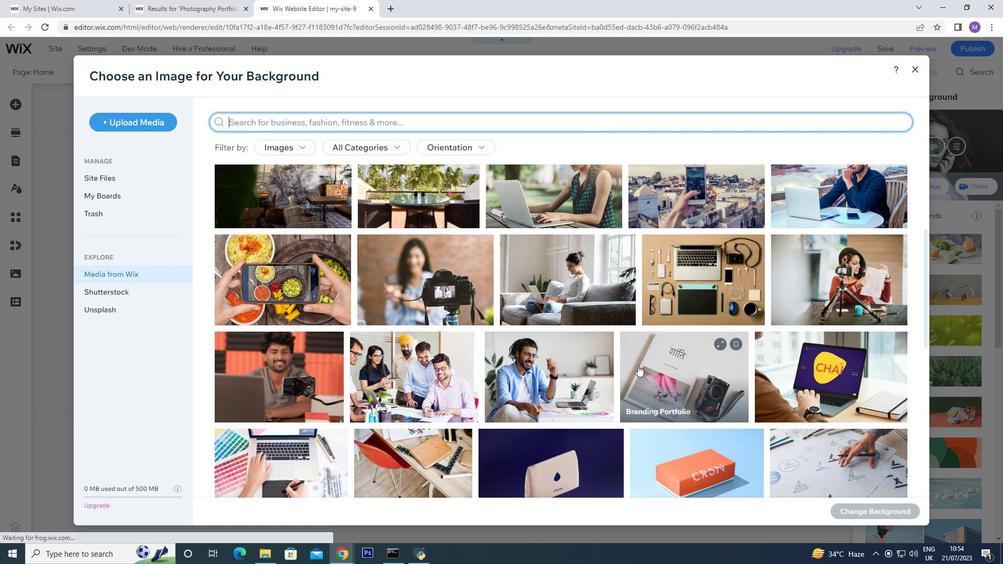
Action: Mouse scrolled (638, 364) with delta (0, 0)
Screenshot: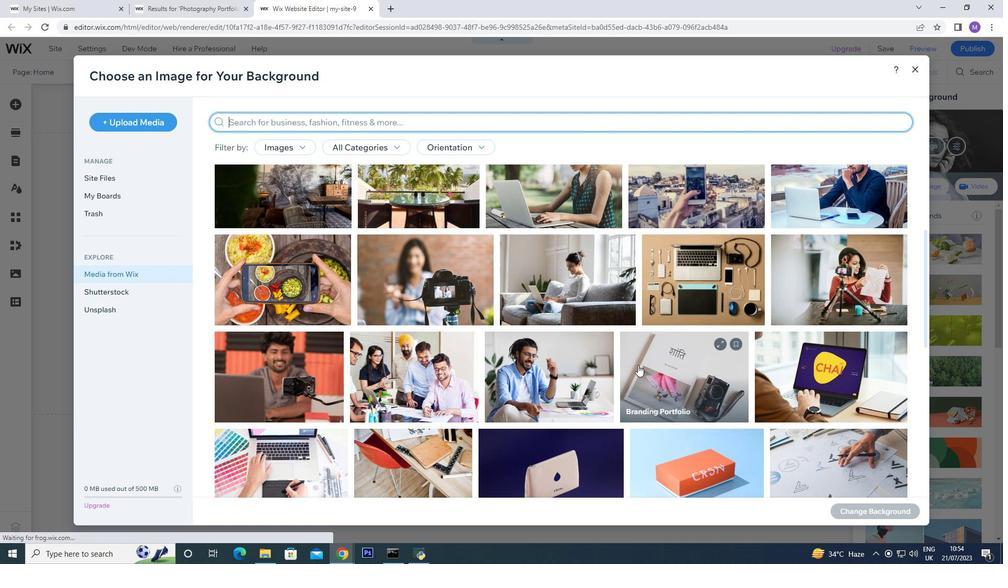 
Action: Mouse scrolled (638, 364) with delta (0, 0)
Screenshot: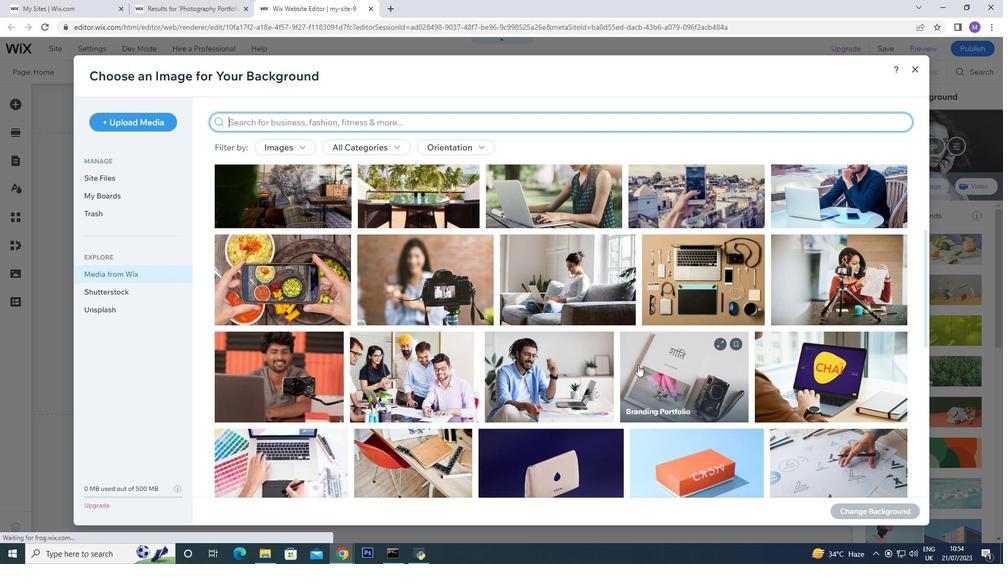 
Action: Mouse scrolled (638, 364) with delta (0, 0)
Screenshot: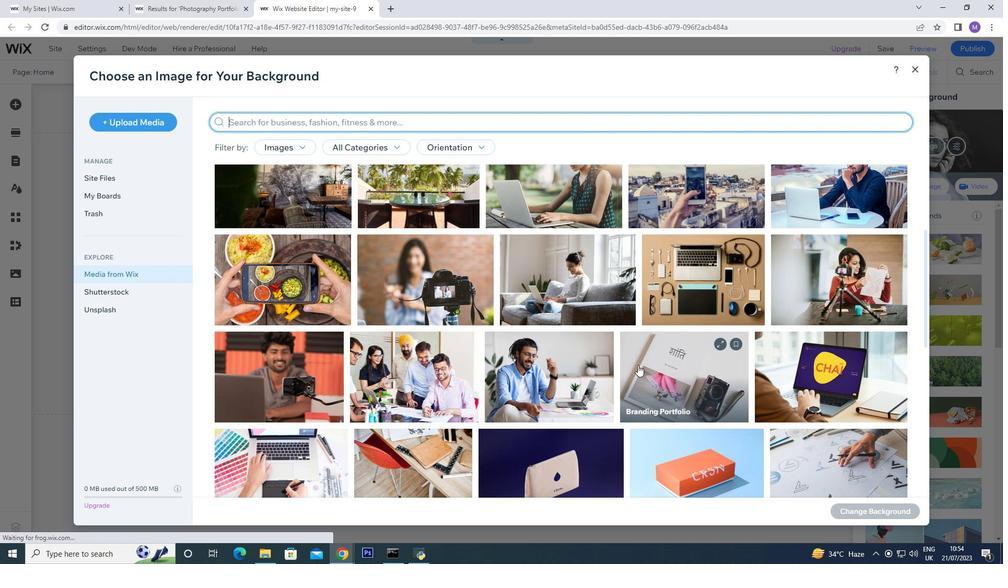 
Action: Mouse scrolled (638, 364) with delta (0, 0)
Screenshot: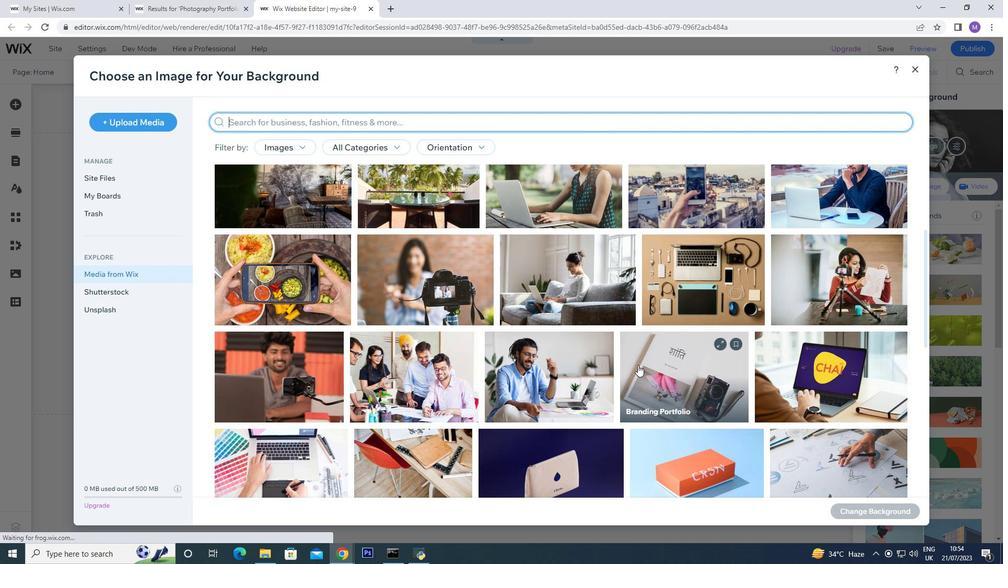 
Action: Mouse scrolled (638, 364) with delta (0, 0)
Screenshot: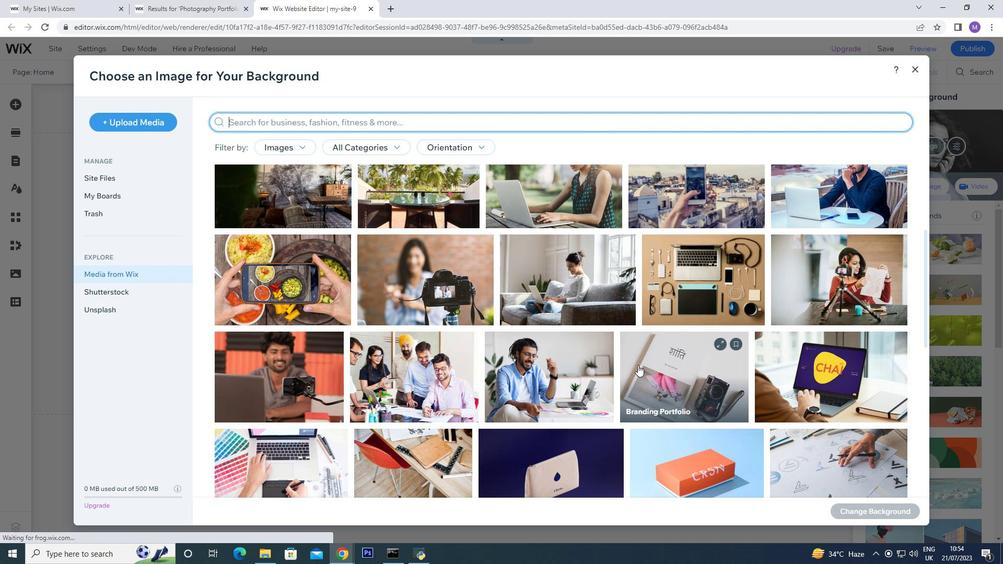 
Action: Mouse moved to (639, 366)
Screenshot: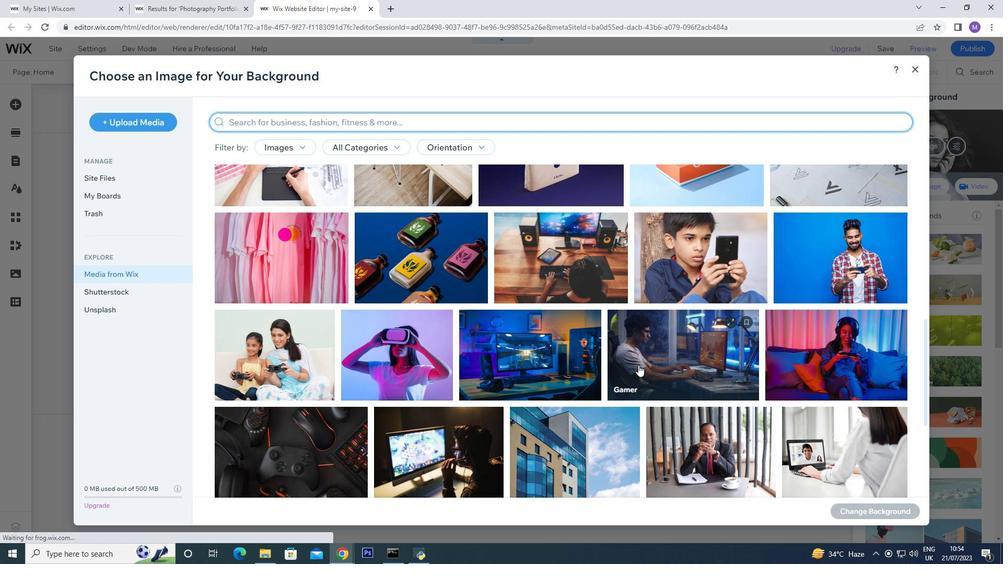 
Action: Mouse scrolled (639, 365) with delta (0, 0)
